 Task: Search one way flight ticket for 2 adults, 4 children and 1 infant on lap in business from New Orleans: Louis Armstrong New Orleans International Airport to New Bern: Coastal Carolina Regional Airport (was Craven County Regional) on 5-4-2023. Choice of flights is United. Number of bags: 1 carry on bag. Price is upto 83000. Outbound departure time preference is 13:45.
Action: Mouse moved to (398, 153)
Screenshot: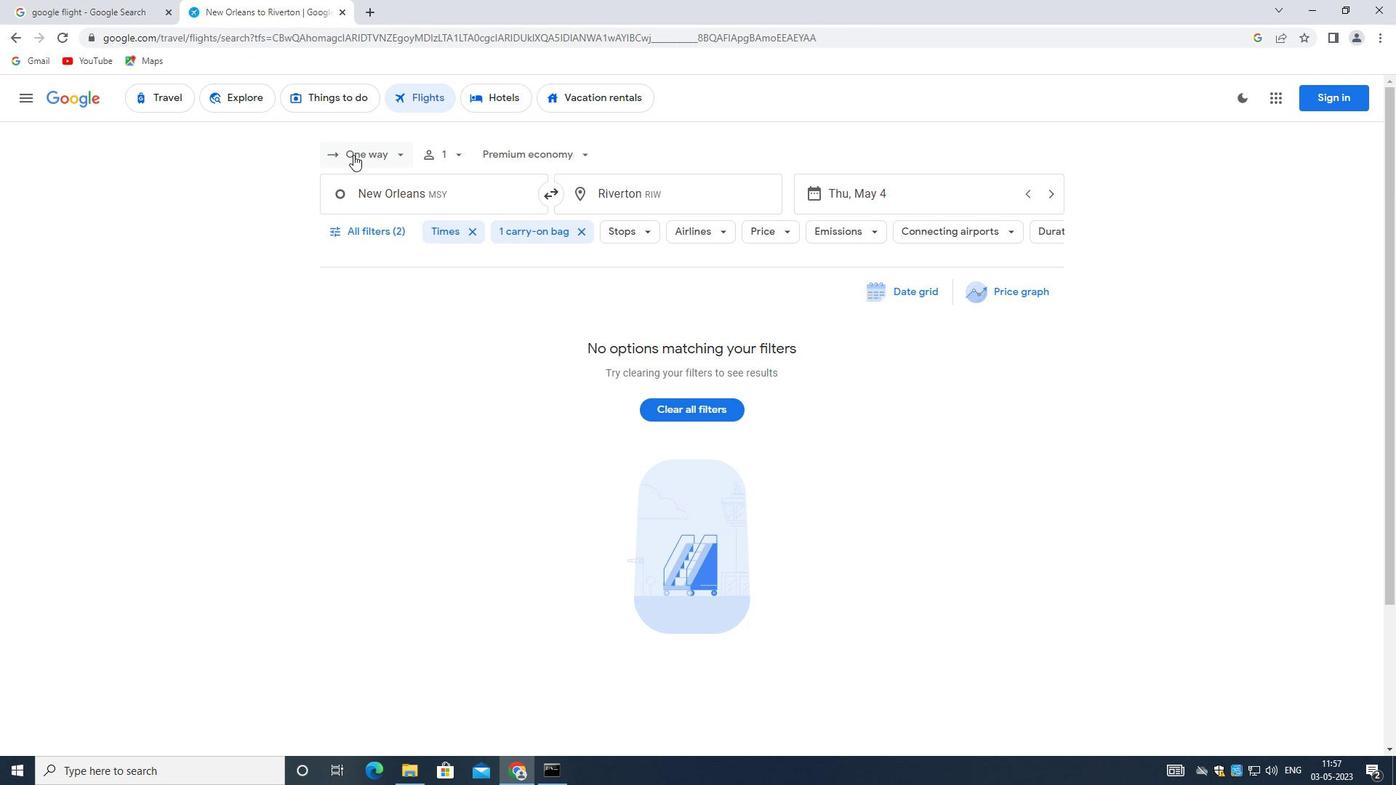 
Action: Mouse pressed left at (398, 153)
Screenshot: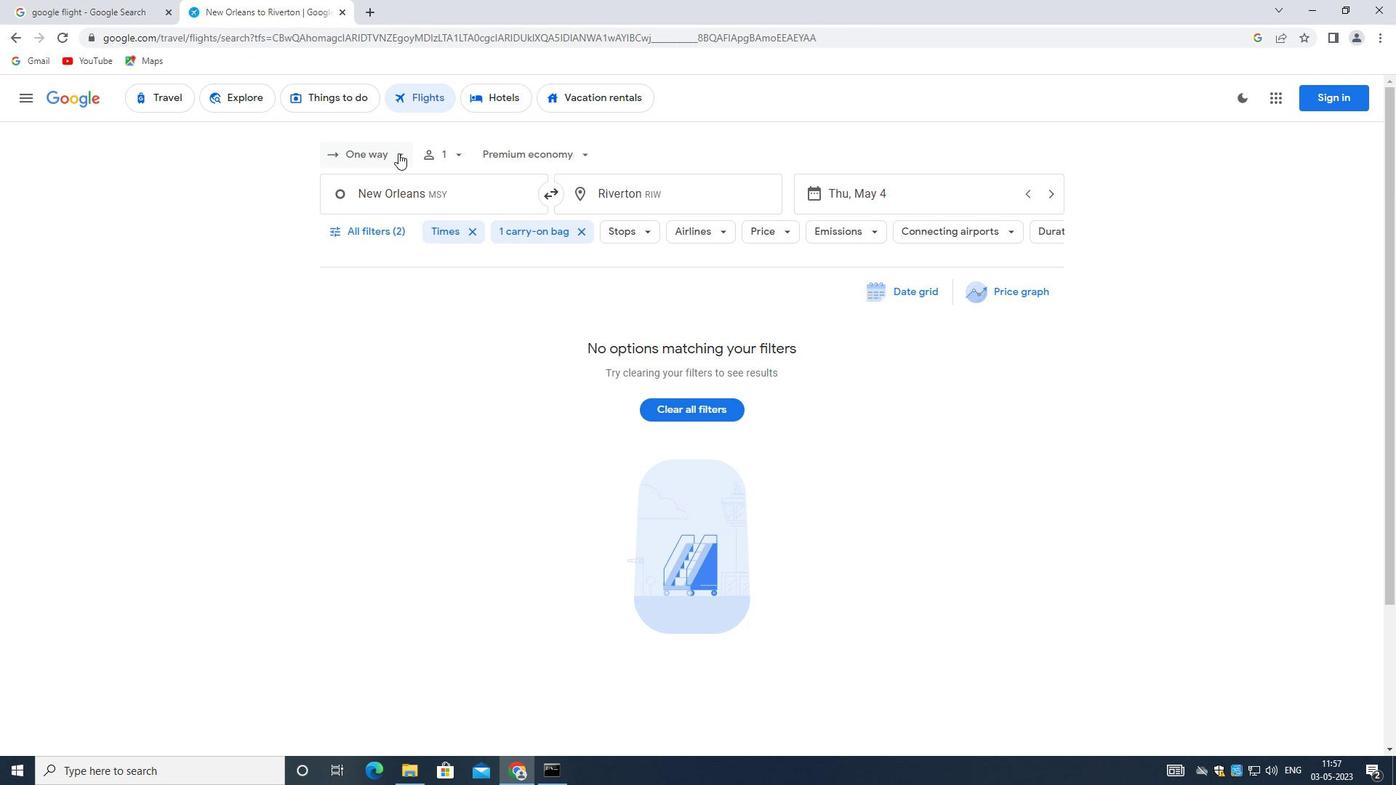 
Action: Mouse moved to (386, 217)
Screenshot: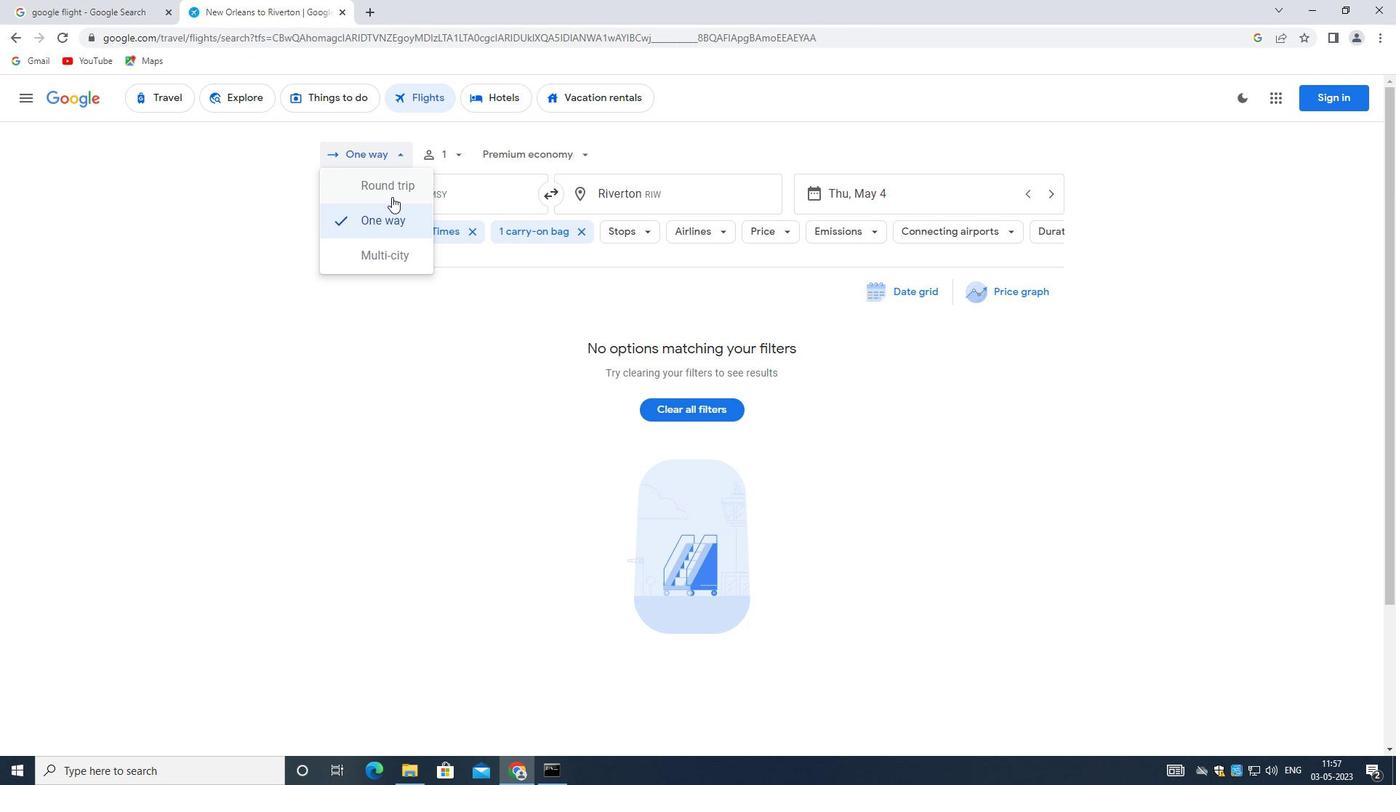 
Action: Mouse pressed left at (386, 217)
Screenshot: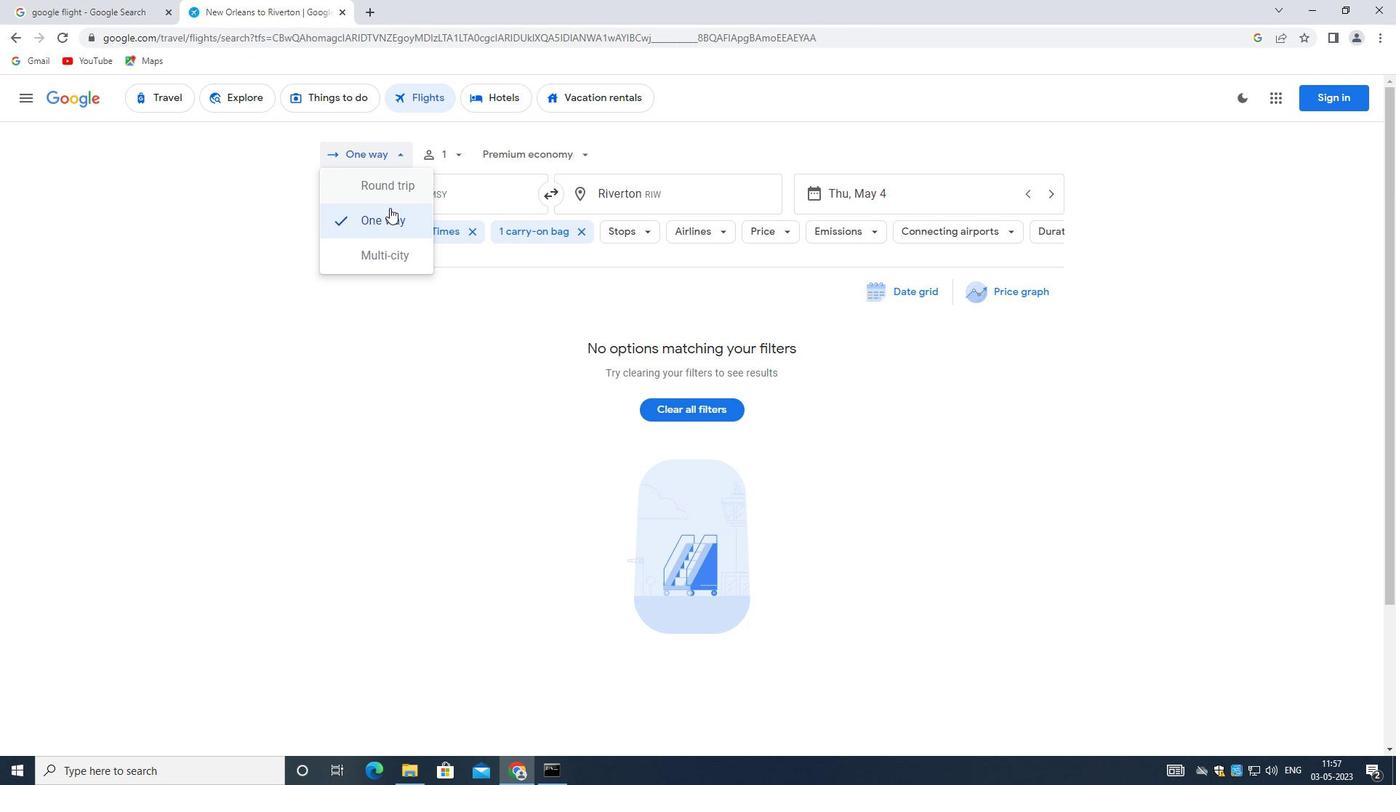 
Action: Mouse moved to (453, 157)
Screenshot: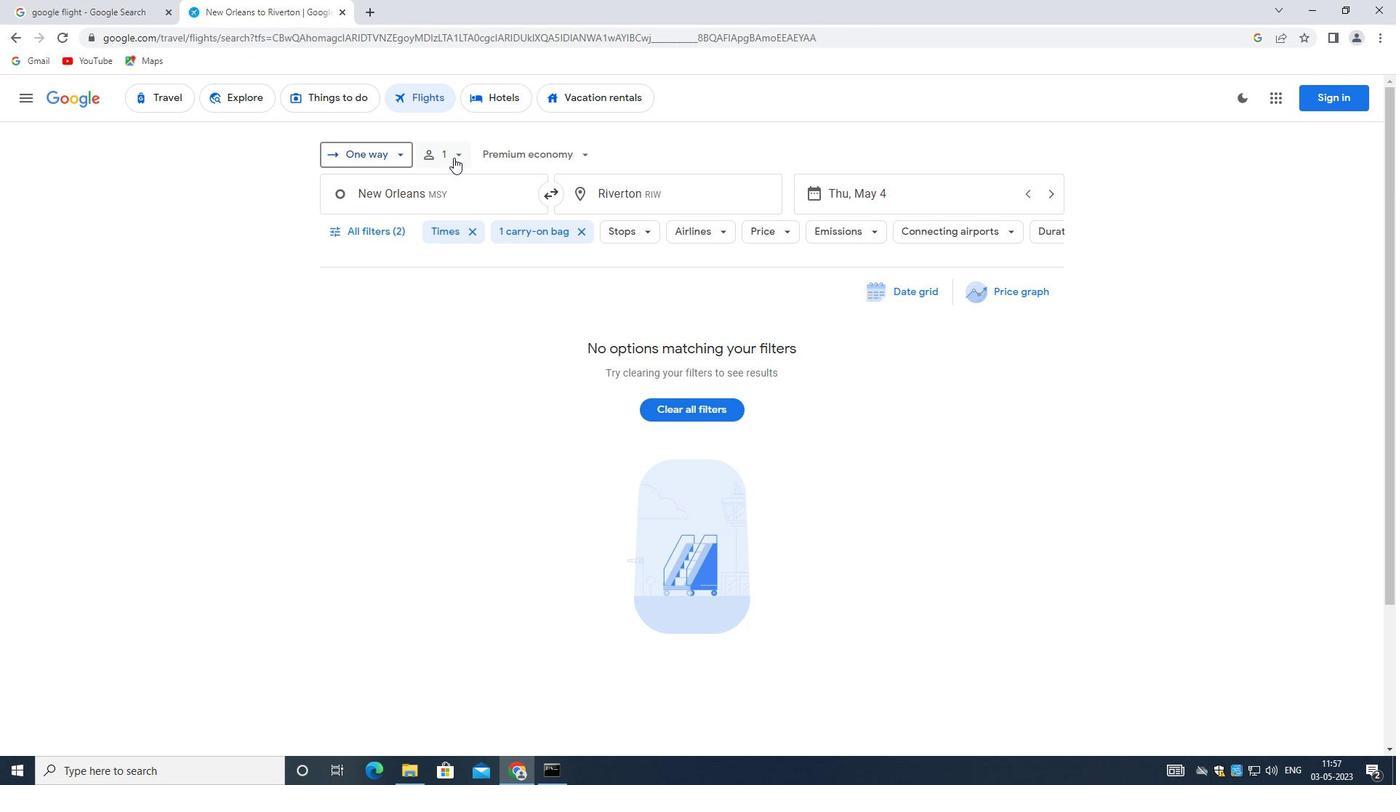 
Action: Mouse pressed left at (453, 157)
Screenshot: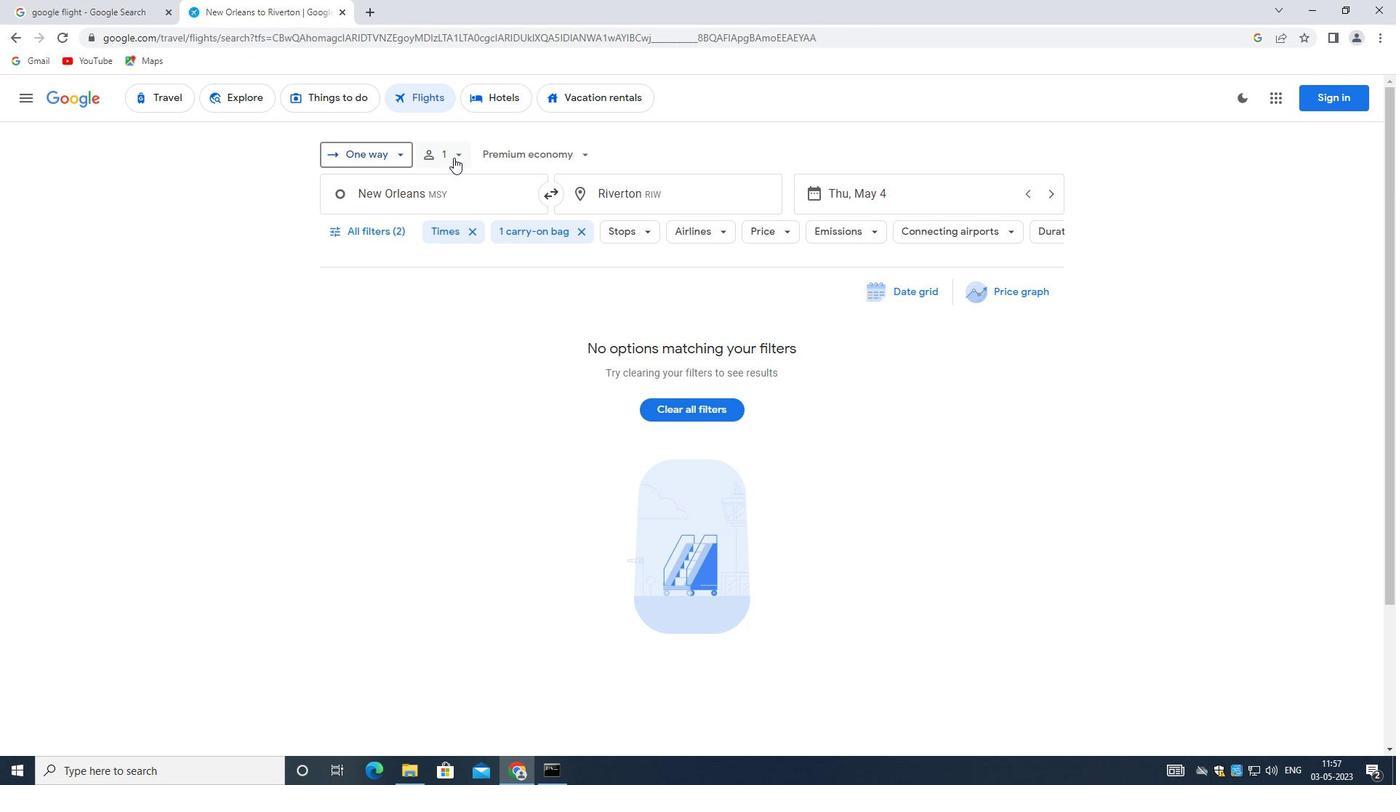 
Action: Mouse moved to (567, 189)
Screenshot: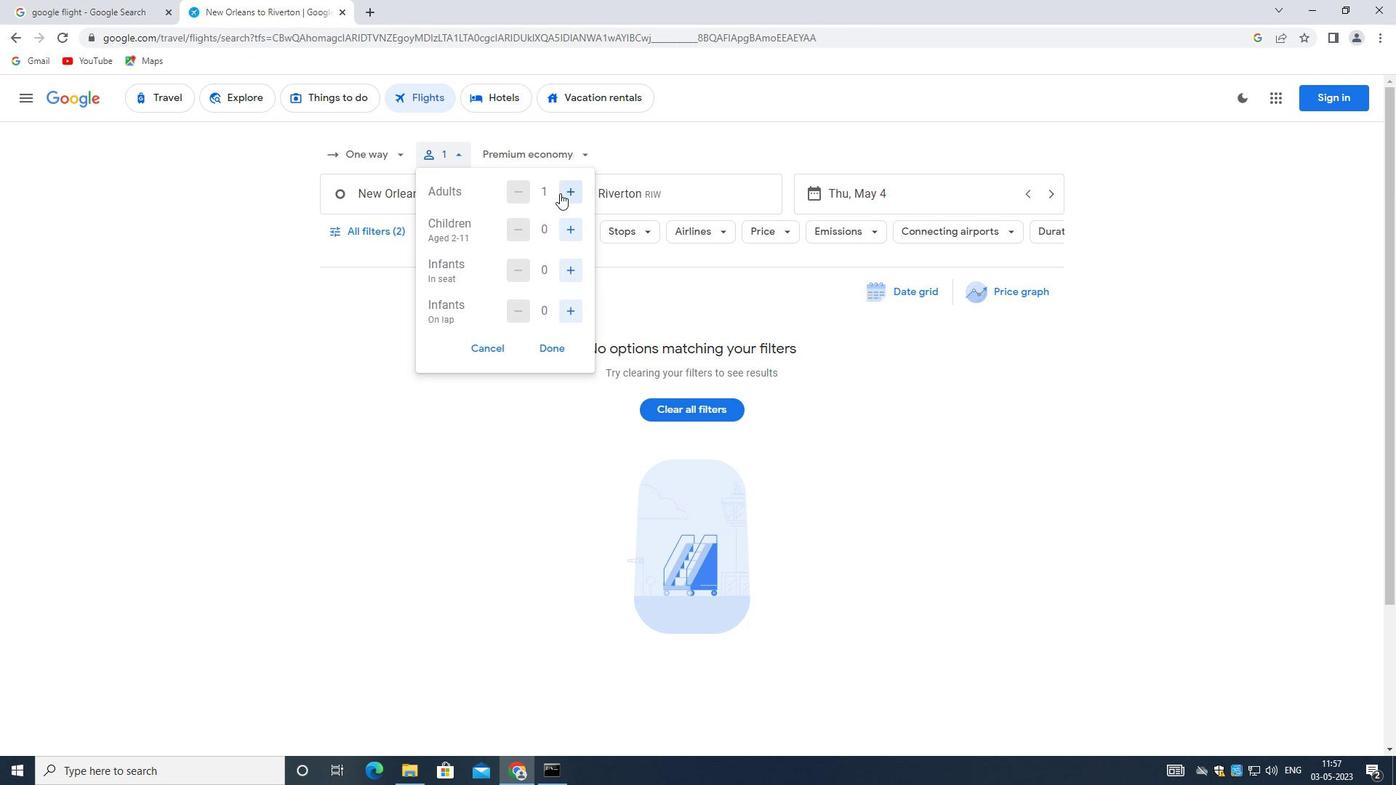 
Action: Mouse pressed left at (567, 189)
Screenshot: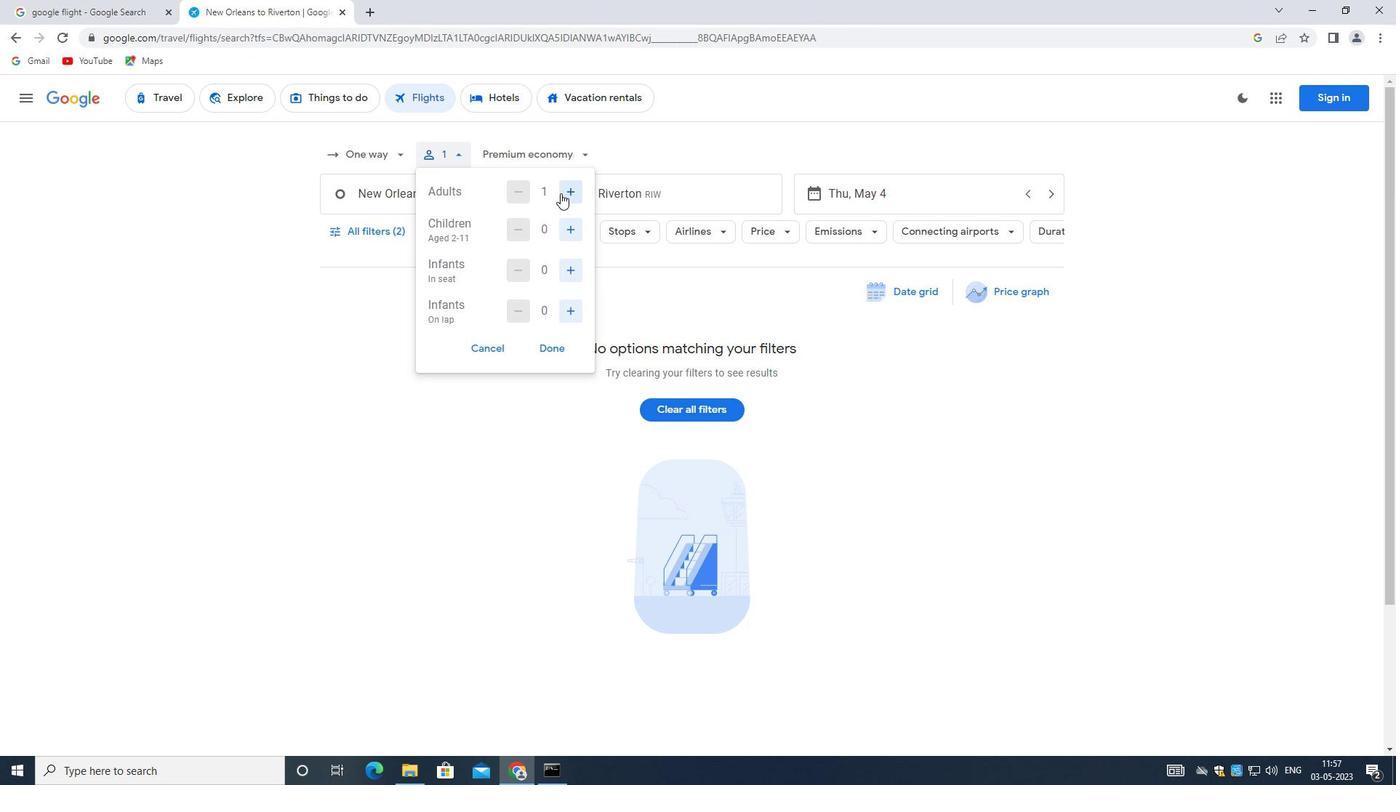 
Action: Mouse moved to (572, 221)
Screenshot: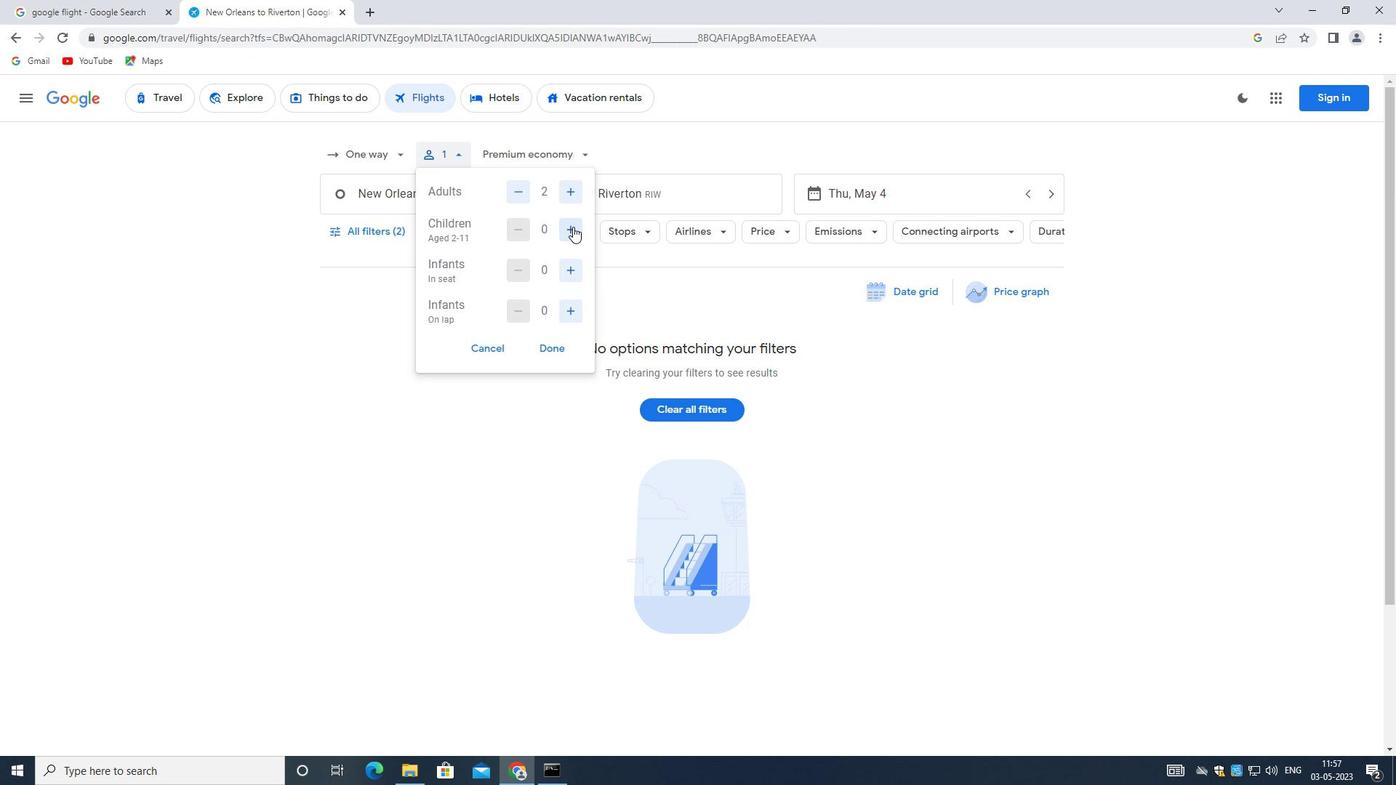 
Action: Mouse pressed left at (572, 221)
Screenshot: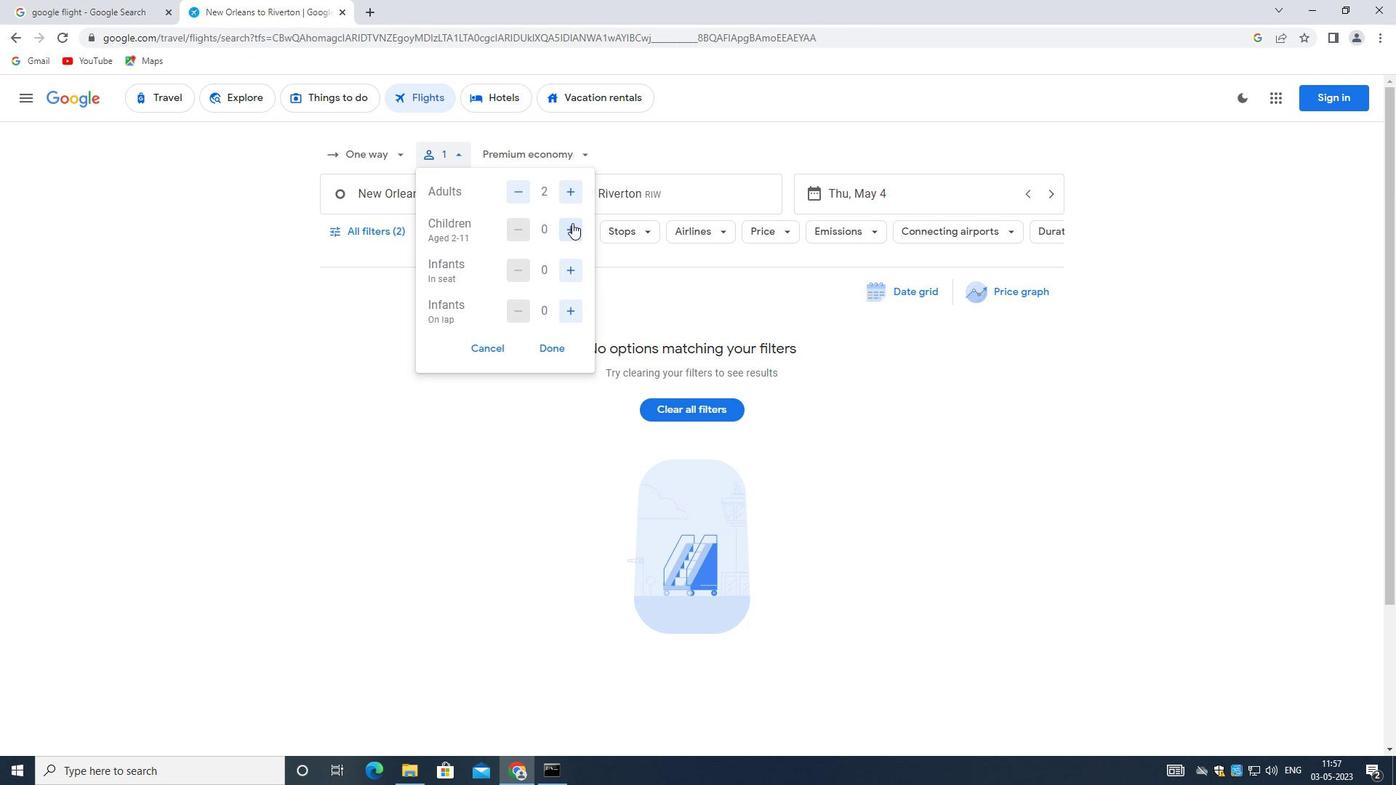 
Action: Mouse moved to (572, 220)
Screenshot: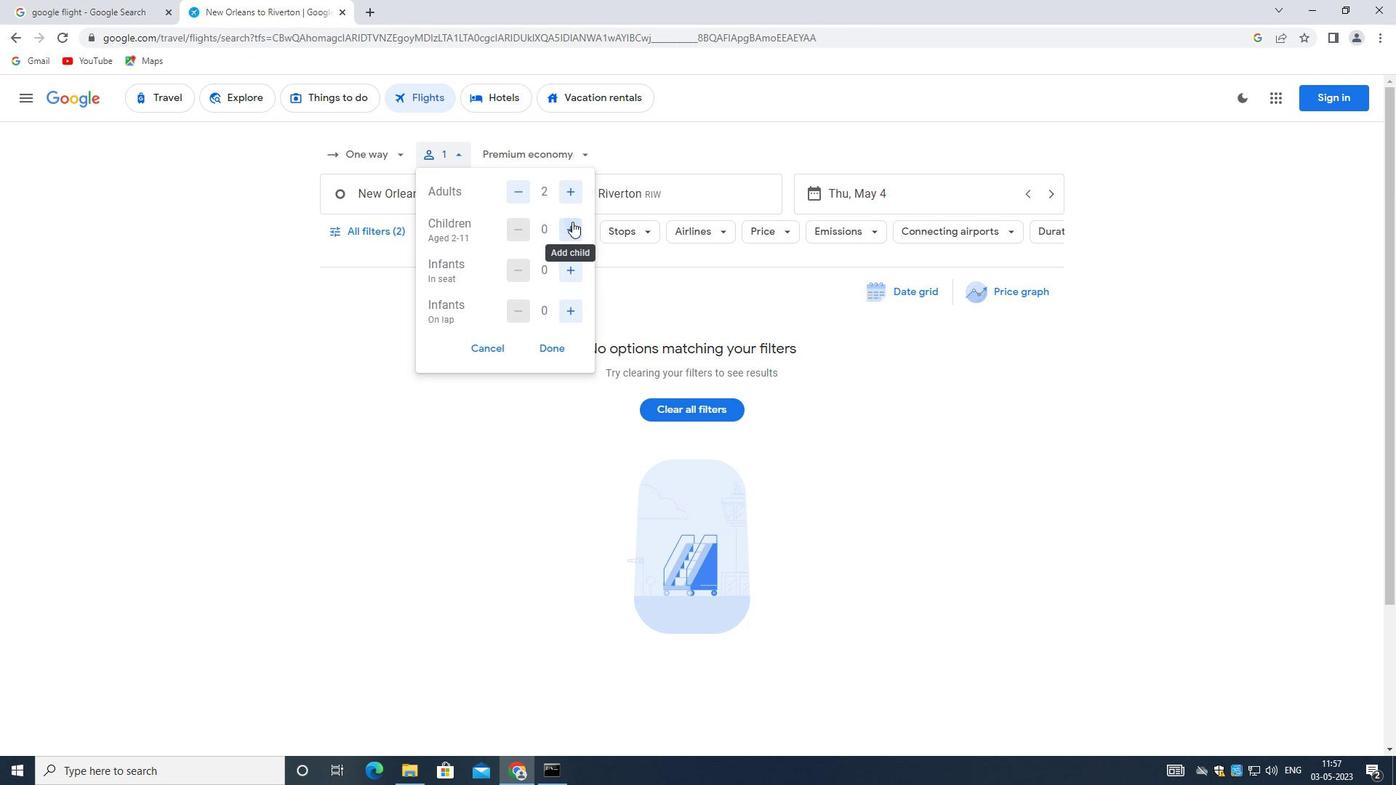 
Action: Mouse pressed left at (572, 220)
Screenshot: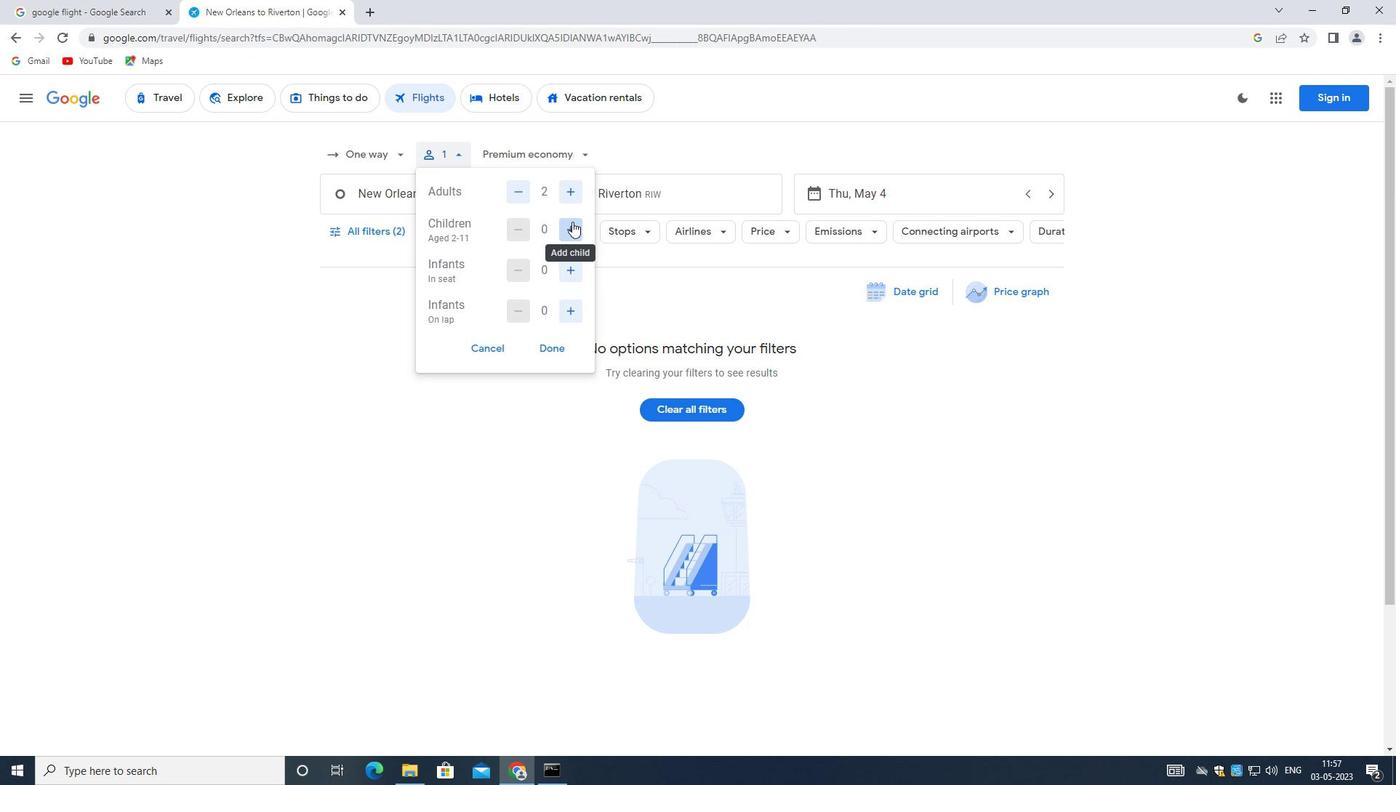 
Action: Mouse pressed left at (572, 220)
Screenshot: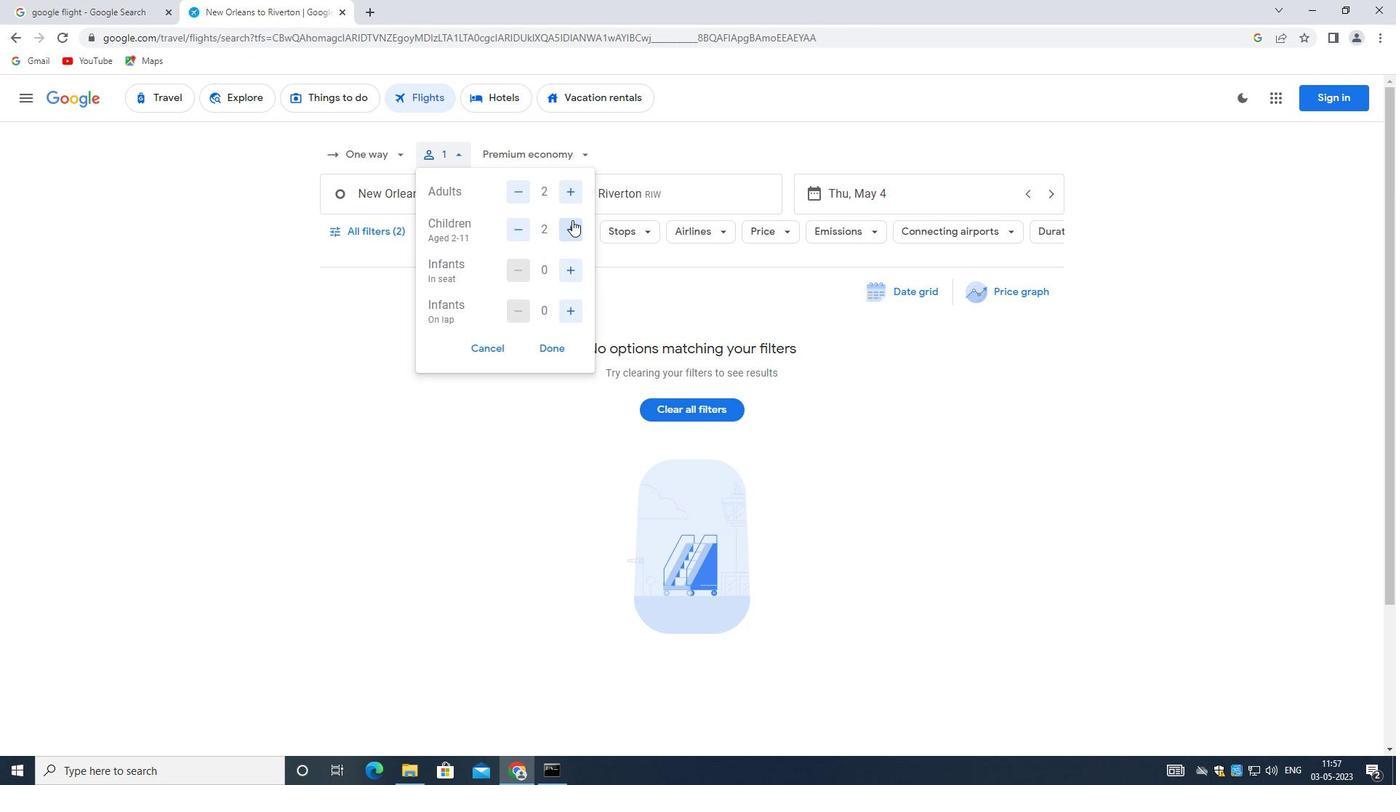 
Action: Mouse pressed left at (572, 220)
Screenshot: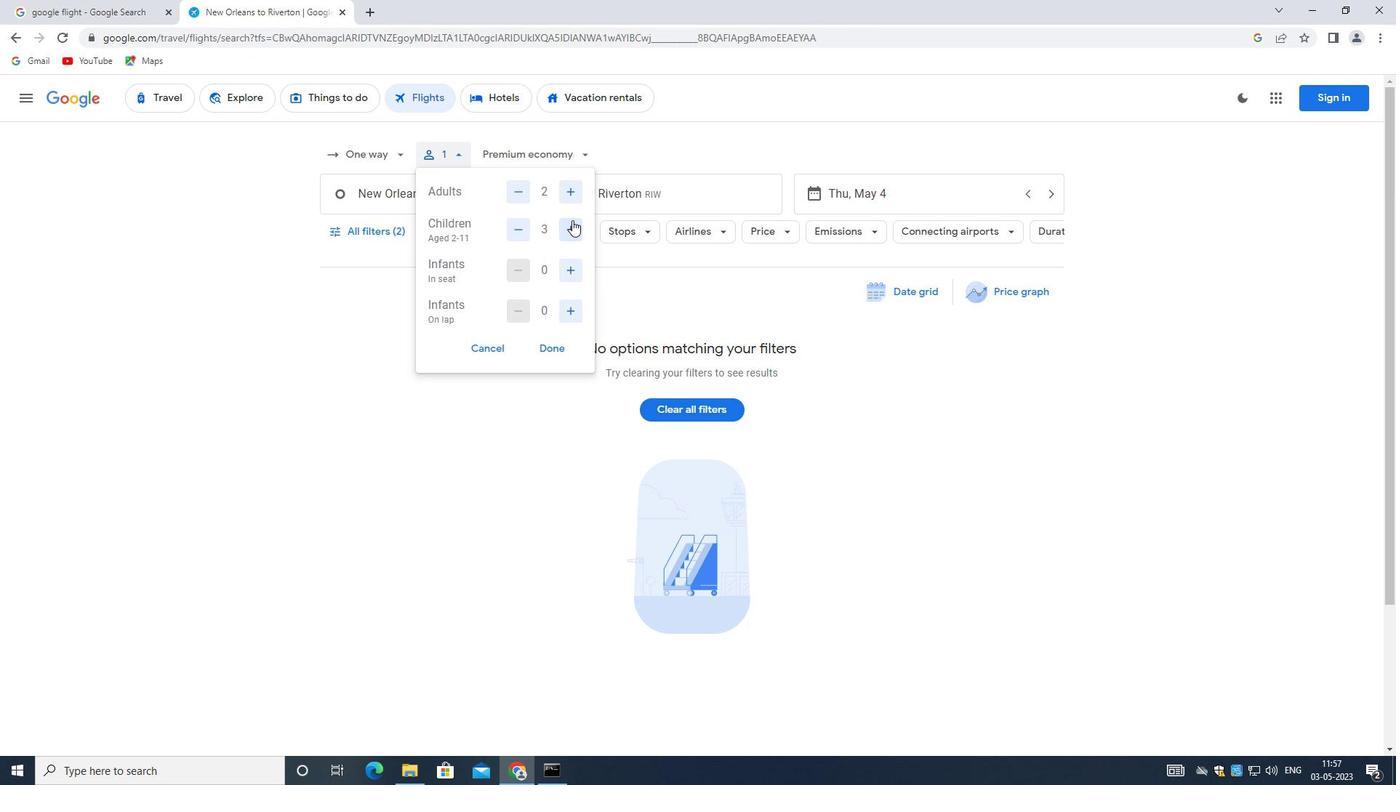 
Action: Mouse moved to (574, 269)
Screenshot: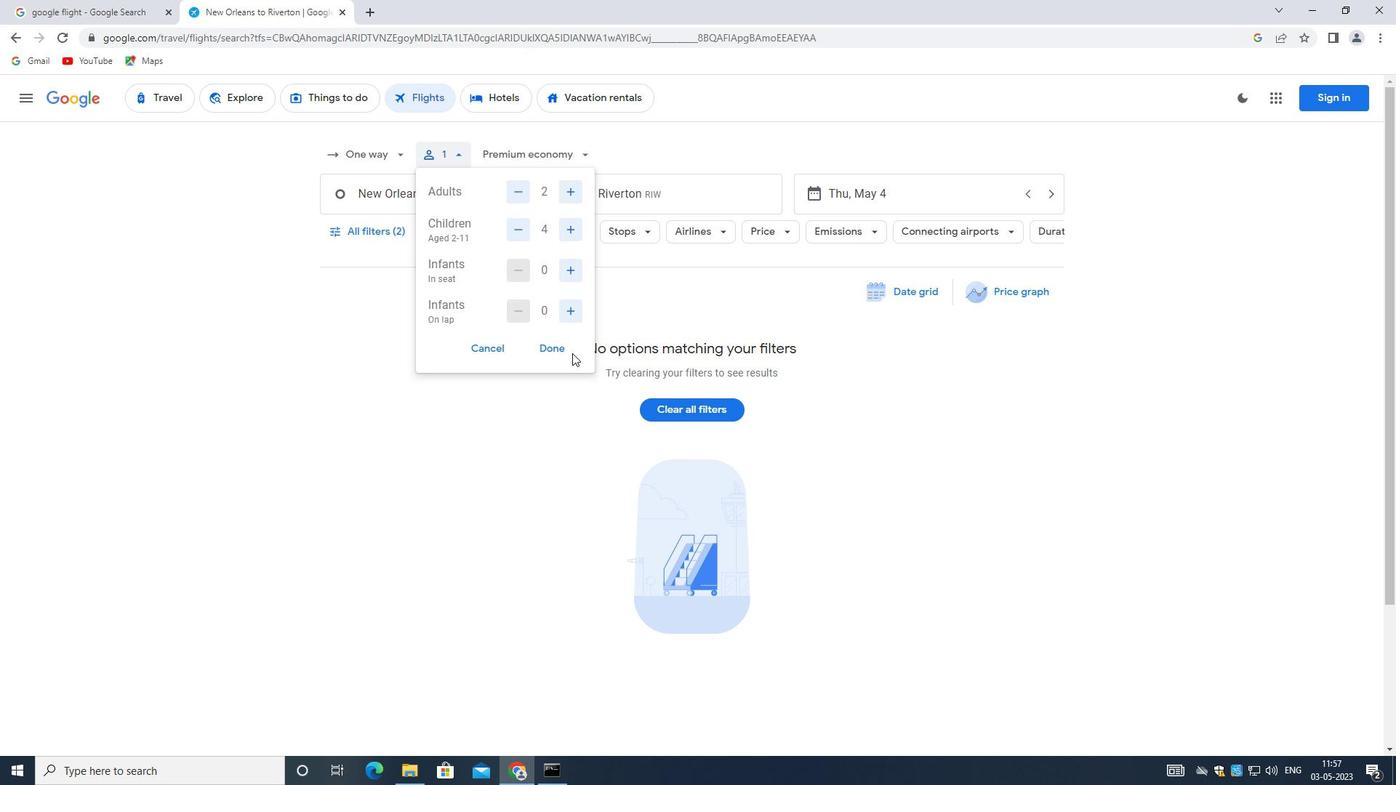 
Action: Mouse pressed left at (574, 269)
Screenshot: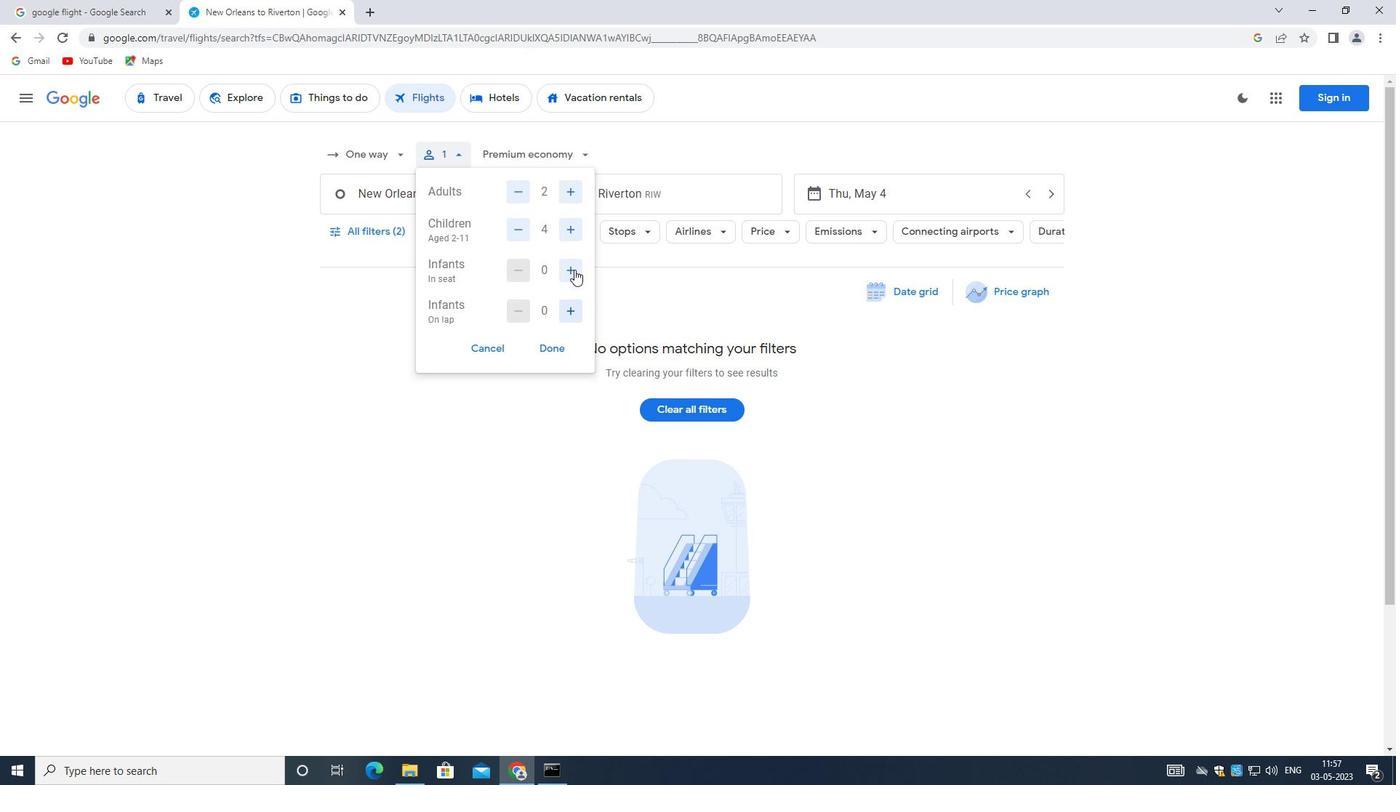 
Action: Mouse moved to (517, 266)
Screenshot: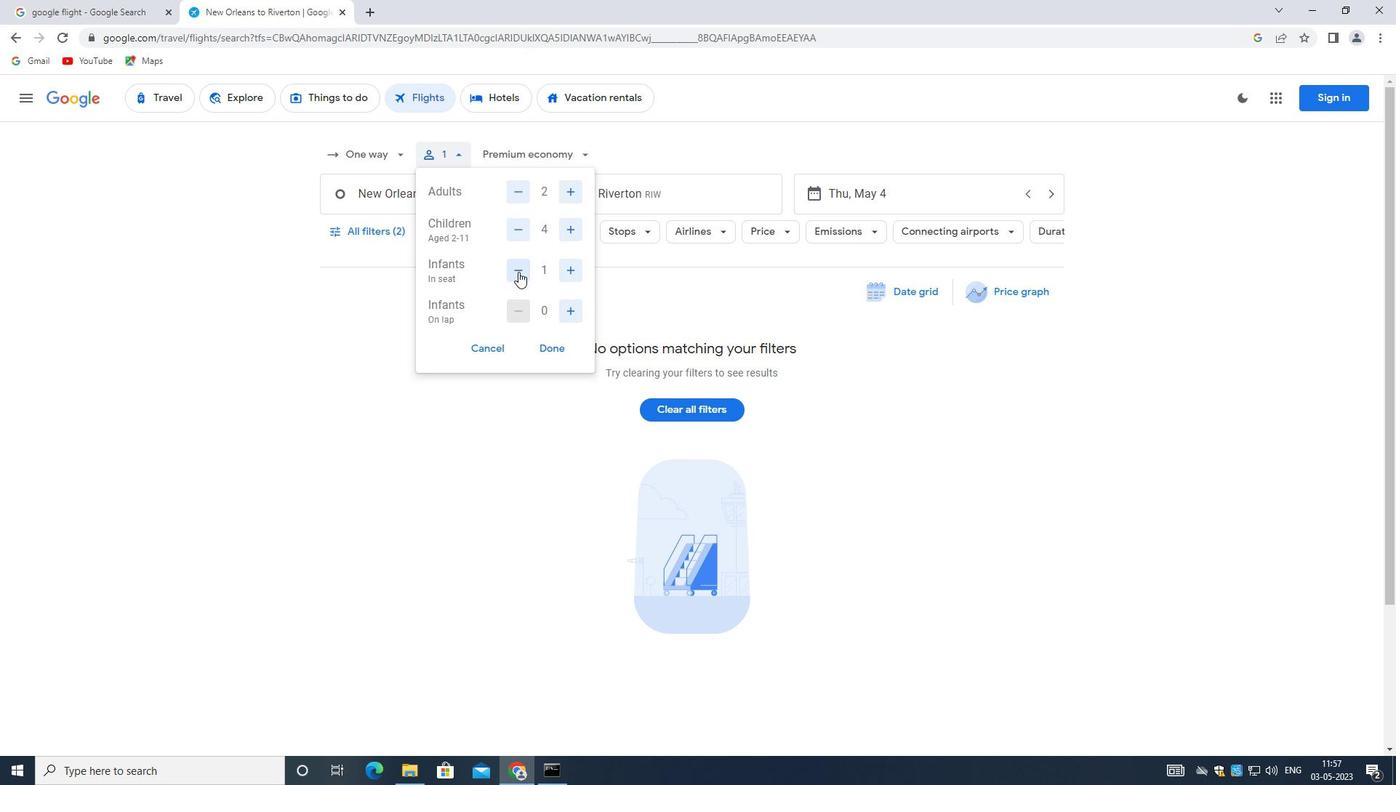
Action: Mouse pressed left at (517, 266)
Screenshot: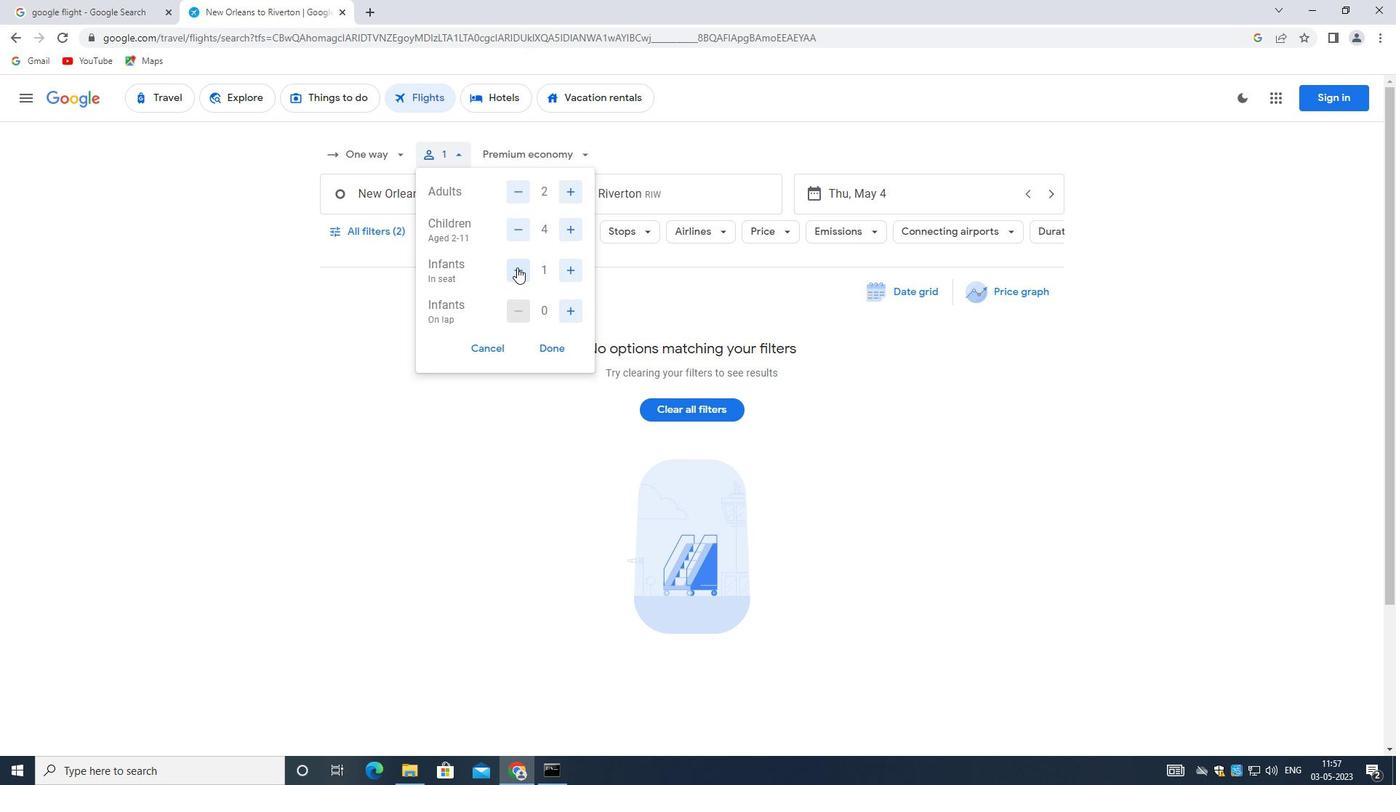 
Action: Mouse moved to (569, 310)
Screenshot: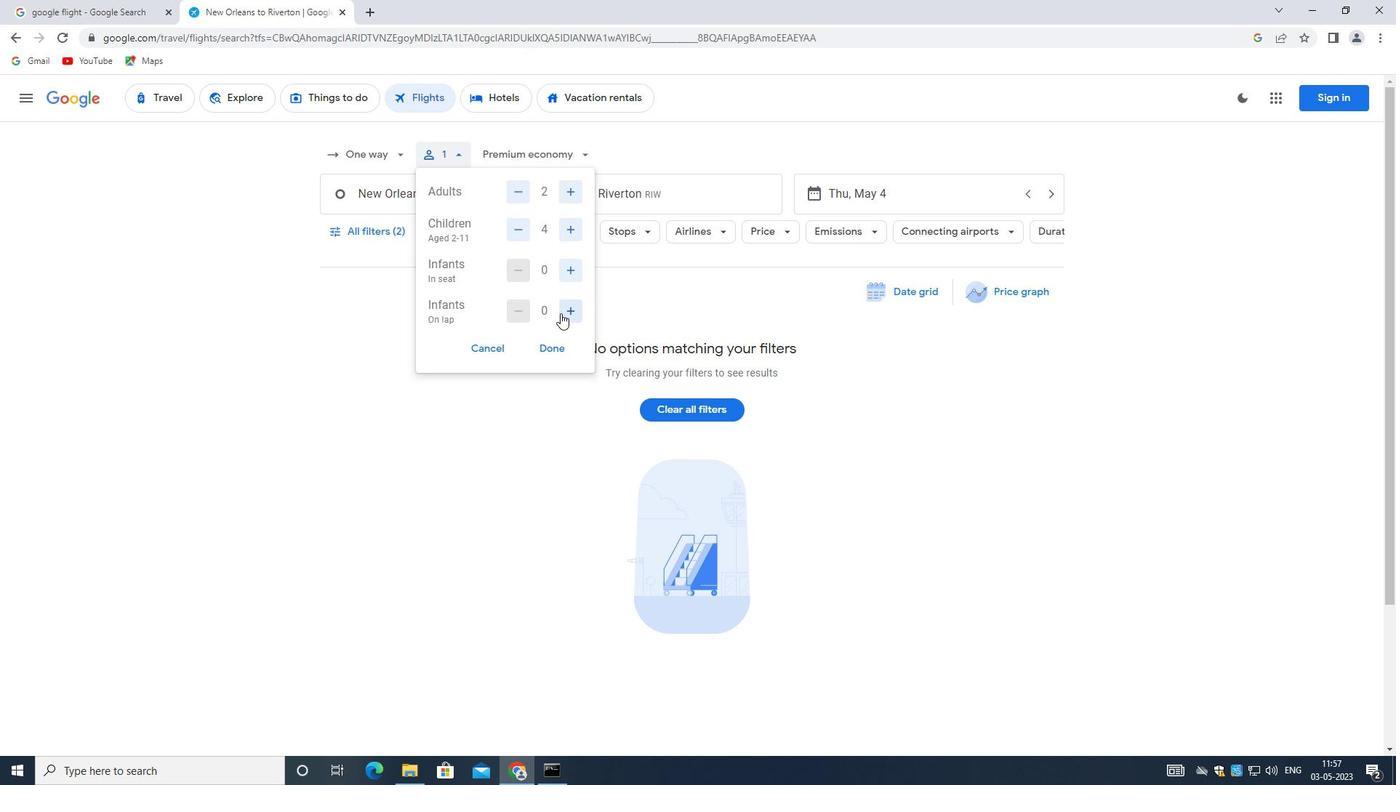 
Action: Mouse pressed left at (569, 310)
Screenshot: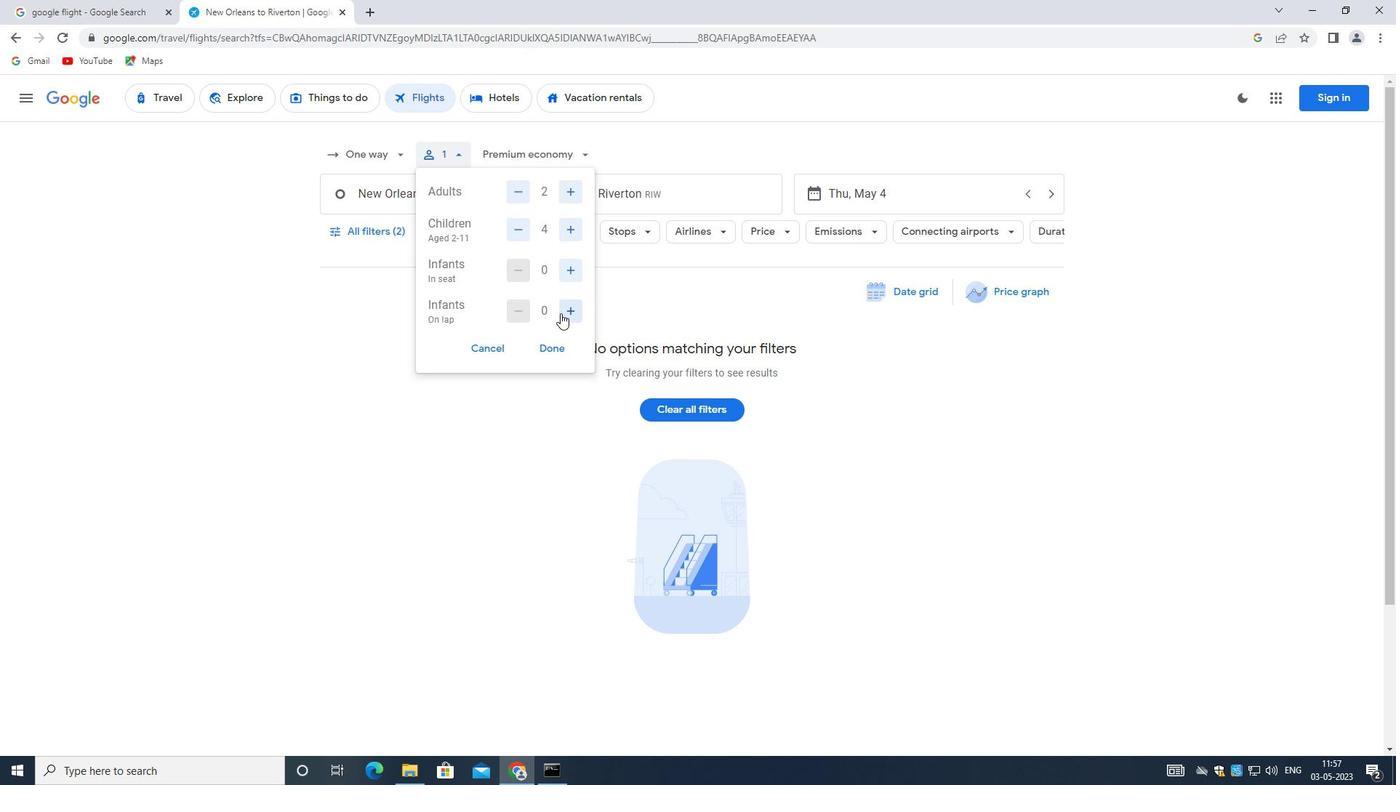 
Action: Mouse moved to (615, 413)
Screenshot: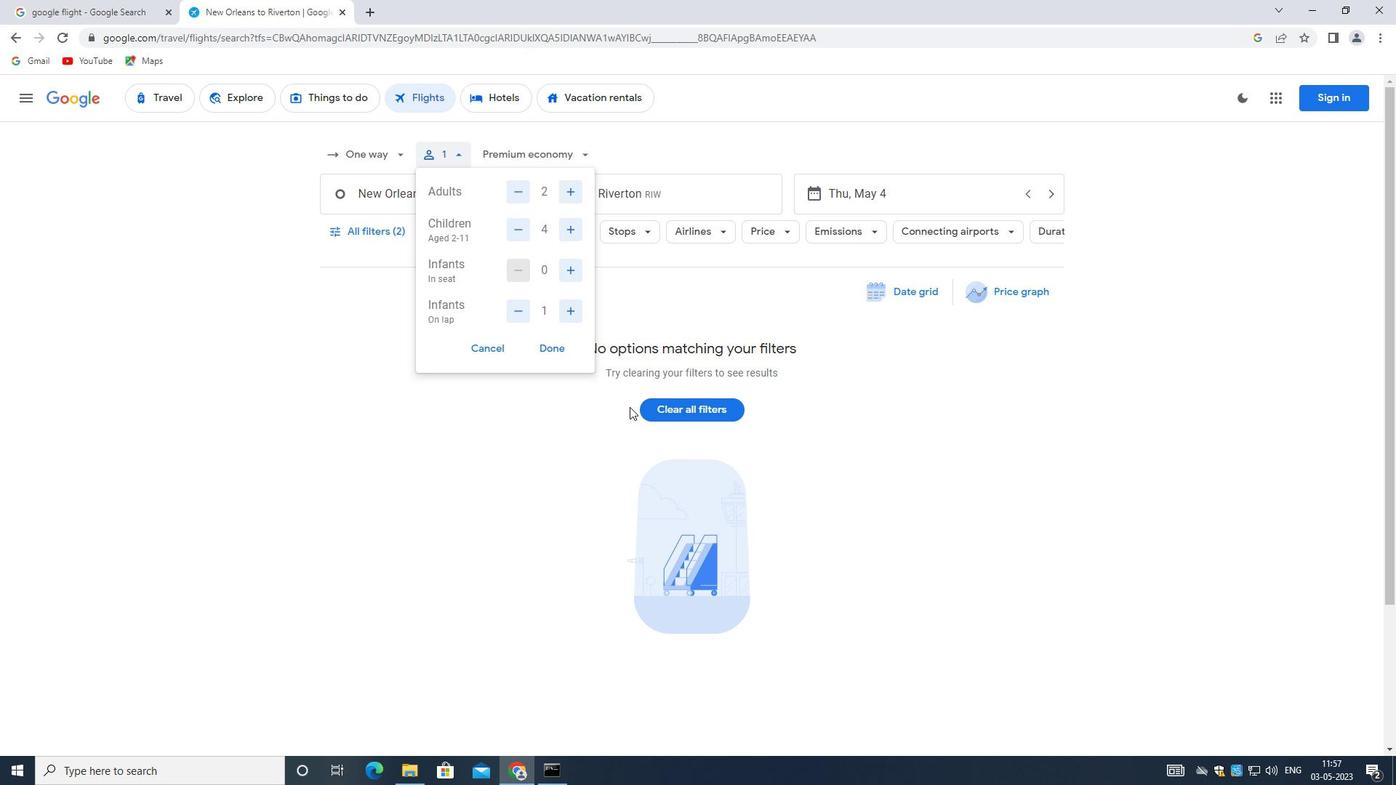 
Action: Mouse scrolled (615, 412) with delta (0, 0)
Screenshot: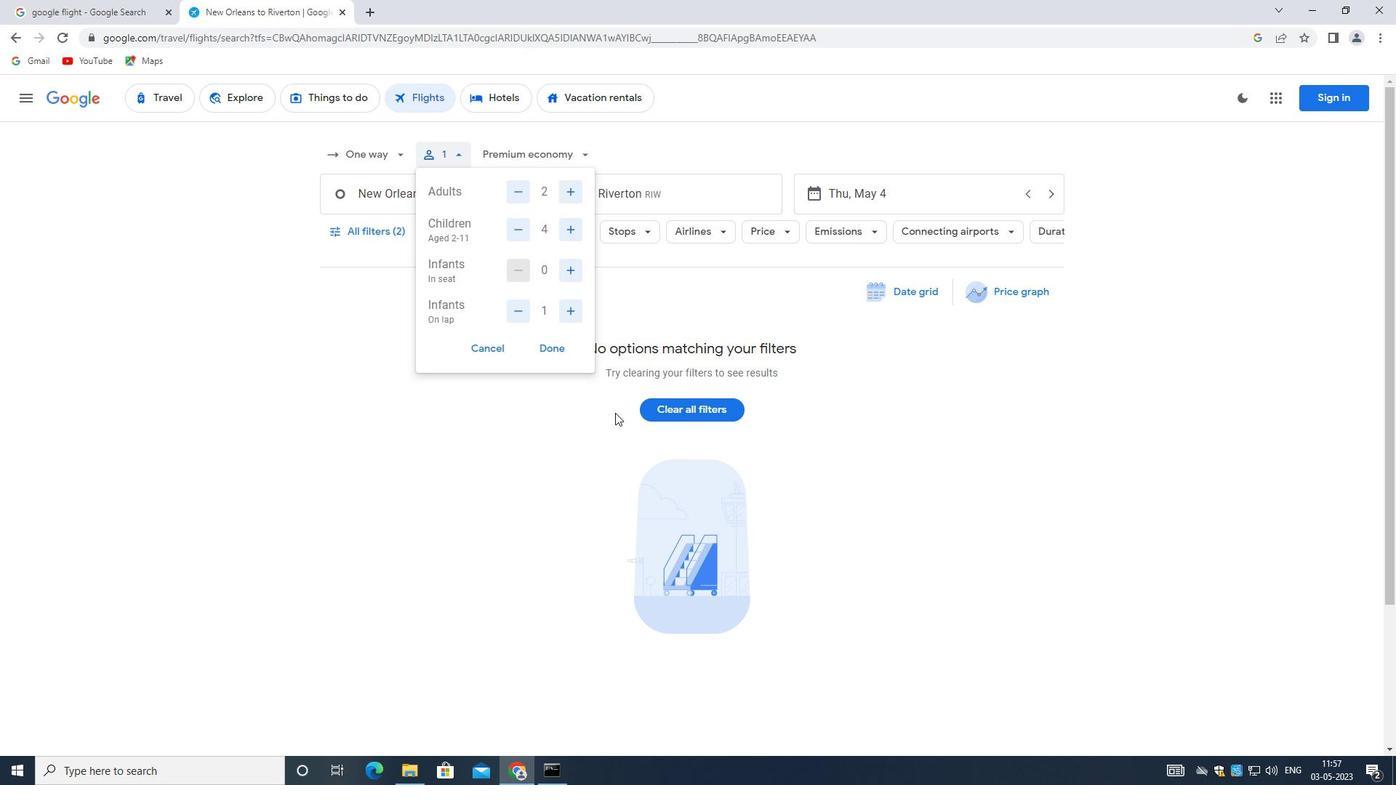 
Action: Mouse moved to (615, 413)
Screenshot: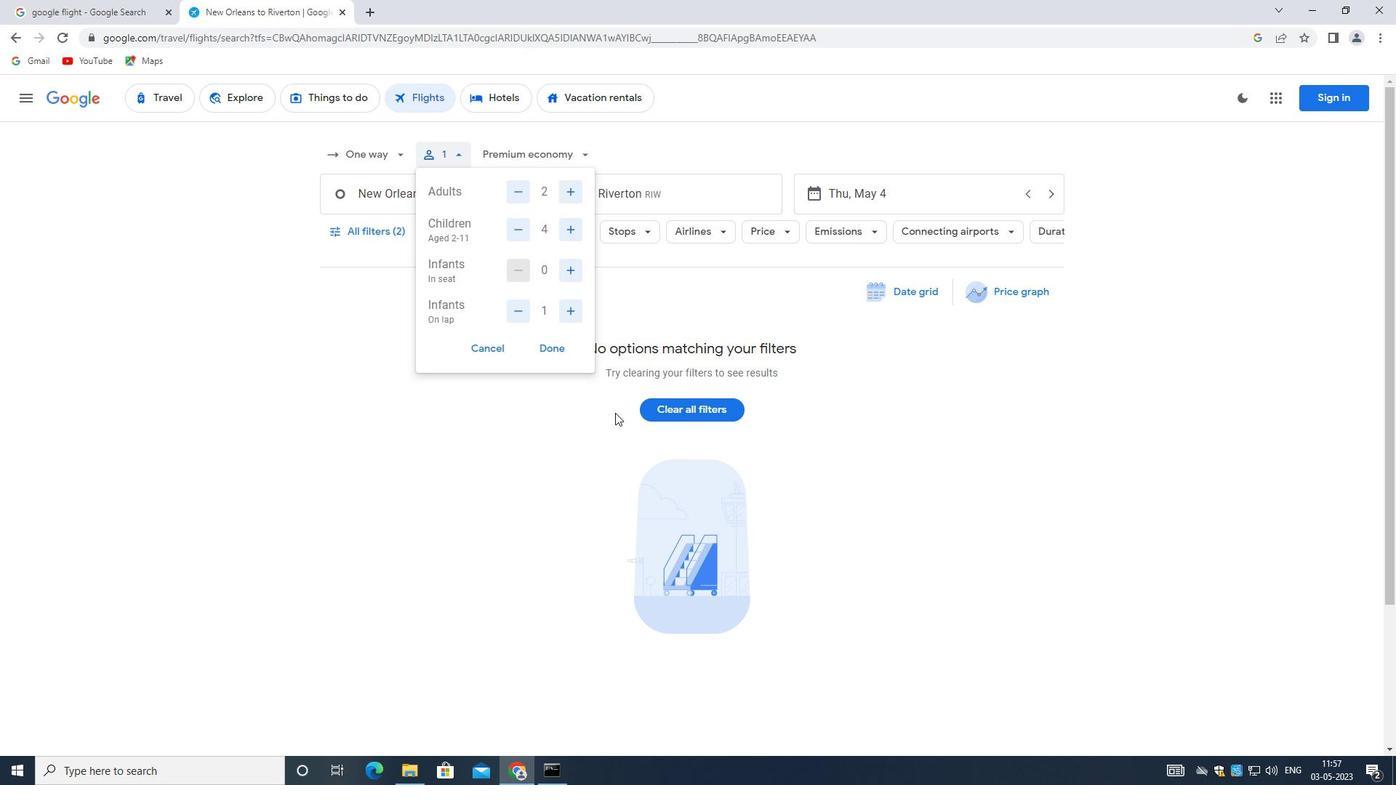 
Action: Mouse scrolled (615, 412) with delta (0, 0)
Screenshot: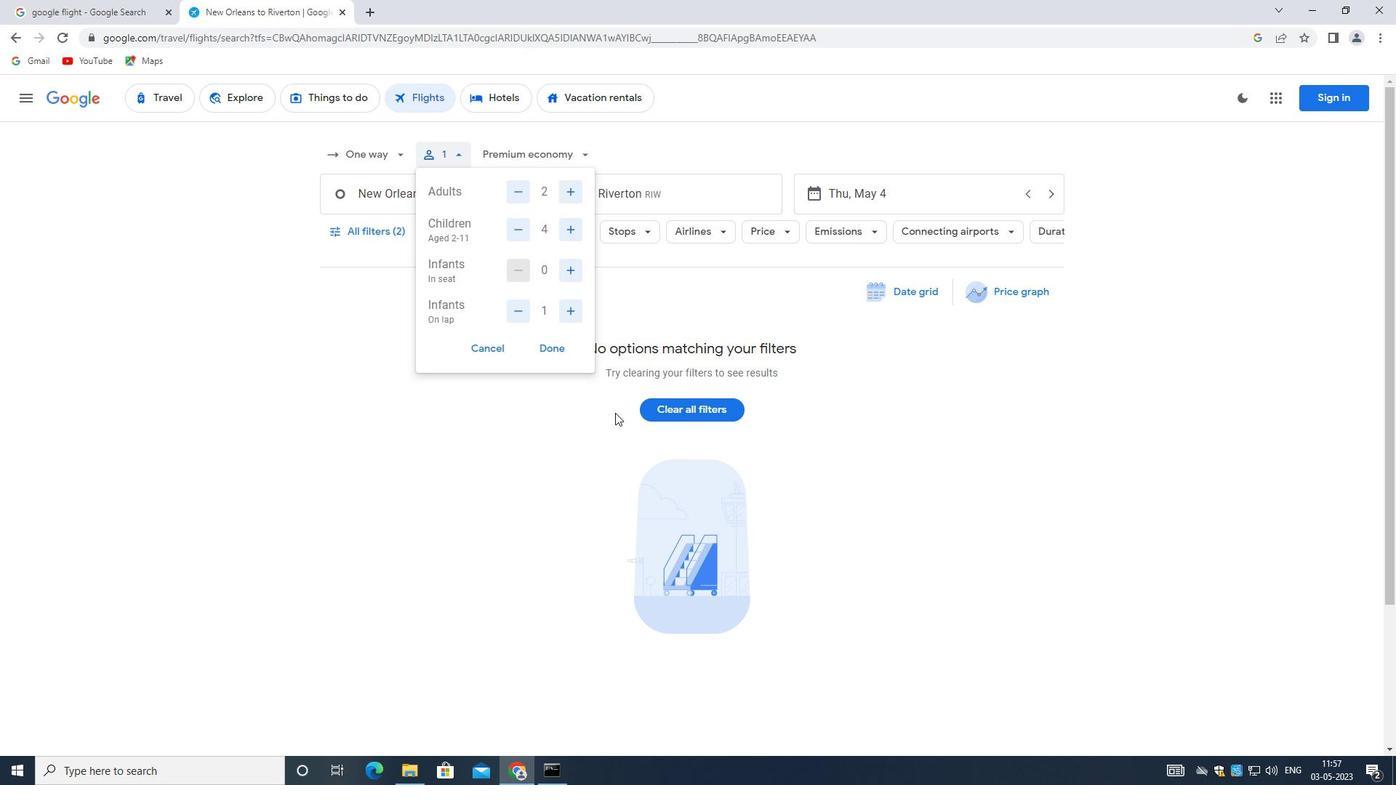 
Action: Mouse moved to (539, 343)
Screenshot: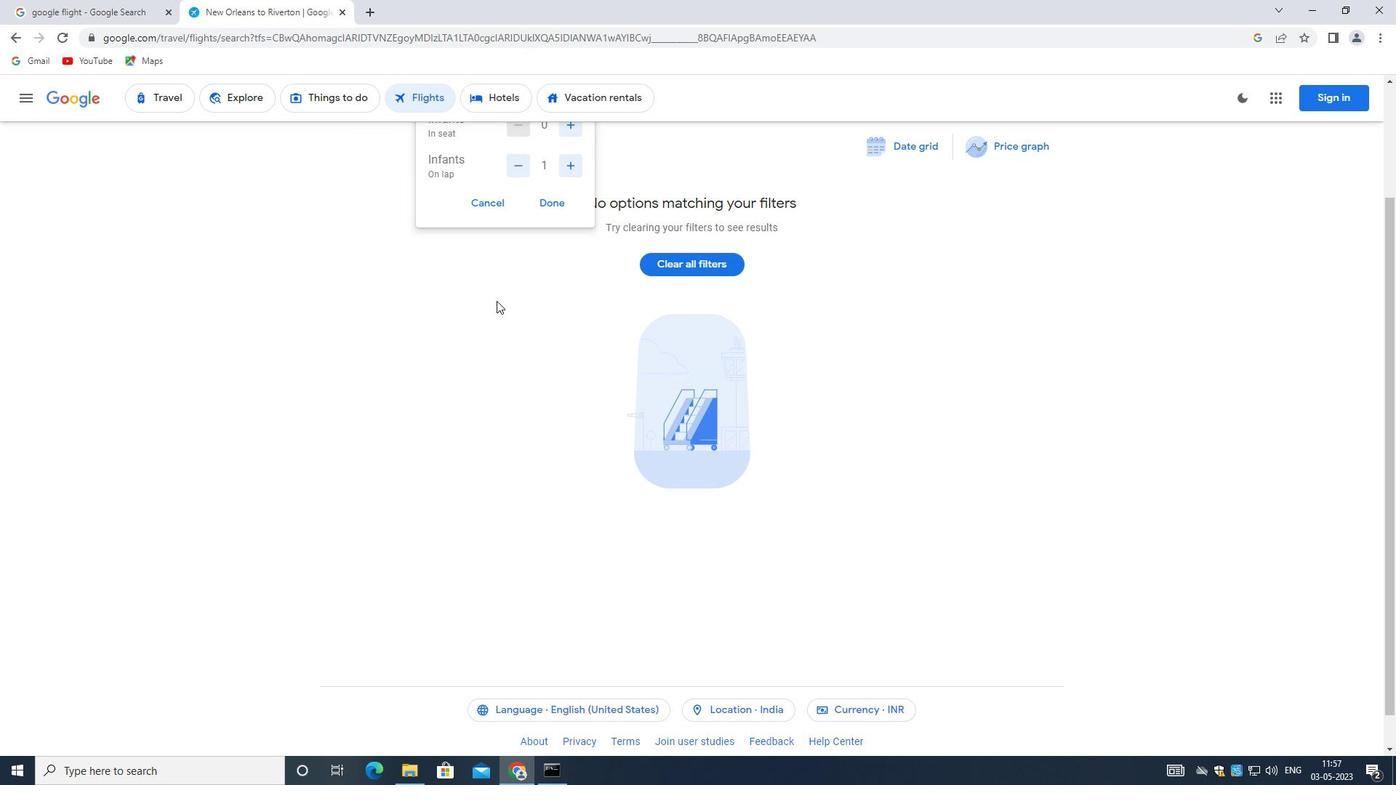 
Action: Mouse scrolled (539, 344) with delta (0, 0)
Screenshot: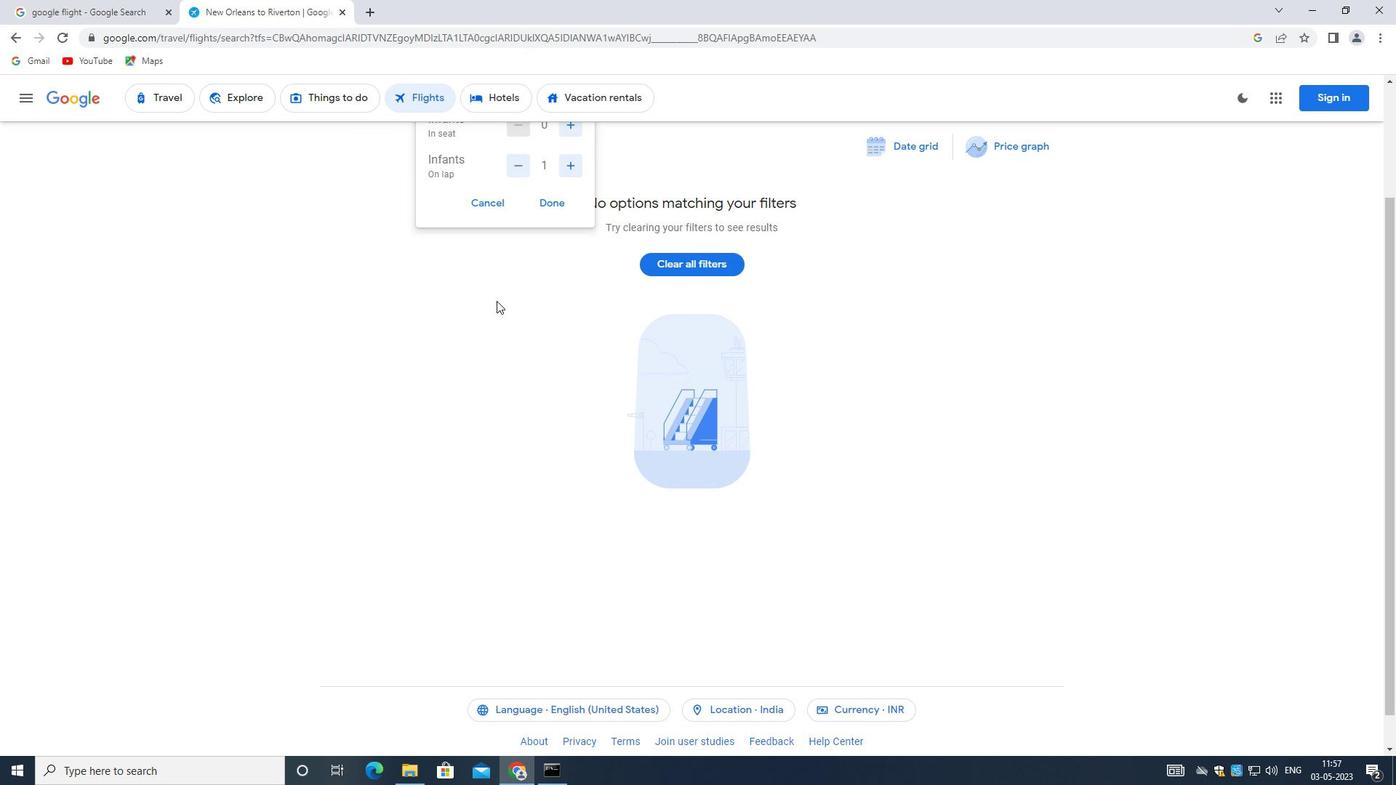 
Action: Mouse moved to (539, 344)
Screenshot: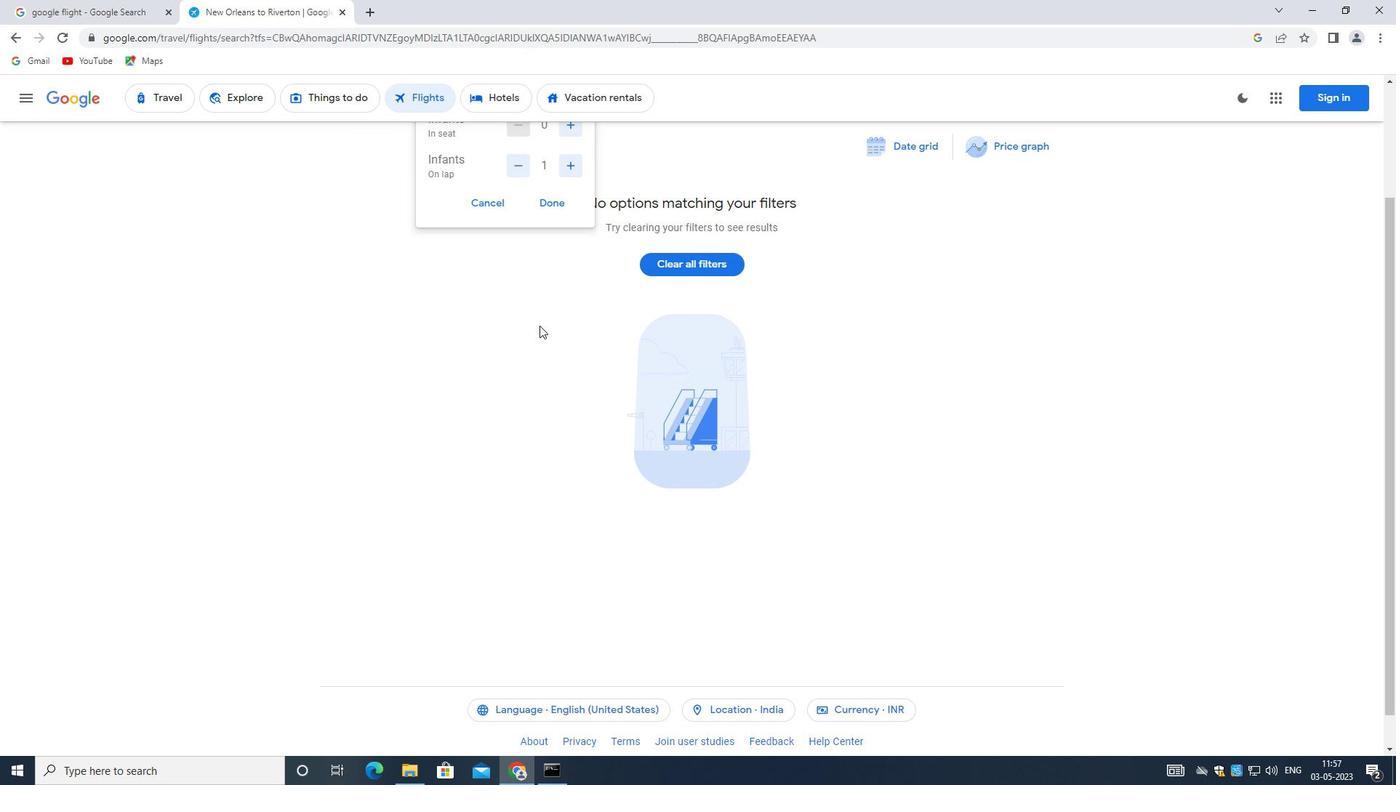 
Action: Mouse scrolled (539, 345) with delta (0, 0)
Screenshot: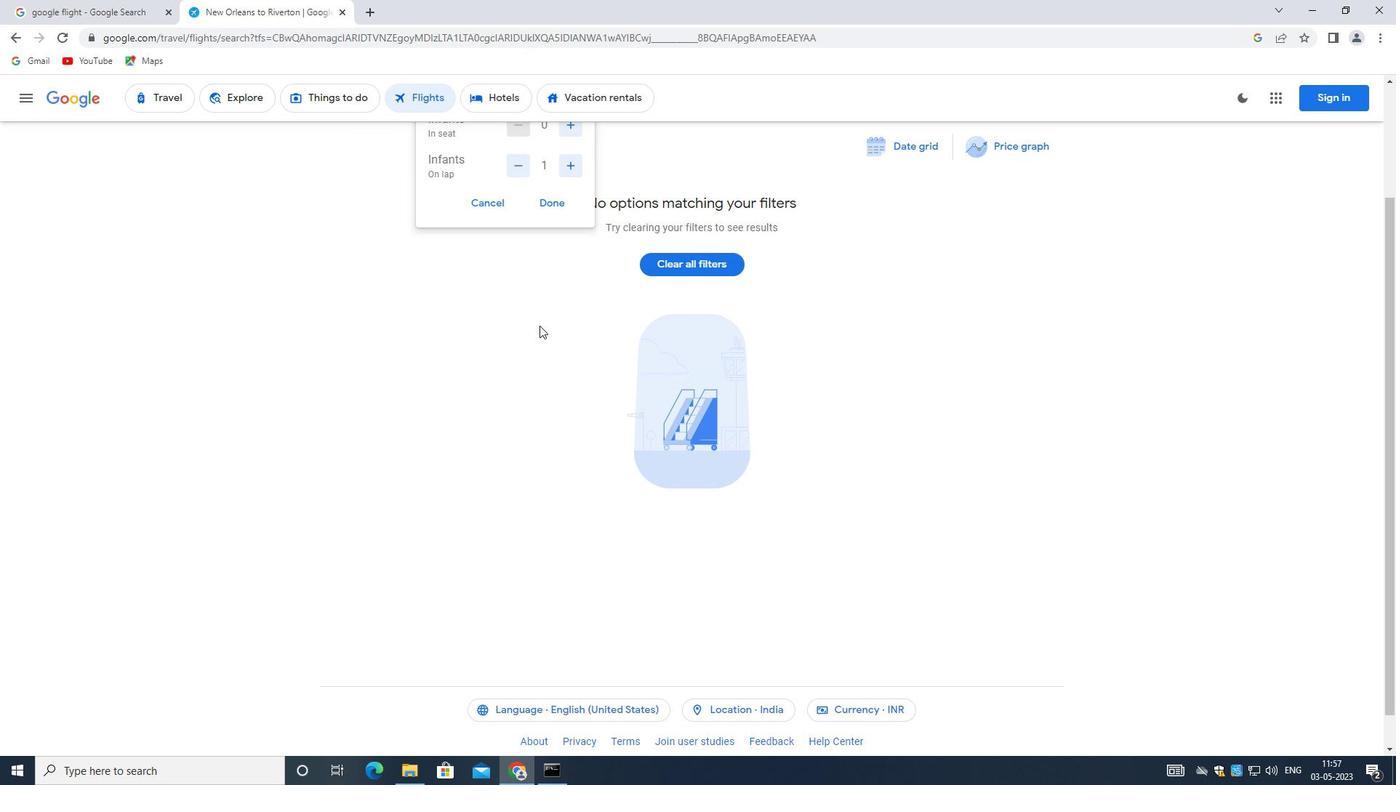 
Action: Mouse moved to (539, 344)
Screenshot: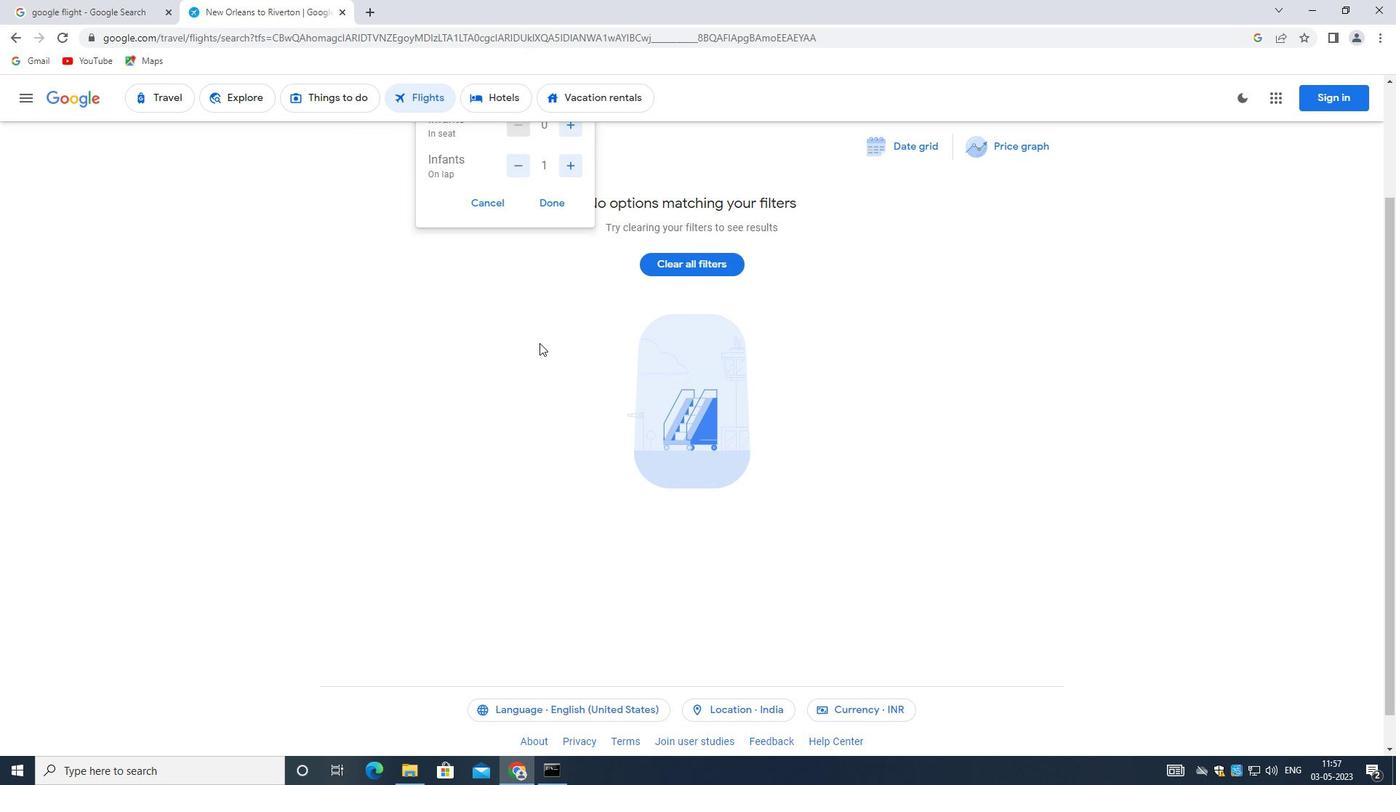 
Action: Mouse scrolled (539, 345) with delta (0, 0)
Screenshot: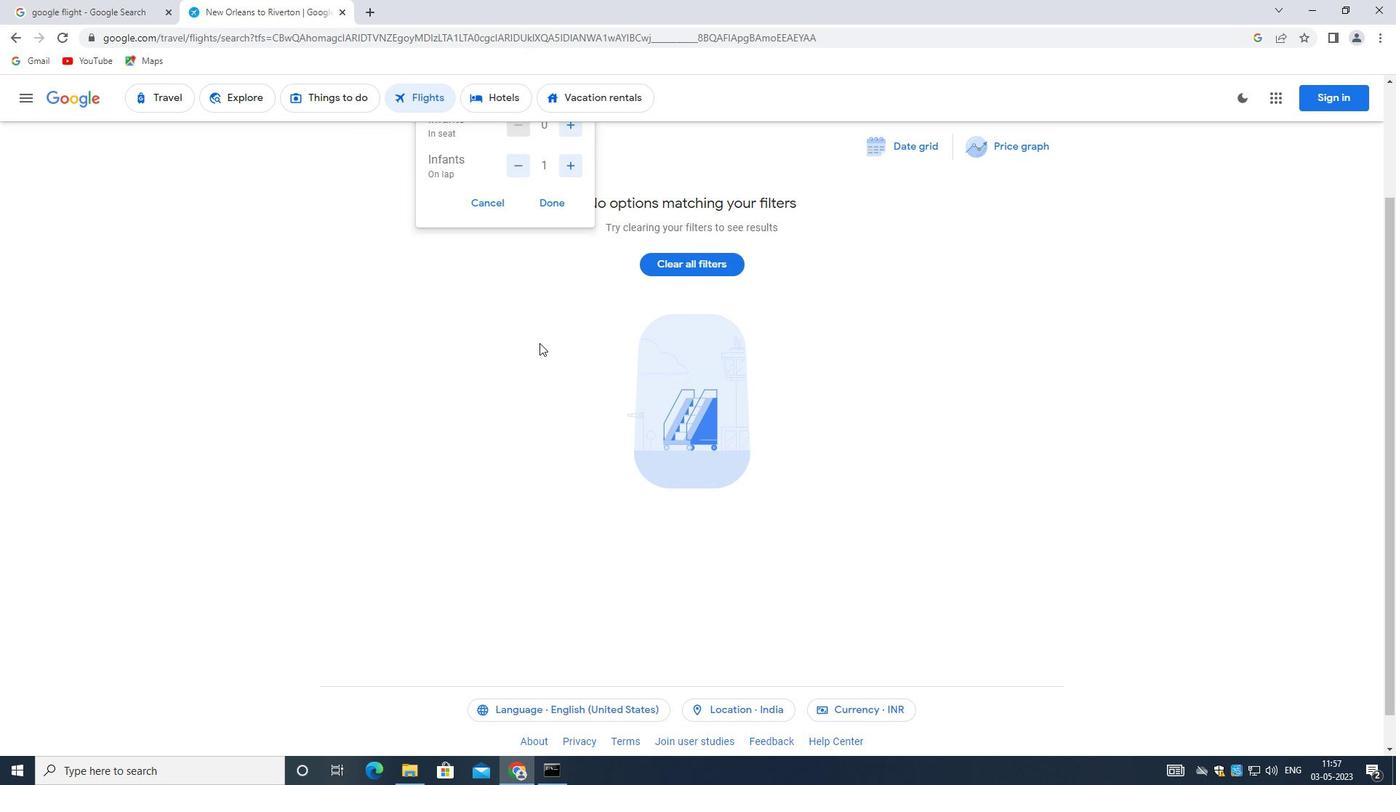
Action: Mouse moved to (565, 156)
Screenshot: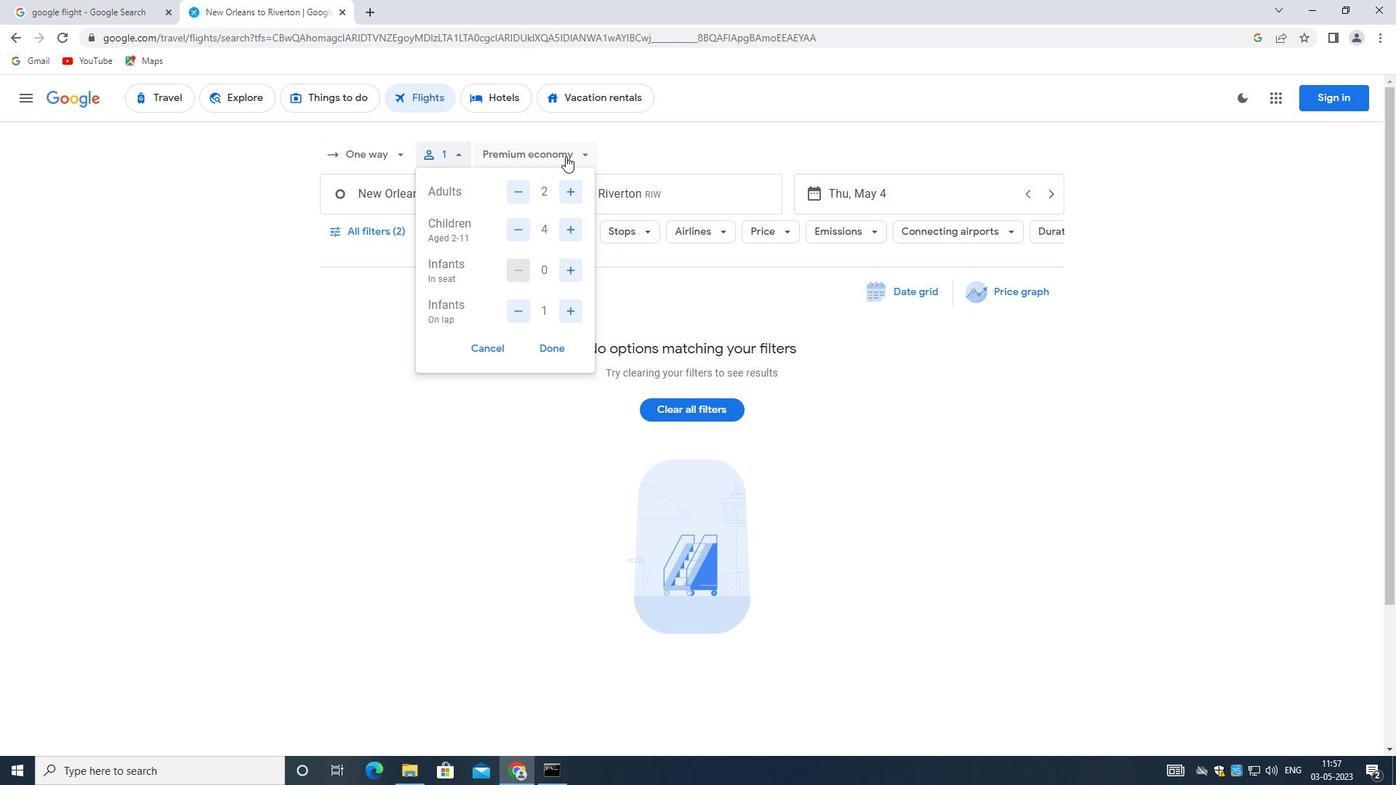 
Action: Mouse pressed left at (565, 156)
Screenshot: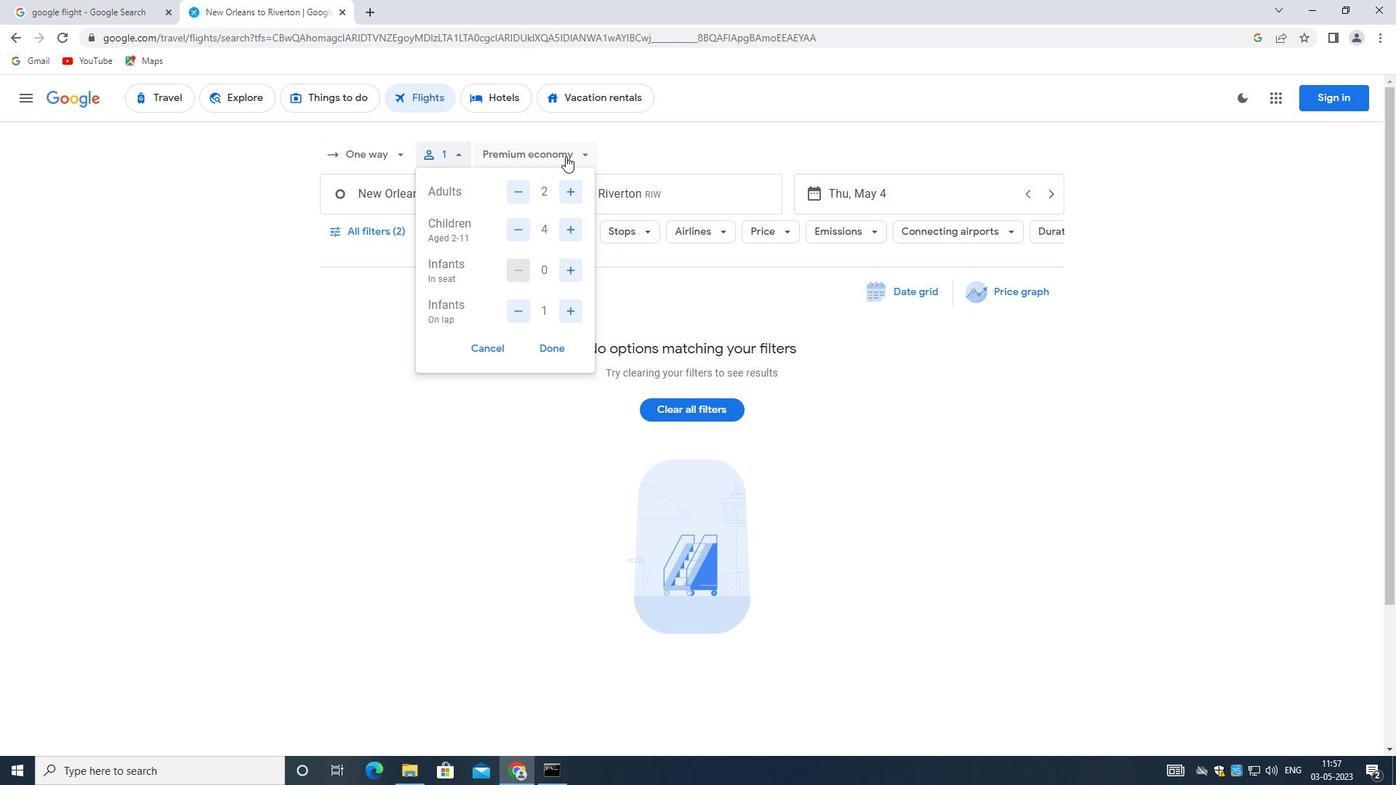 
Action: Mouse moved to (552, 255)
Screenshot: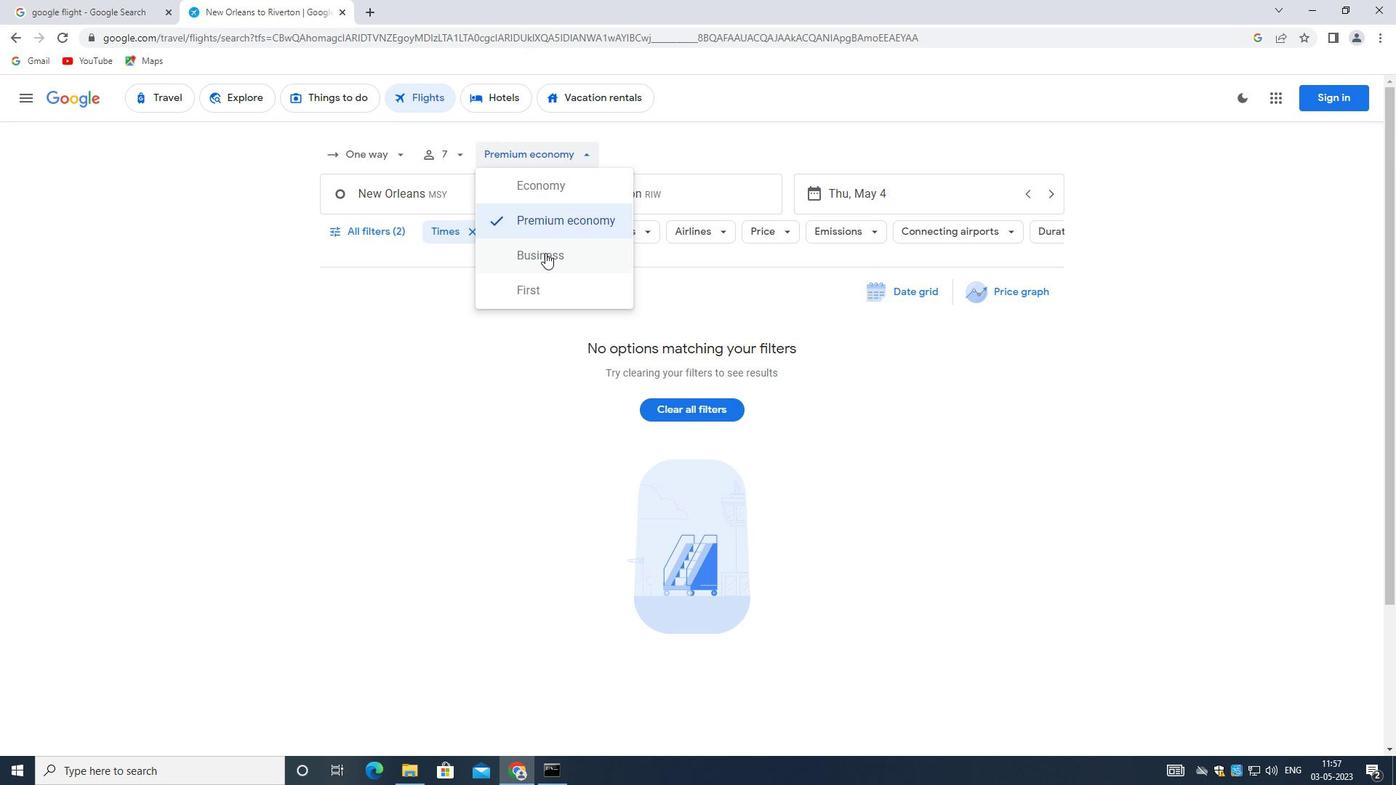 
Action: Mouse pressed left at (552, 255)
Screenshot: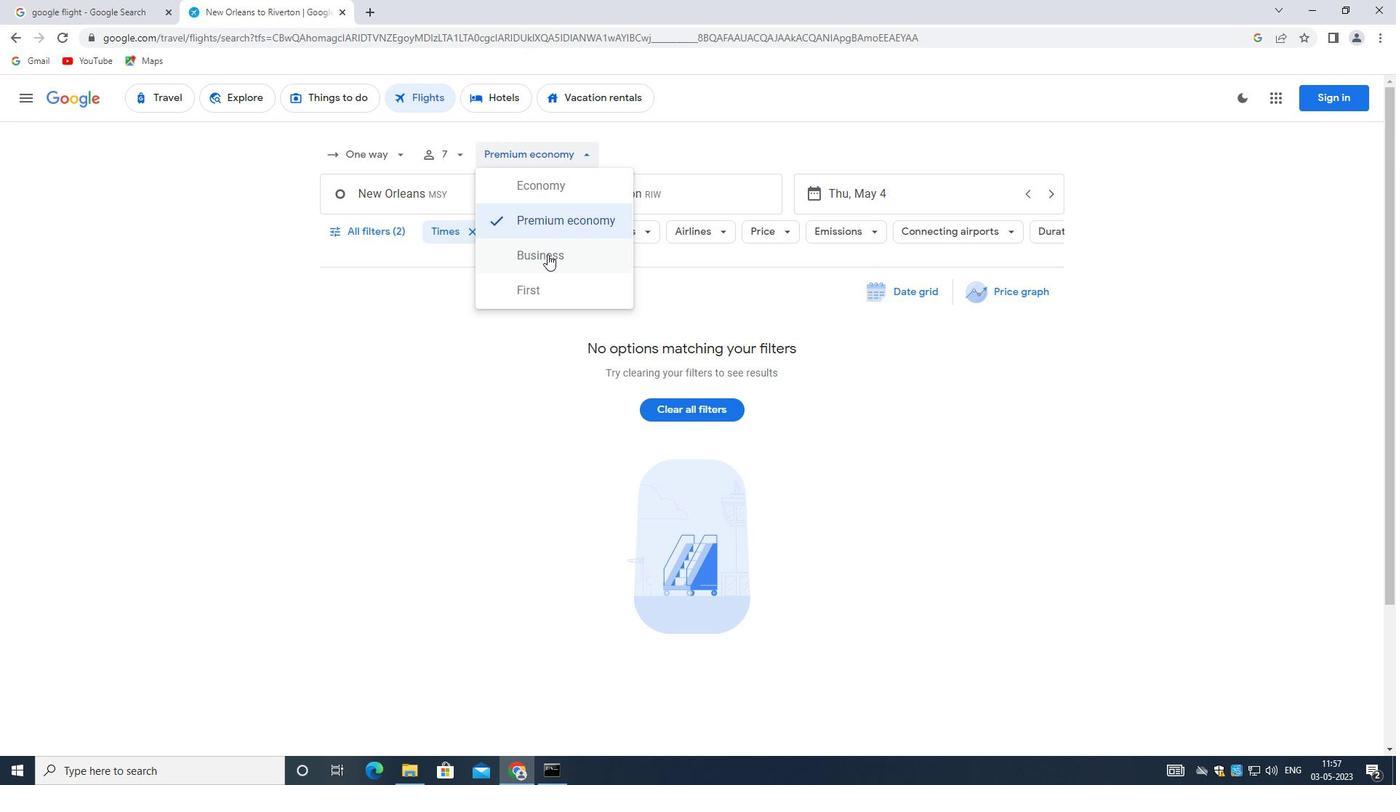 
Action: Mouse moved to (432, 189)
Screenshot: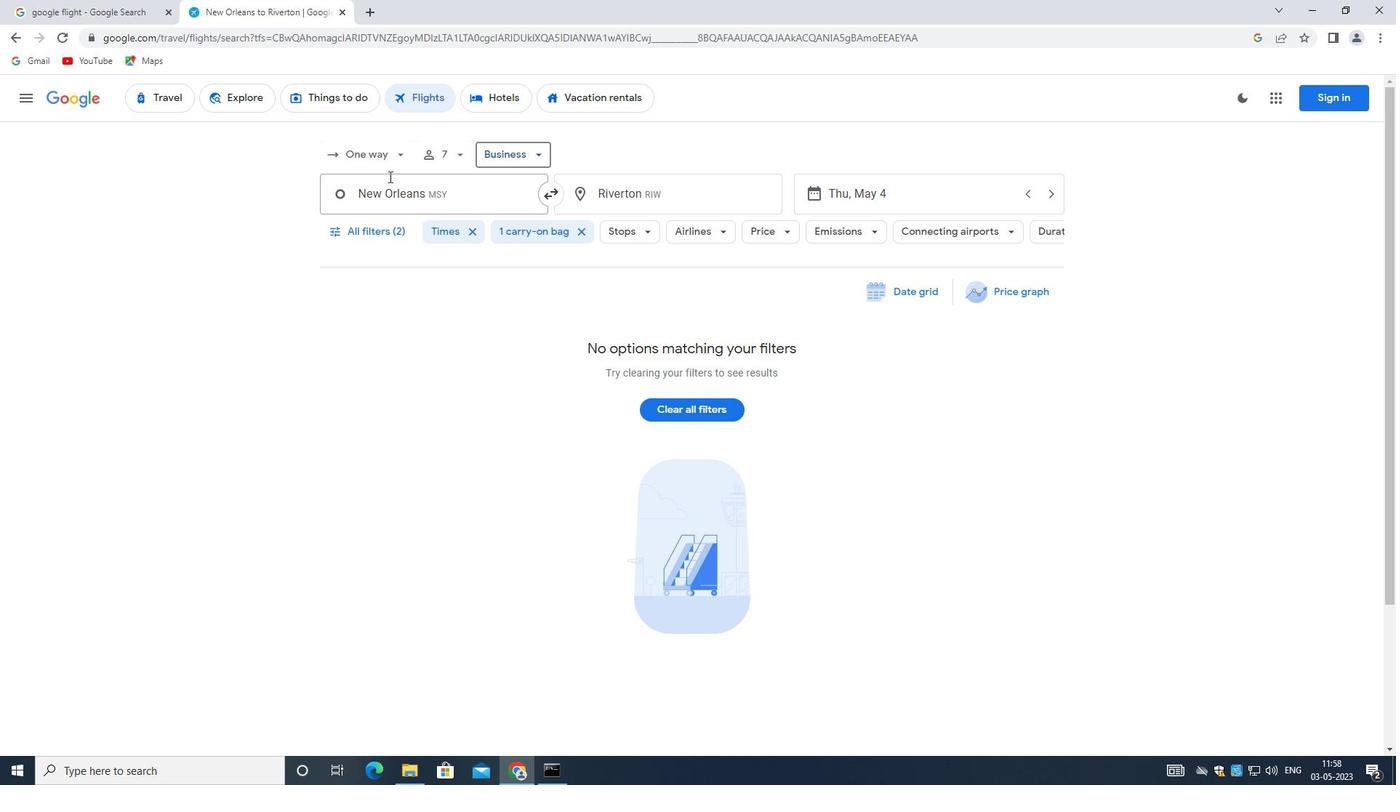 
Action: Mouse pressed left at (432, 189)
Screenshot: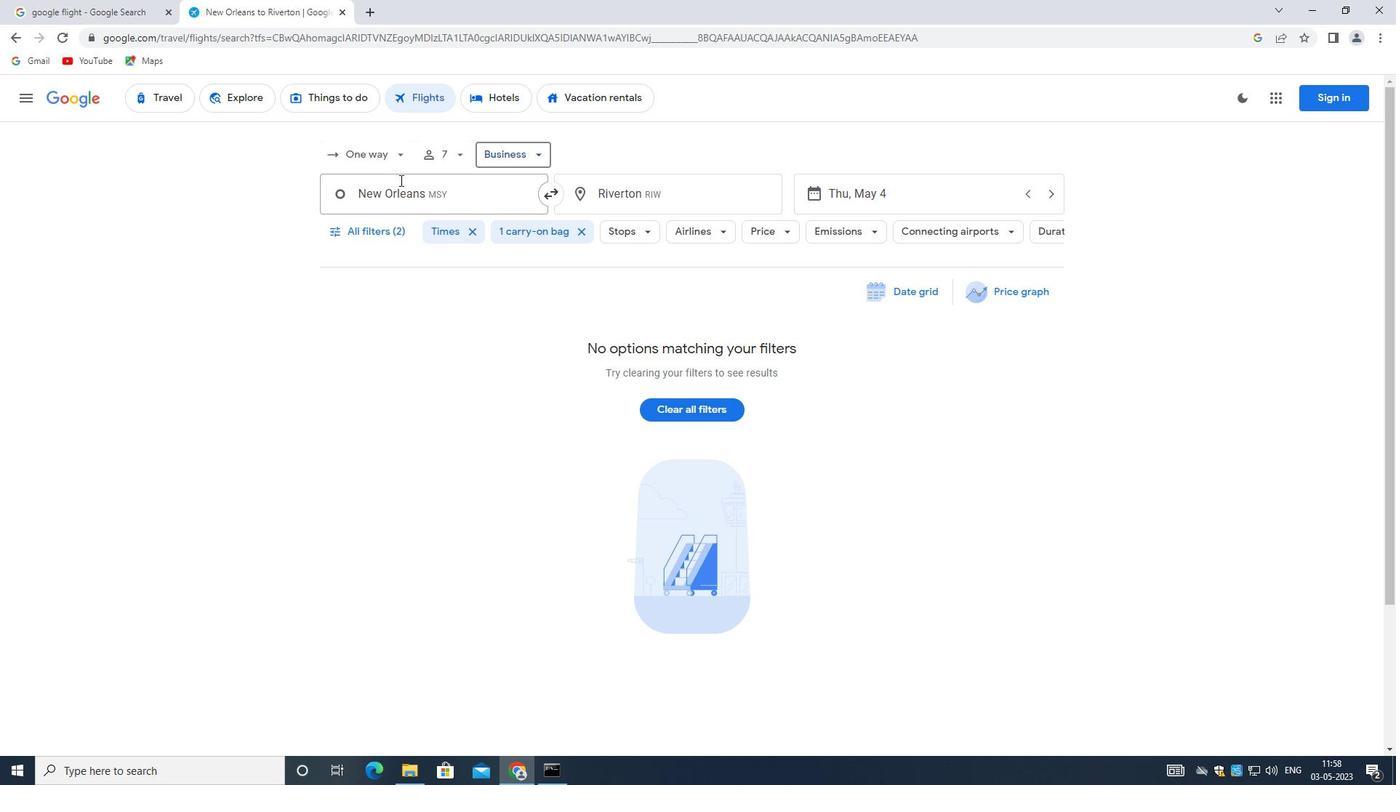 
Action: Mouse moved to (421, 268)
Screenshot: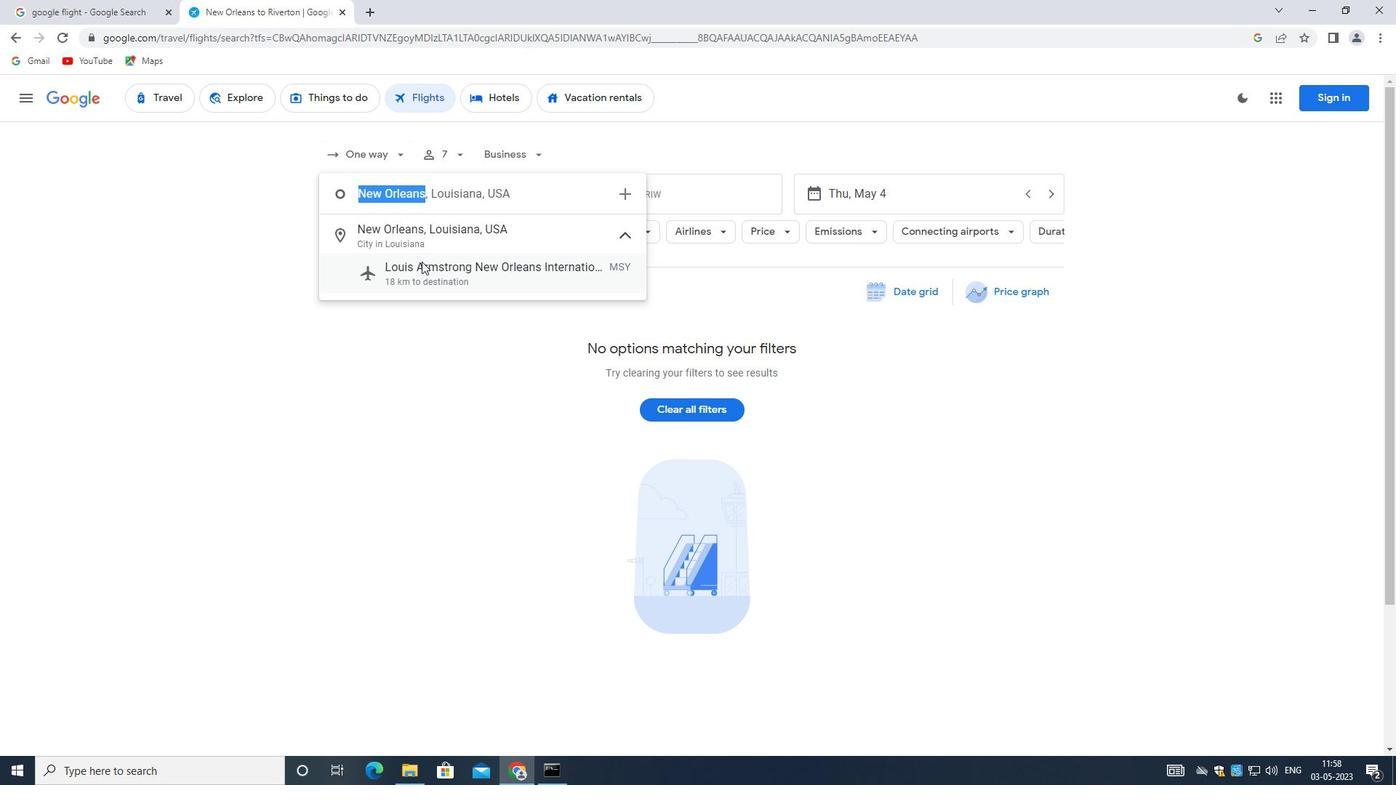 
Action: Mouse pressed left at (421, 268)
Screenshot: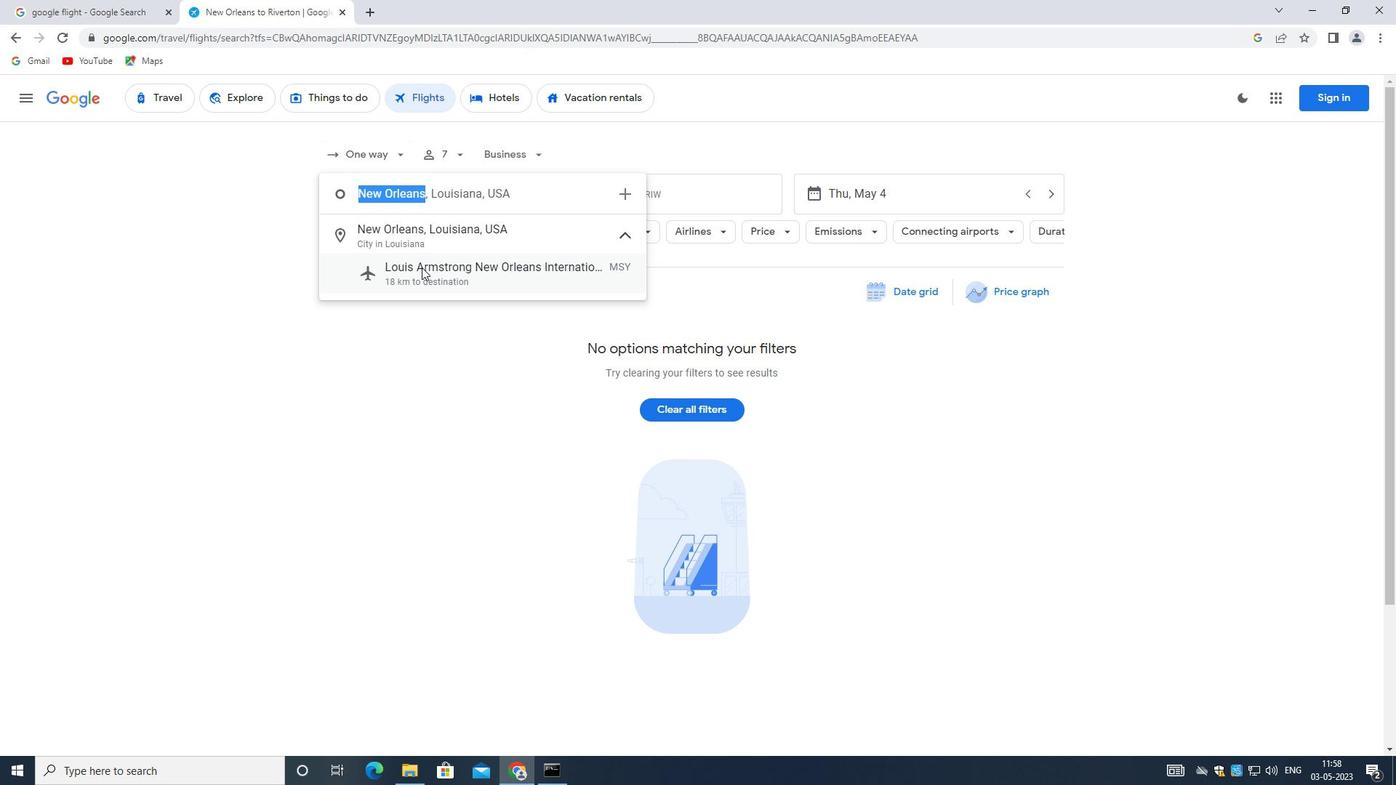 
Action: Mouse moved to (691, 181)
Screenshot: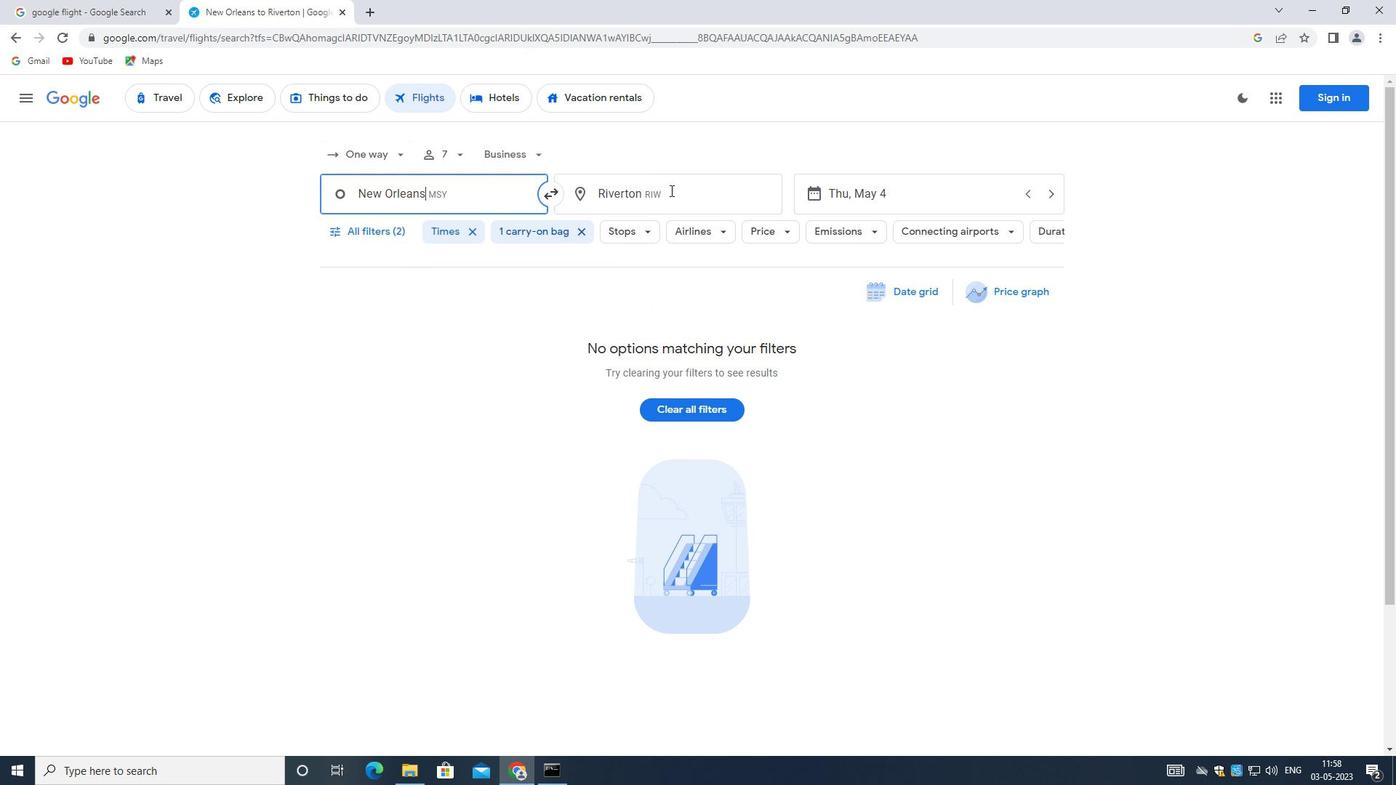 
Action: Mouse pressed left at (691, 181)
Screenshot: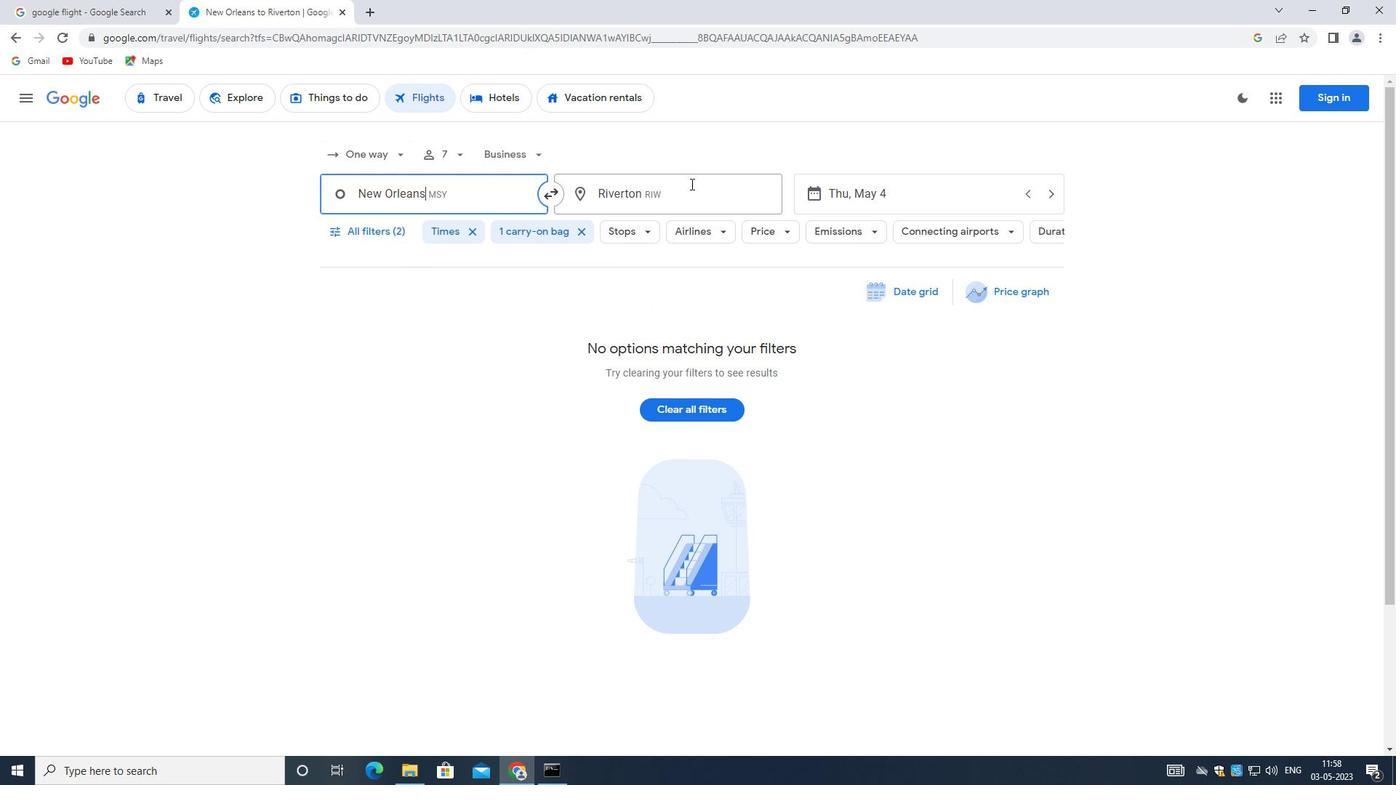 
Action: Mouse moved to (683, 184)
Screenshot: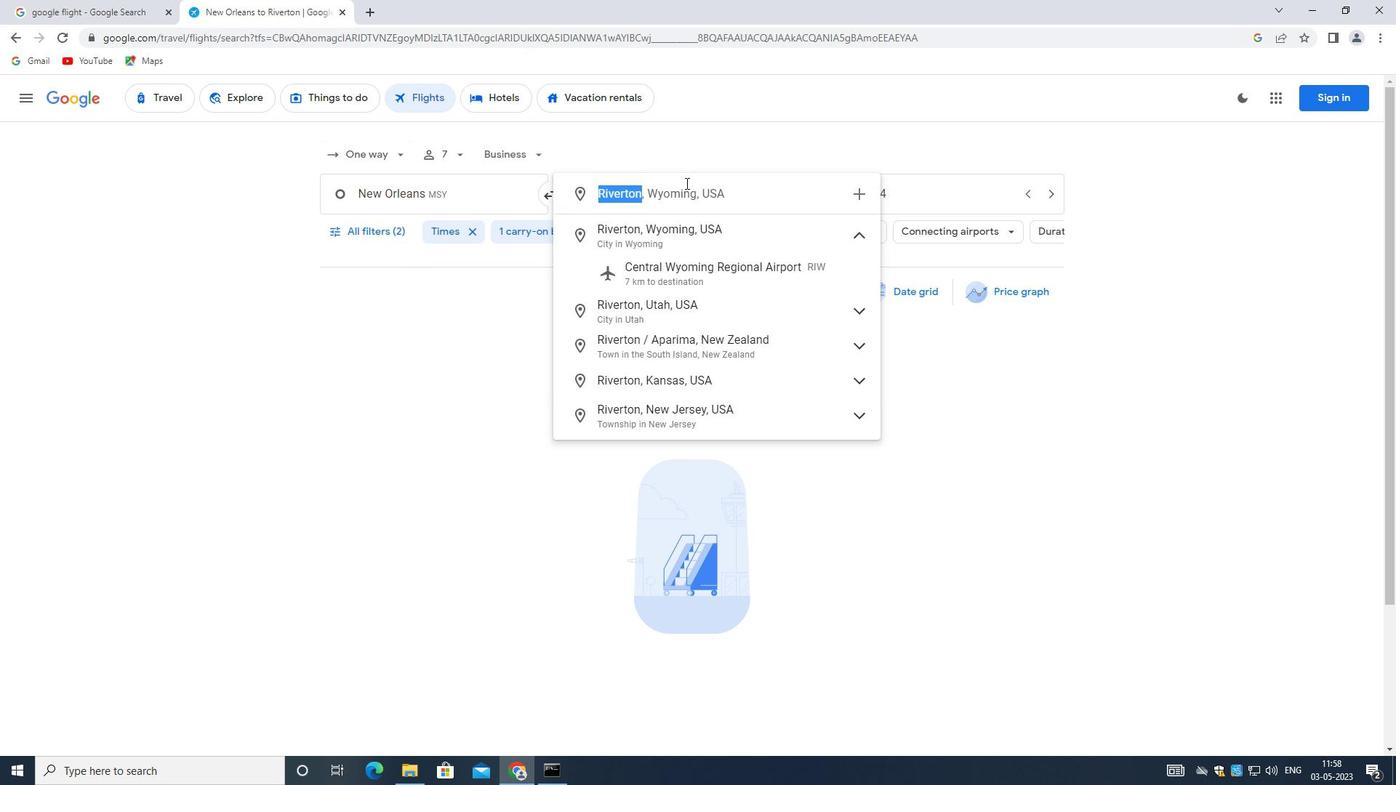 
Action: Key pressed <Key.shift>COASTAL
Screenshot: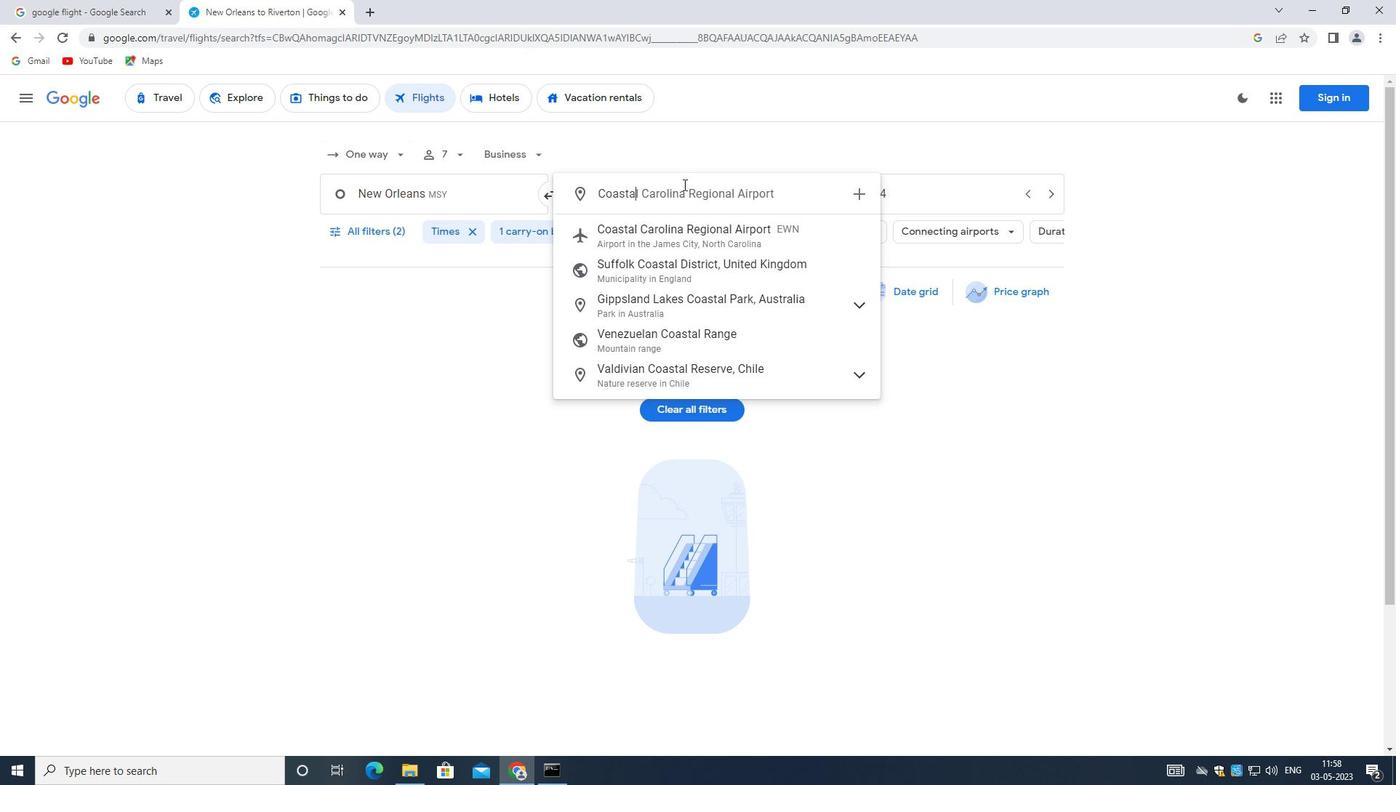 
Action: Mouse moved to (692, 235)
Screenshot: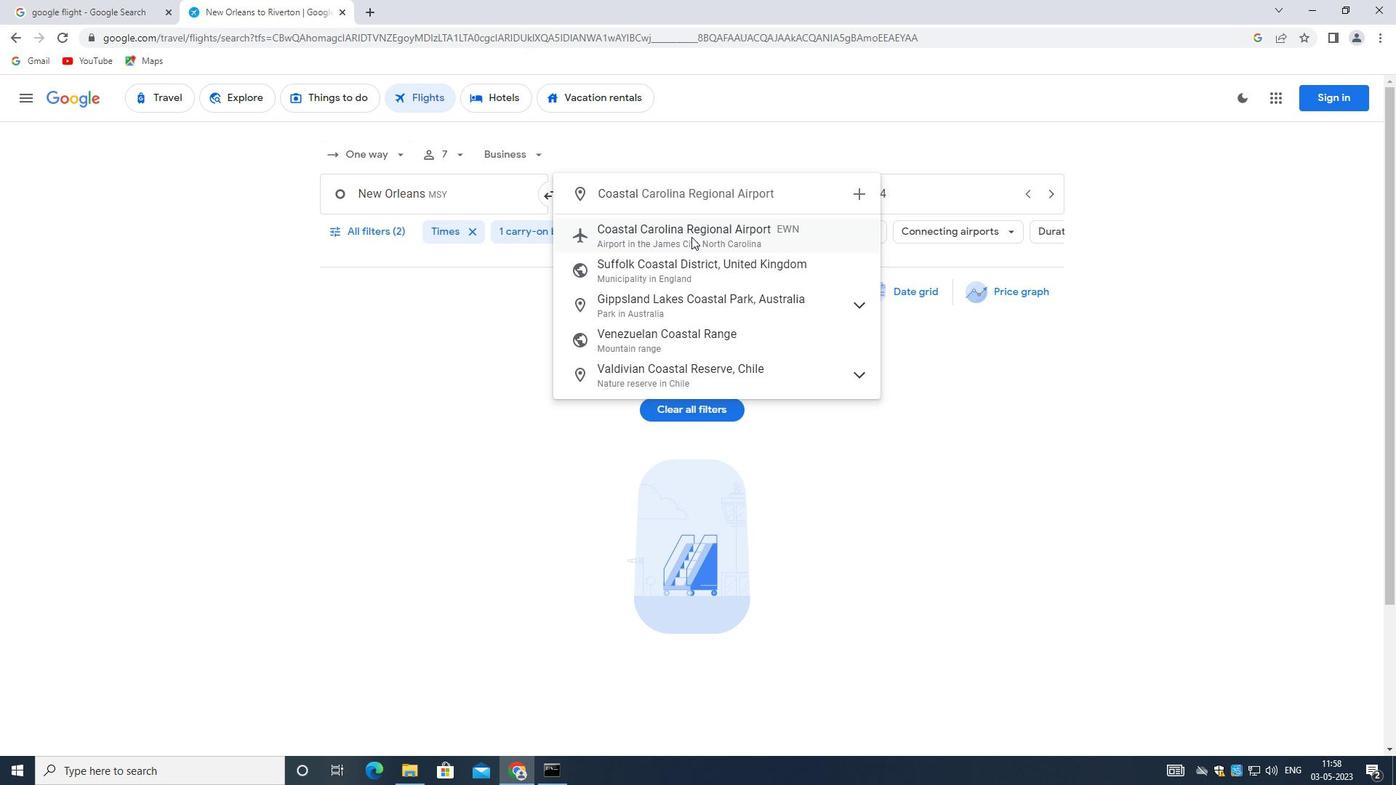 
Action: Mouse pressed left at (692, 235)
Screenshot: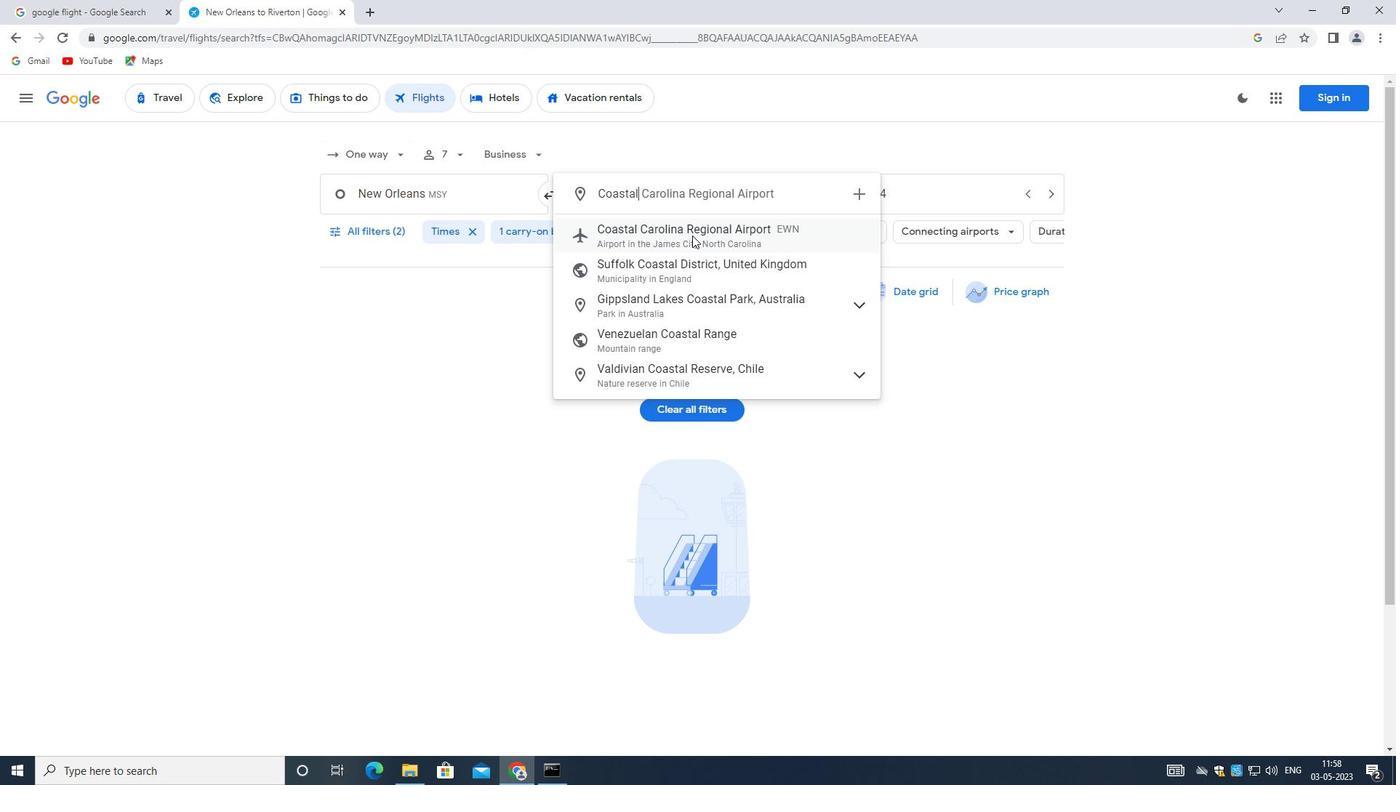
Action: Mouse moved to (968, 192)
Screenshot: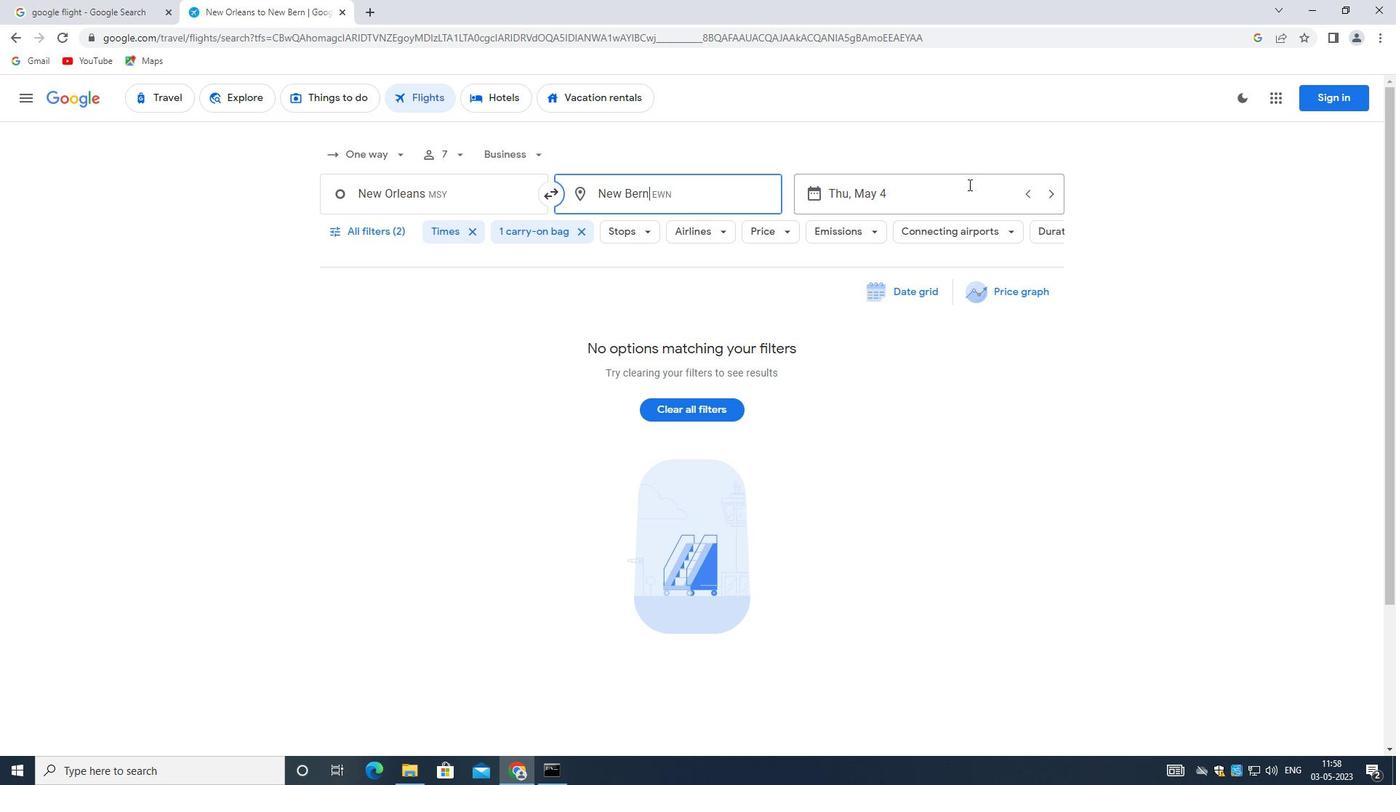 
Action: Mouse pressed left at (968, 192)
Screenshot: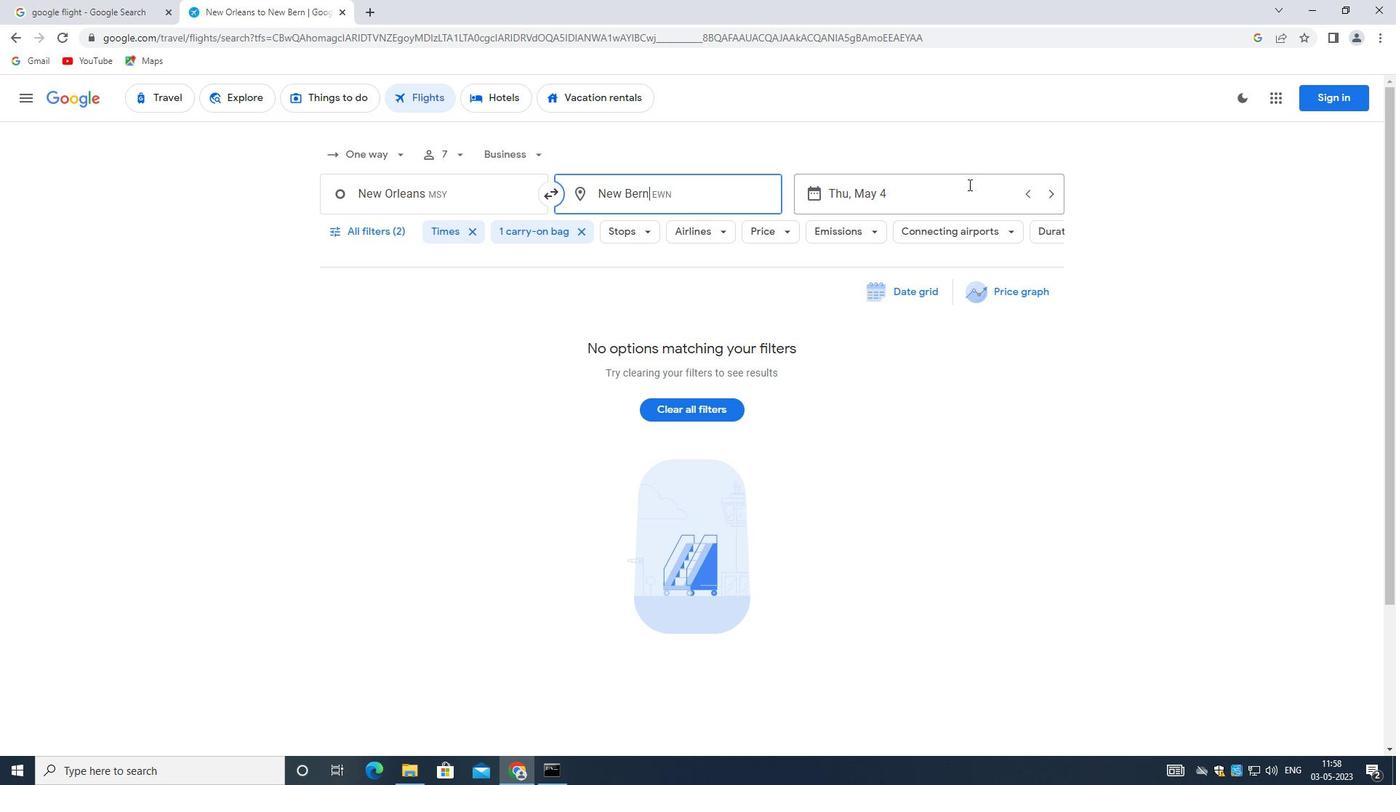 
Action: Mouse moved to (1022, 549)
Screenshot: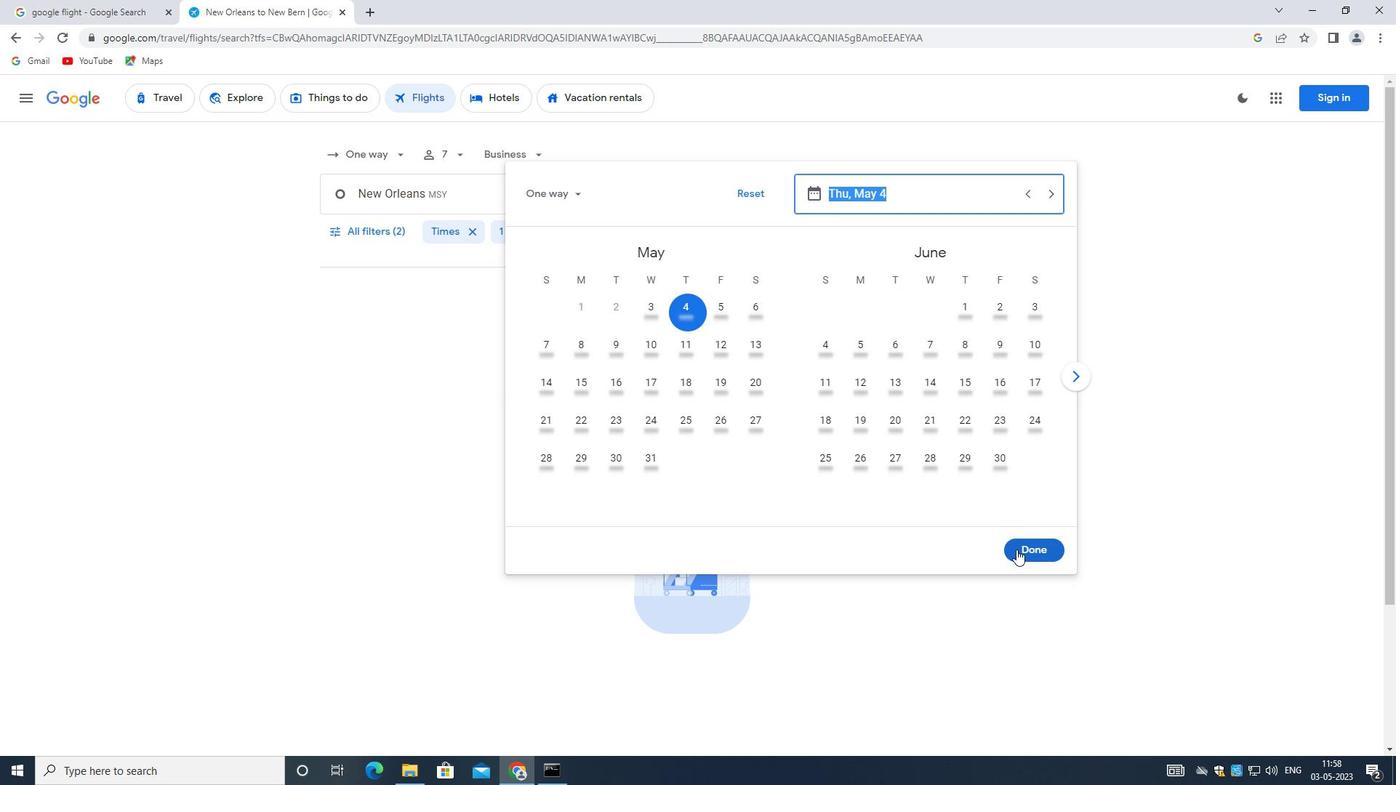 
Action: Mouse pressed left at (1022, 549)
Screenshot: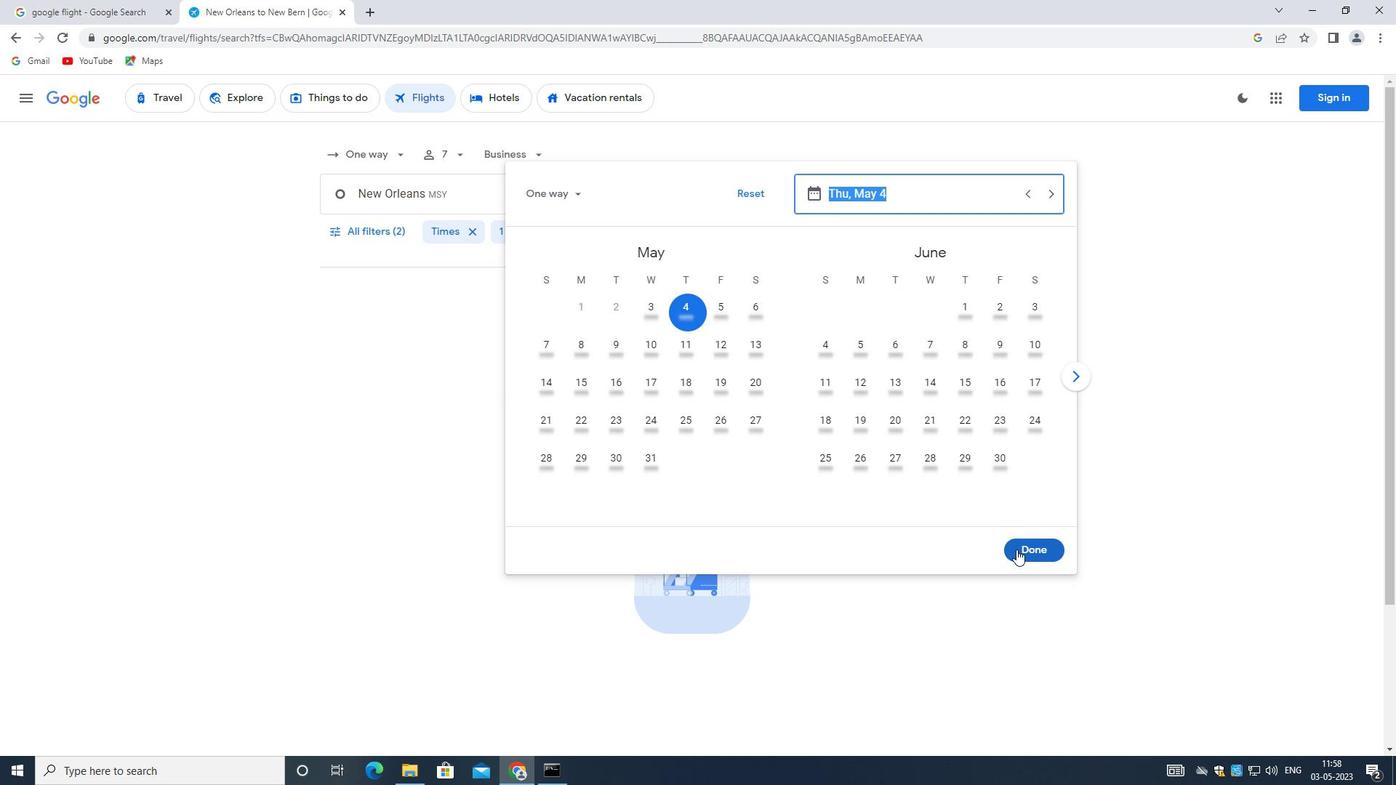 
Action: Mouse moved to (377, 224)
Screenshot: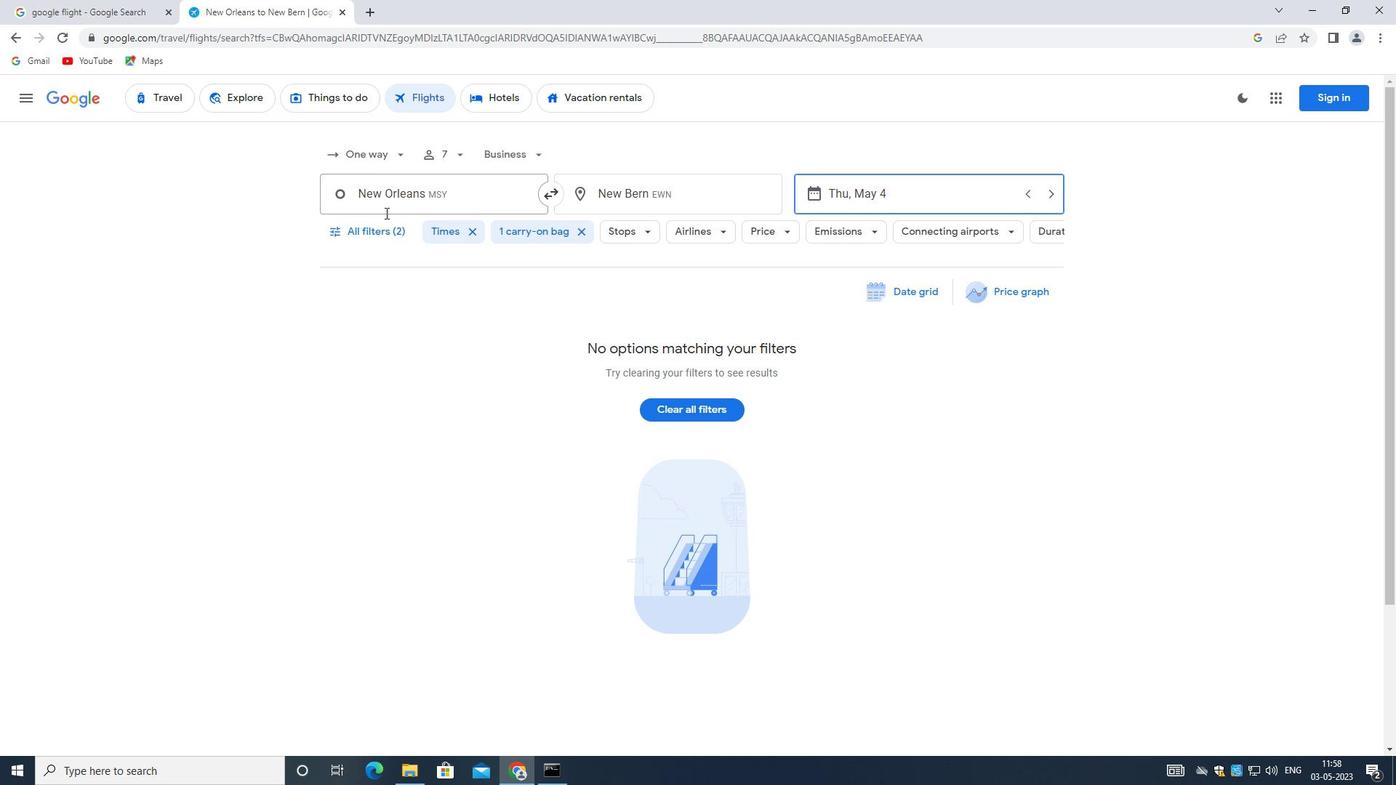 
Action: Mouse pressed left at (377, 224)
Screenshot: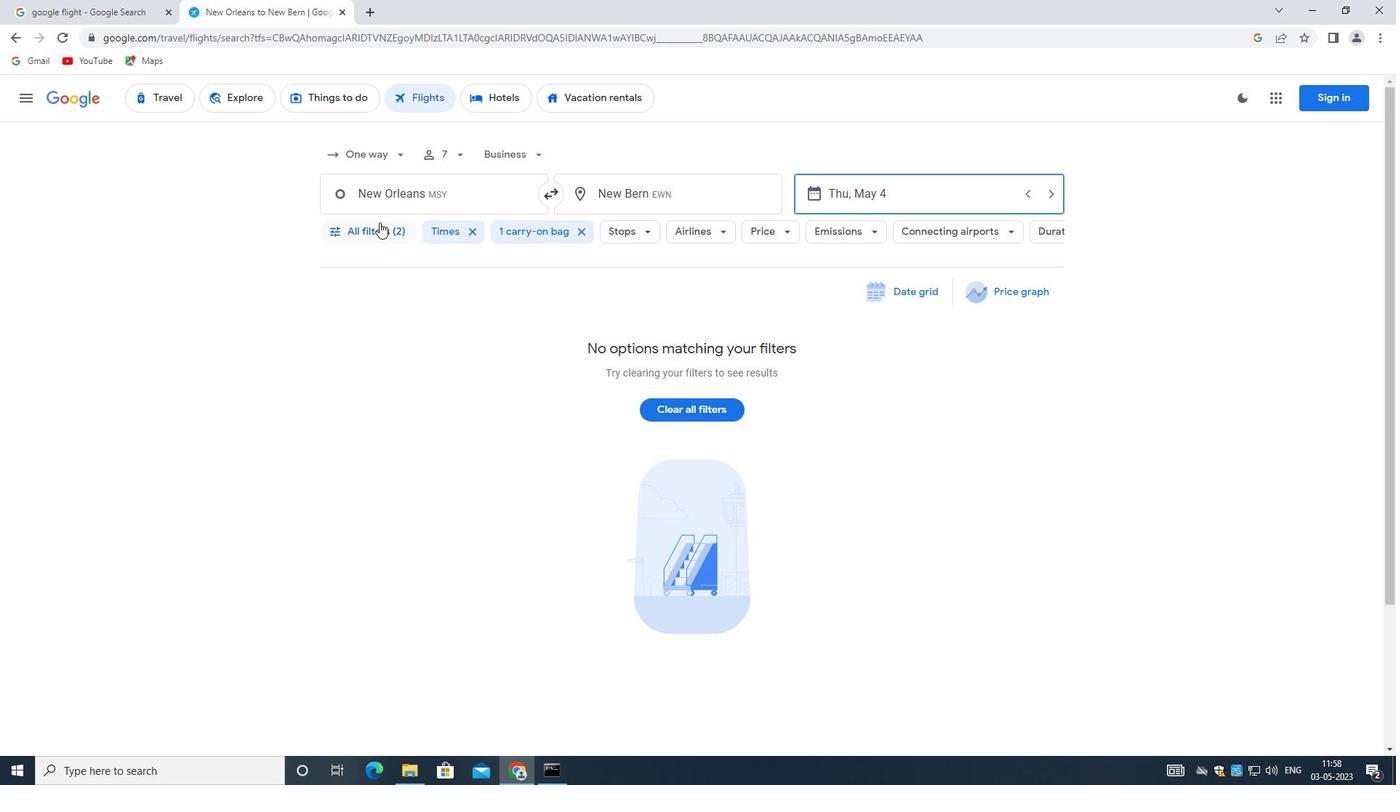 
Action: Mouse moved to (466, 446)
Screenshot: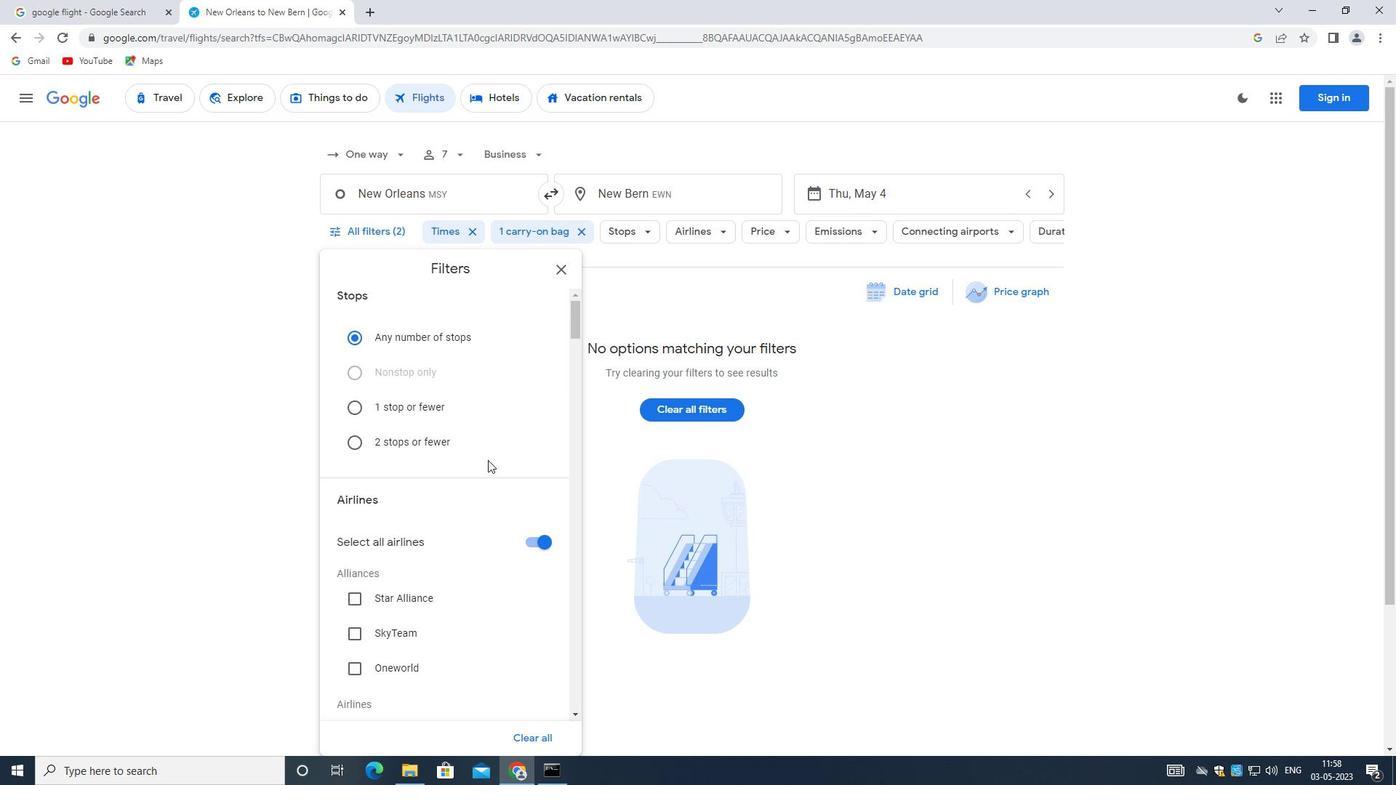 
Action: Mouse scrolled (466, 445) with delta (0, 0)
Screenshot: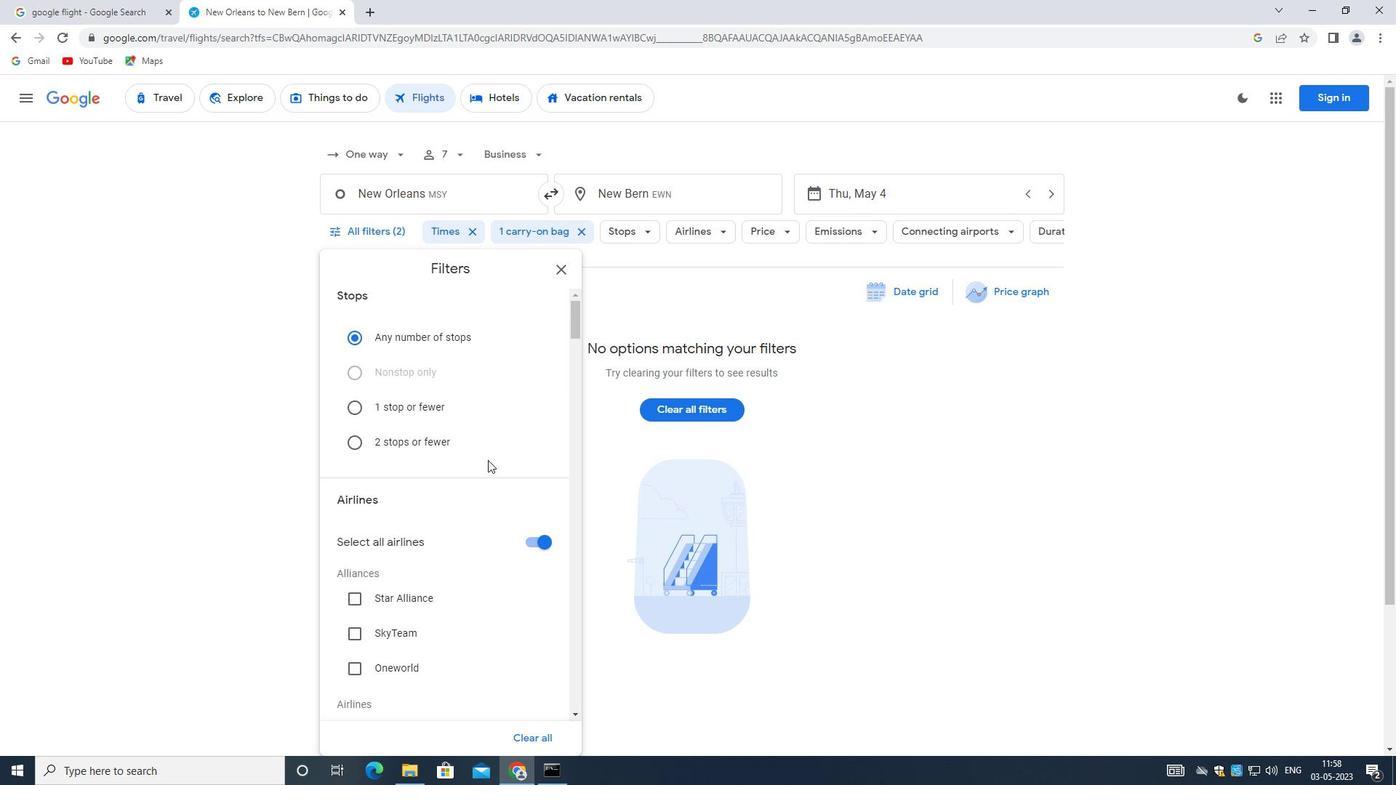 
Action: Mouse moved to (465, 451)
Screenshot: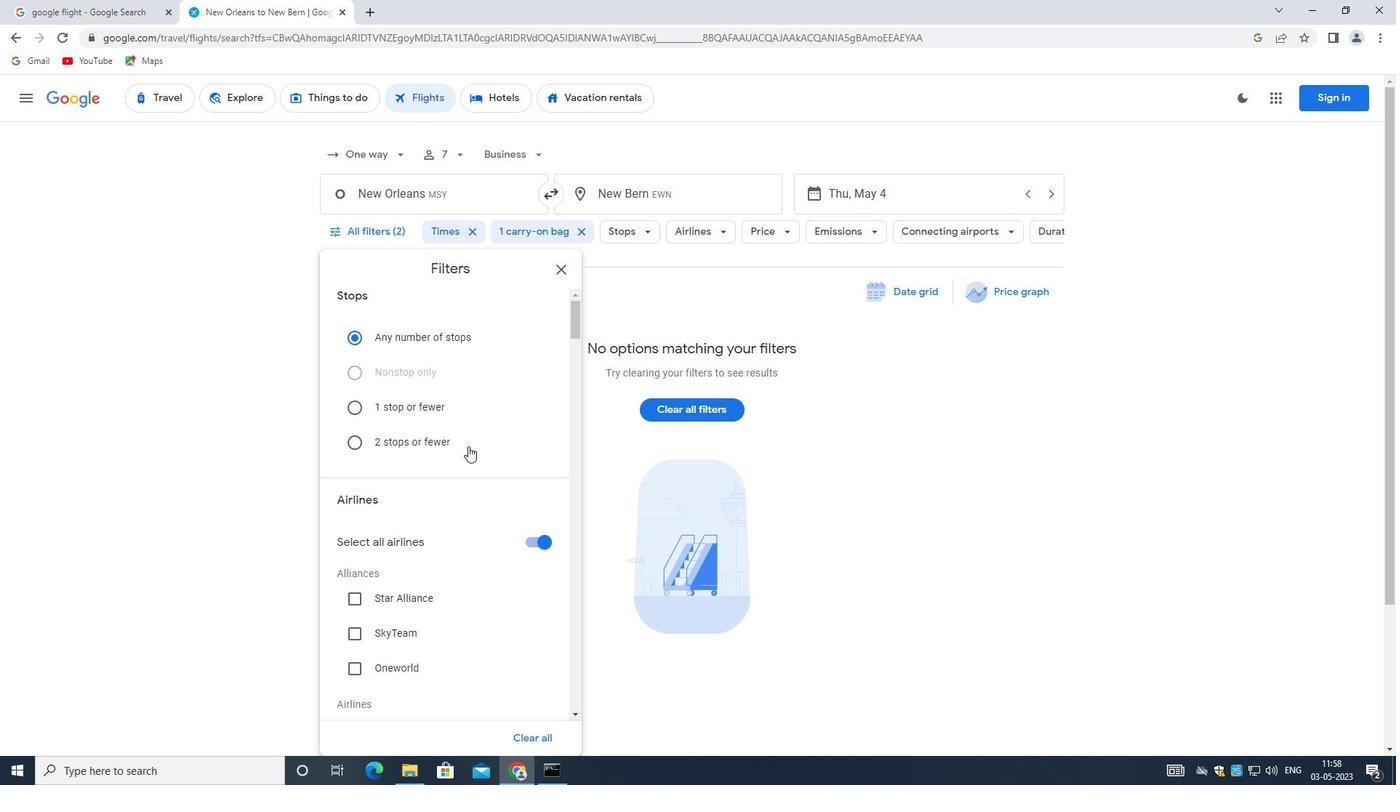 
Action: Mouse scrolled (465, 450) with delta (0, 0)
Screenshot: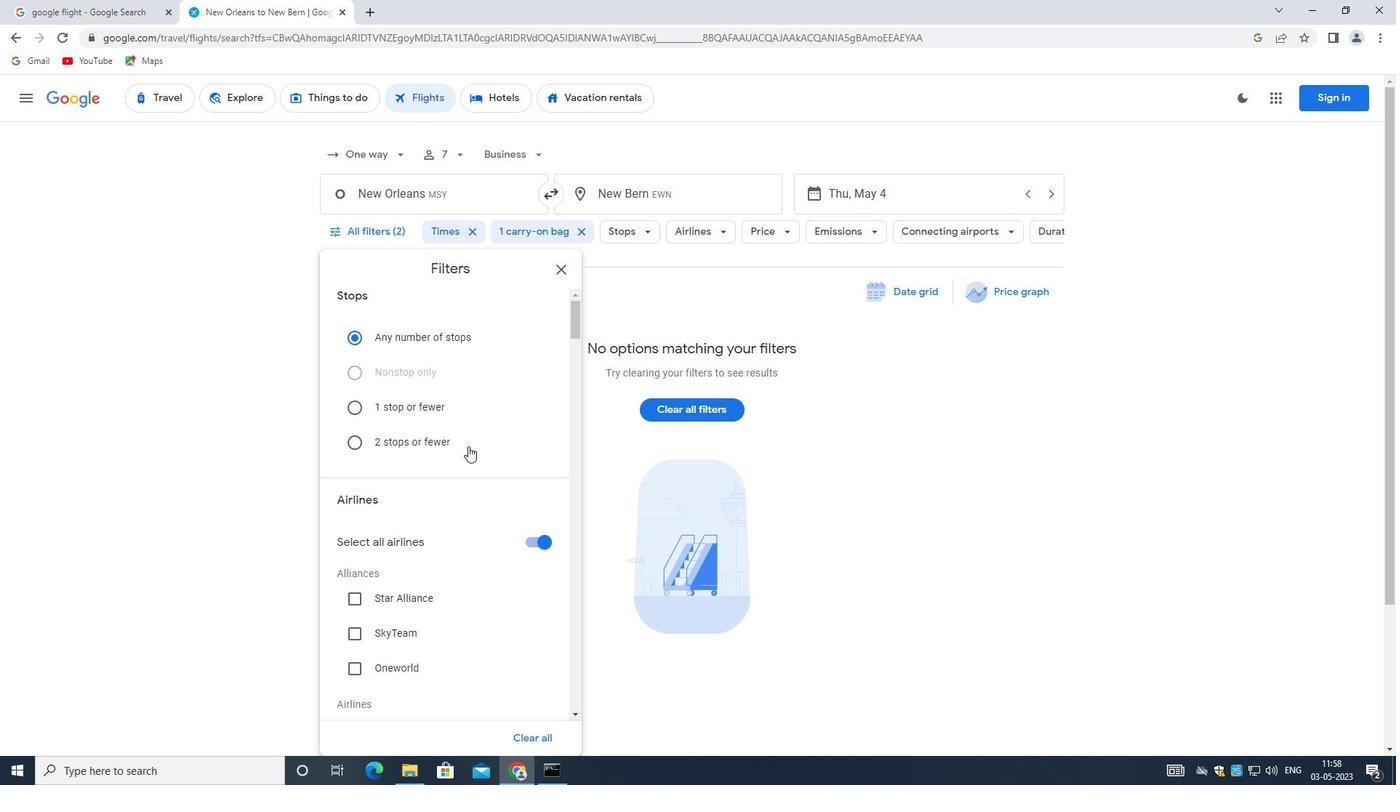 
Action: Mouse moved to (464, 453)
Screenshot: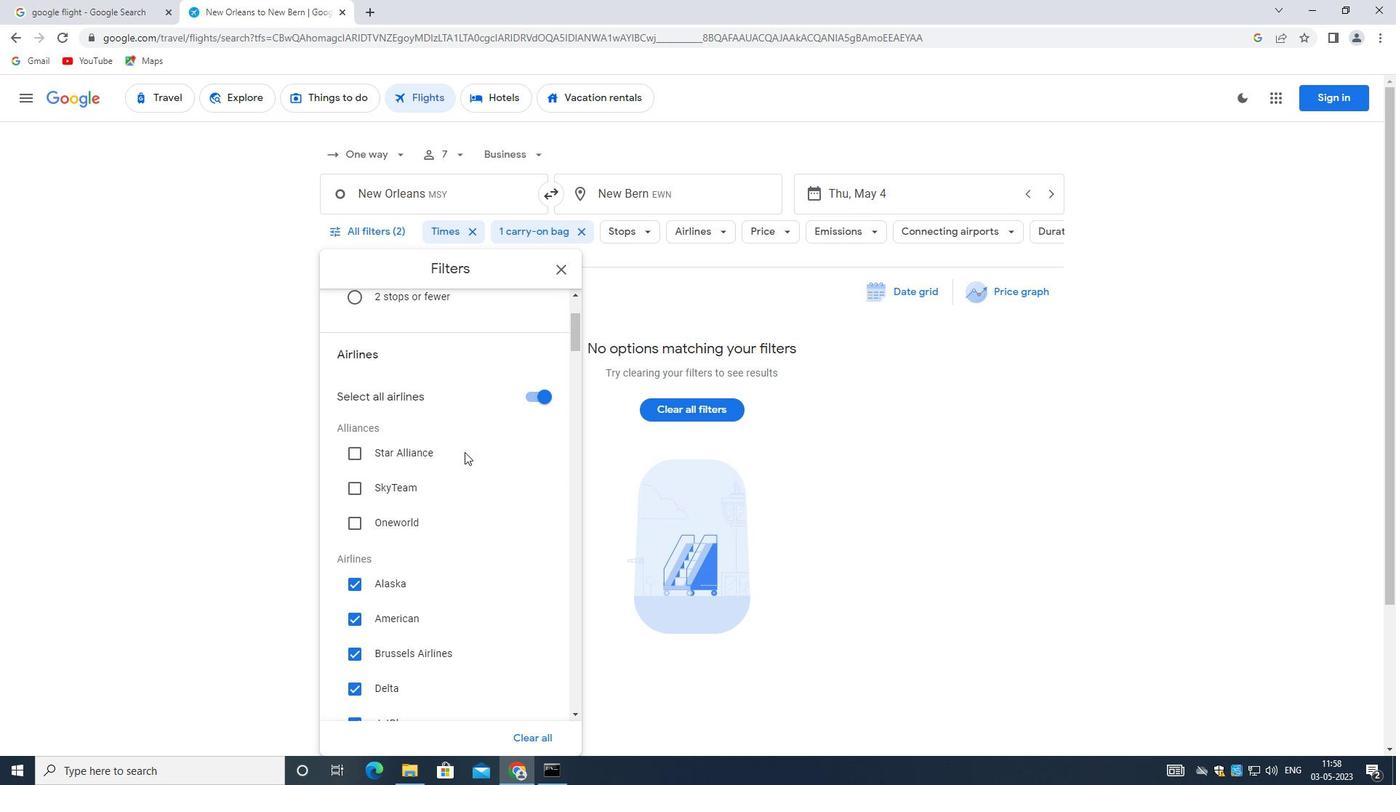 
Action: Mouse scrolled (464, 452) with delta (0, 0)
Screenshot: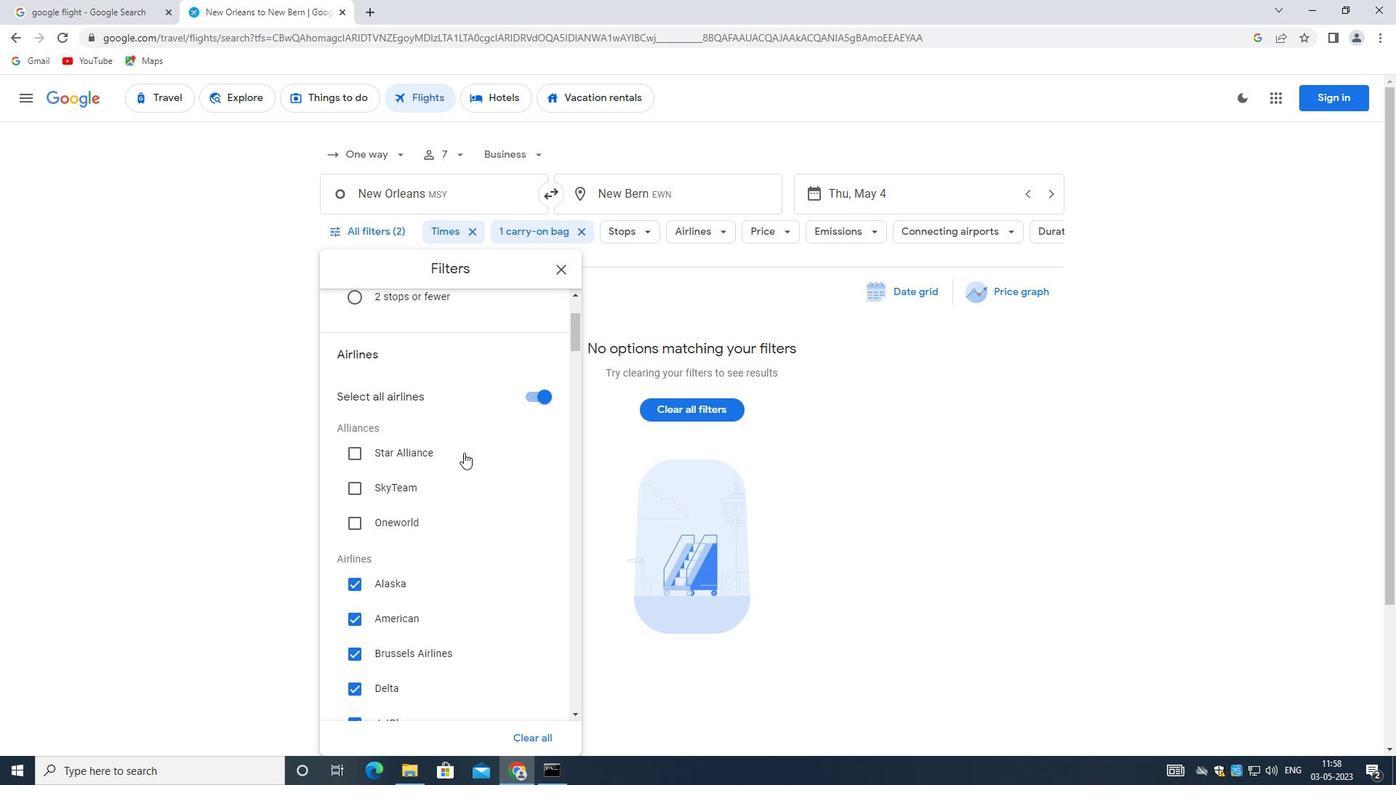 
Action: Mouse scrolled (464, 452) with delta (0, 0)
Screenshot: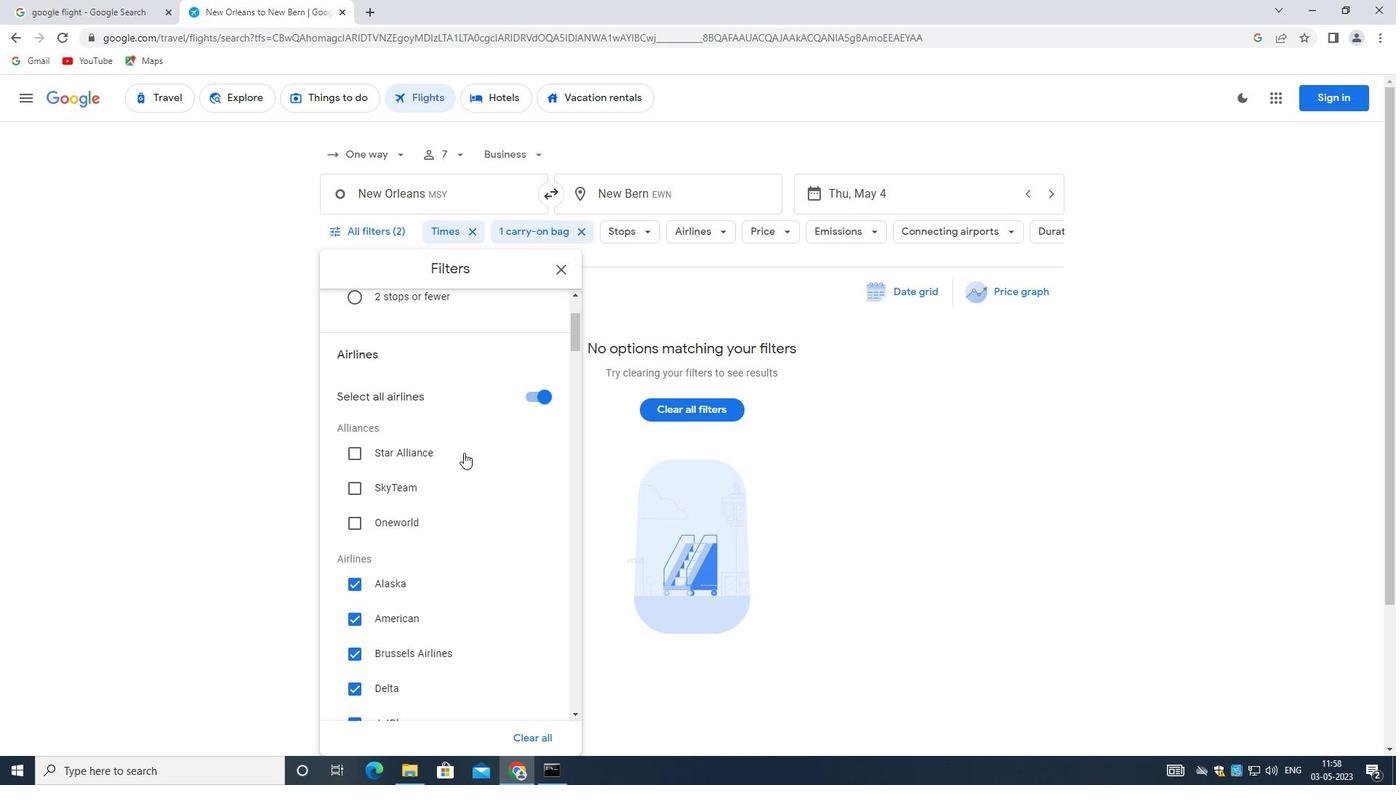 
Action: Mouse moved to (462, 454)
Screenshot: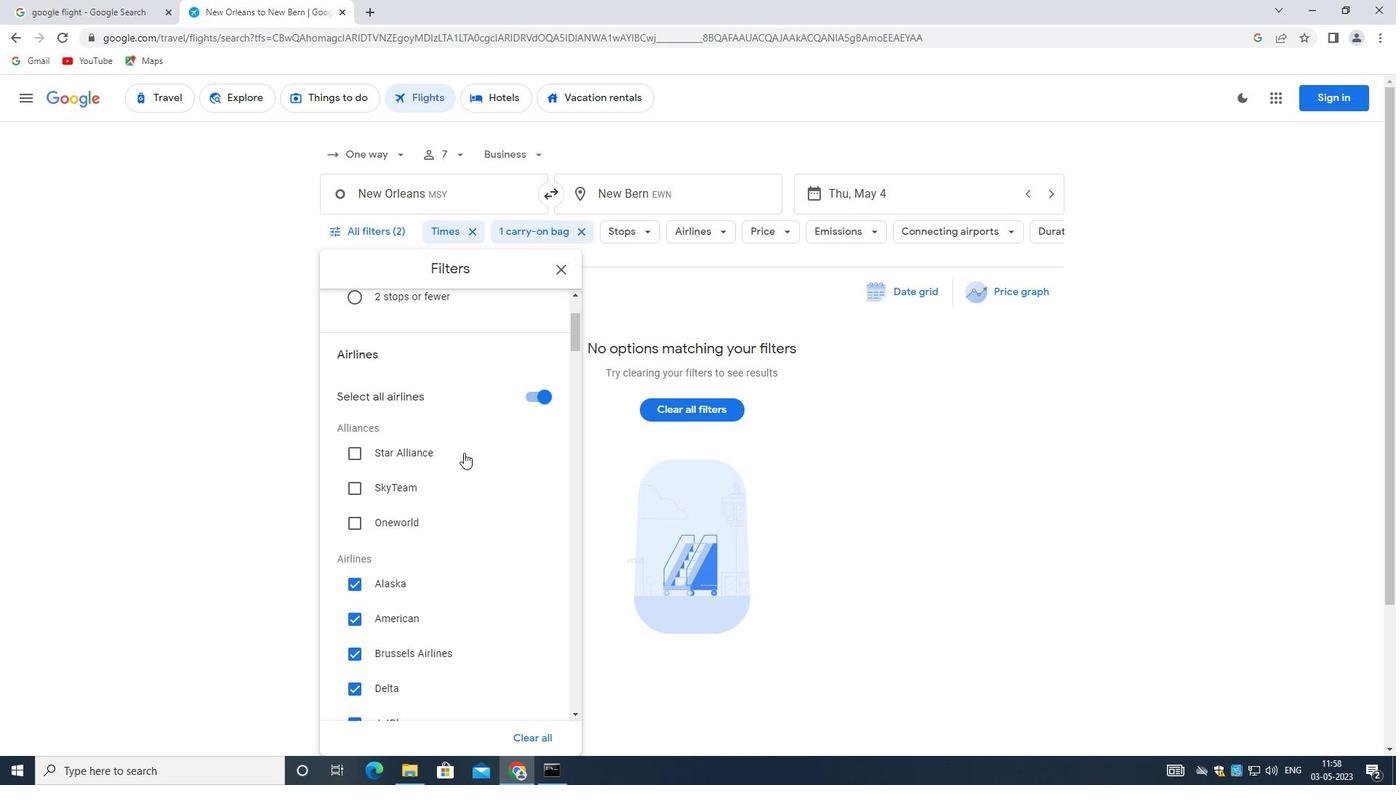 
Action: Mouse scrolled (462, 453) with delta (0, 0)
Screenshot: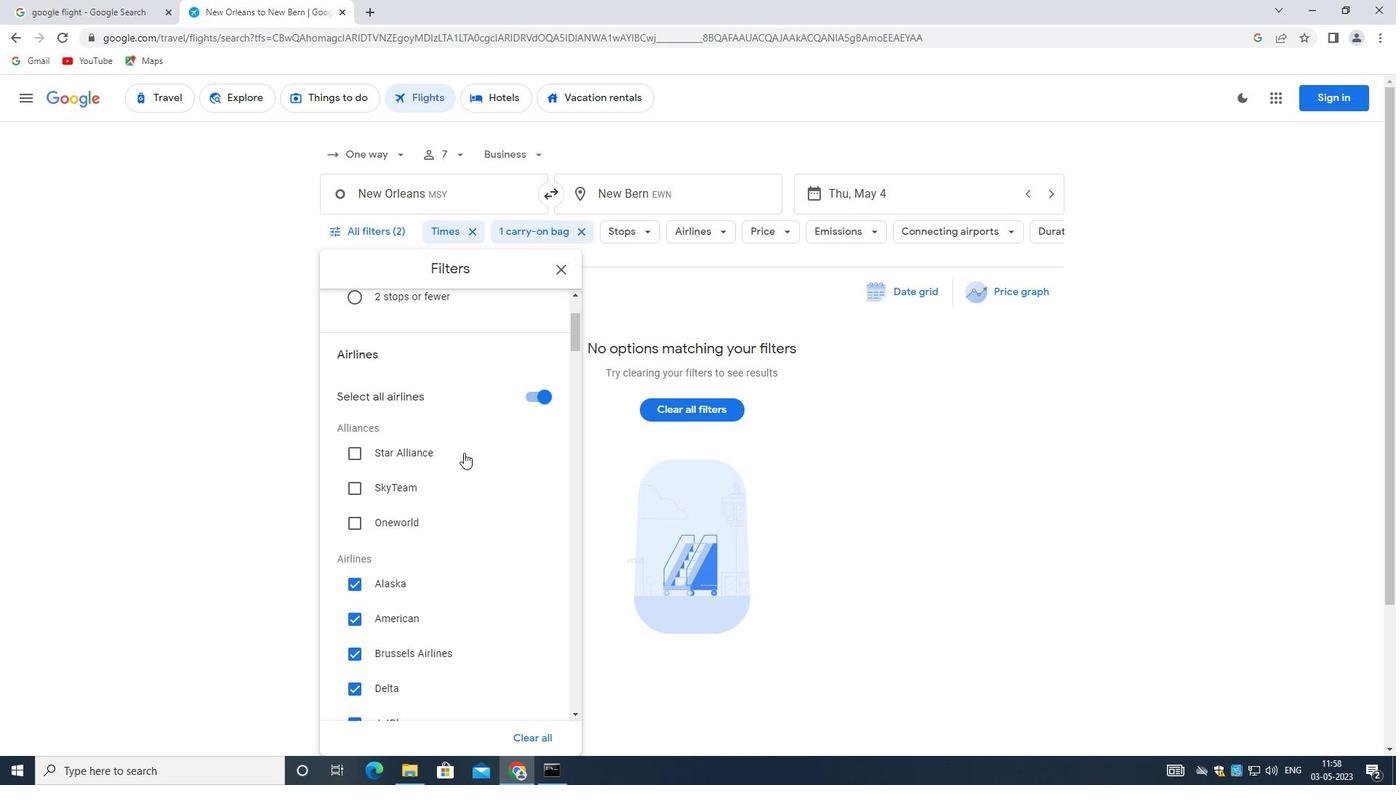 
Action: Mouse moved to (446, 608)
Screenshot: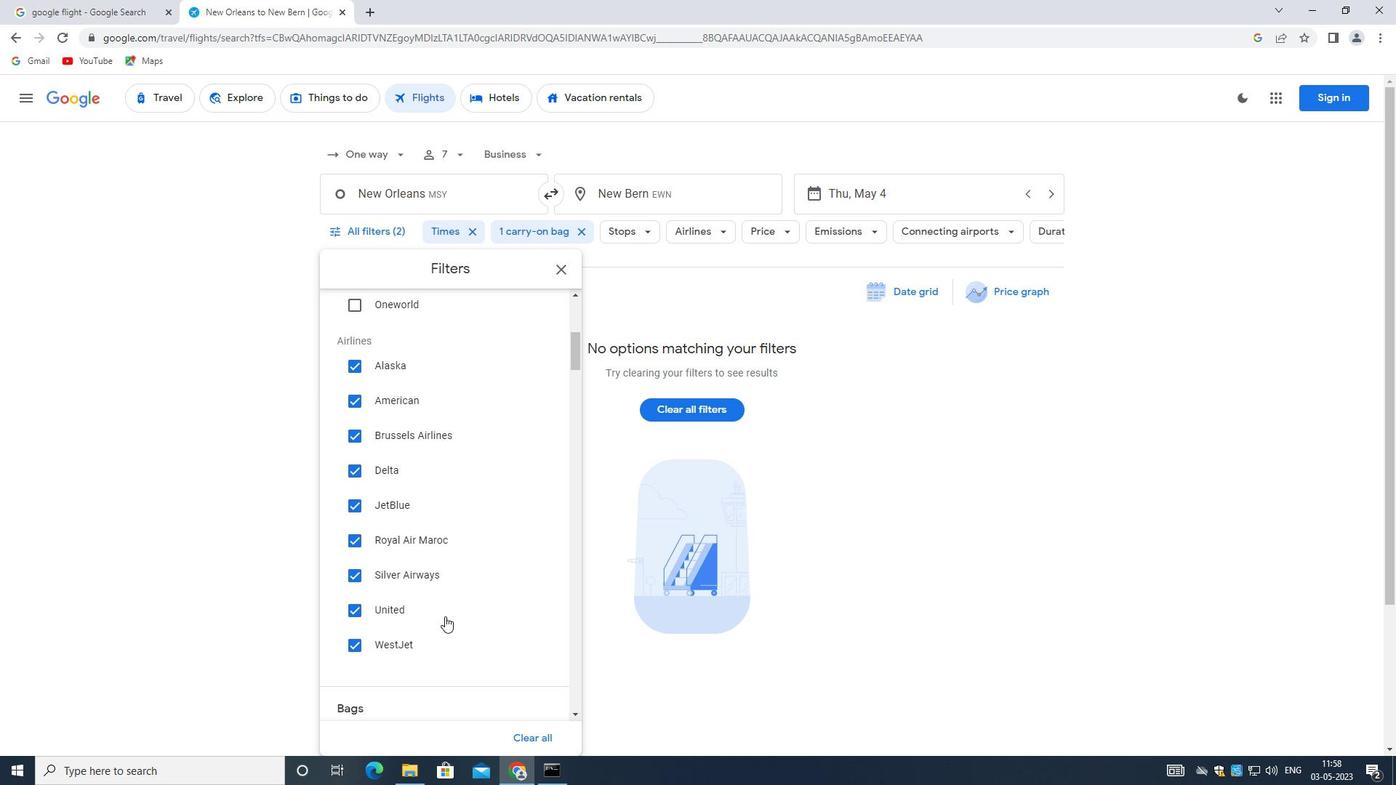 
Action: Mouse pressed left at (446, 608)
Screenshot: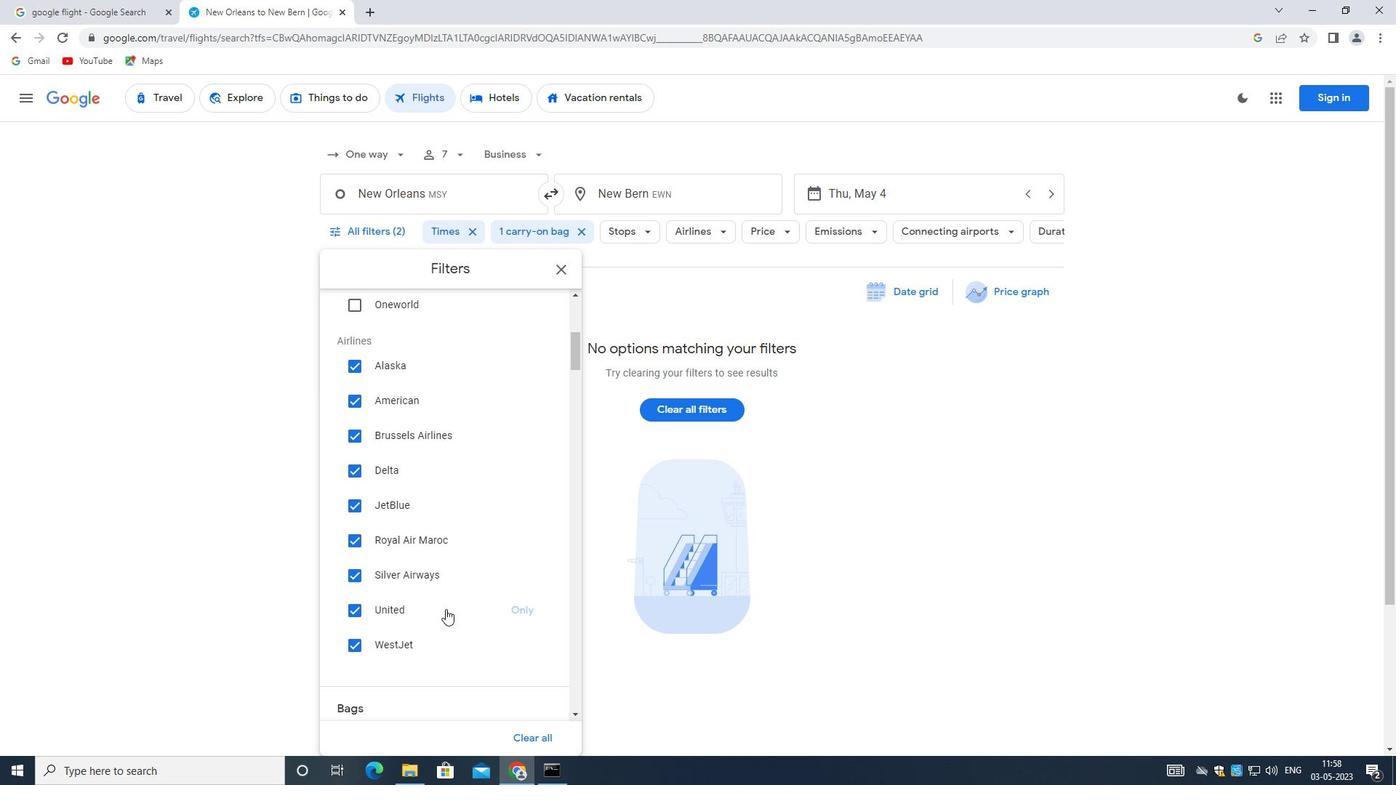 
Action: Mouse moved to (530, 609)
Screenshot: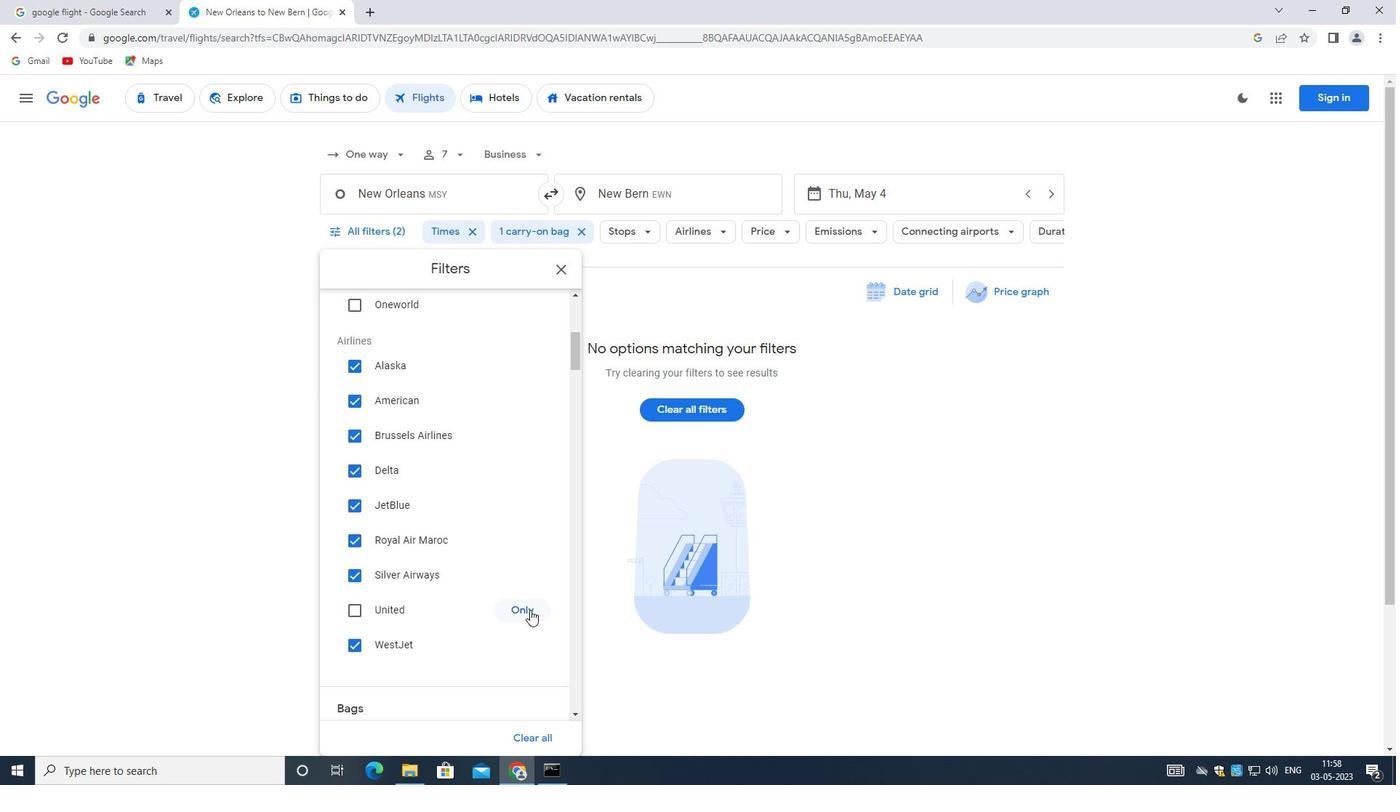 
Action: Mouse pressed left at (530, 609)
Screenshot: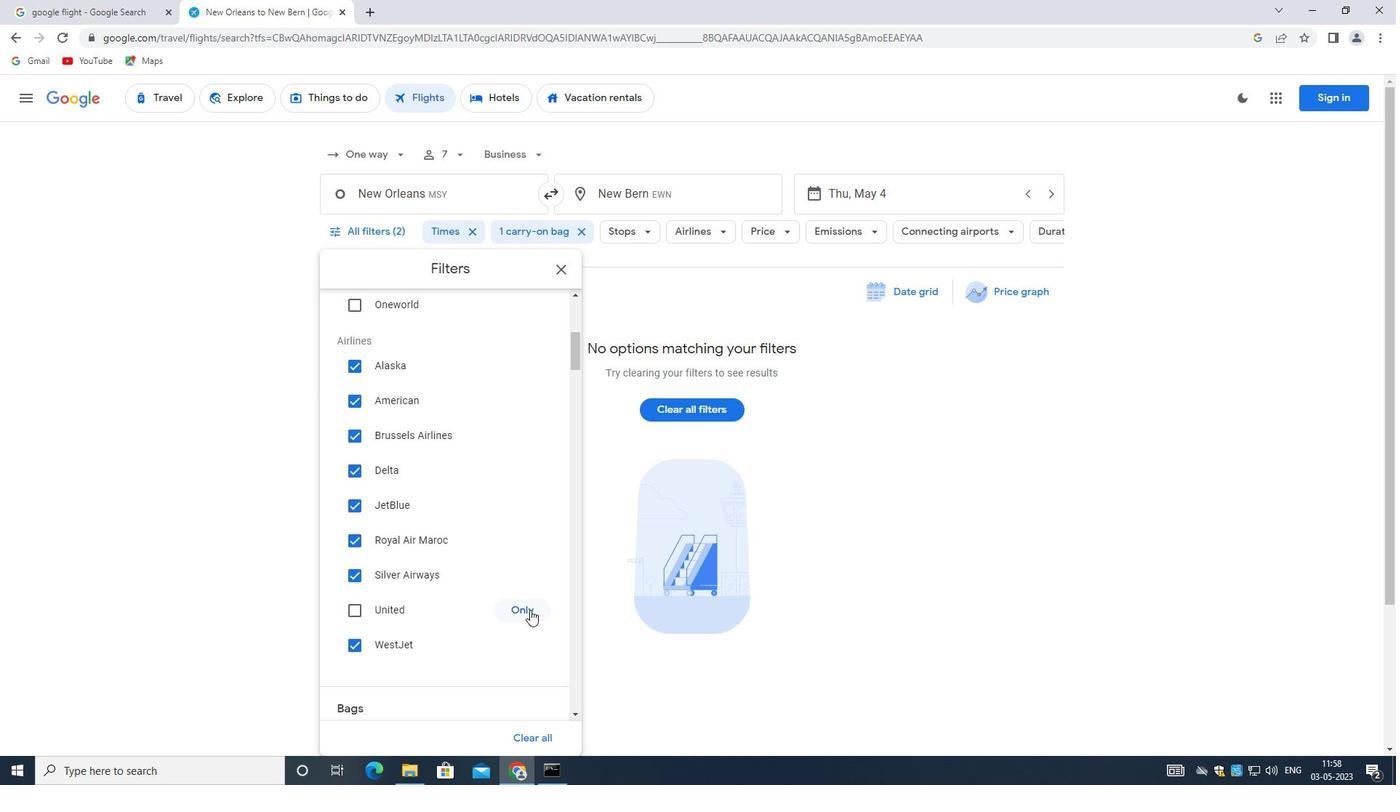 
Action: Mouse moved to (513, 613)
Screenshot: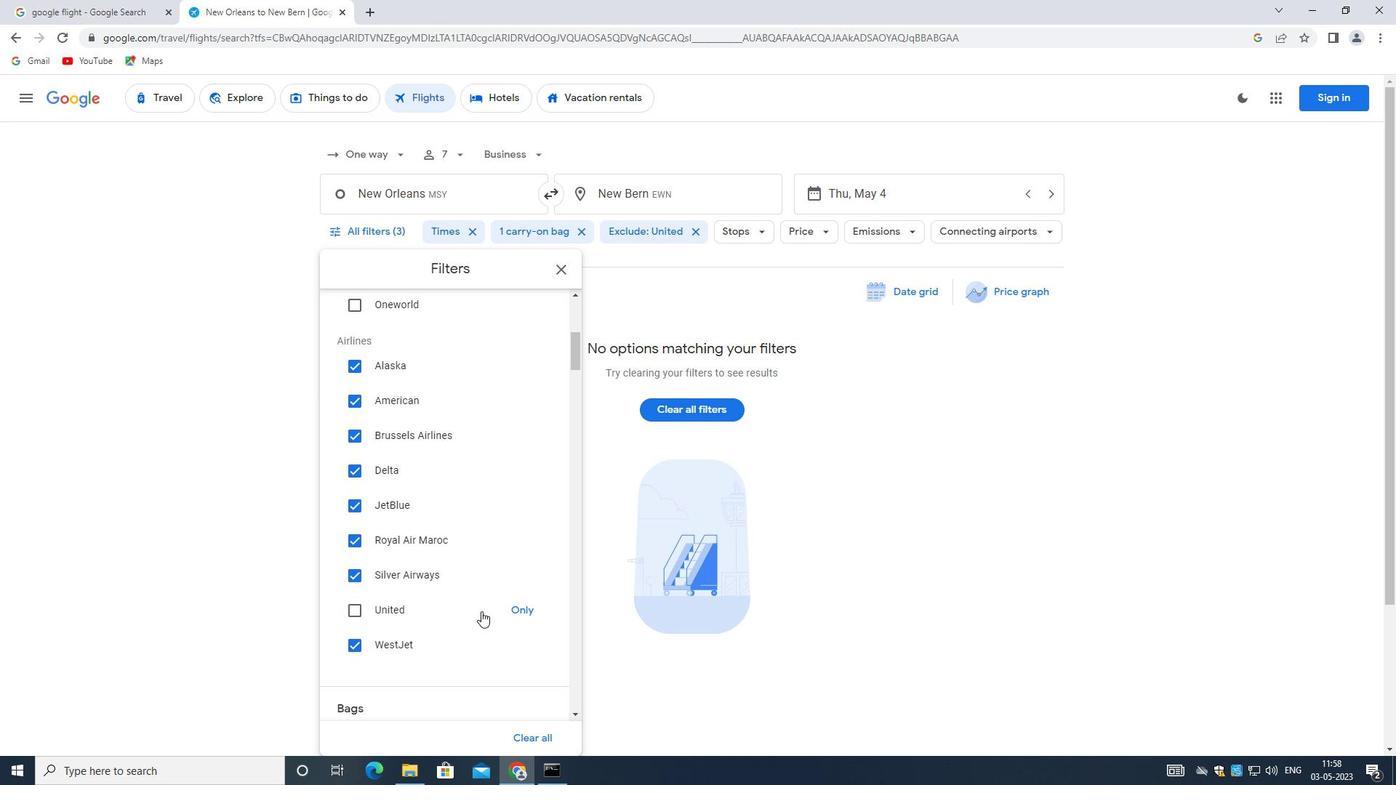 
Action: Mouse pressed left at (513, 613)
Screenshot: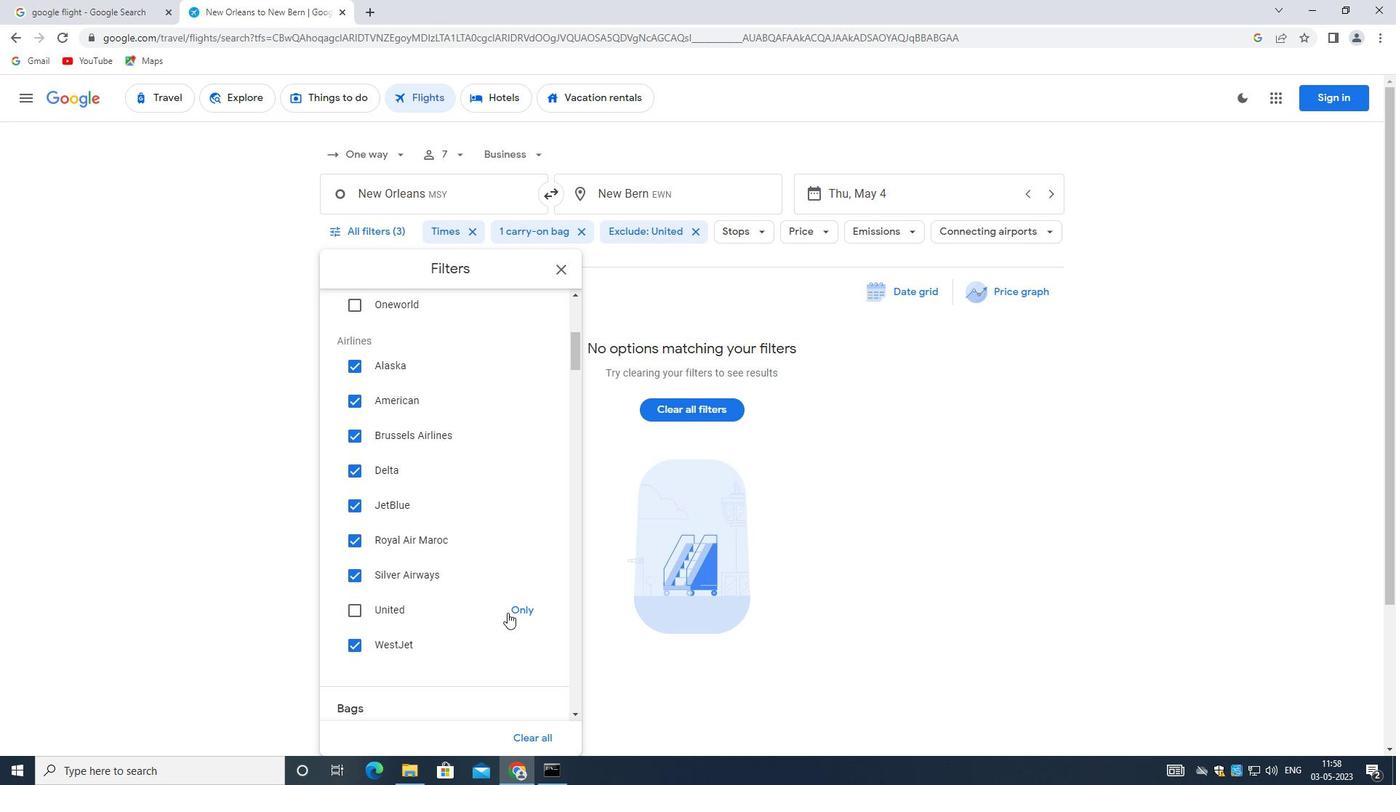
Action: Mouse moved to (465, 424)
Screenshot: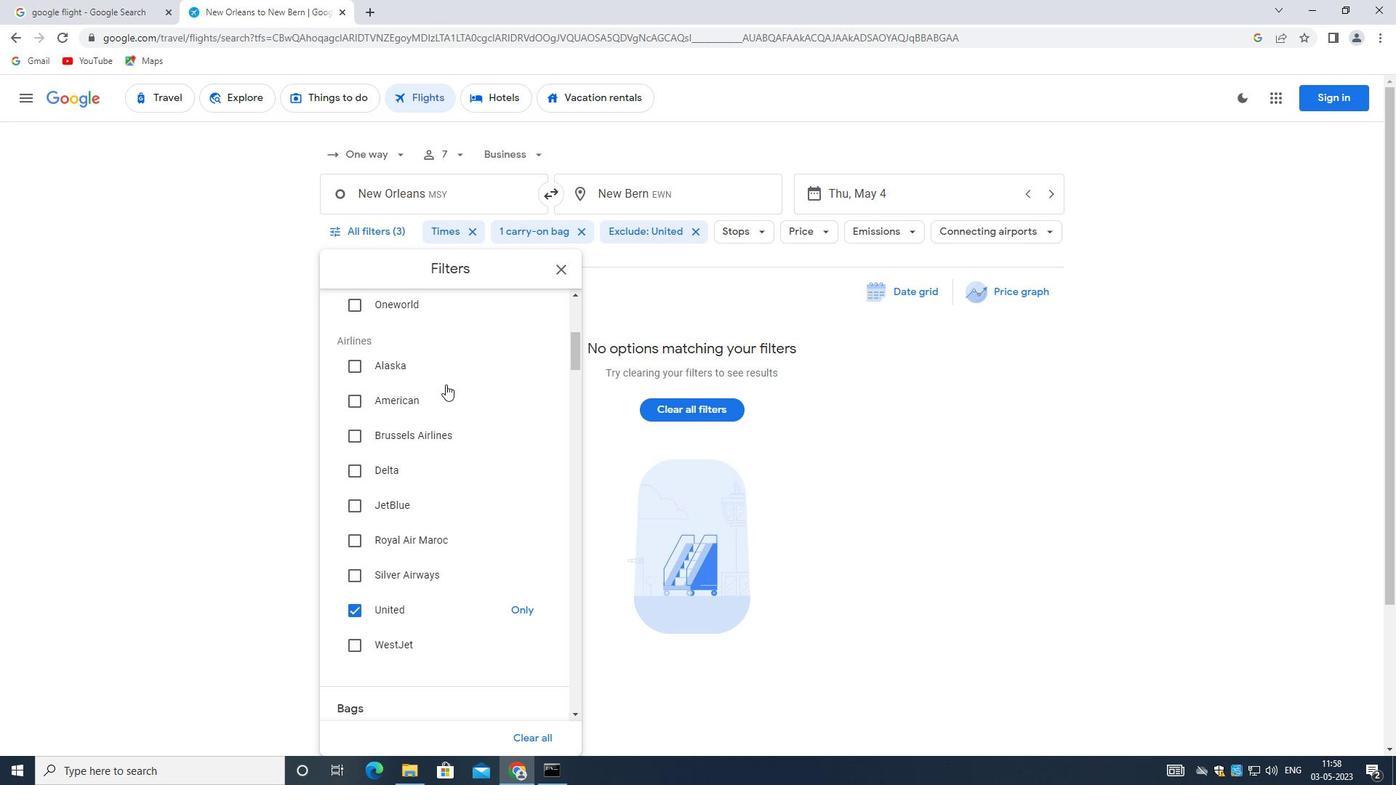 
Action: Mouse scrolled (465, 423) with delta (0, 0)
Screenshot: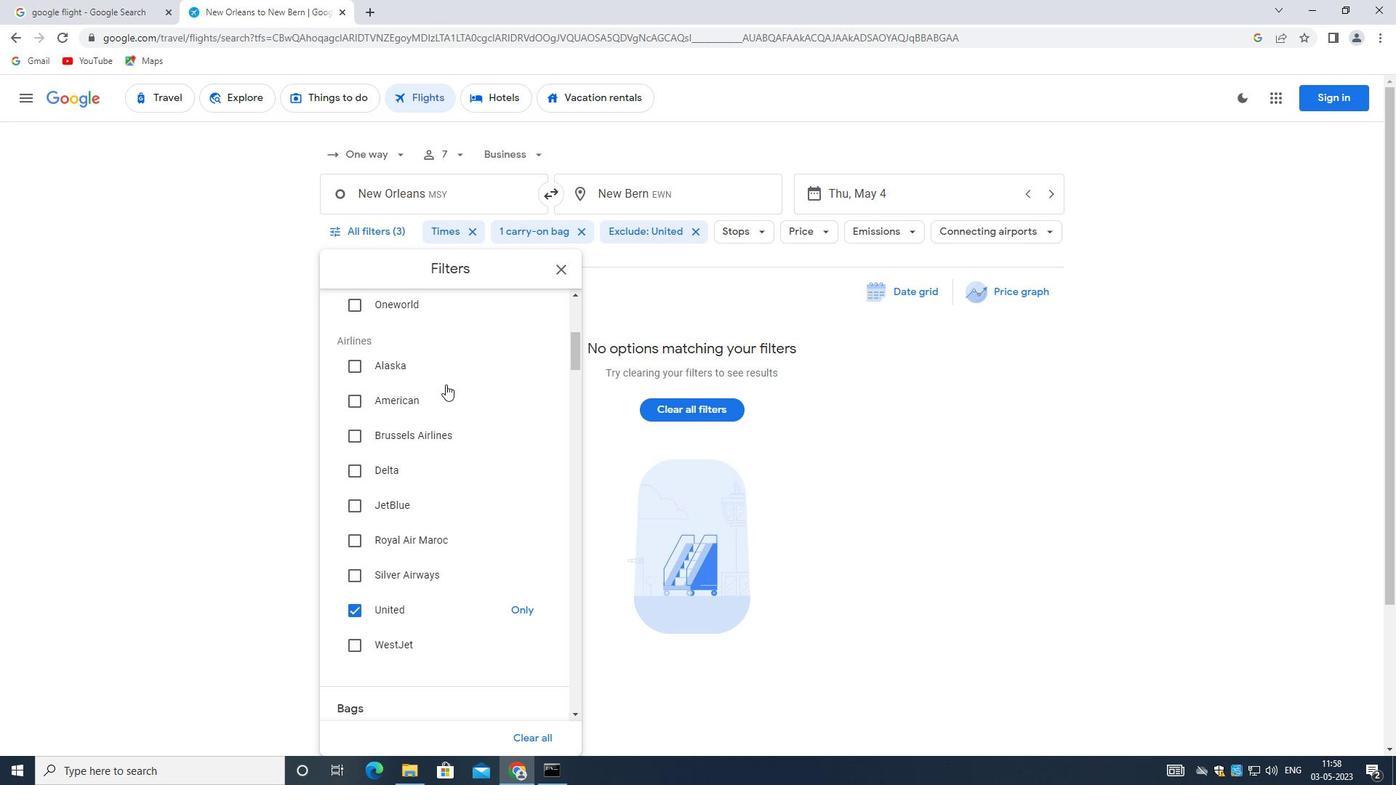 
Action: Mouse moved to (466, 428)
Screenshot: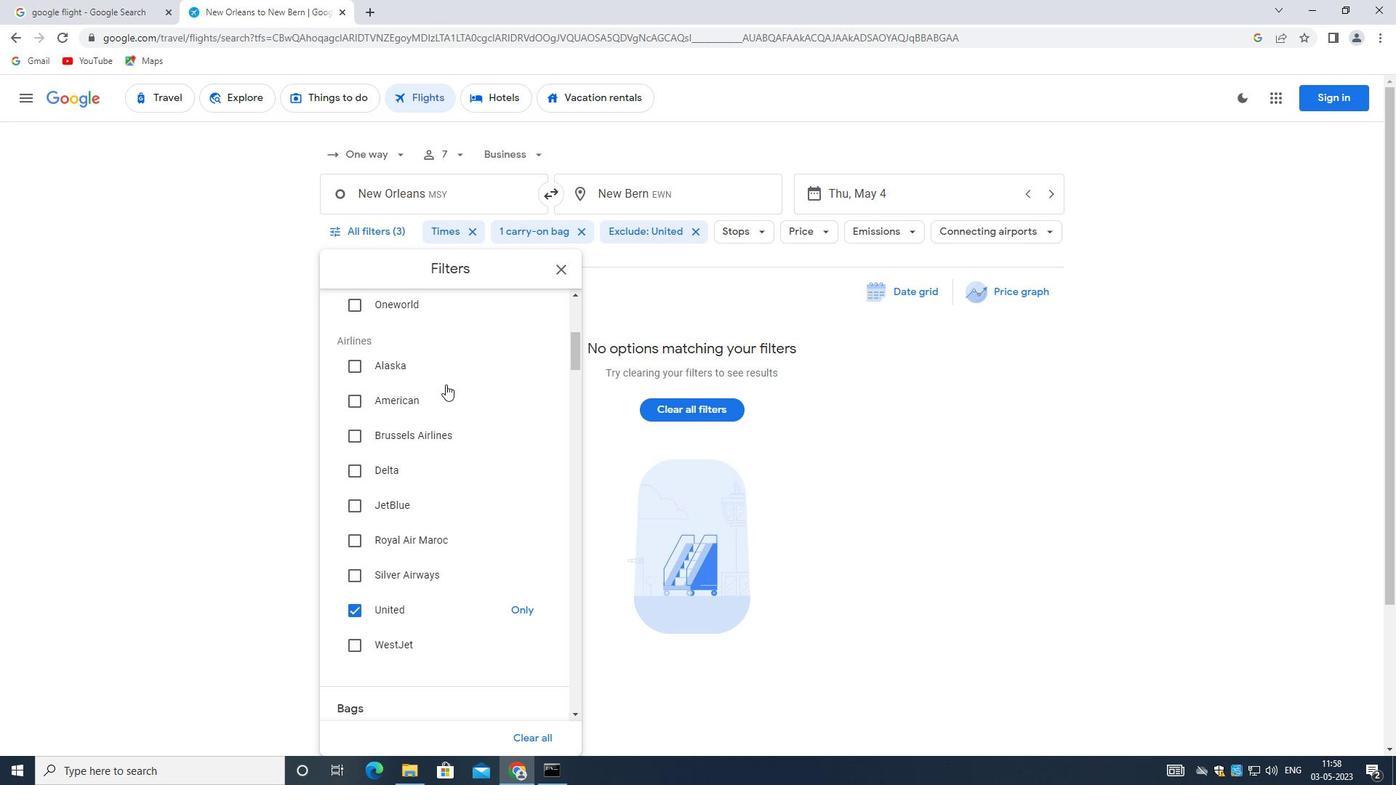 
Action: Mouse scrolled (466, 427) with delta (0, 0)
Screenshot: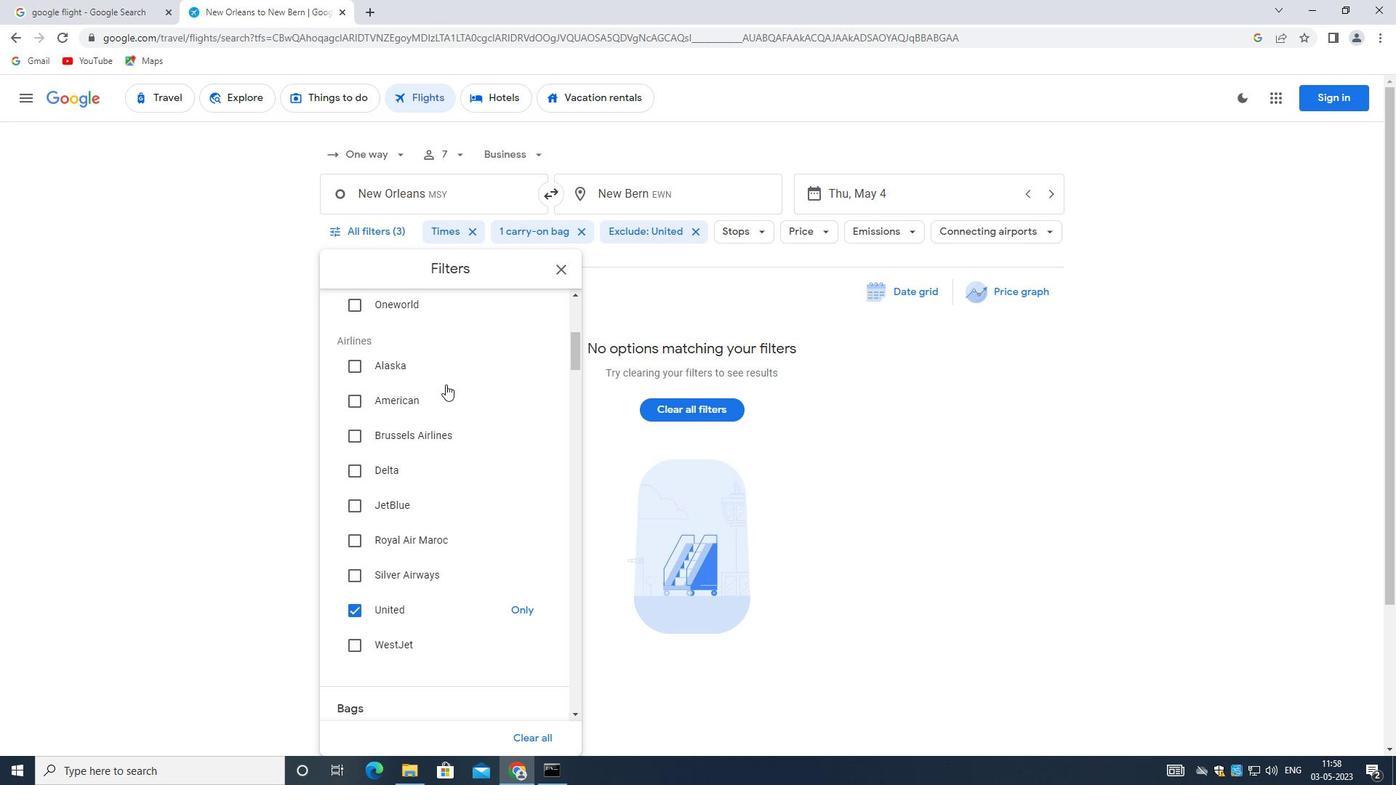
Action: Mouse moved to (466, 428)
Screenshot: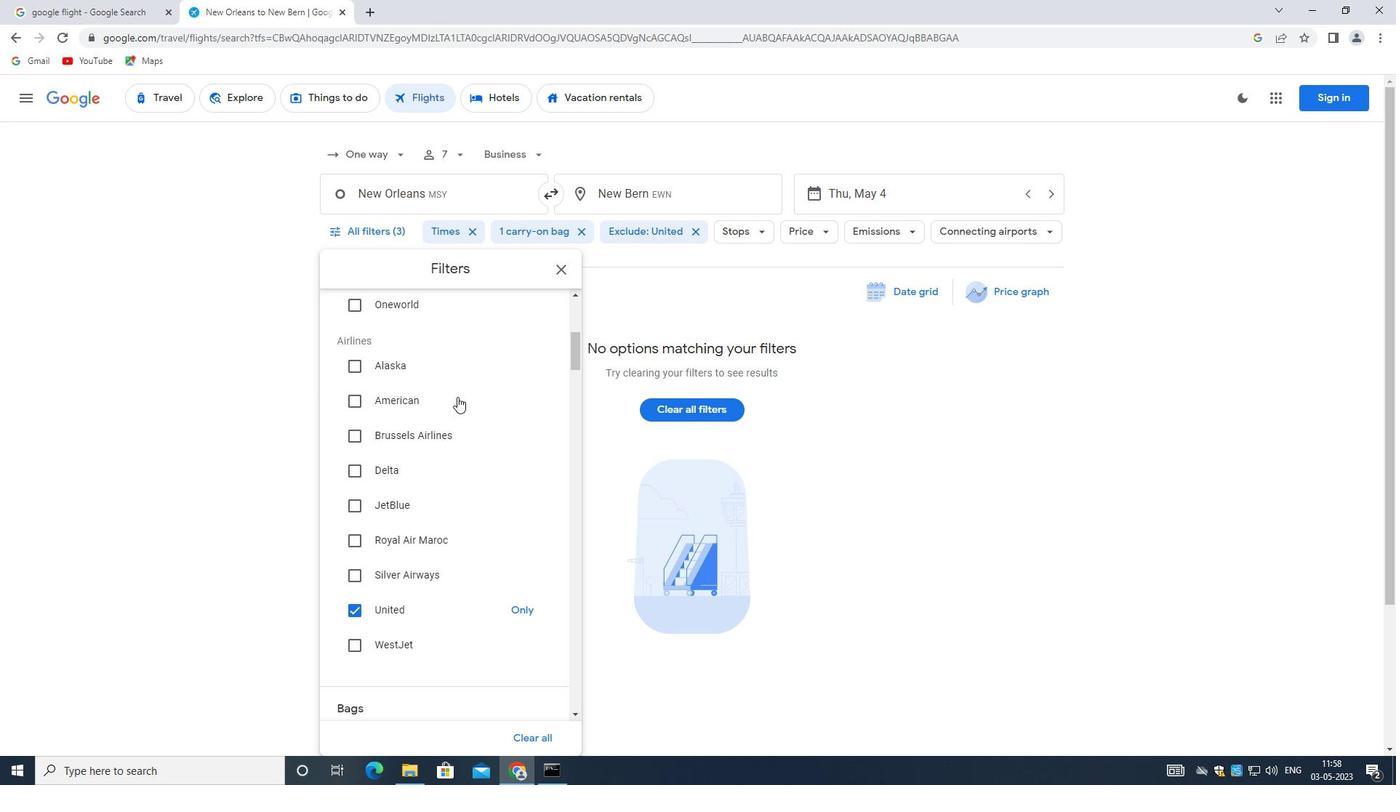
Action: Mouse scrolled (466, 427) with delta (0, 0)
Screenshot: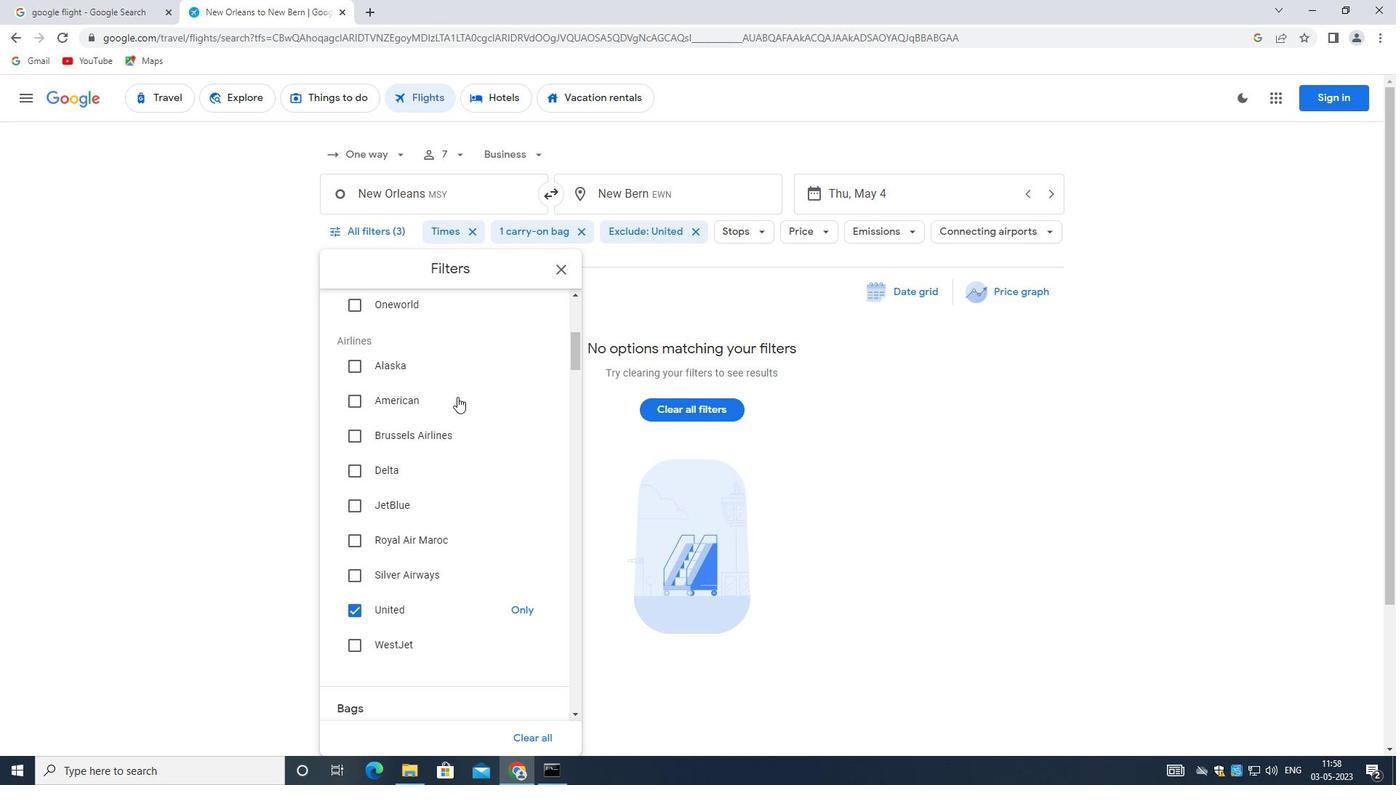 
Action: Mouse moved to (467, 429)
Screenshot: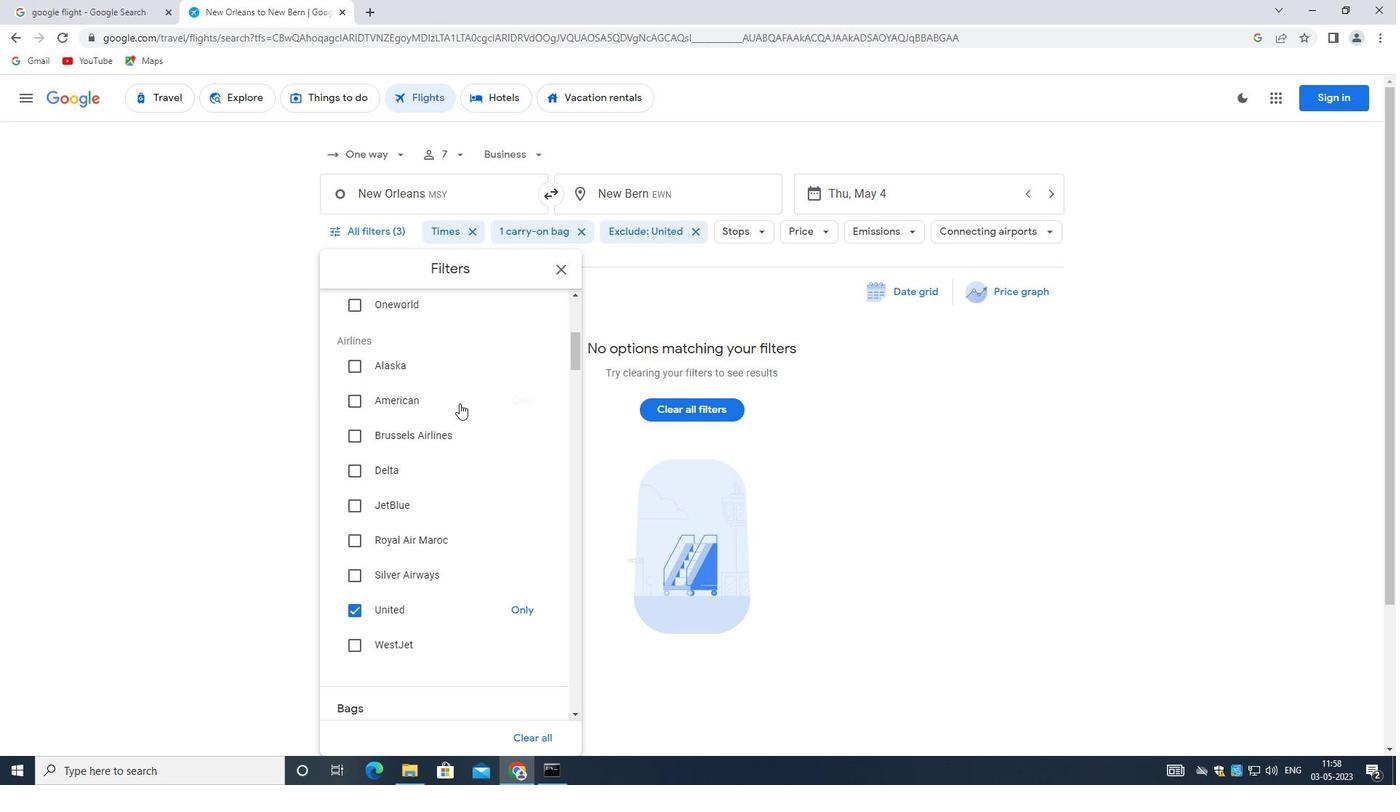 
Action: Mouse scrolled (467, 428) with delta (0, 0)
Screenshot: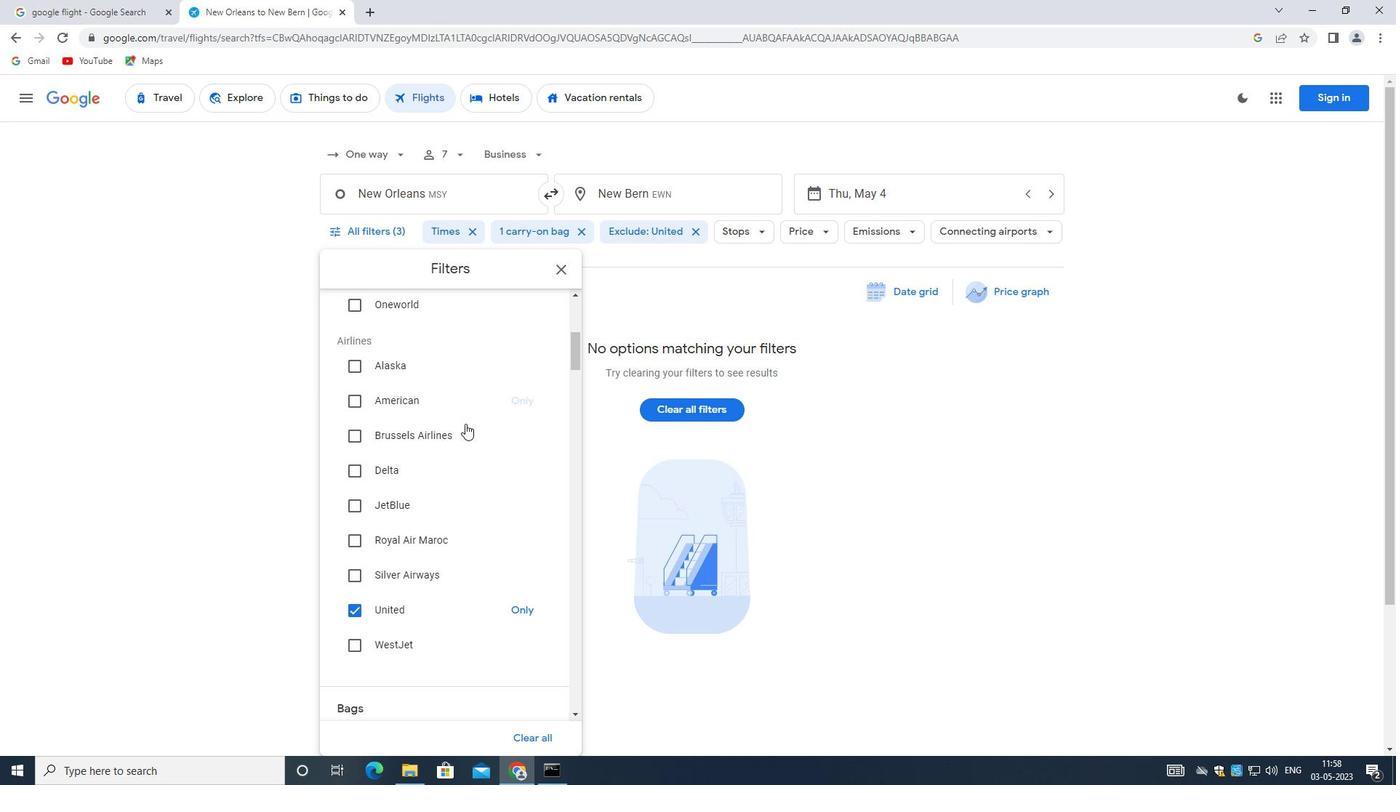 
Action: Mouse moved to (549, 626)
Screenshot: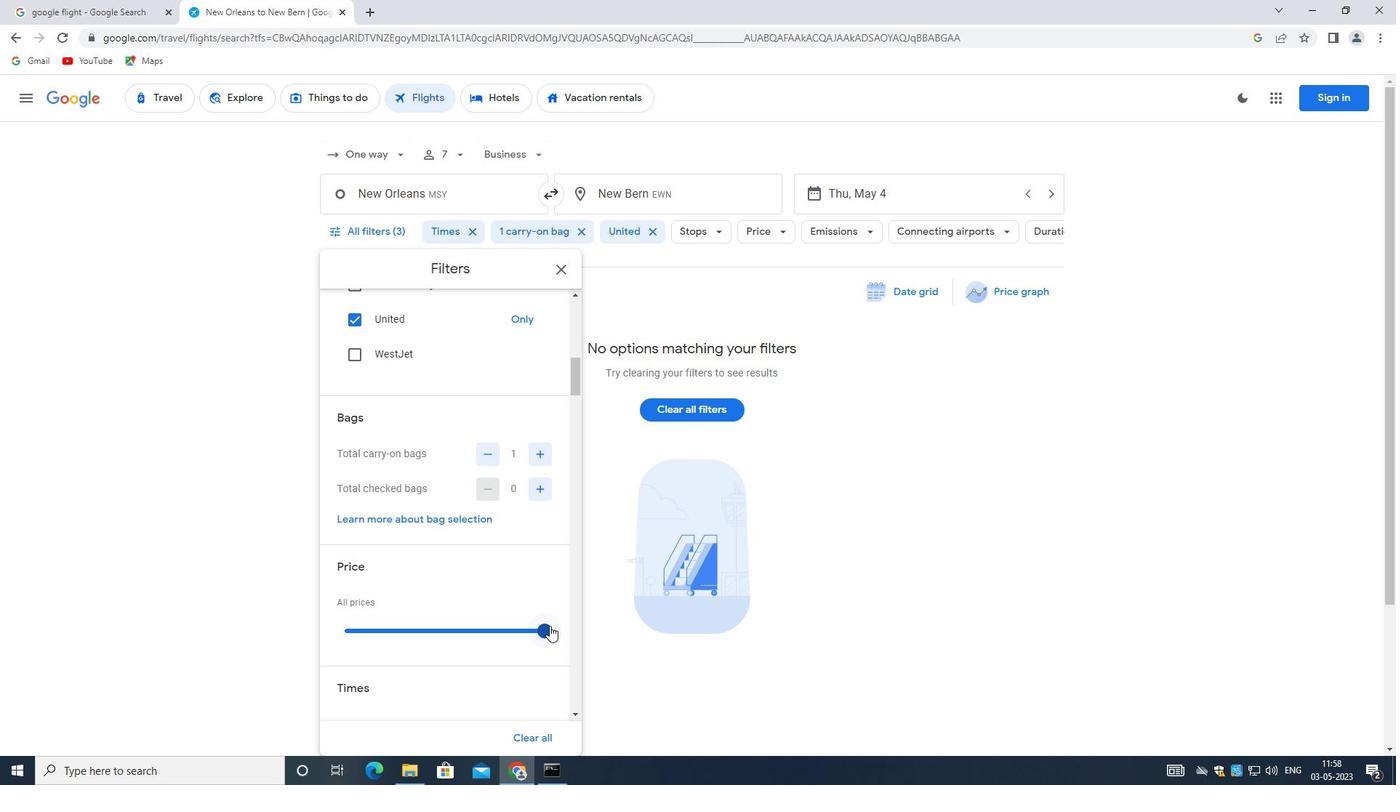
Action: Mouse pressed left at (549, 626)
Screenshot: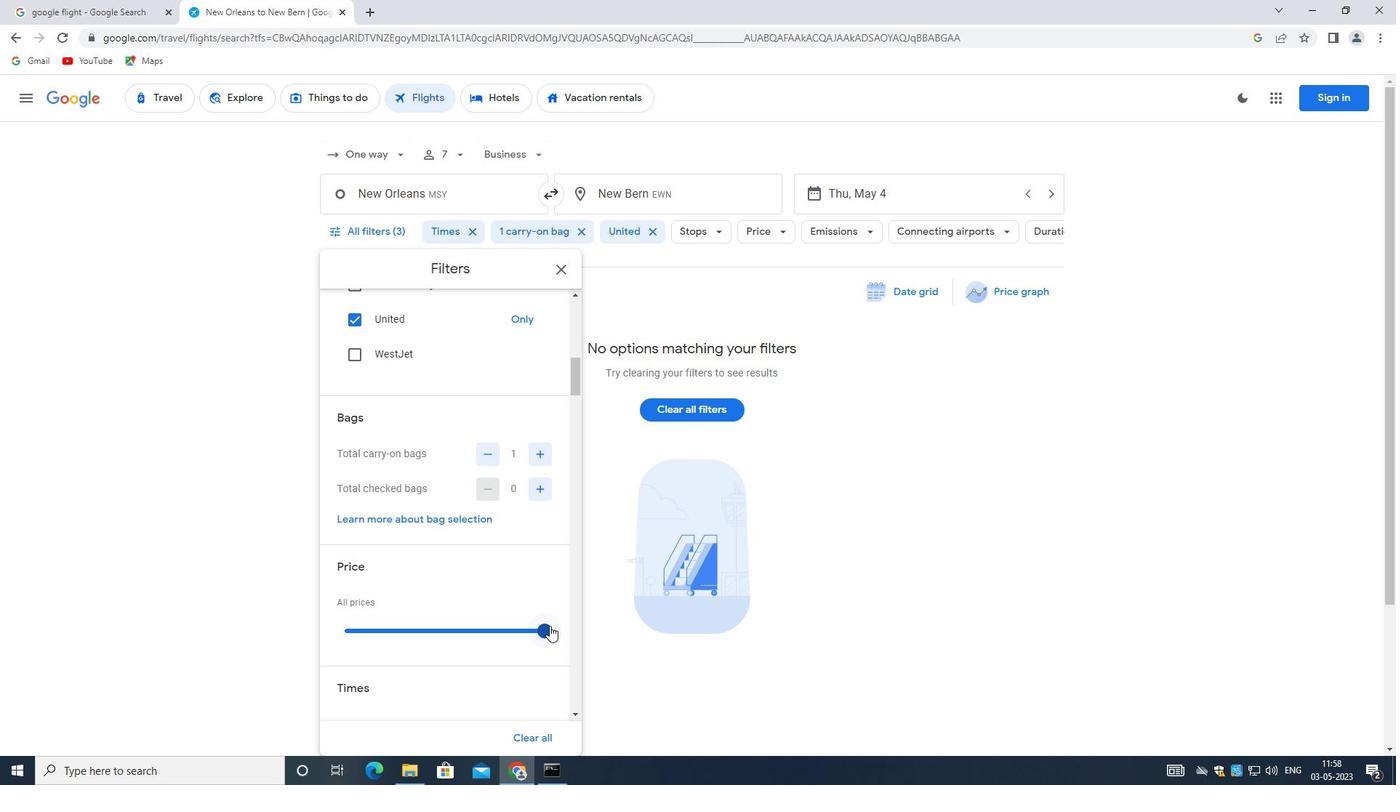 
Action: Mouse moved to (549, 624)
Screenshot: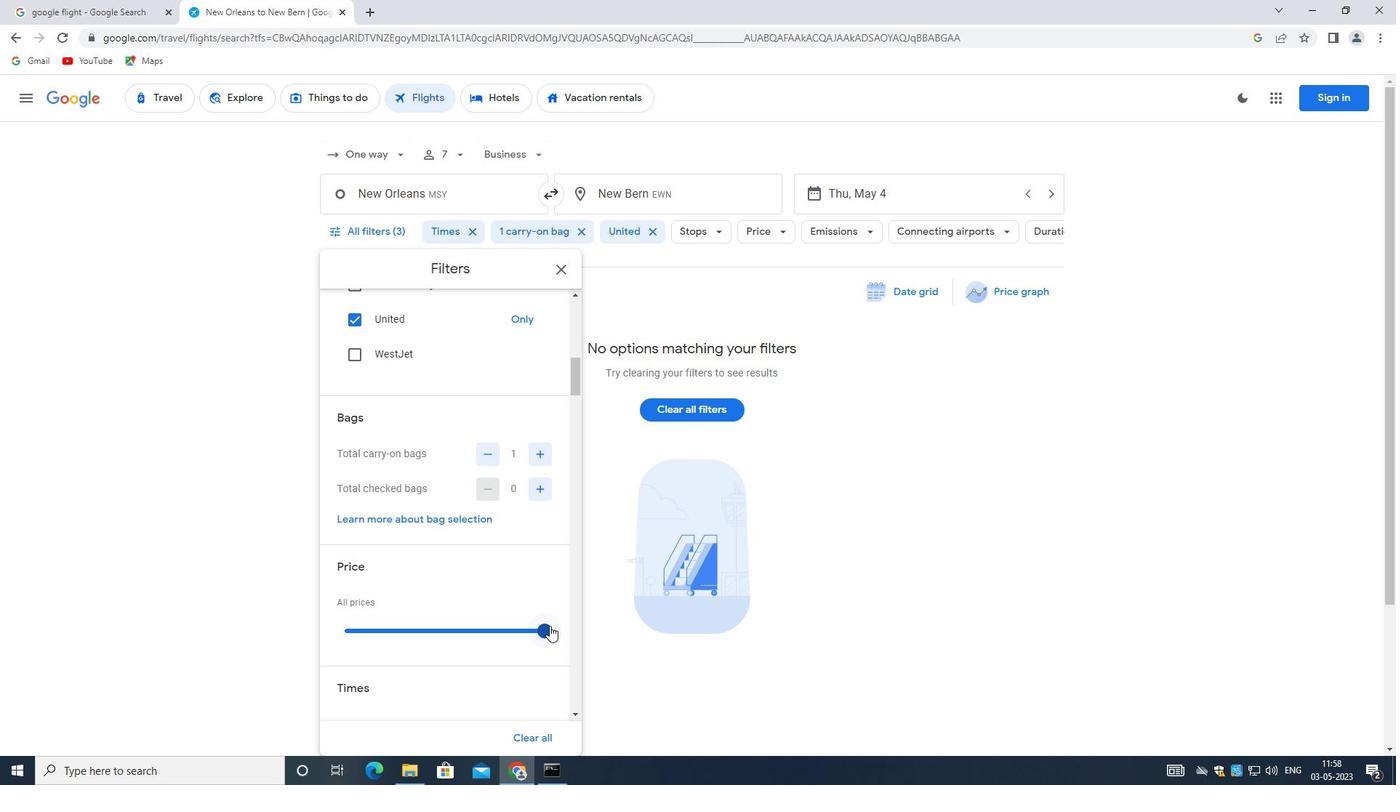 
Action: Mouse pressed left at (549, 624)
Screenshot: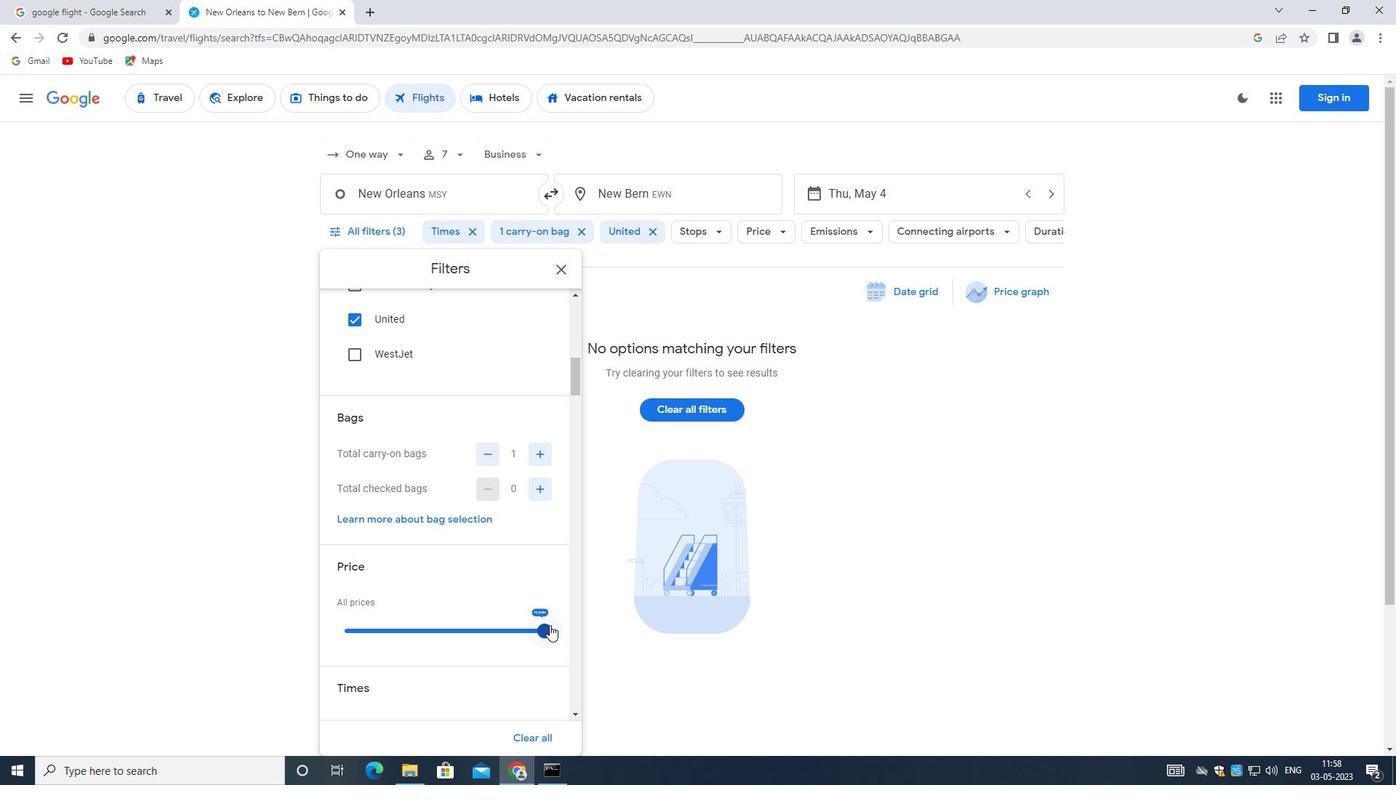 
Action: Mouse moved to (528, 563)
Screenshot: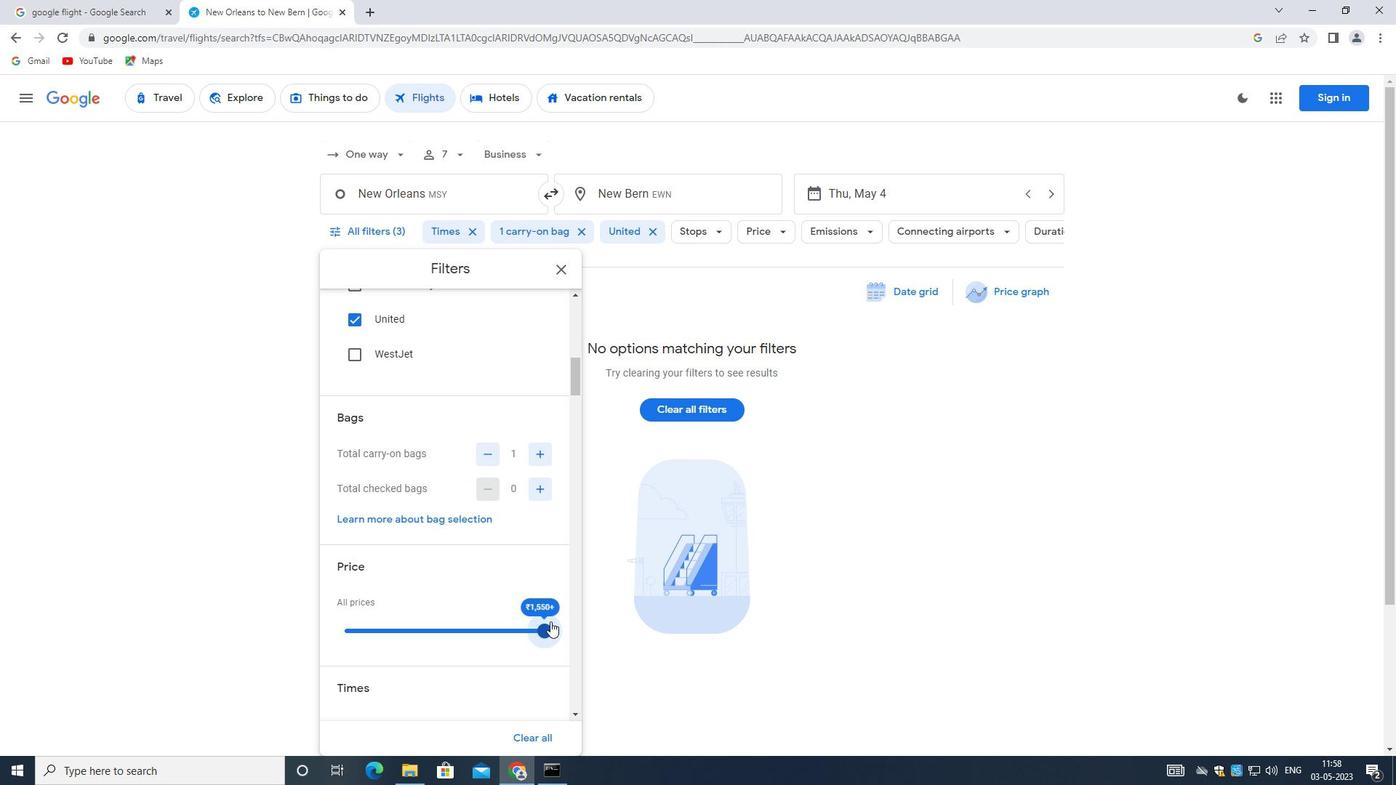 
Action: Mouse scrolled (528, 563) with delta (0, 0)
Screenshot: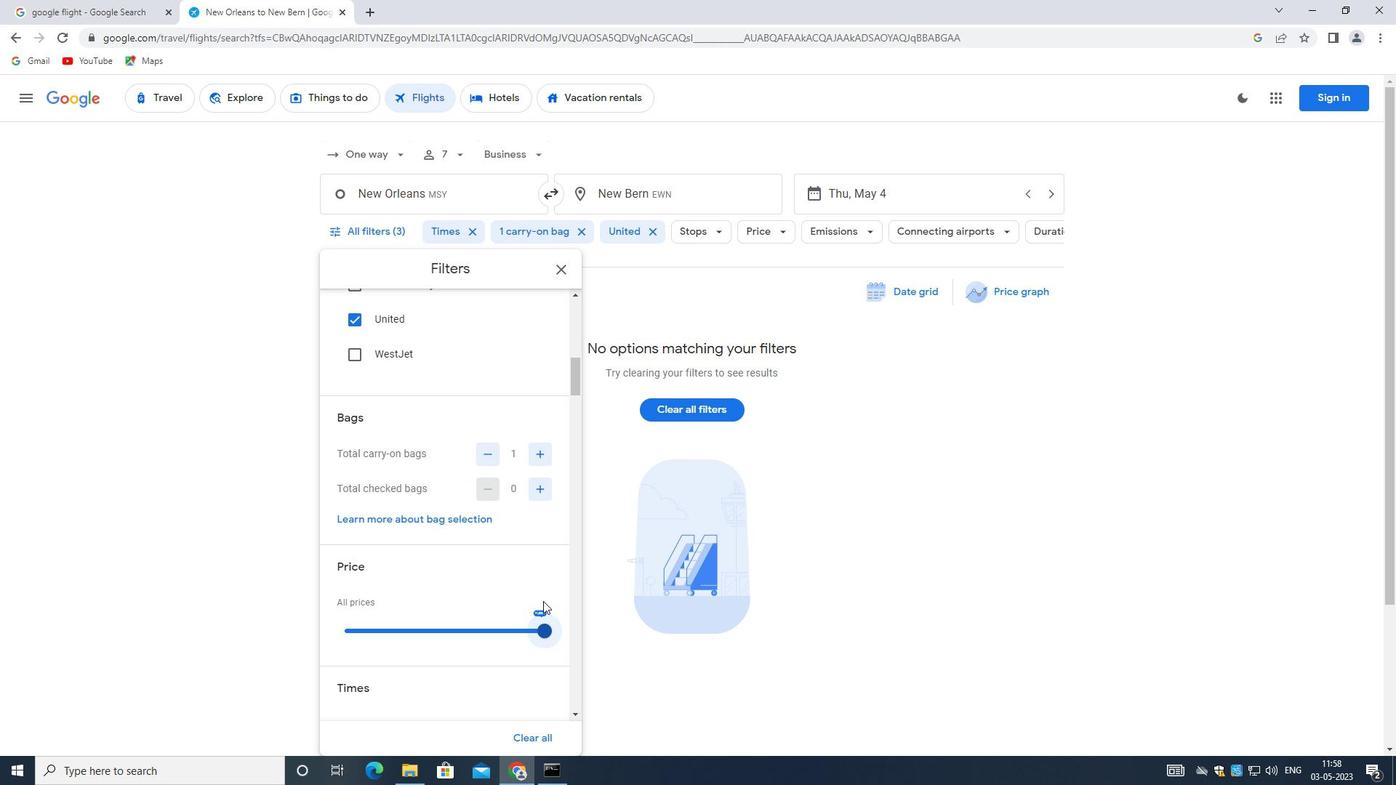 
Action: Mouse scrolled (528, 563) with delta (0, 0)
Screenshot: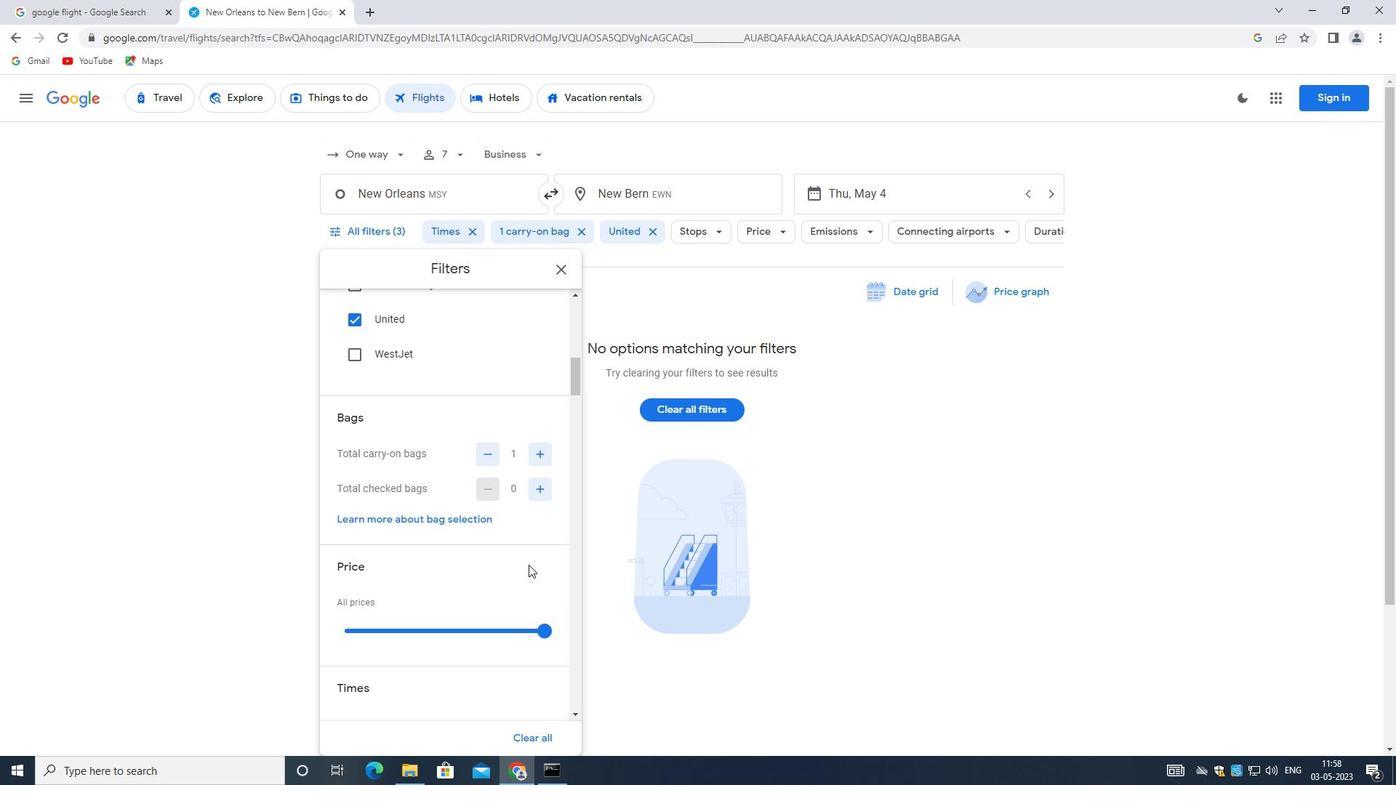
Action: Mouse scrolled (528, 563) with delta (0, 0)
Screenshot: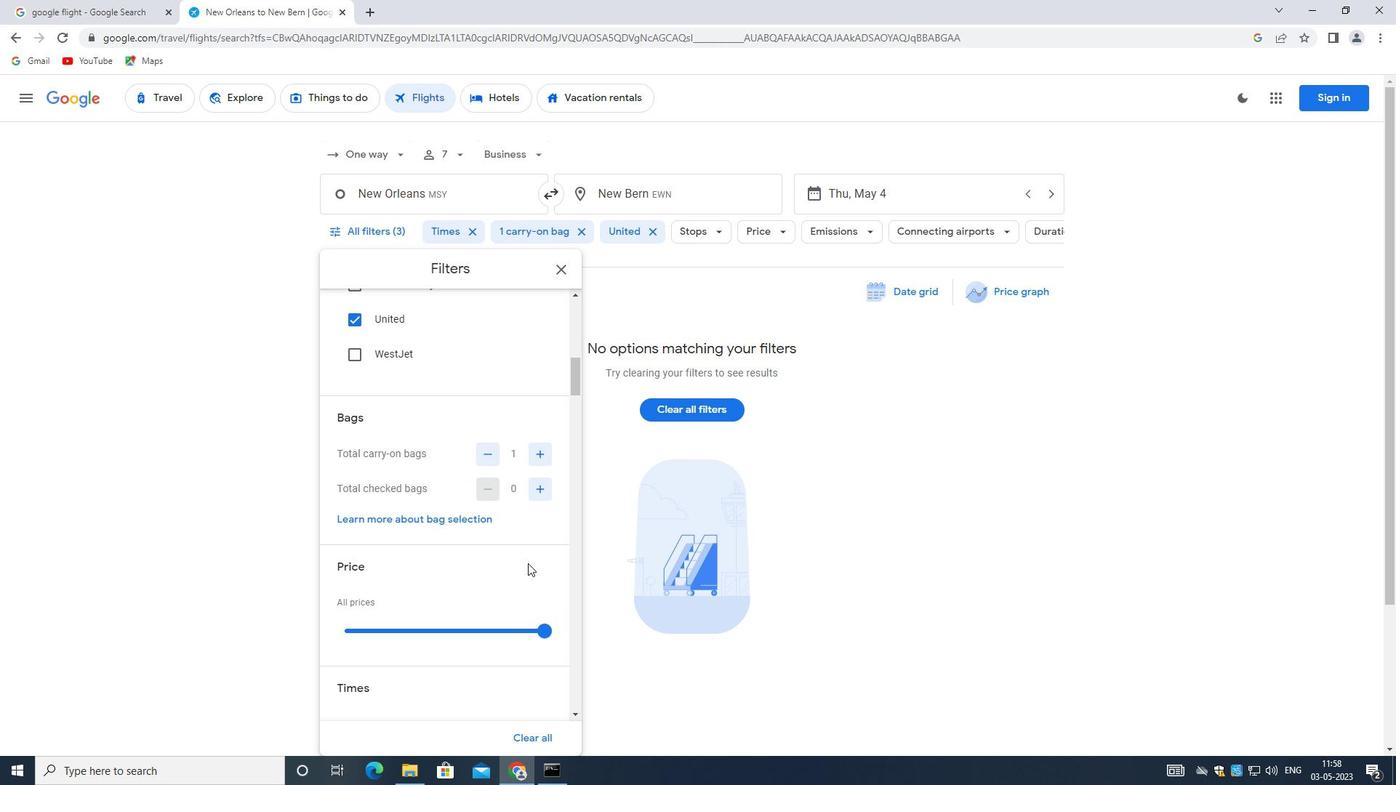 
Action: Mouse moved to (527, 563)
Screenshot: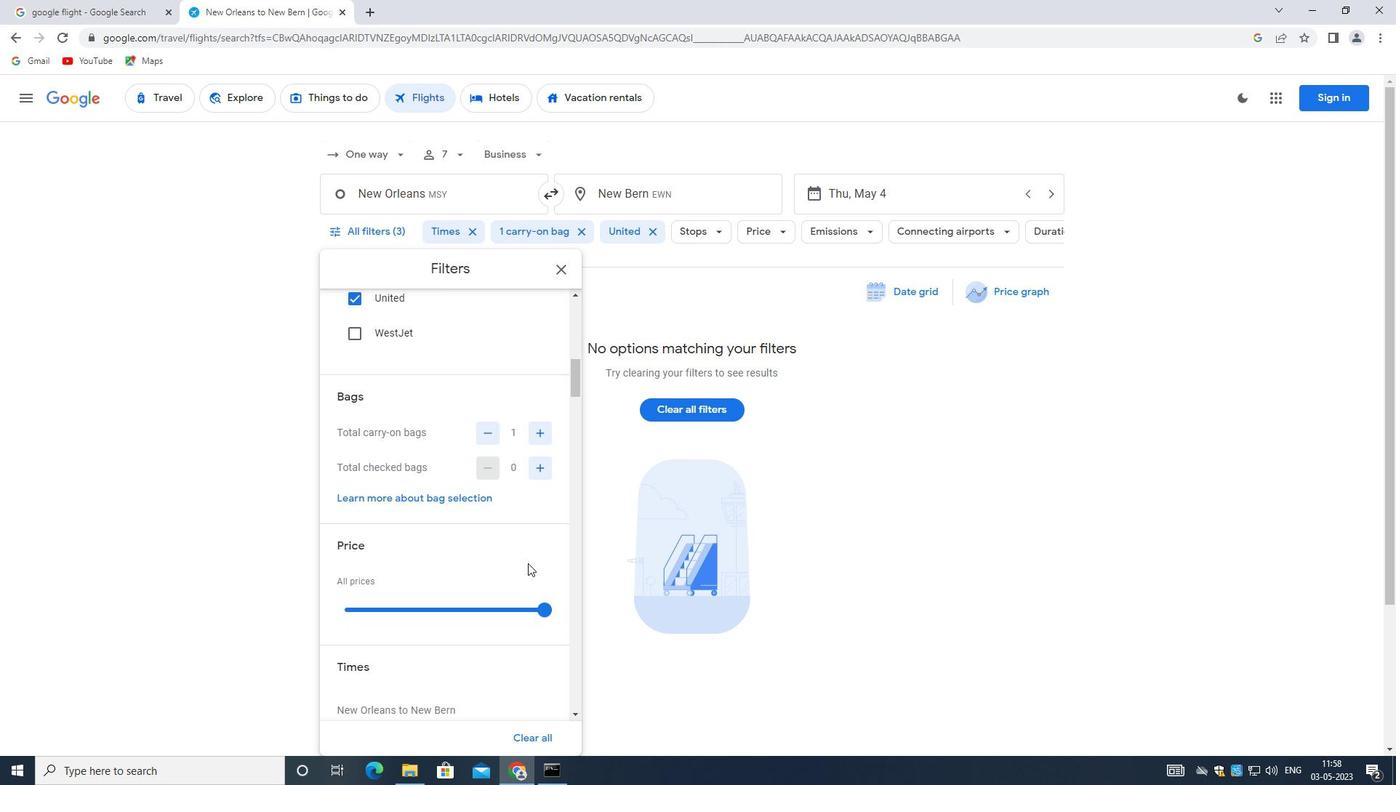 
Action: Mouse scrolled (527, 564) with delta (0, 0)
Screenshot: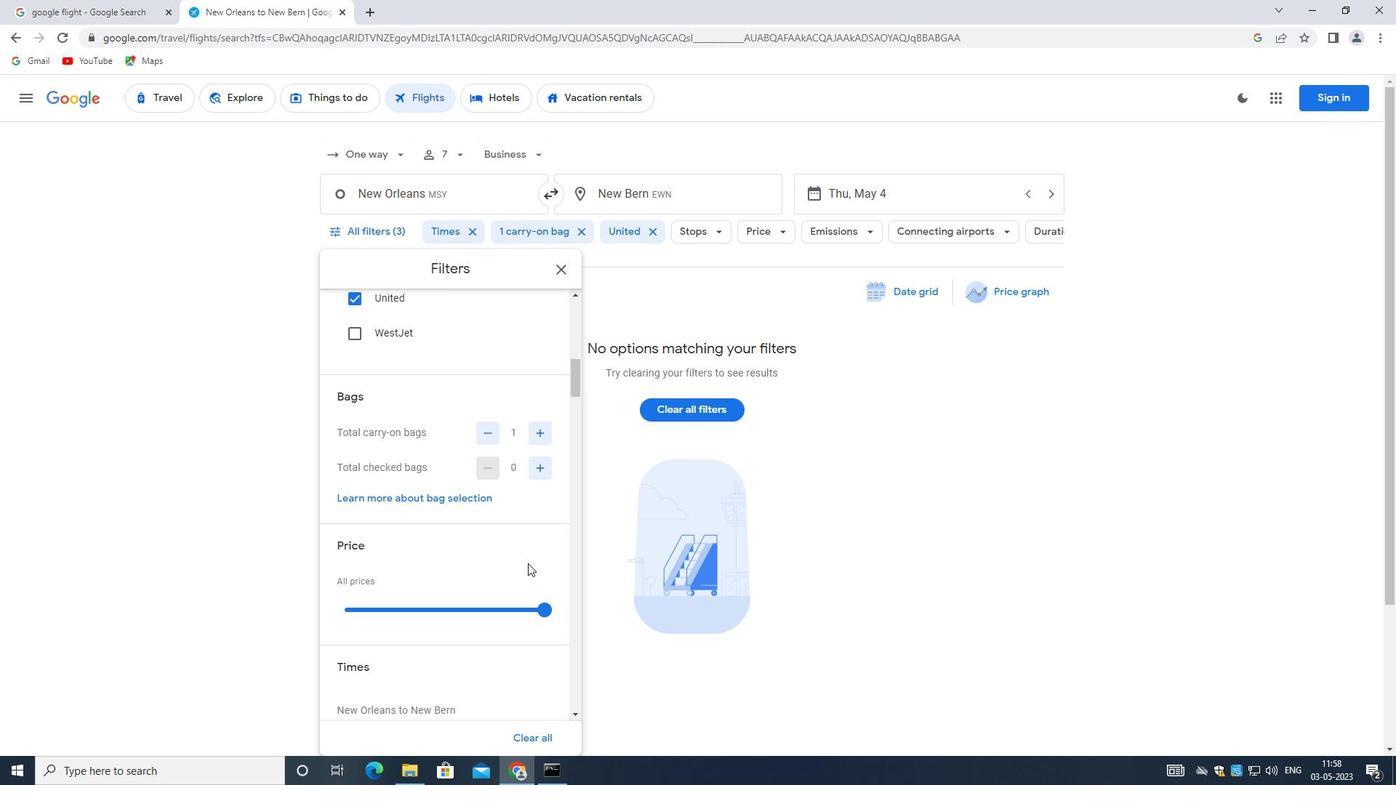 
Action: Mouse scrolled (527, 563) with delta (0, 0)
Screenshot: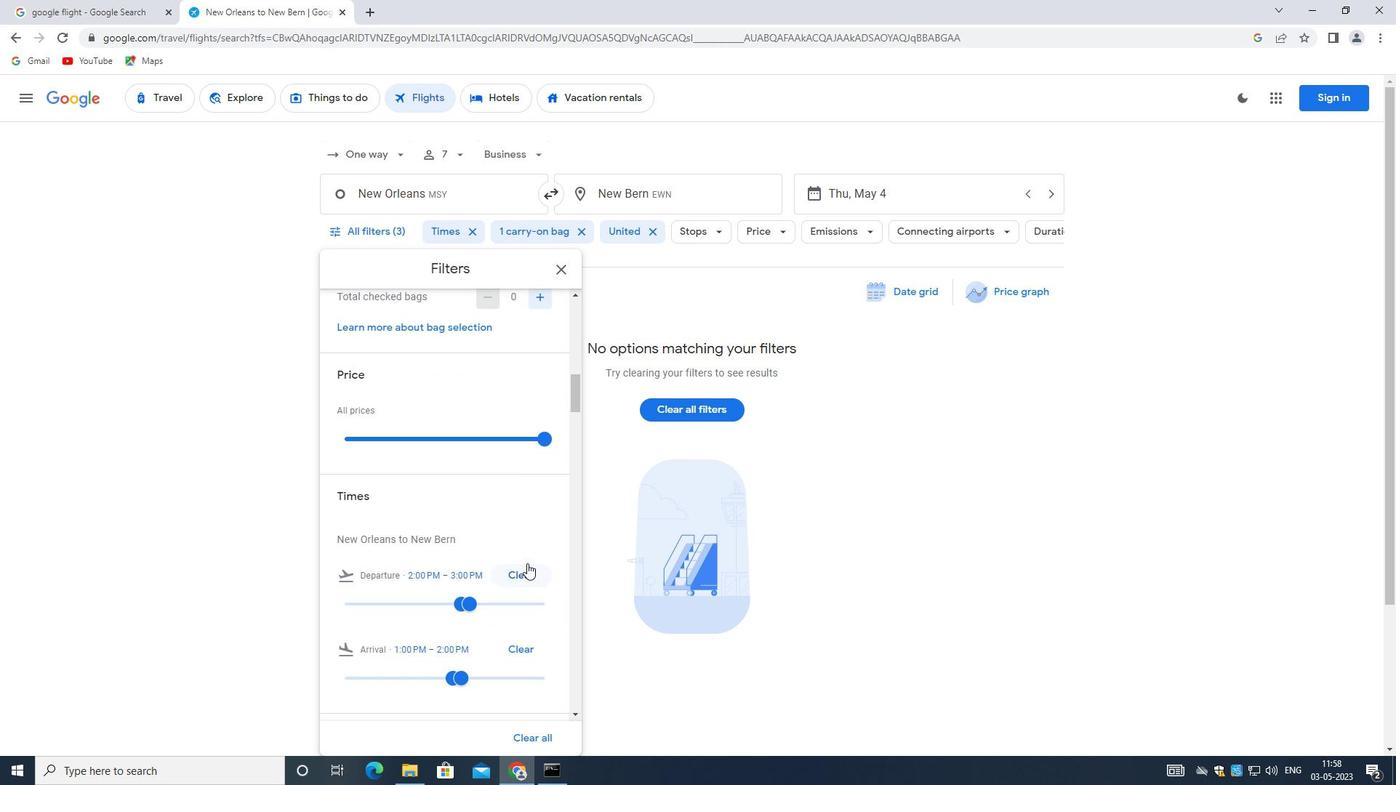 
Action: Mouse moved to (526, 563)
Screenshot: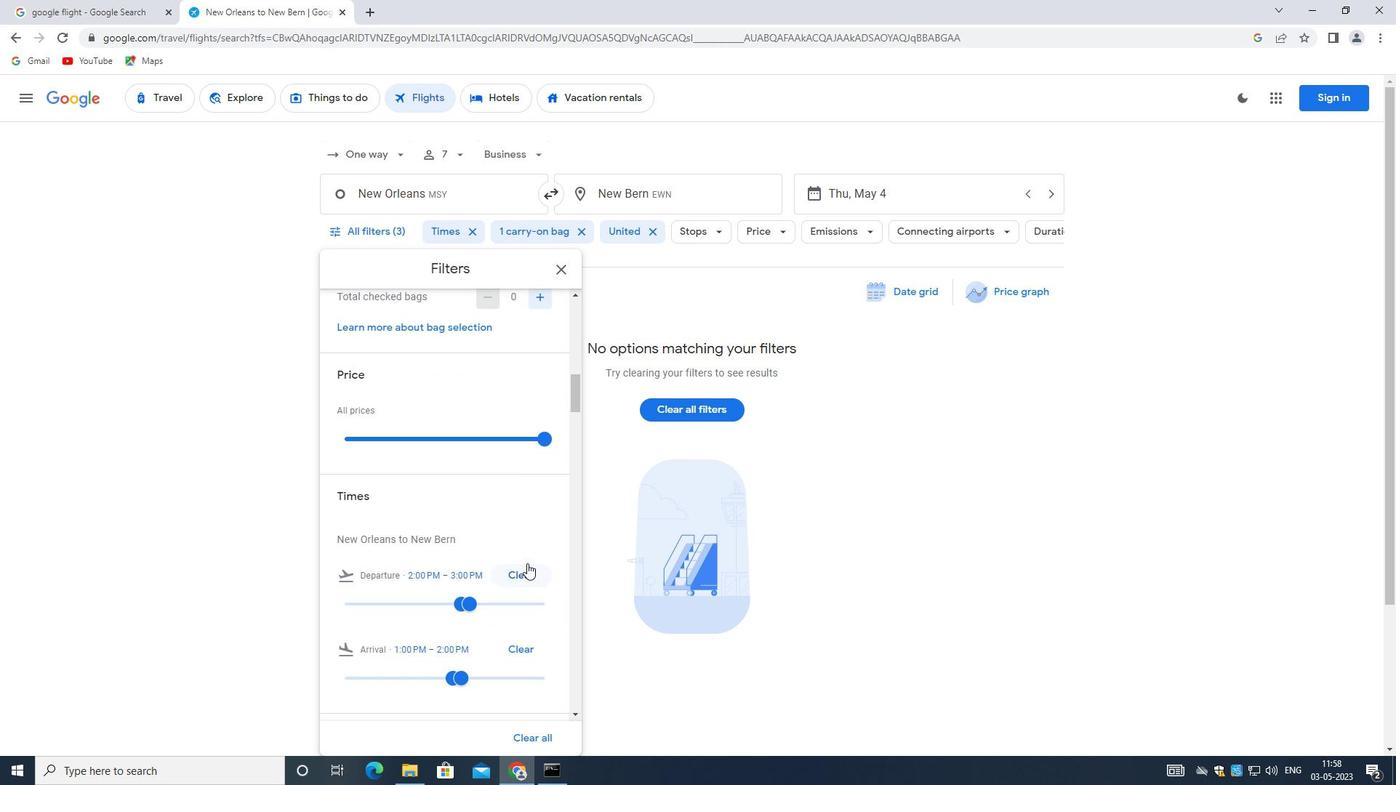 
Action: Mouse scrolled (526, 563) with delta (0, 0)
Screenshot: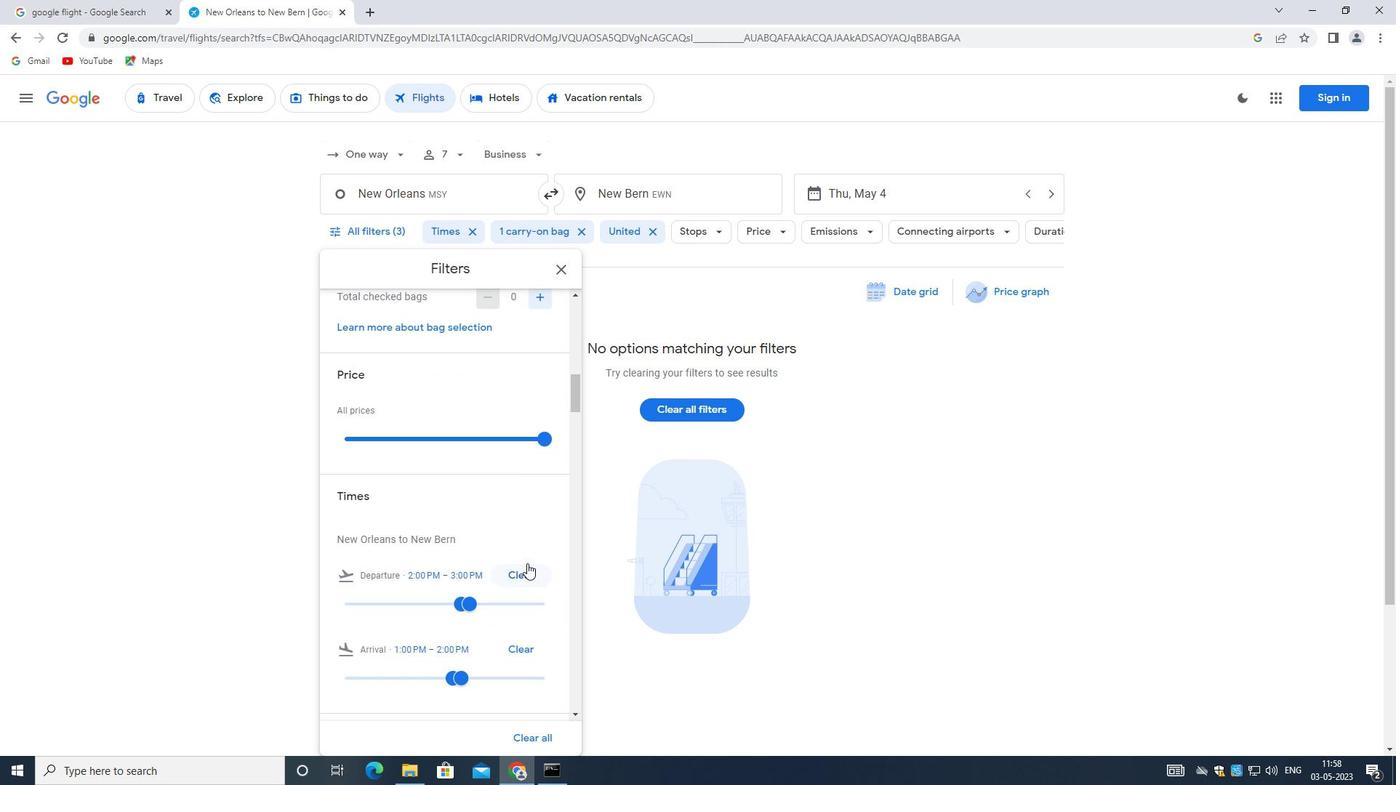 
Action: Mouse moved to (485, 501)
Screenshot: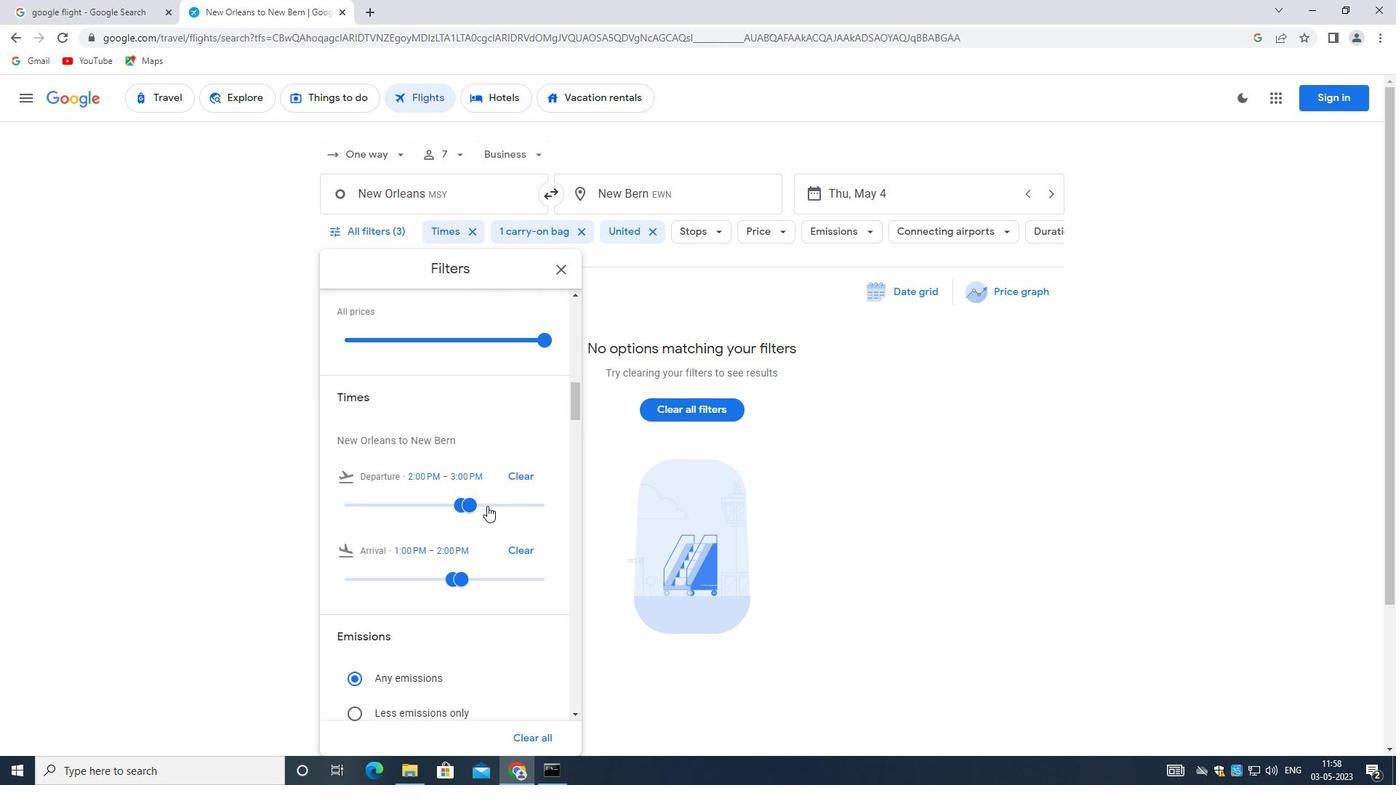 
Action: Mouse pressed left at (485, 501)
Screenshot: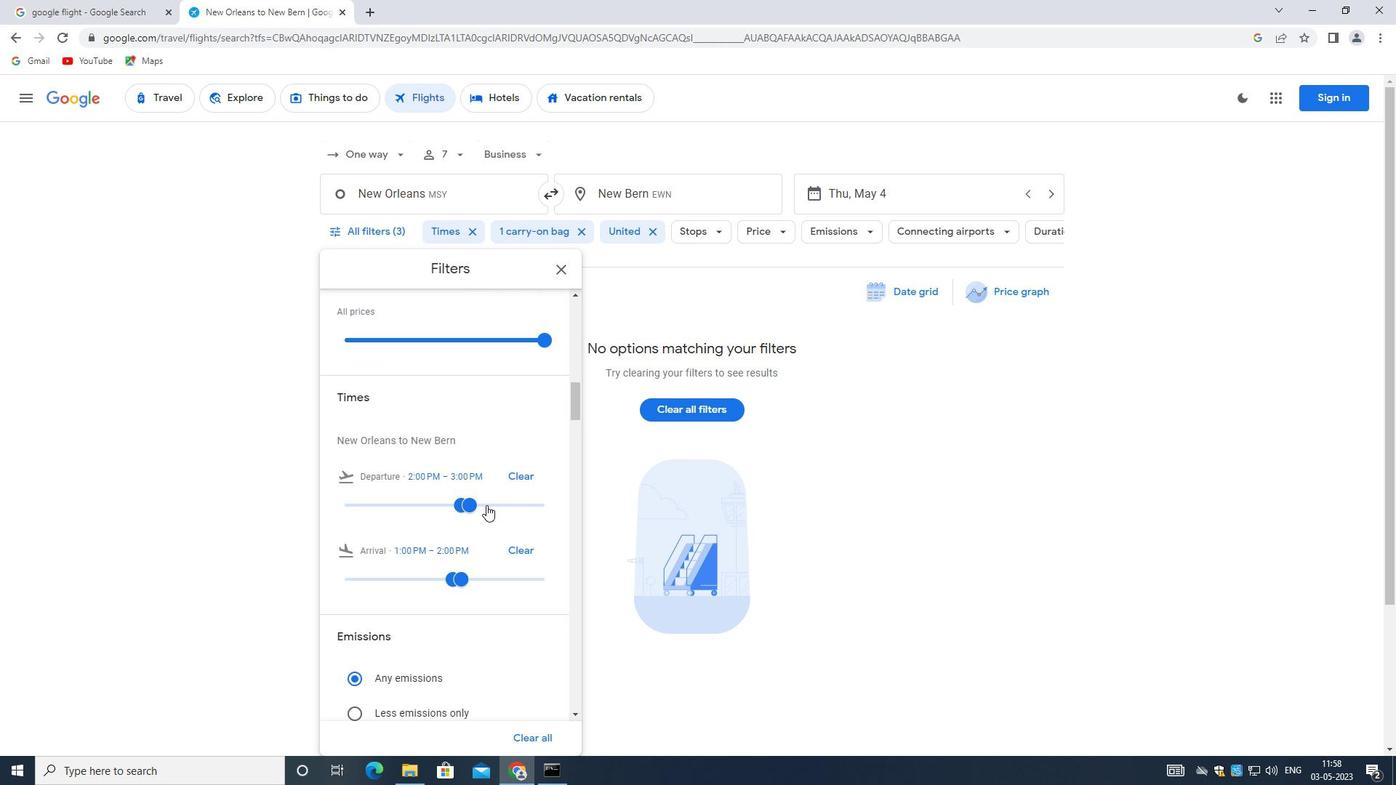 
Action: Mouse moved to (450, 504)
Screenshot: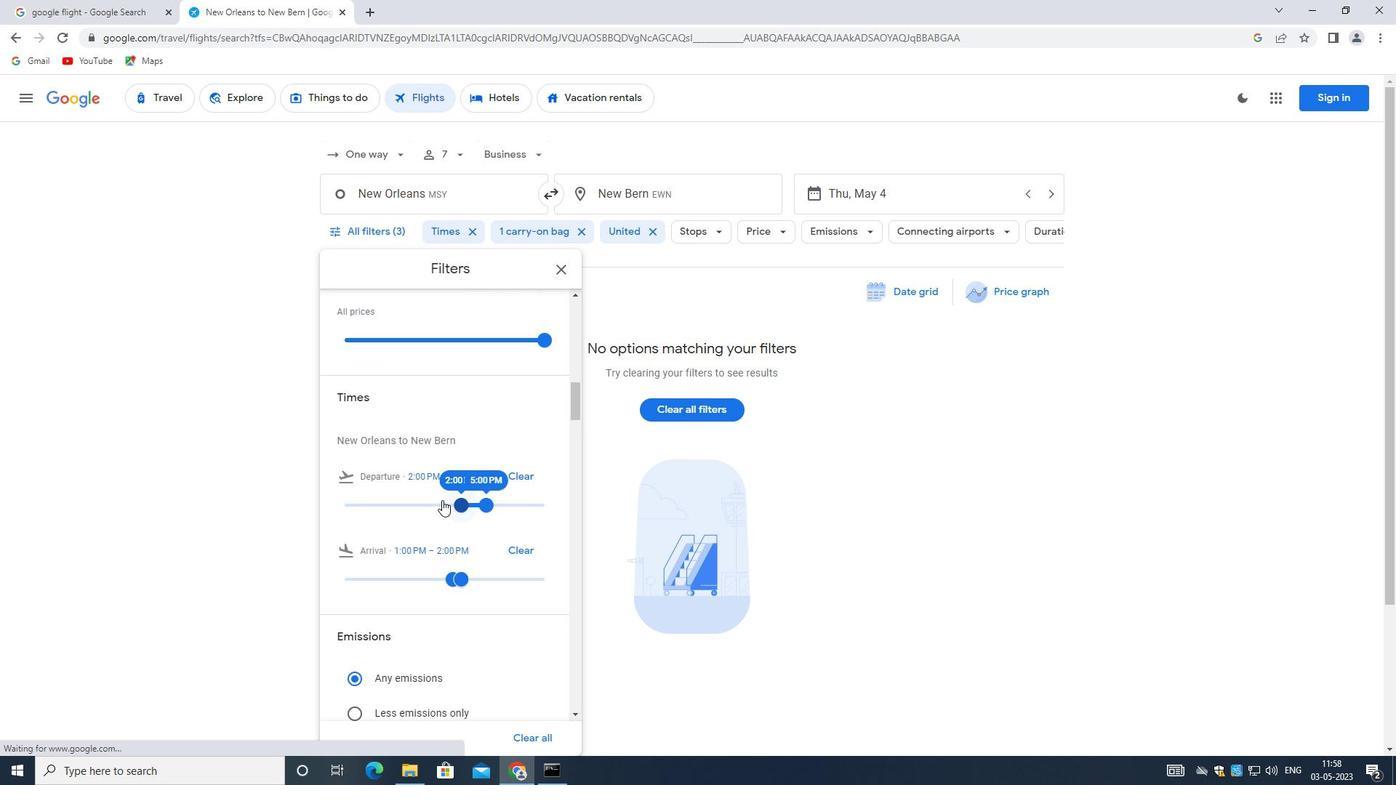 
Action: Mouse pressed left at (450, 504)
Screenshot: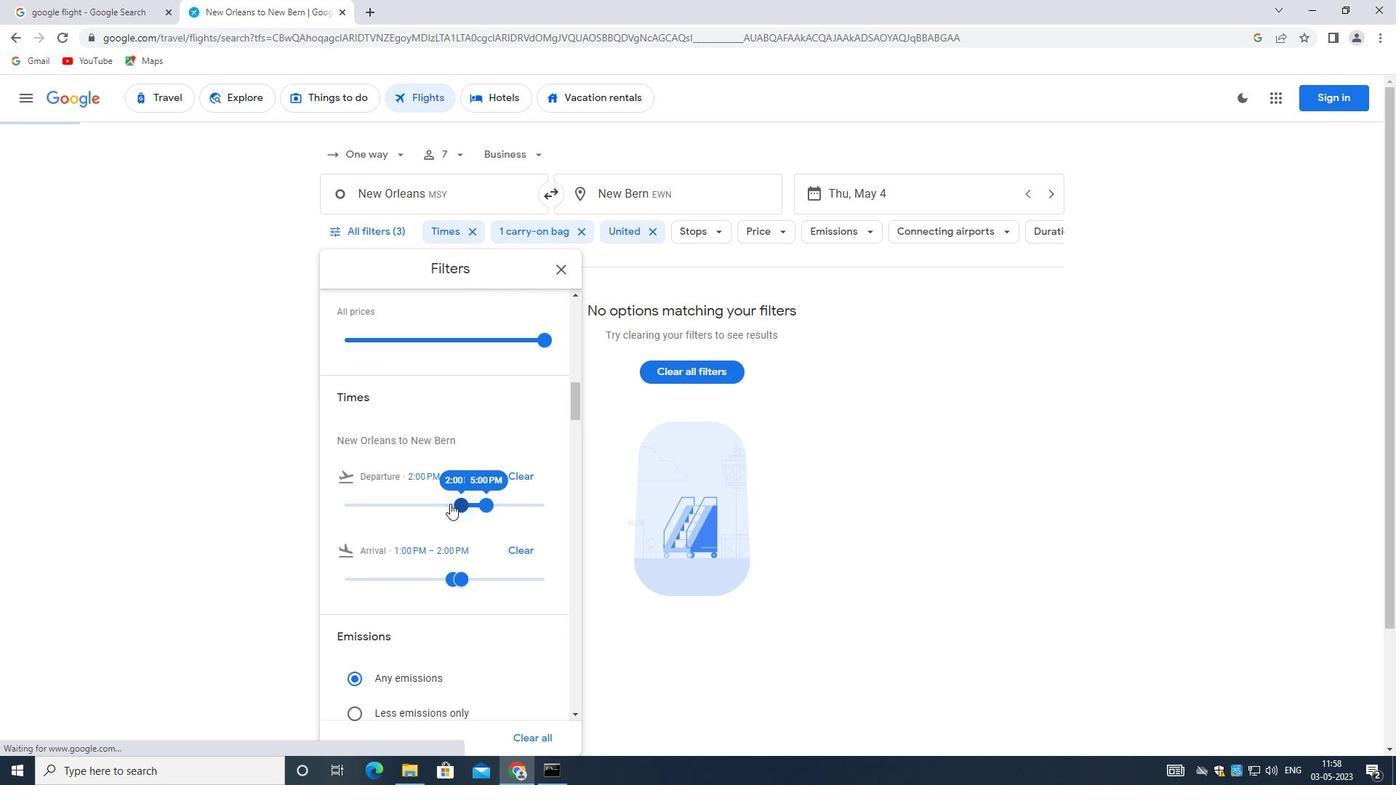 
Action: Mouse moved to (487, 502)
Screenshot: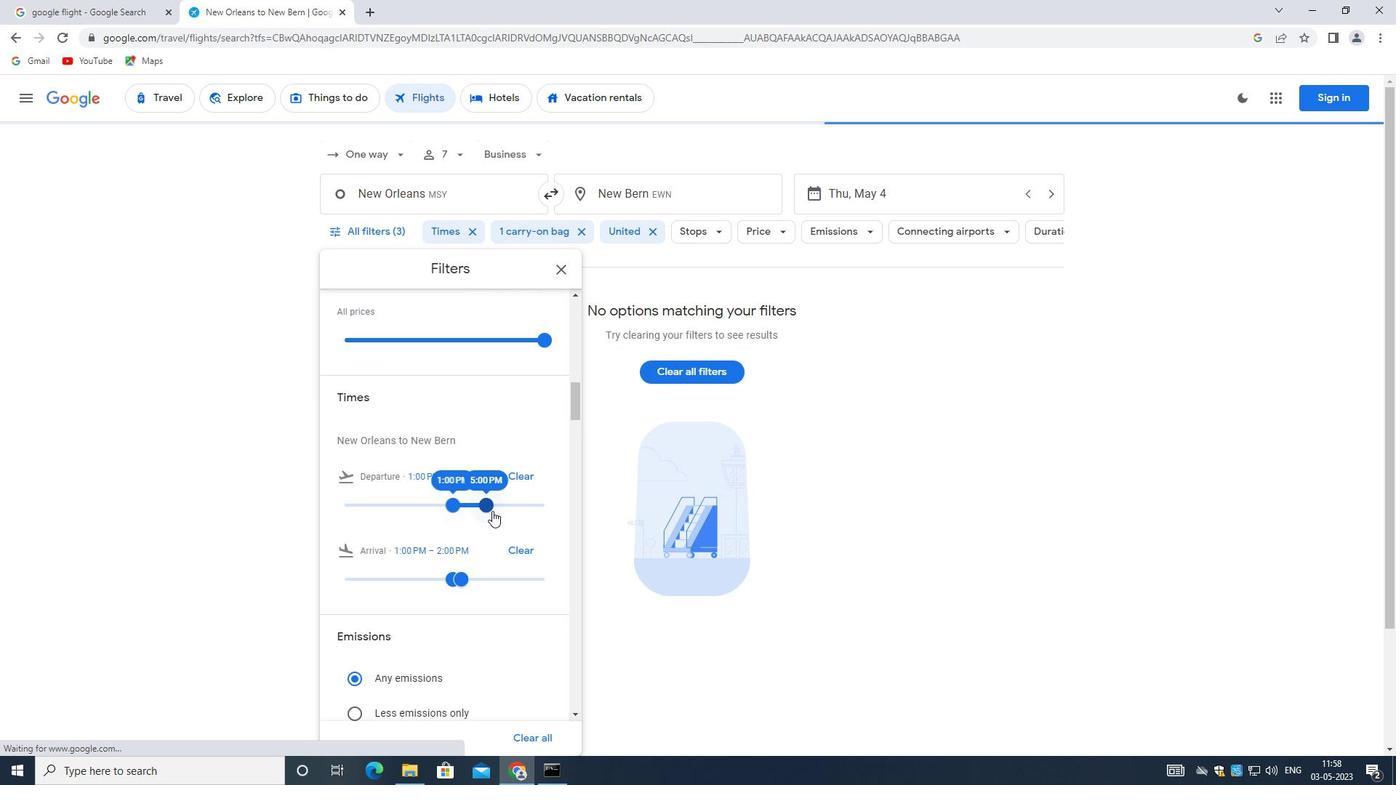 
Action: Mouse pressed left at (487, 502)
Screenshot: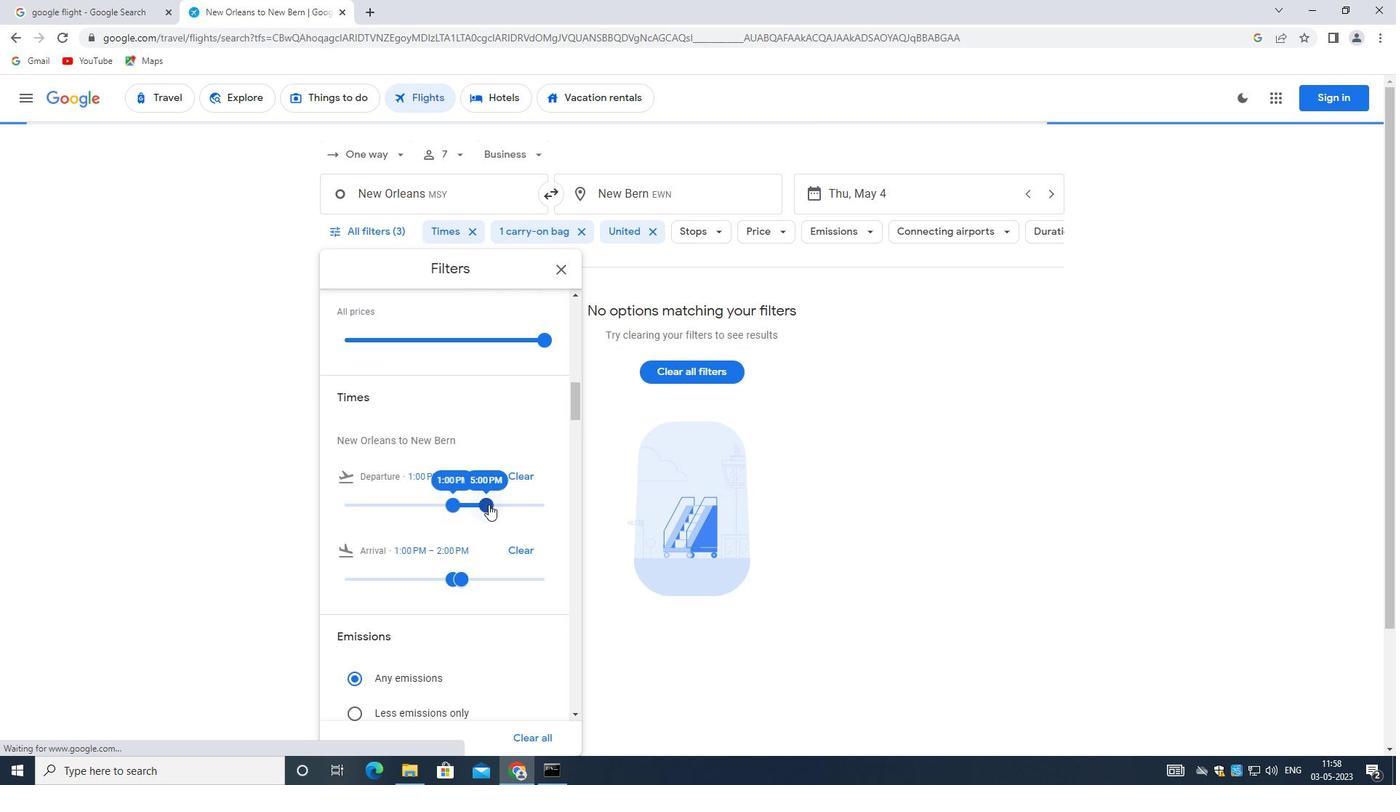 
Action: Mouse moved to (435, 510)
Screenshot: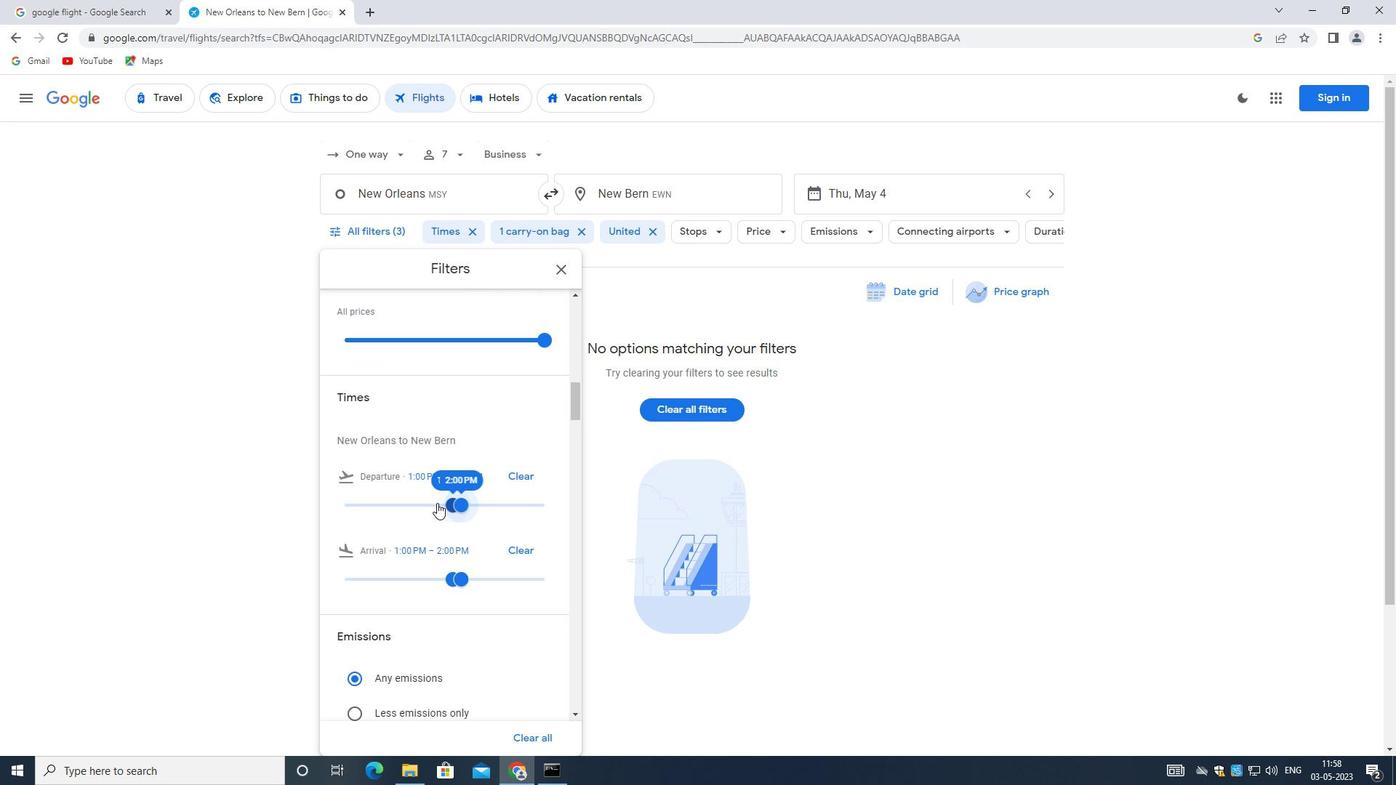 
Action: Mouse scrolled (435, 509) with delta (0, 0)
Screenshot: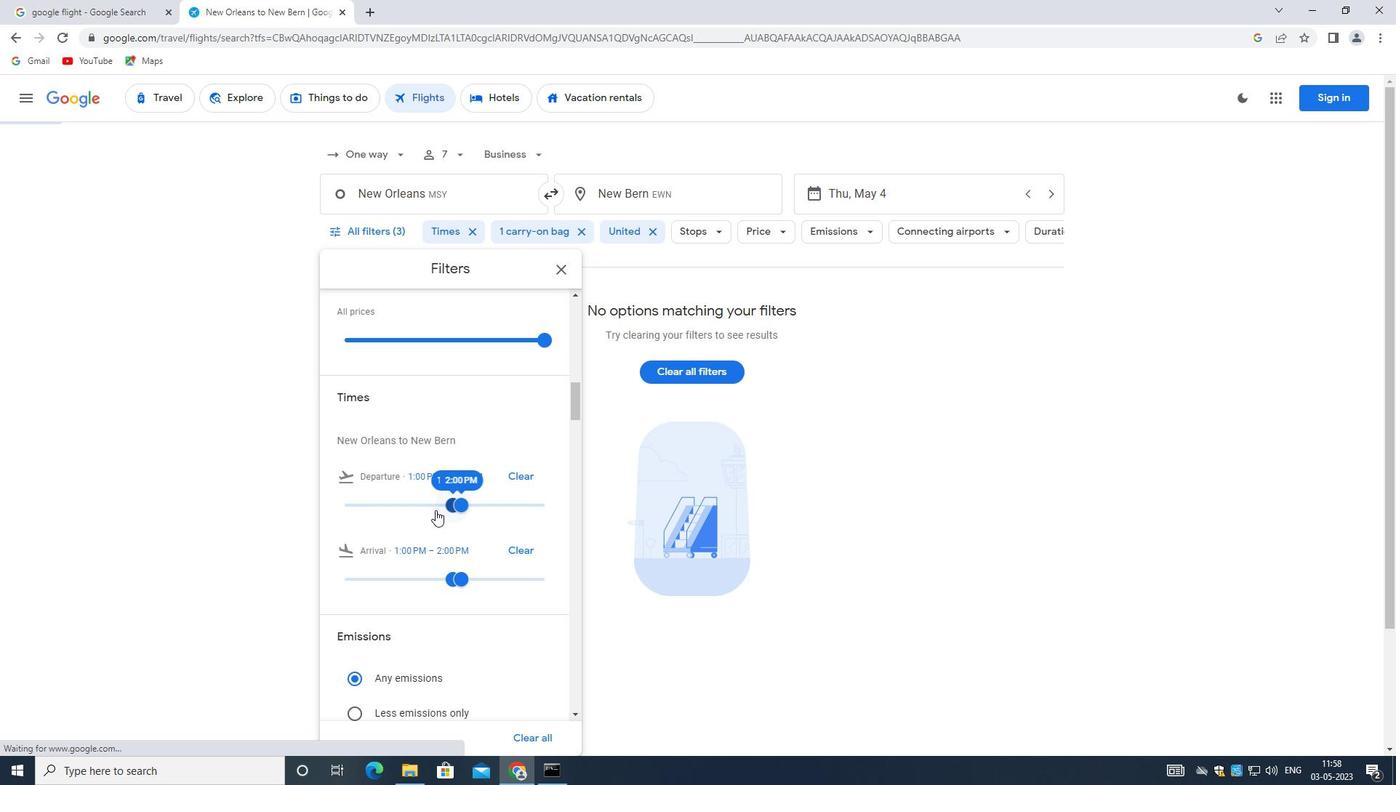 
Action: Mouse moved to (468, 632)
Screenshot: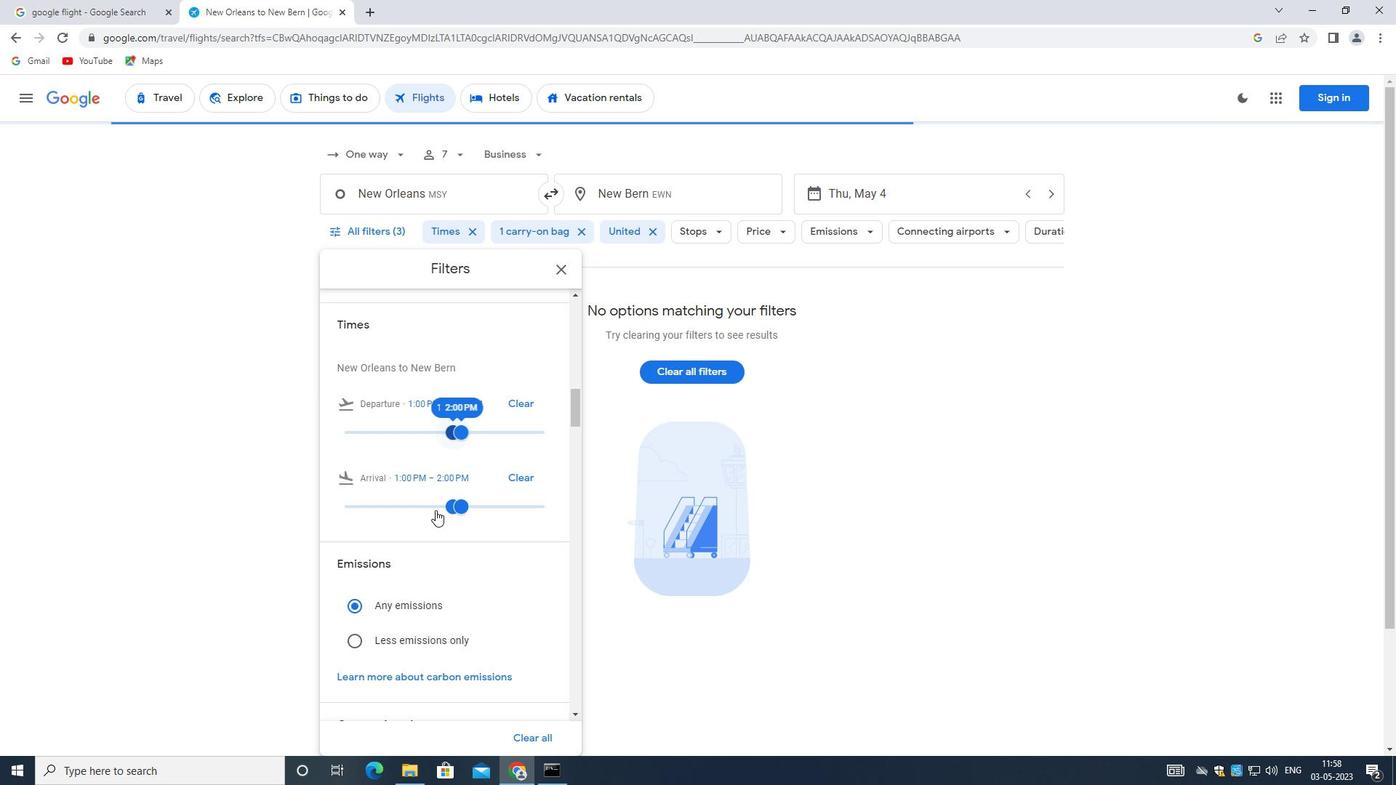 
Action: Mouse scrolled (468, 632) with delta (0, 0)
Screenshot: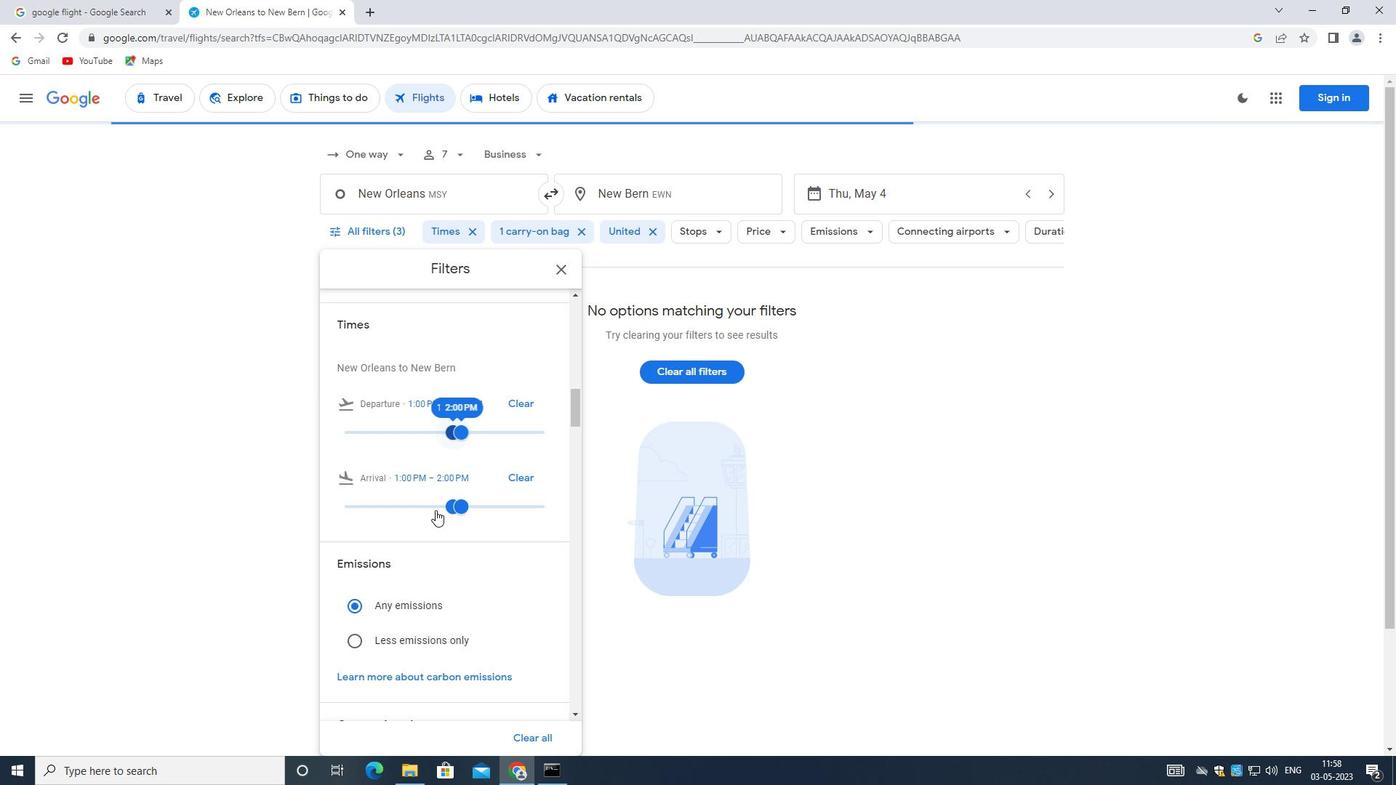 
Action: Mouse moved to (468, 634)
Screenshot: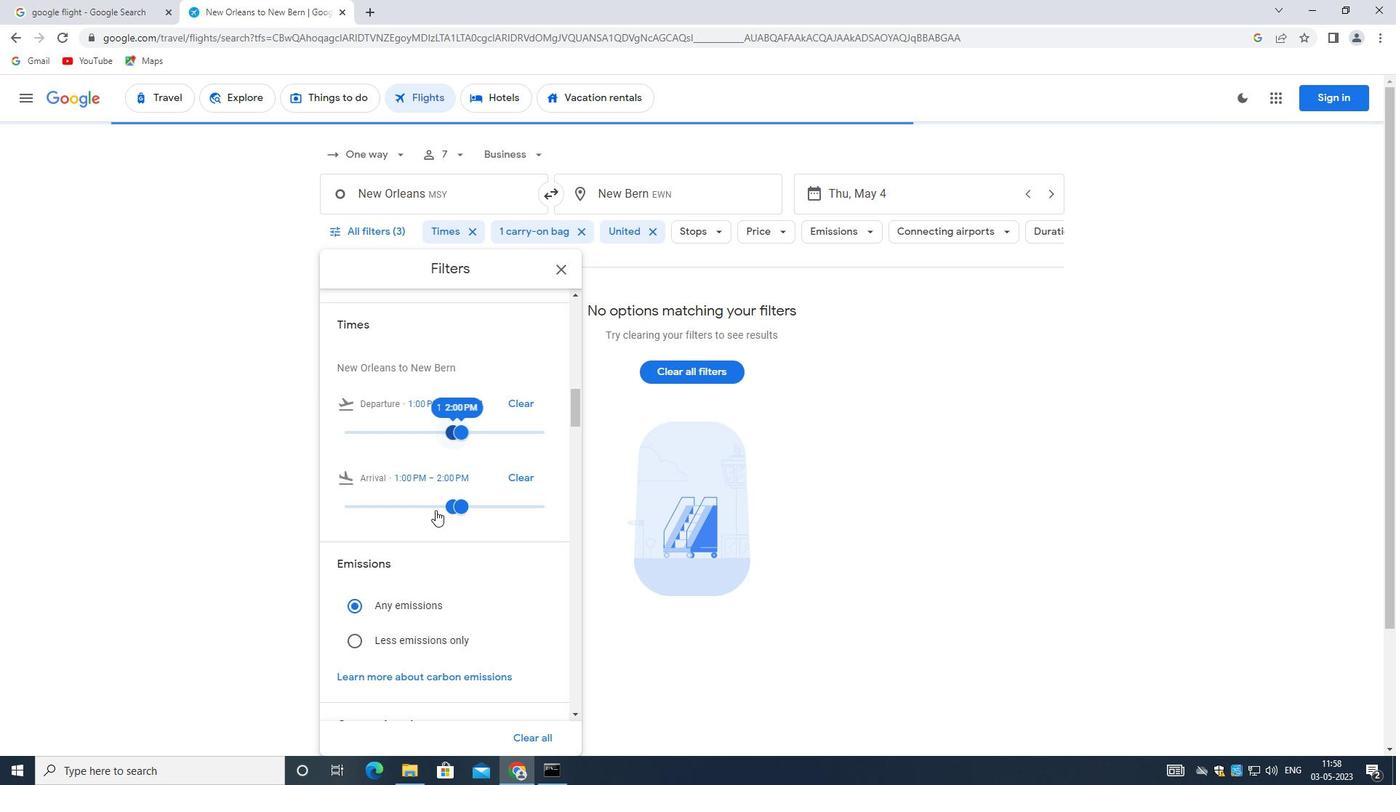 
Action: Mouse scrolled (468, 633) with delta (0, 0)
Screenshot: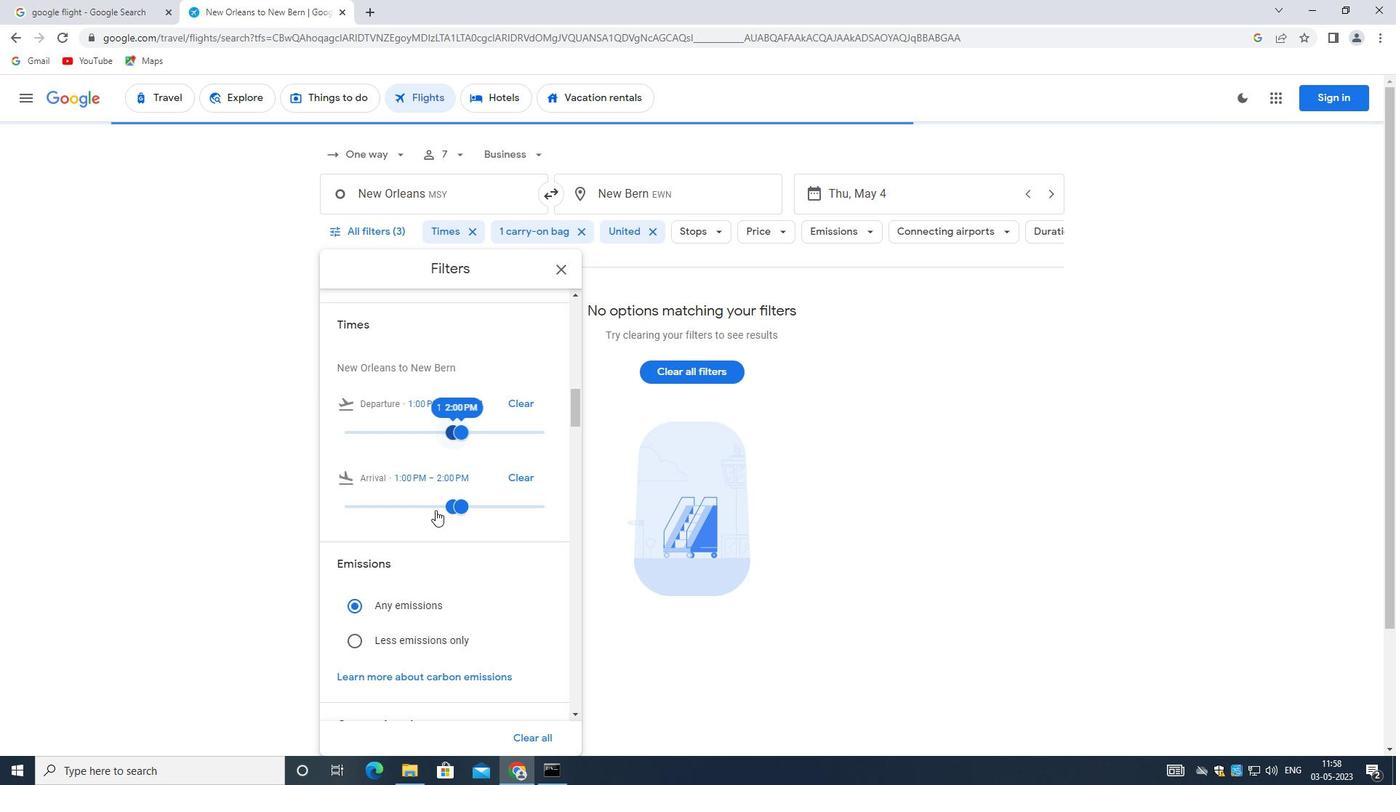 
Action: Mouse scrolled (468, 633) with delta (0, 0)
Screenshot: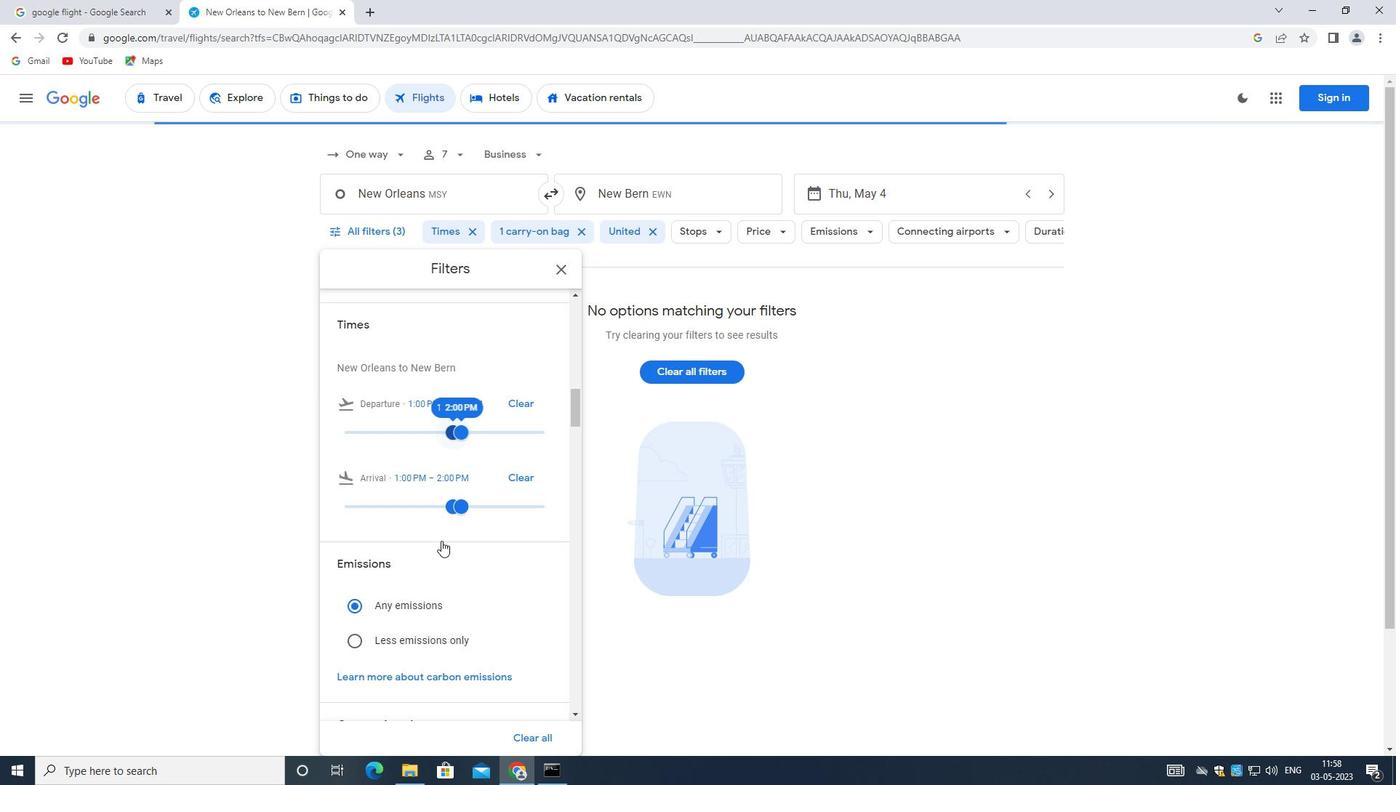 
Action: Mouse moved to (528, 635)
Screenshot: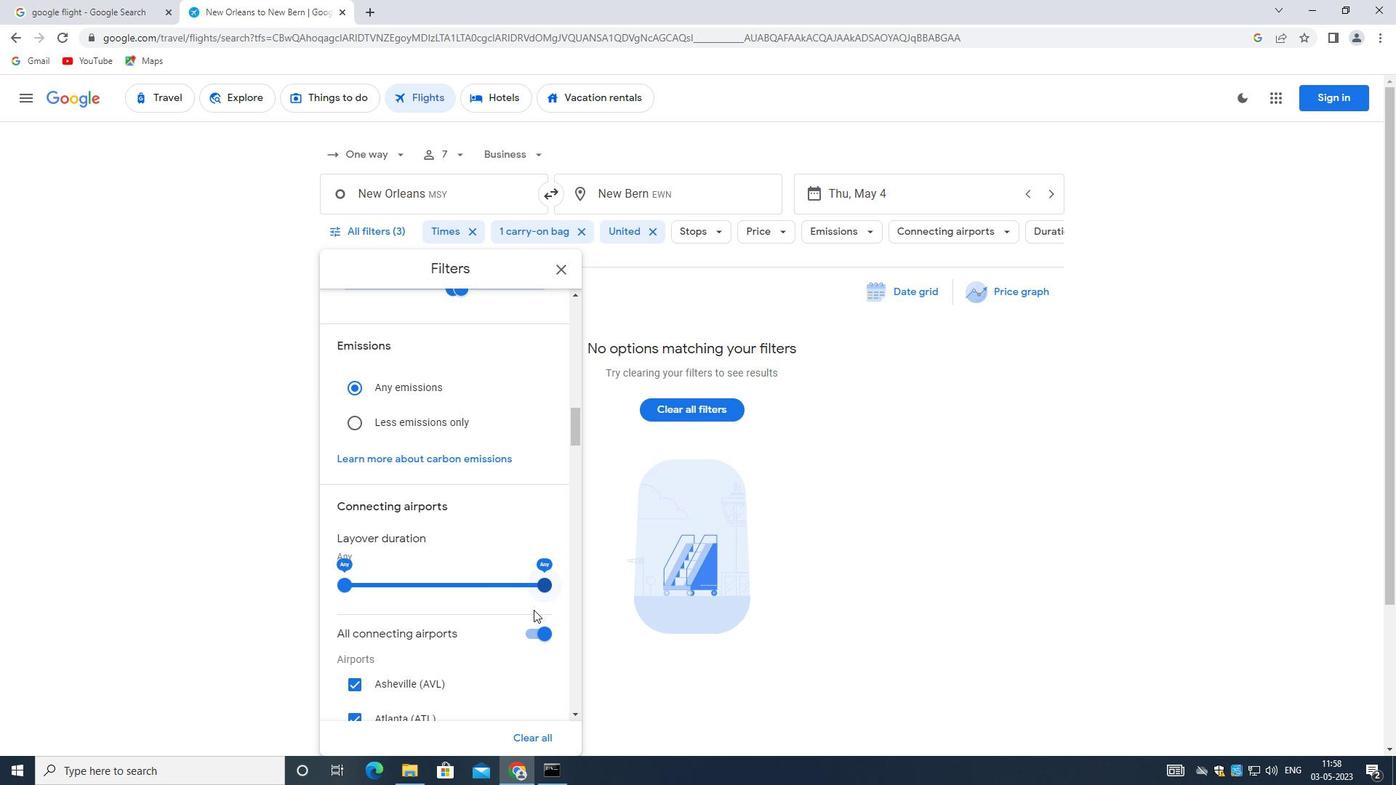 
Action: Mouse pressed left at (528, 635)
Screenshot: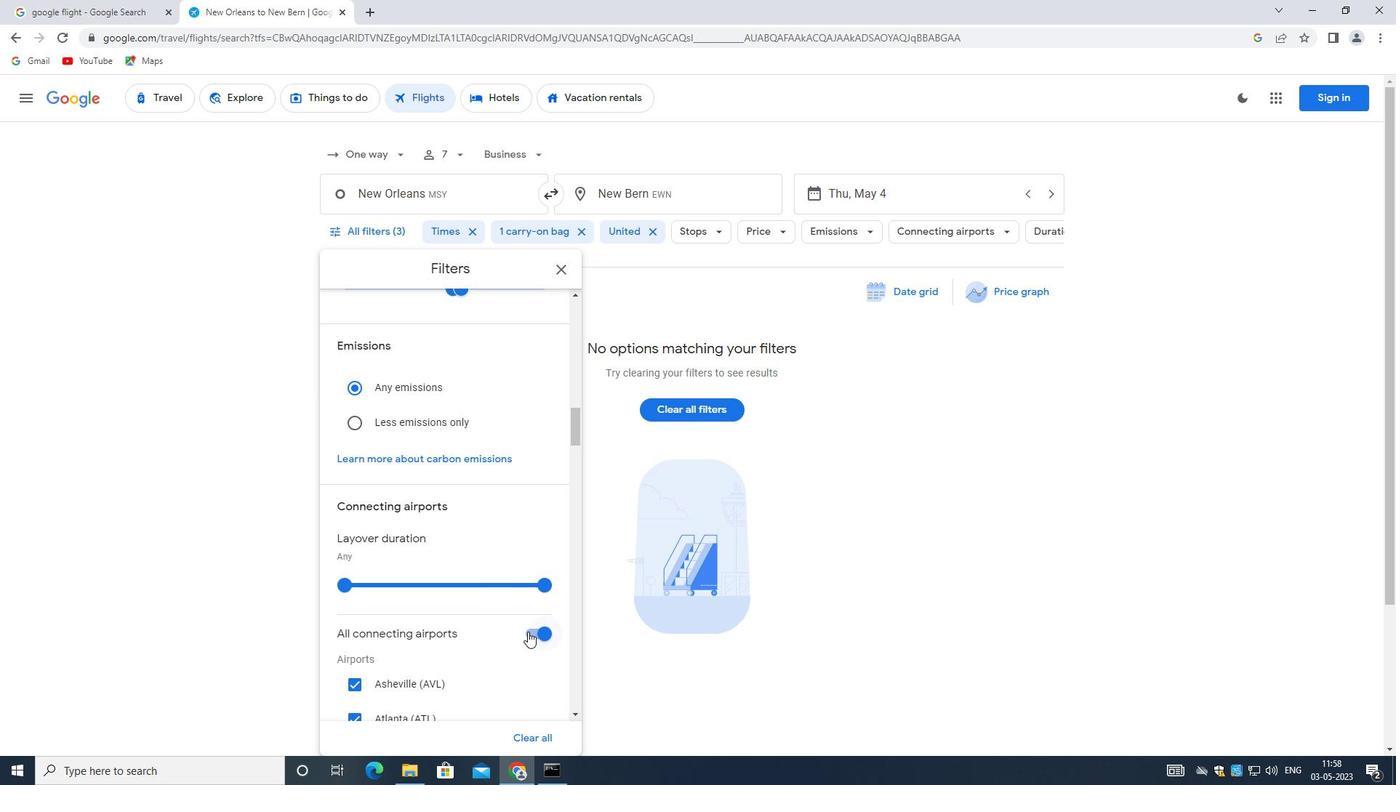 
Action: Mouse moved to (467, 571)
Screenshot: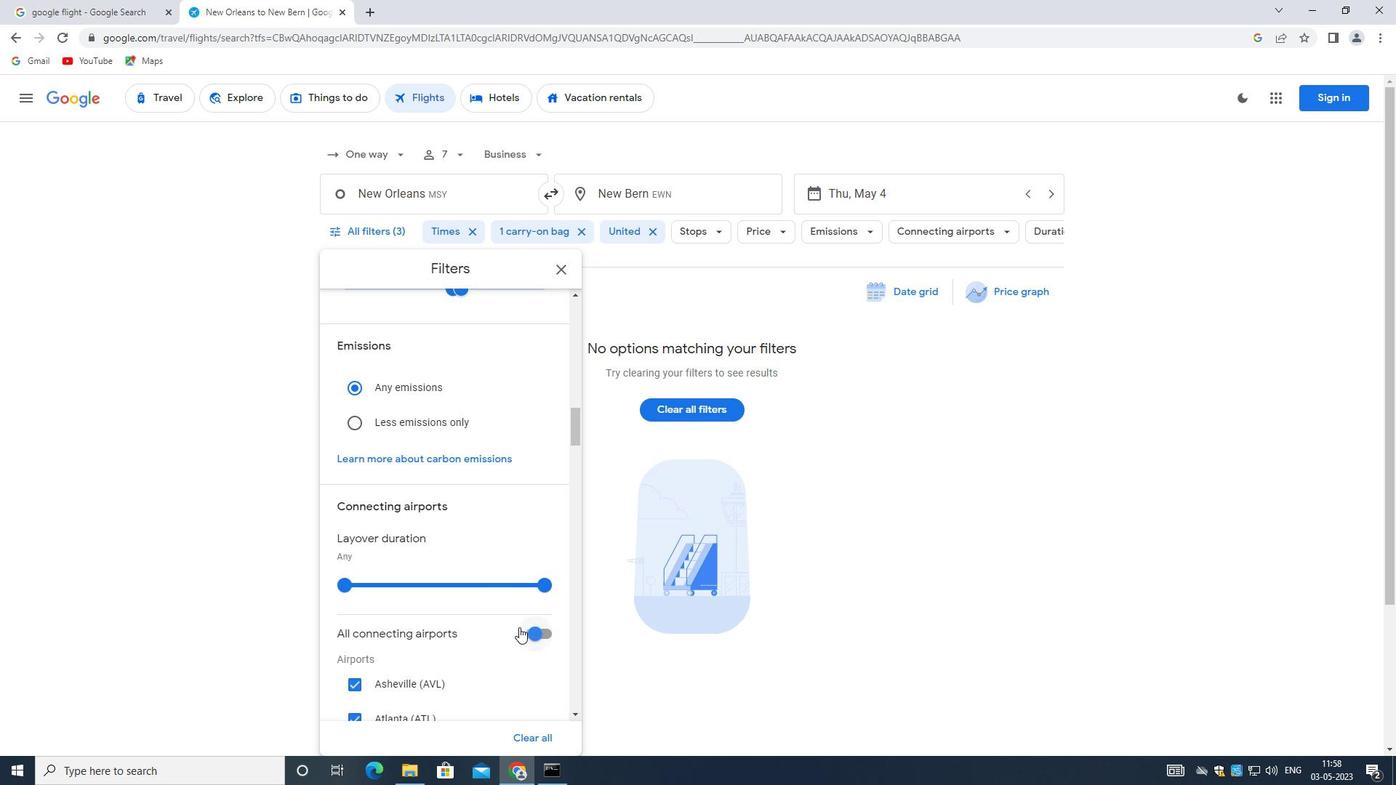 
Action: Mouse scrolled (467, 570) with delta (0, 0)
Screenshot: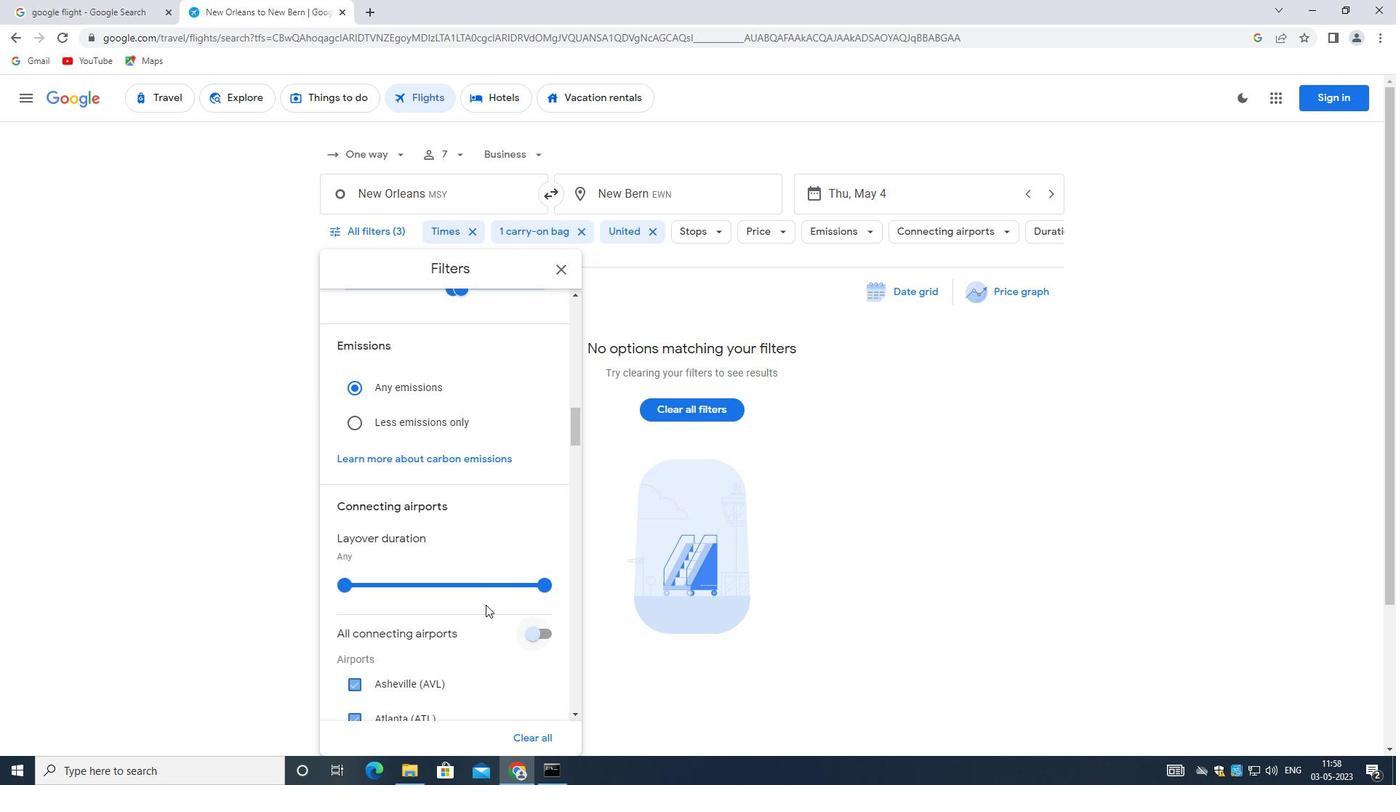 
Action: Mouse moved to (467, 571)
Screenshot: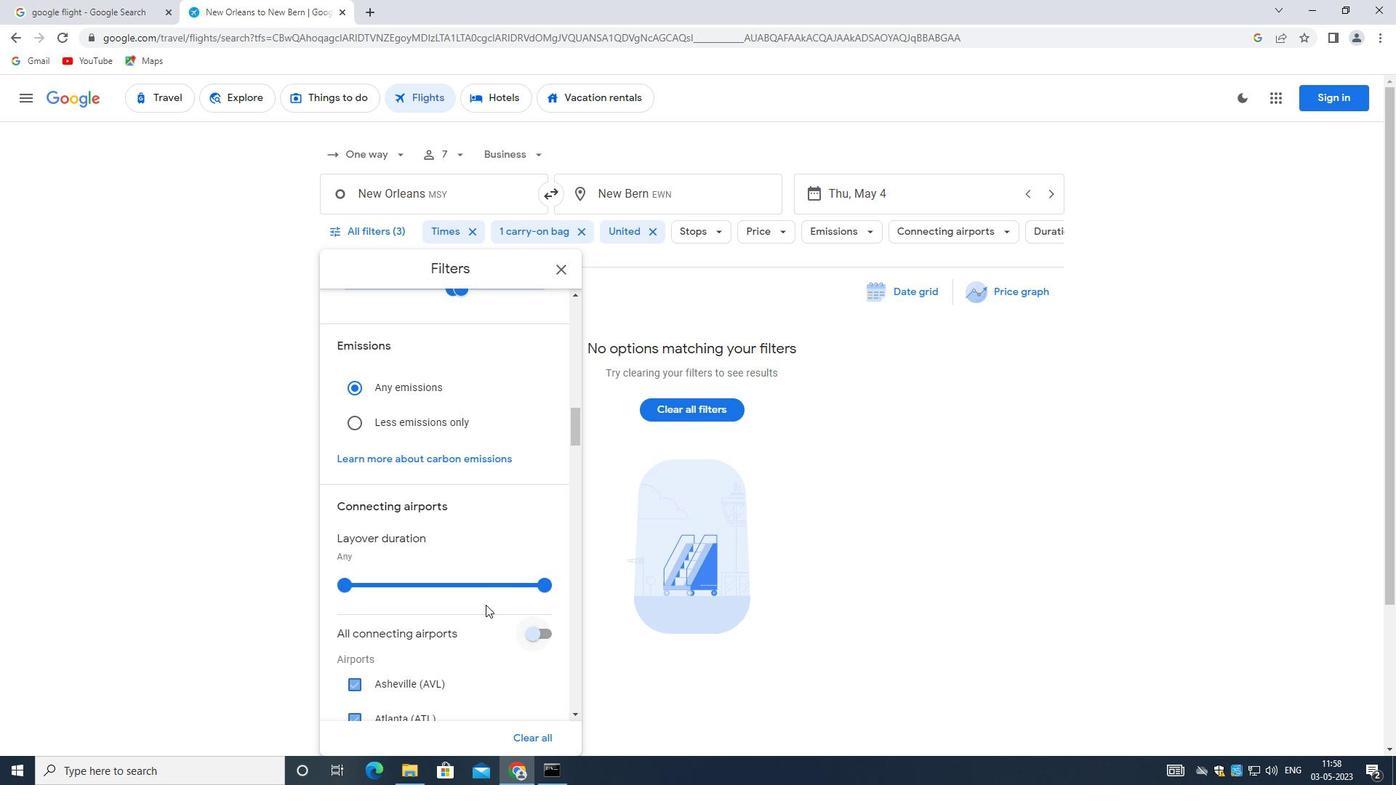 
Action: Mouse scrolled (467, 570) with delta (0, 0)
Screenshot: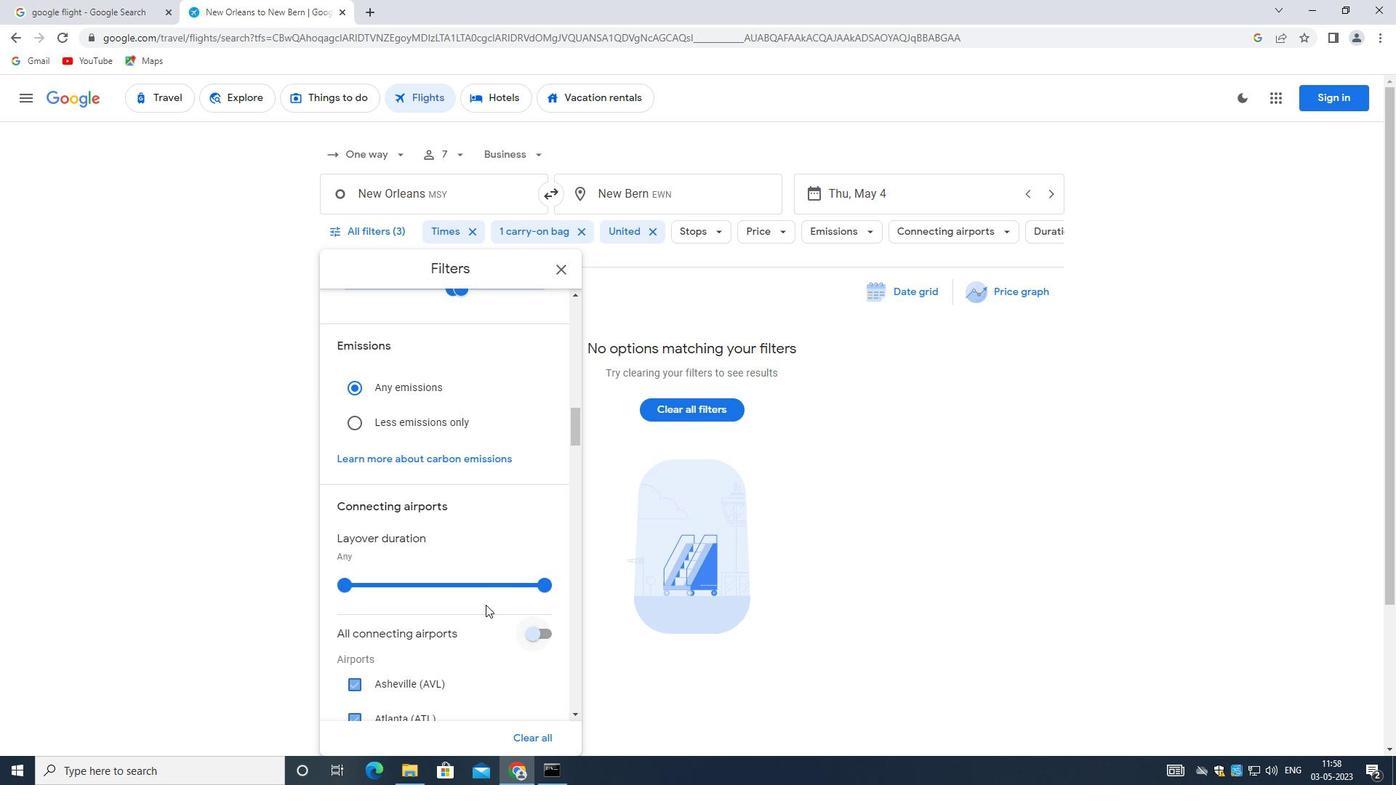 
Action: Mouse scrolled (467, 570) with delta (0, 0)
Screenshot: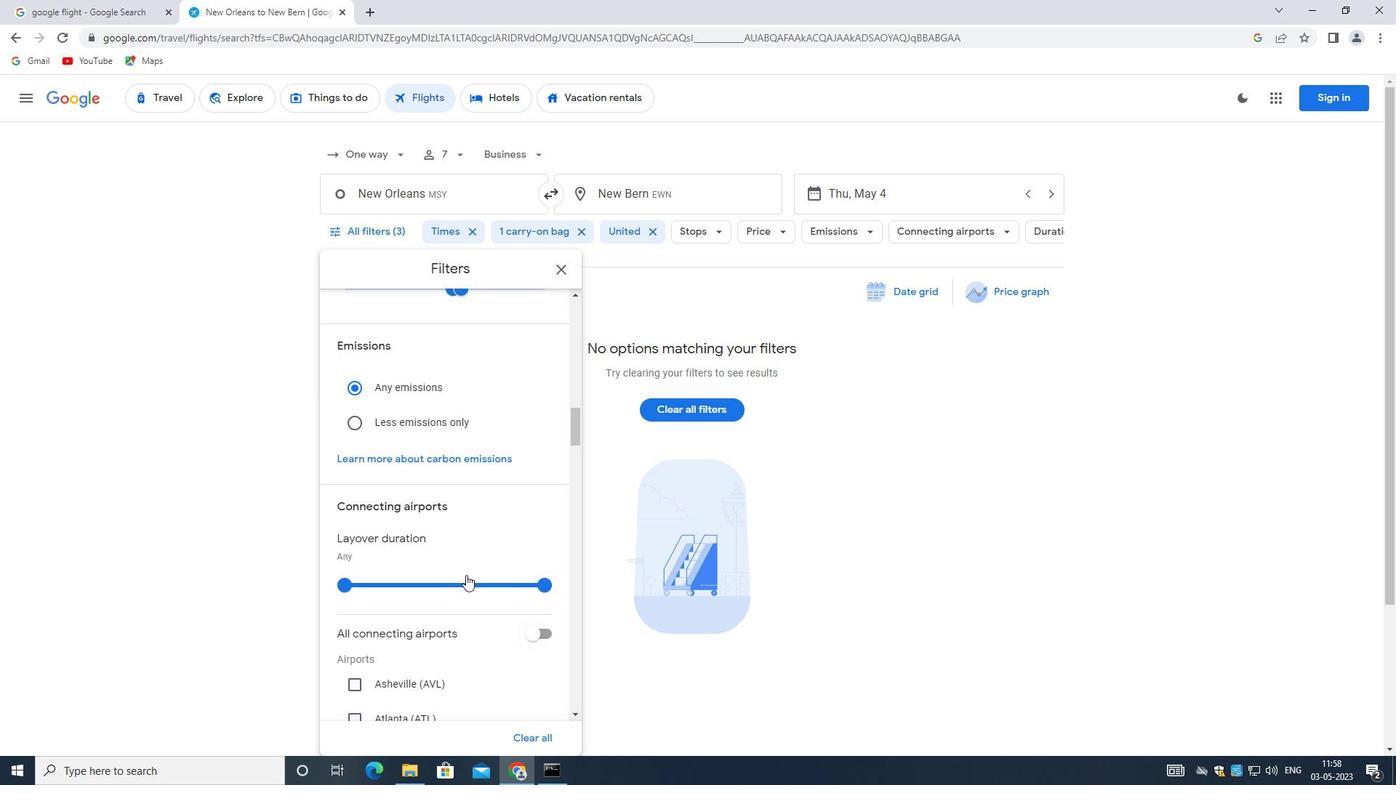 
Action: Mouse scrolled (467, 570) with delta (0, 0)
Screenshot: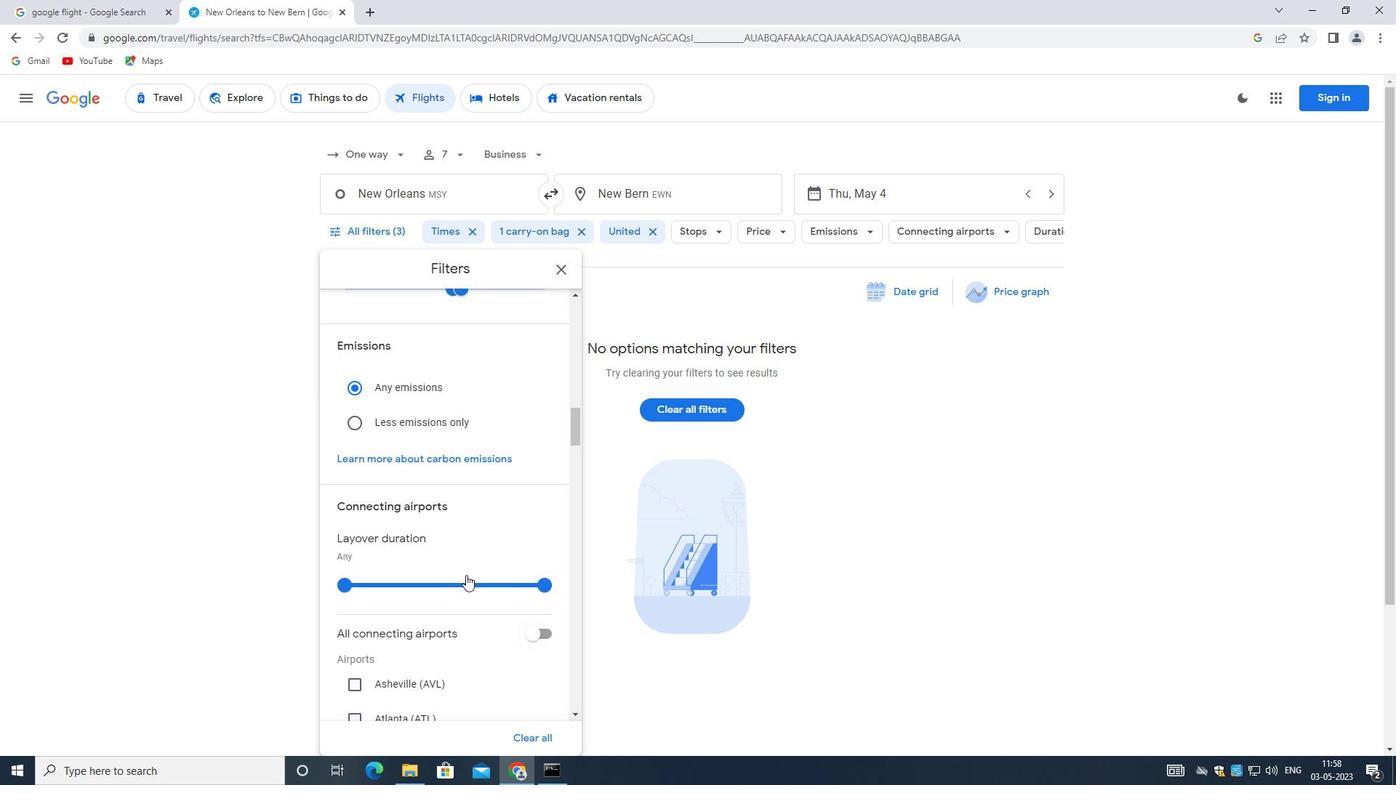 
Action: Mouse scrolled (467, 570) with delta (0, 0)
Screenshot: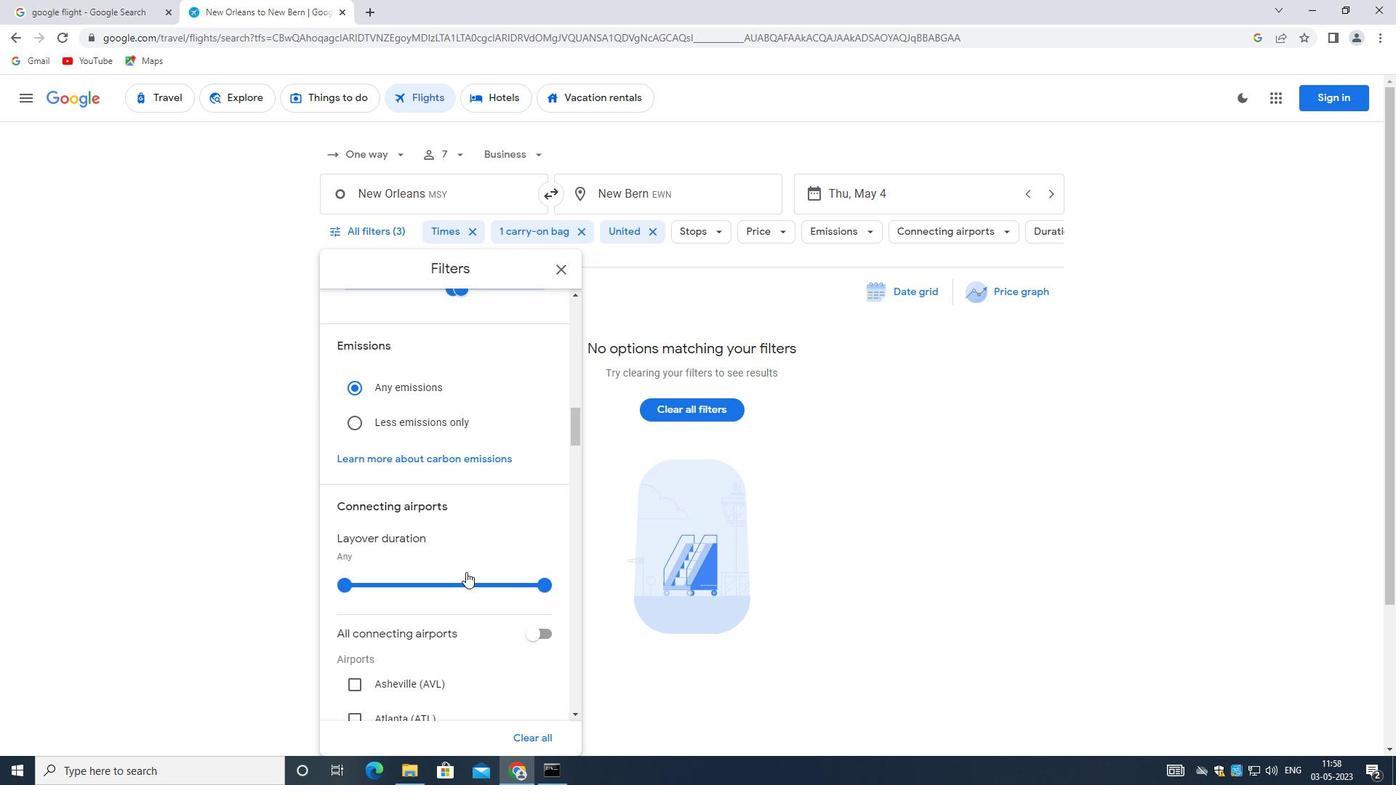 
Action: Mouse moved to (466, 570)
Screenshot: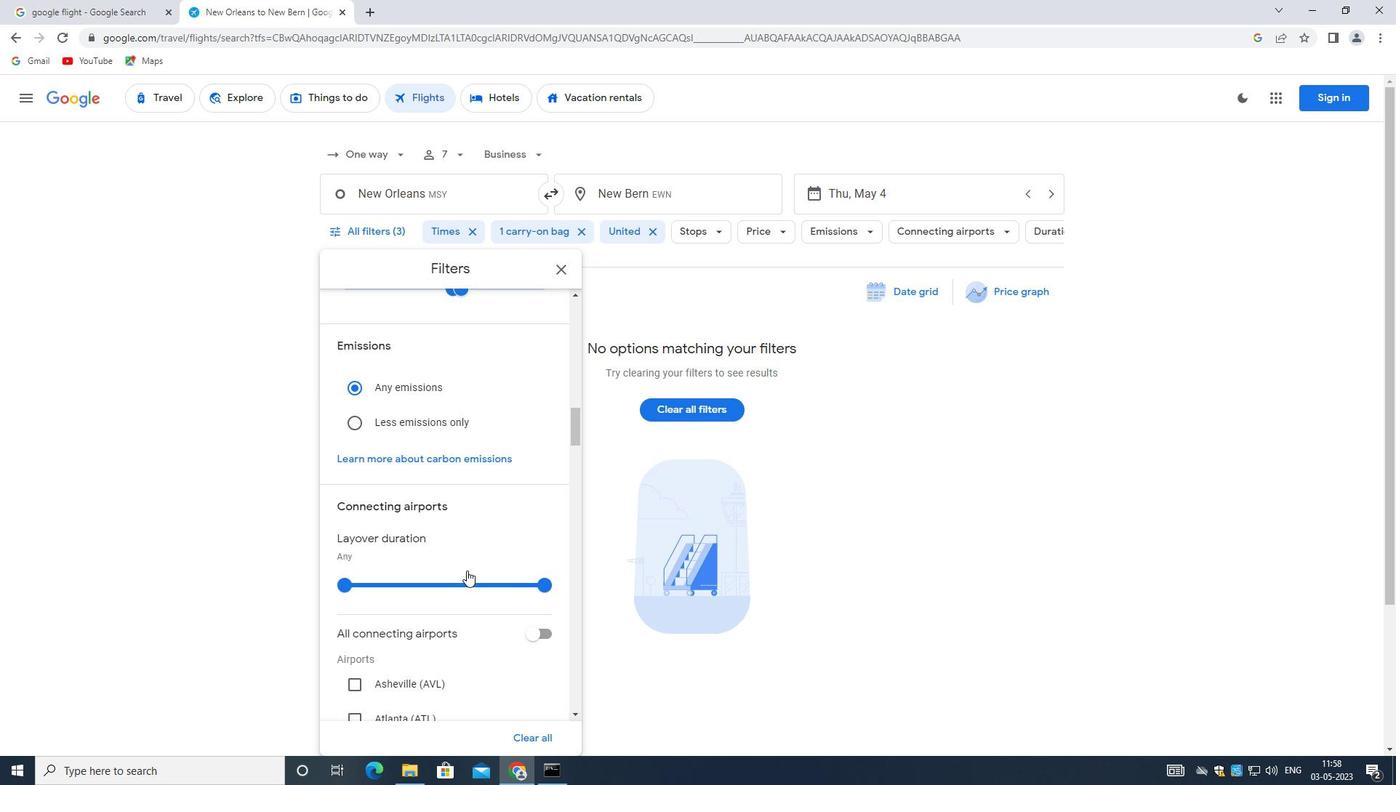 
Action: Mouse scrolled (466, 569) with delta (0, 0)
Screenshot: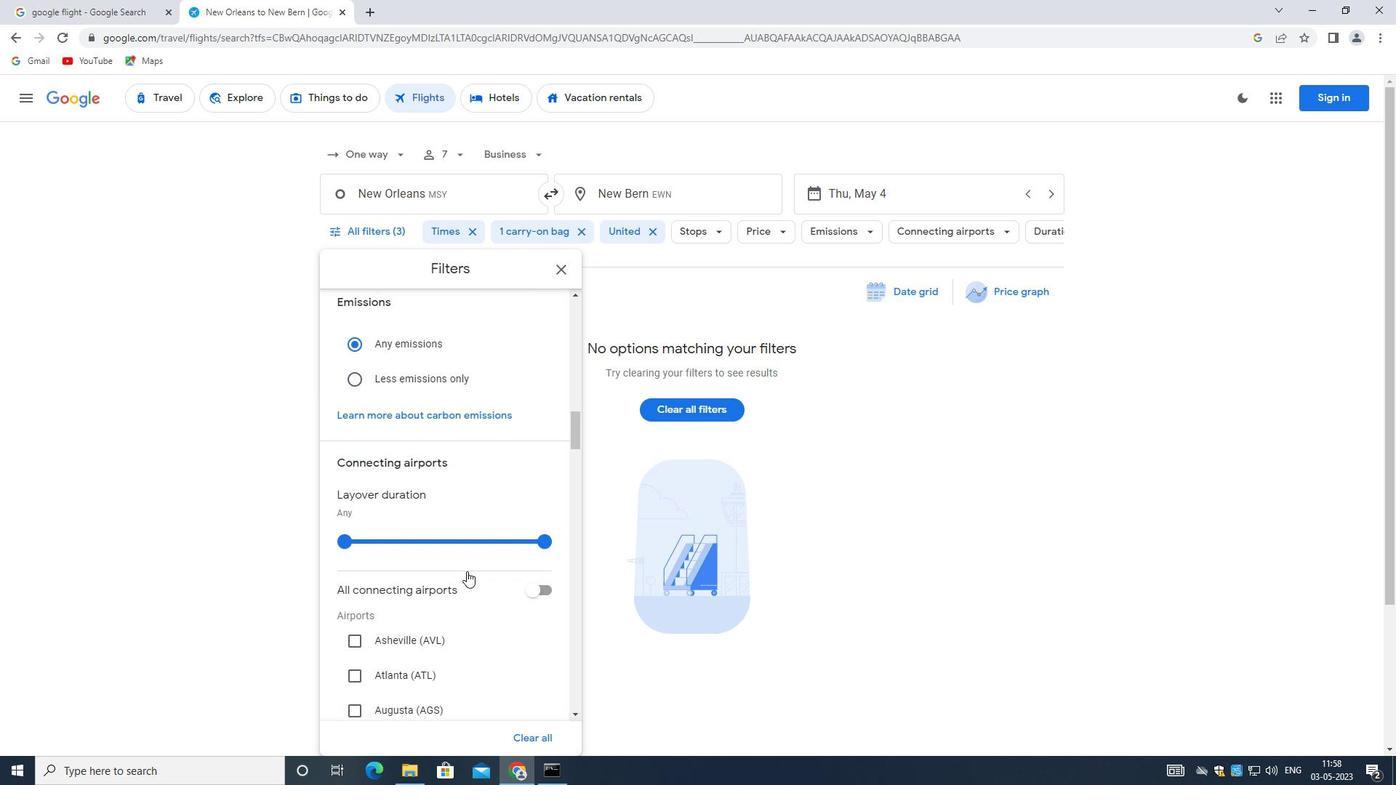 
Action: Mouse scrolled (466, 569) with delta (0, 0)
Screenshot: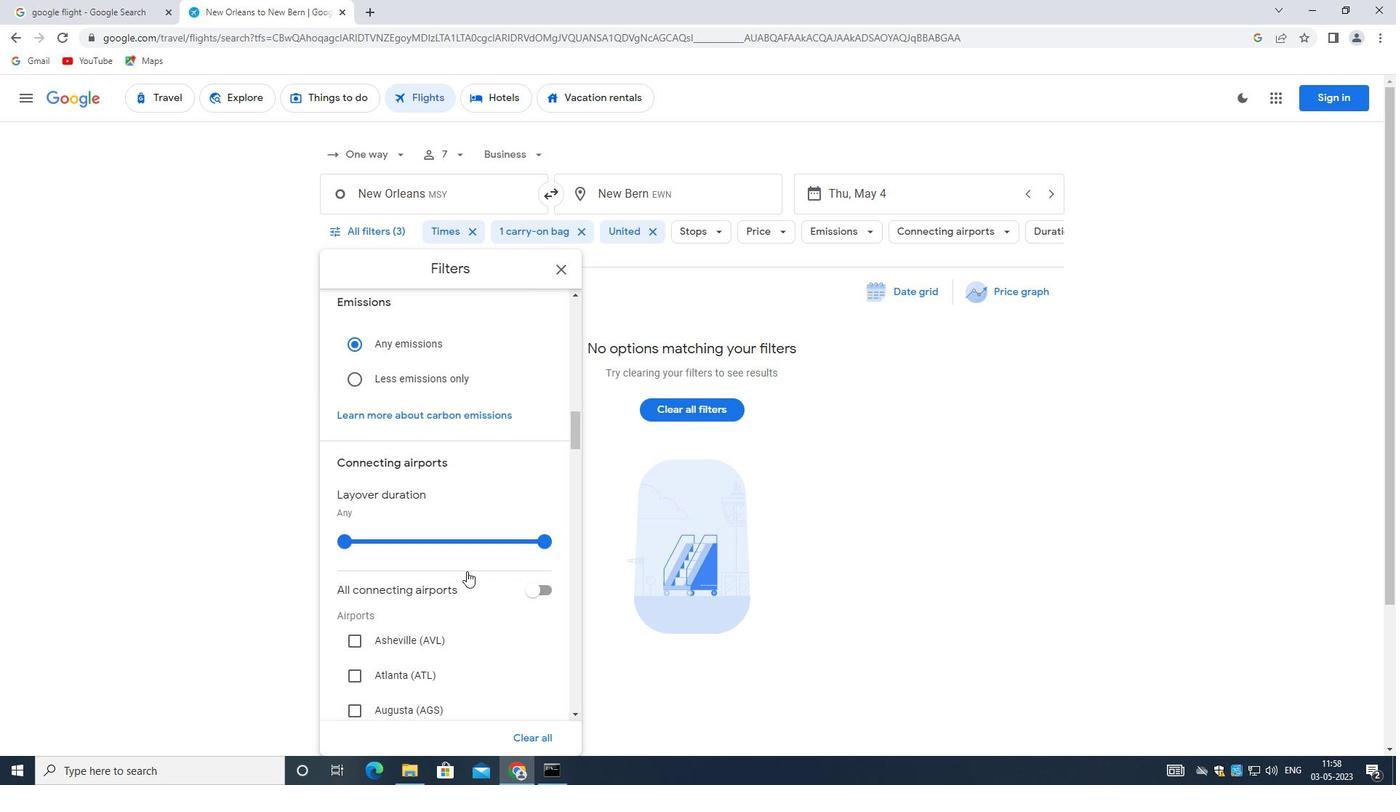 
Action: Mouse scrolled (466, 569) with delta (0, 0)
Screenshot: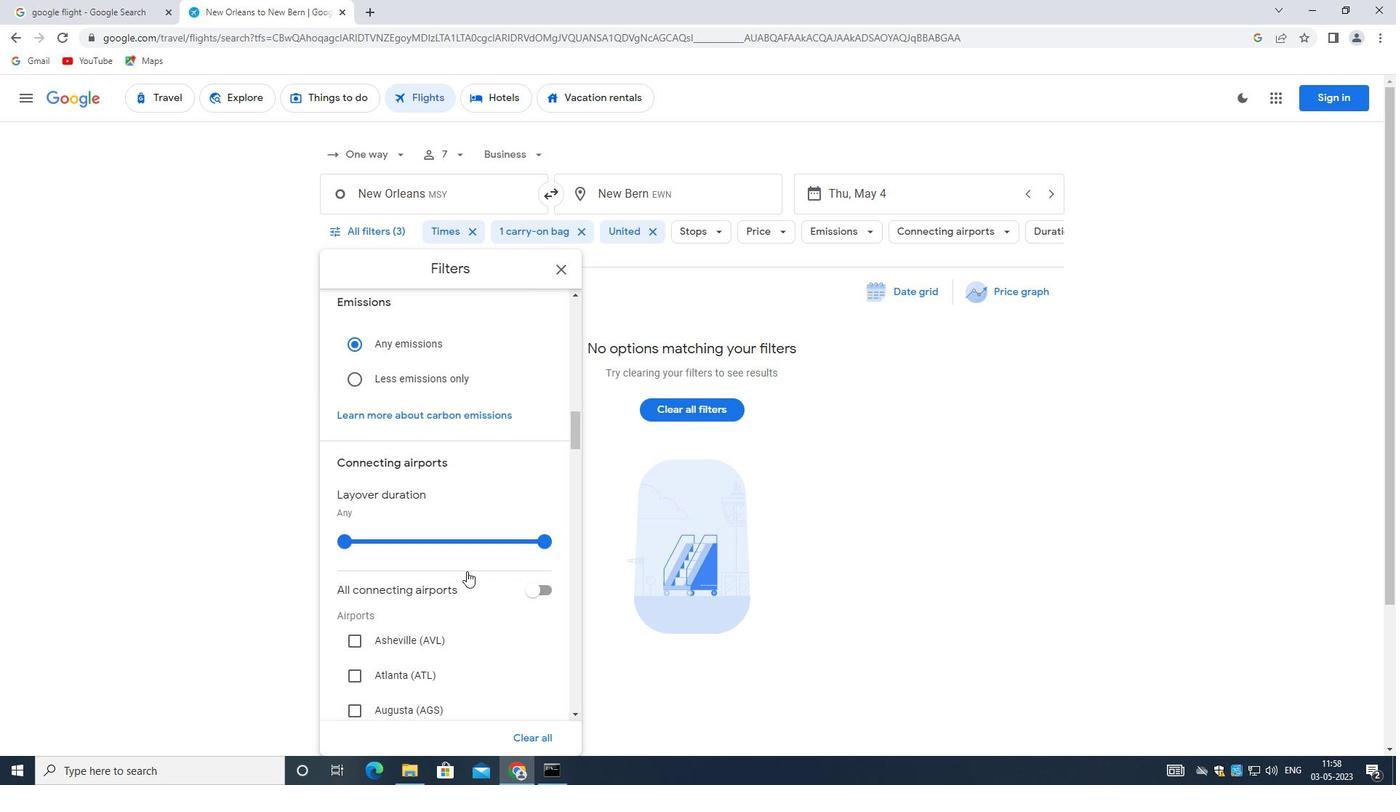 
Action: Mouse scrolled (466, 569) with delta (0, 0)
Screenshot: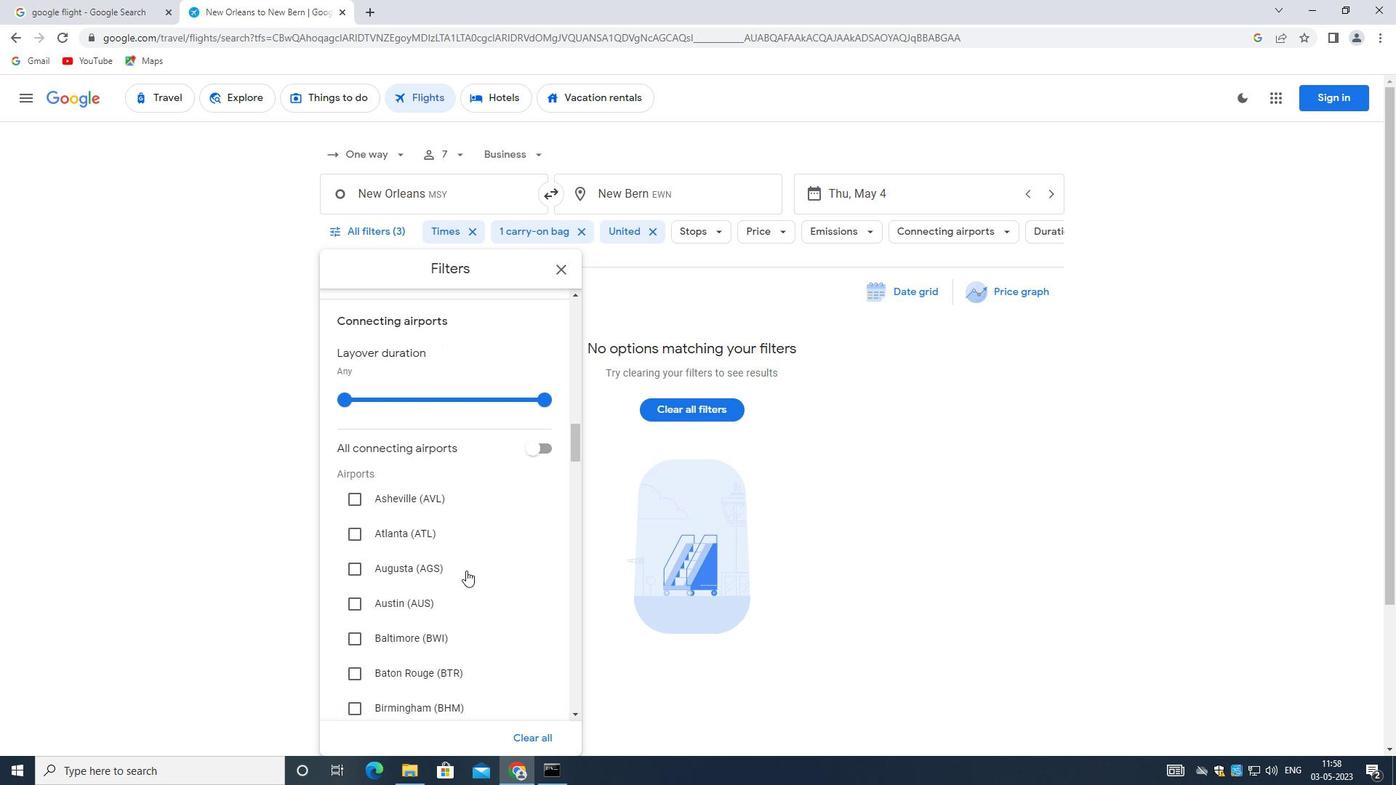 
Action: Mouse moved to (465, 566)
Screenshot: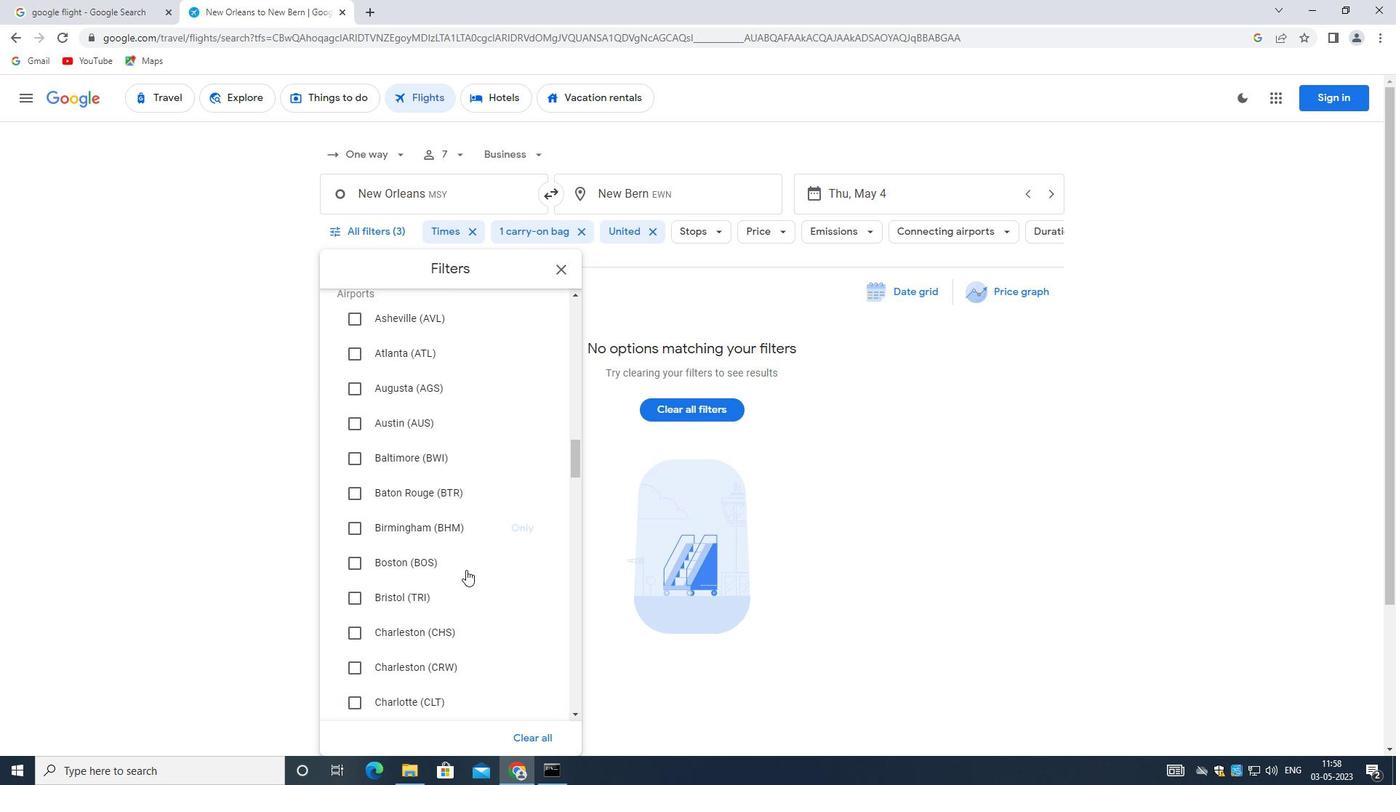 
Action: Mouse scrolled (465, 565) with delta (0, 0)
Screenshot: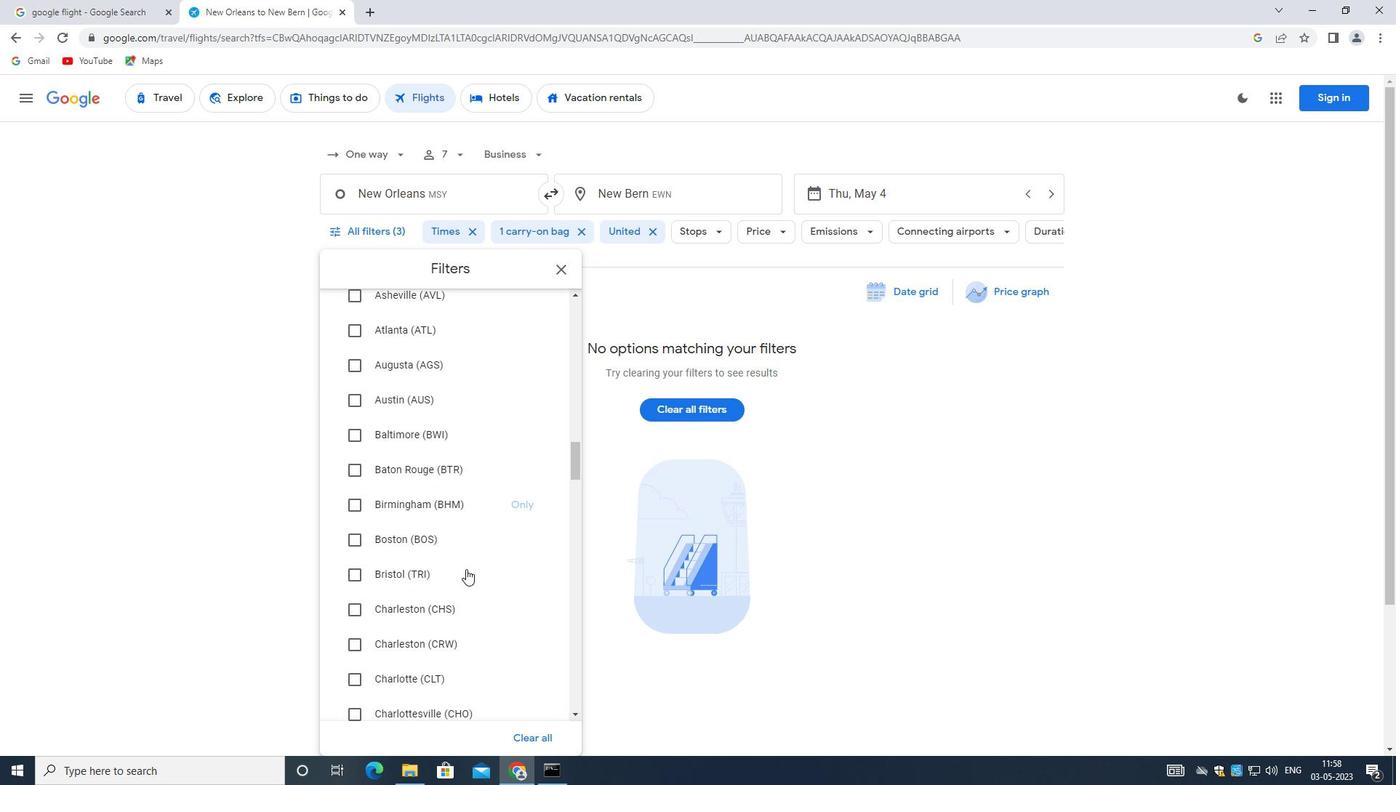 
Action: Mouse scrolled (465, 565) with delta (0, 0)
Screenshot: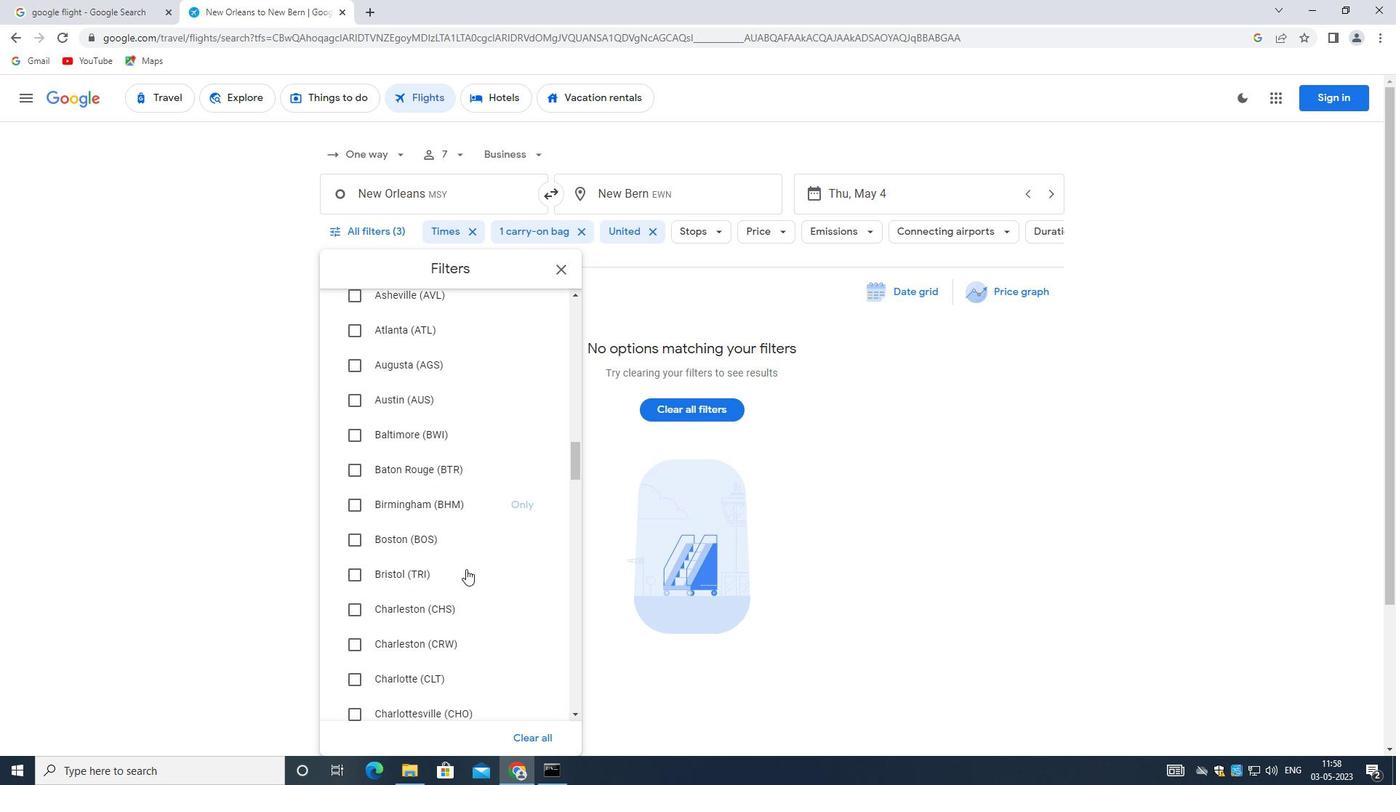 
Action: Mouse scrolled (465, 565) with delta (0, 0)
Screenshot: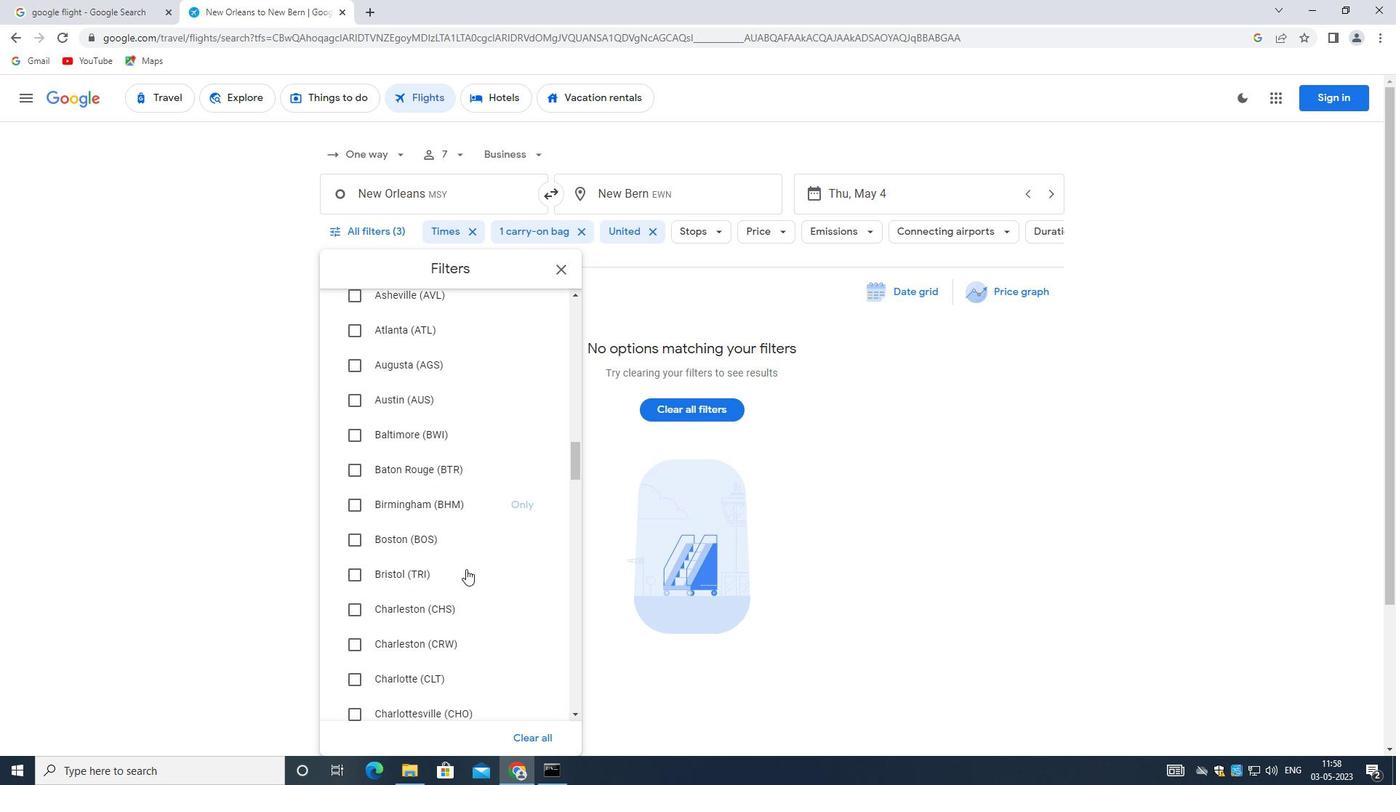 
Action: Mouse scrolled (465, 565) with delta (0, 0)
Screenshot: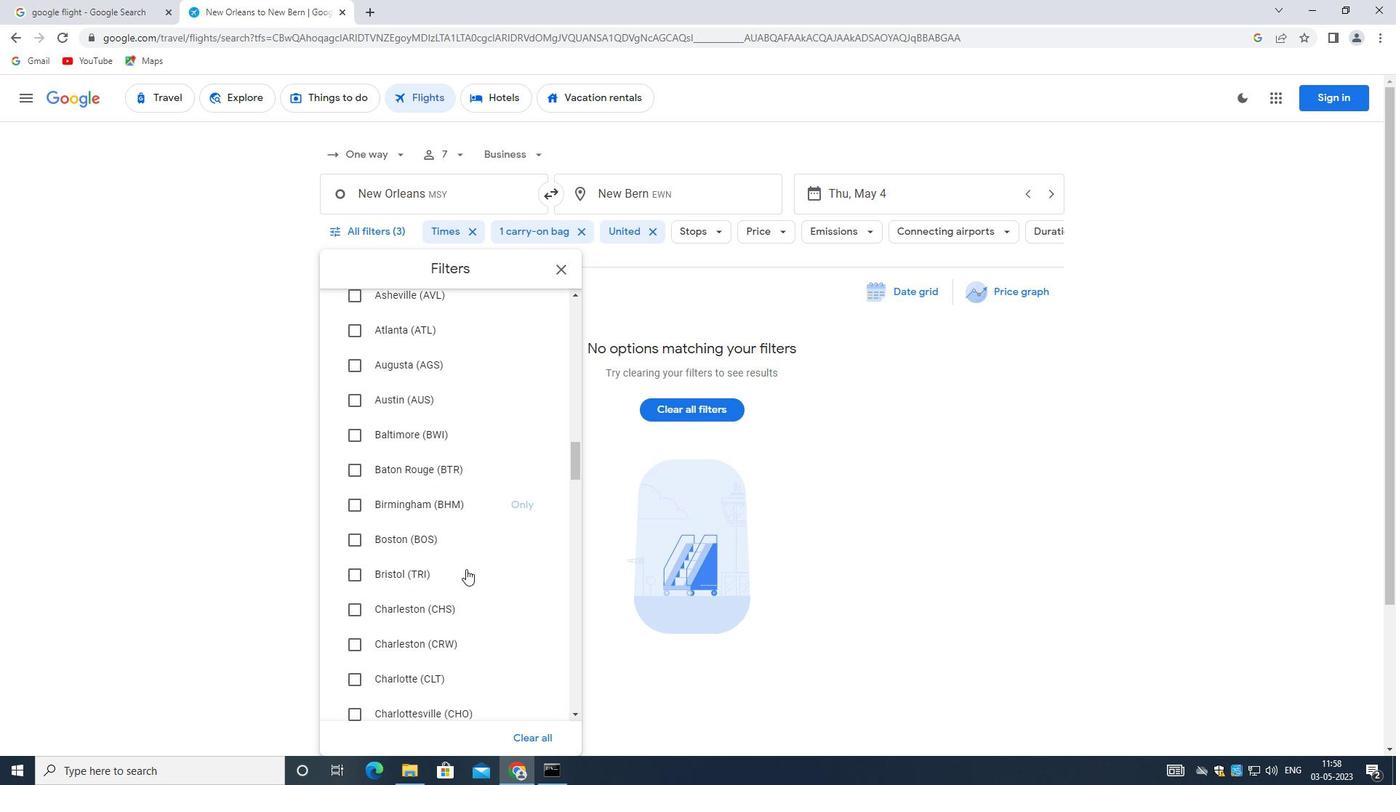 
Action: Mouse moved to (465, 566)
Screenshot: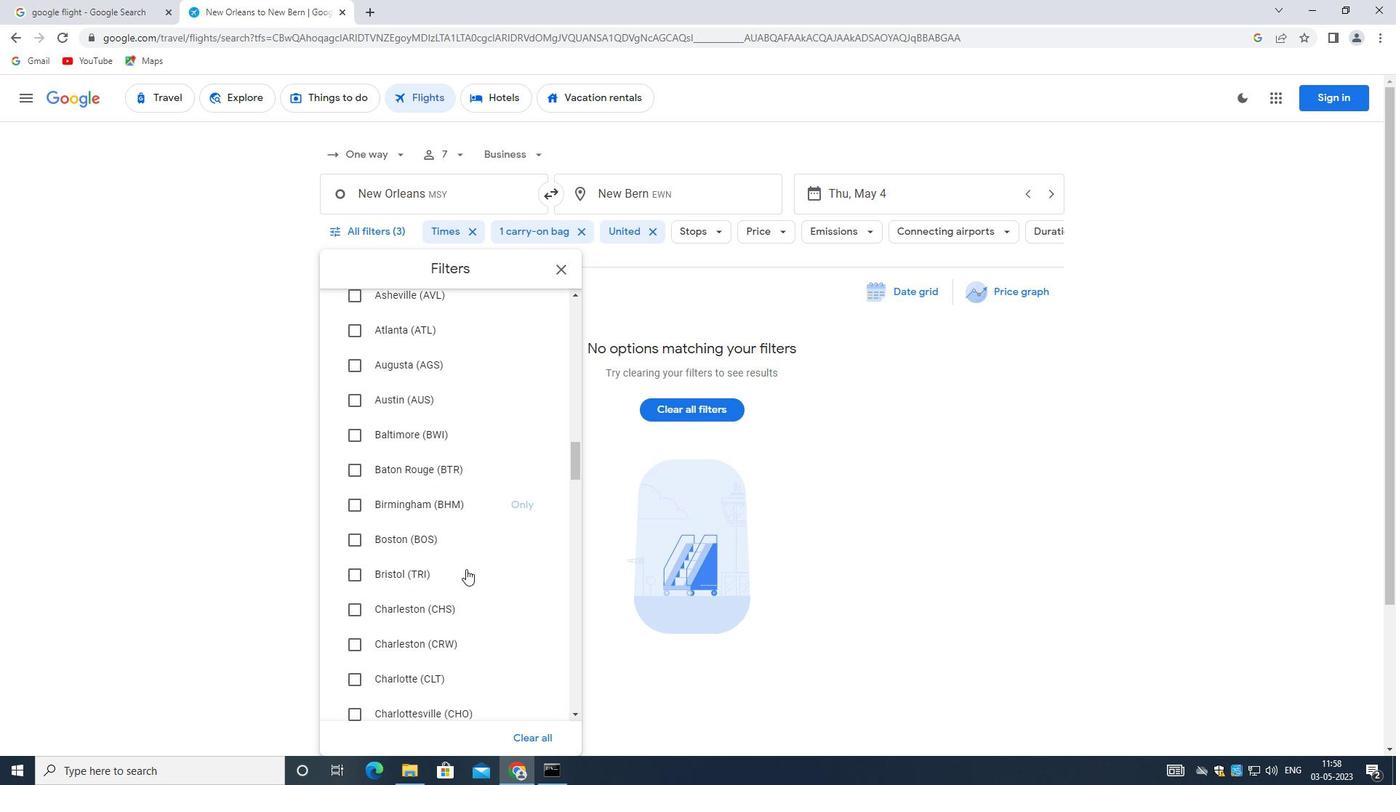 
Action: Mouse scrolled (465, 565) with delta (0, 0)
Screenshot: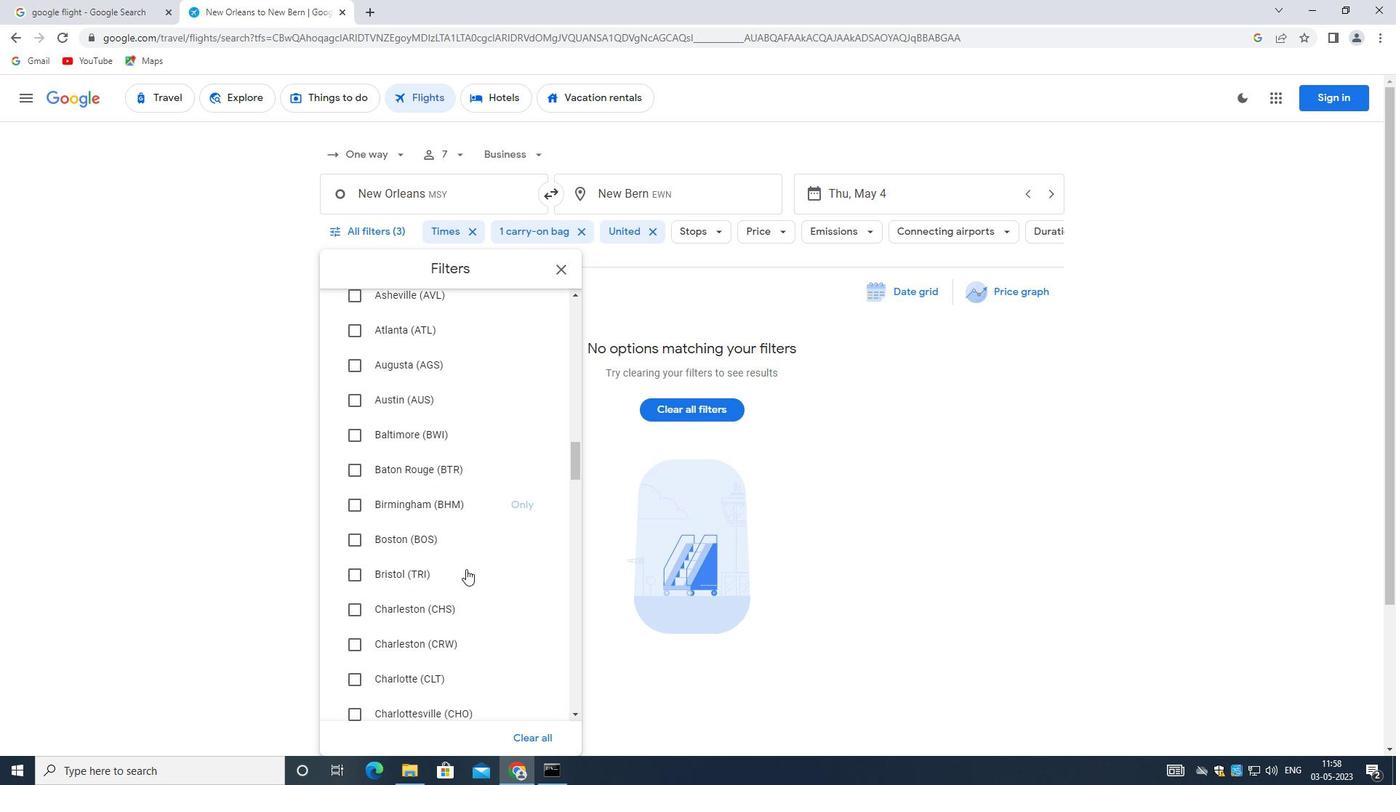 
Action: Mouse moved to (465, 565)
Screenshot: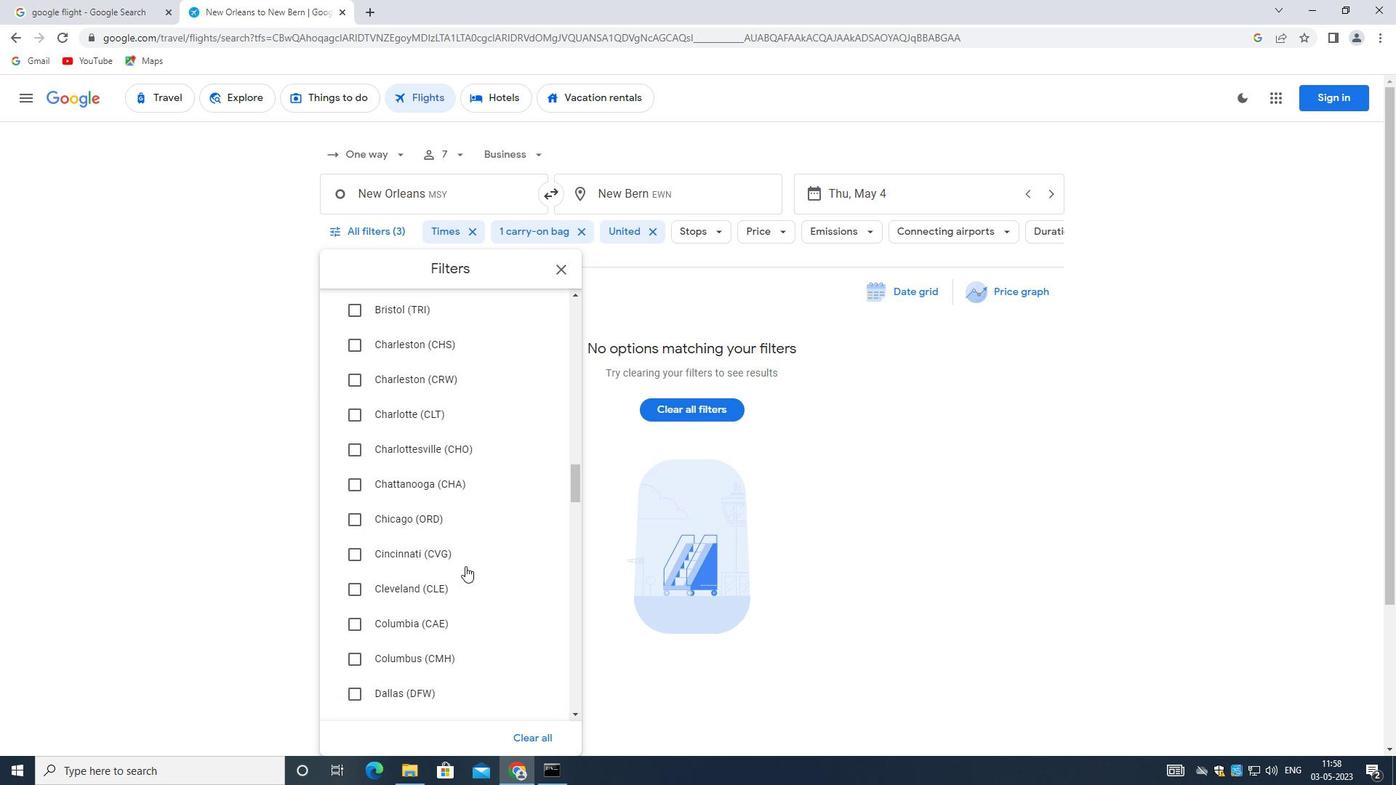 
Action: Mouse scrolled (465, 564) with delta (0, 0)
Screenshot: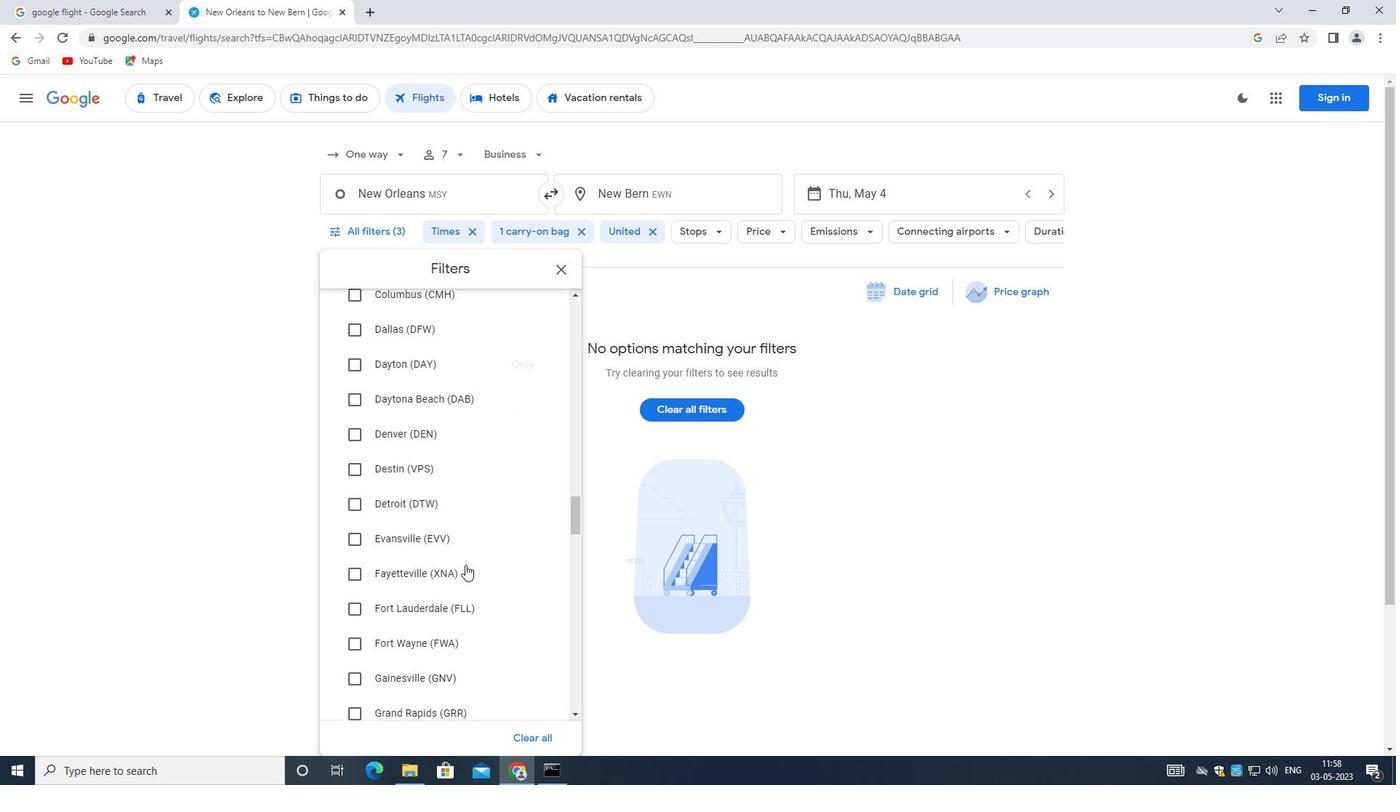 
Action: Mouse scrolled (465, 564) with delta (0, 0)
Screenshot: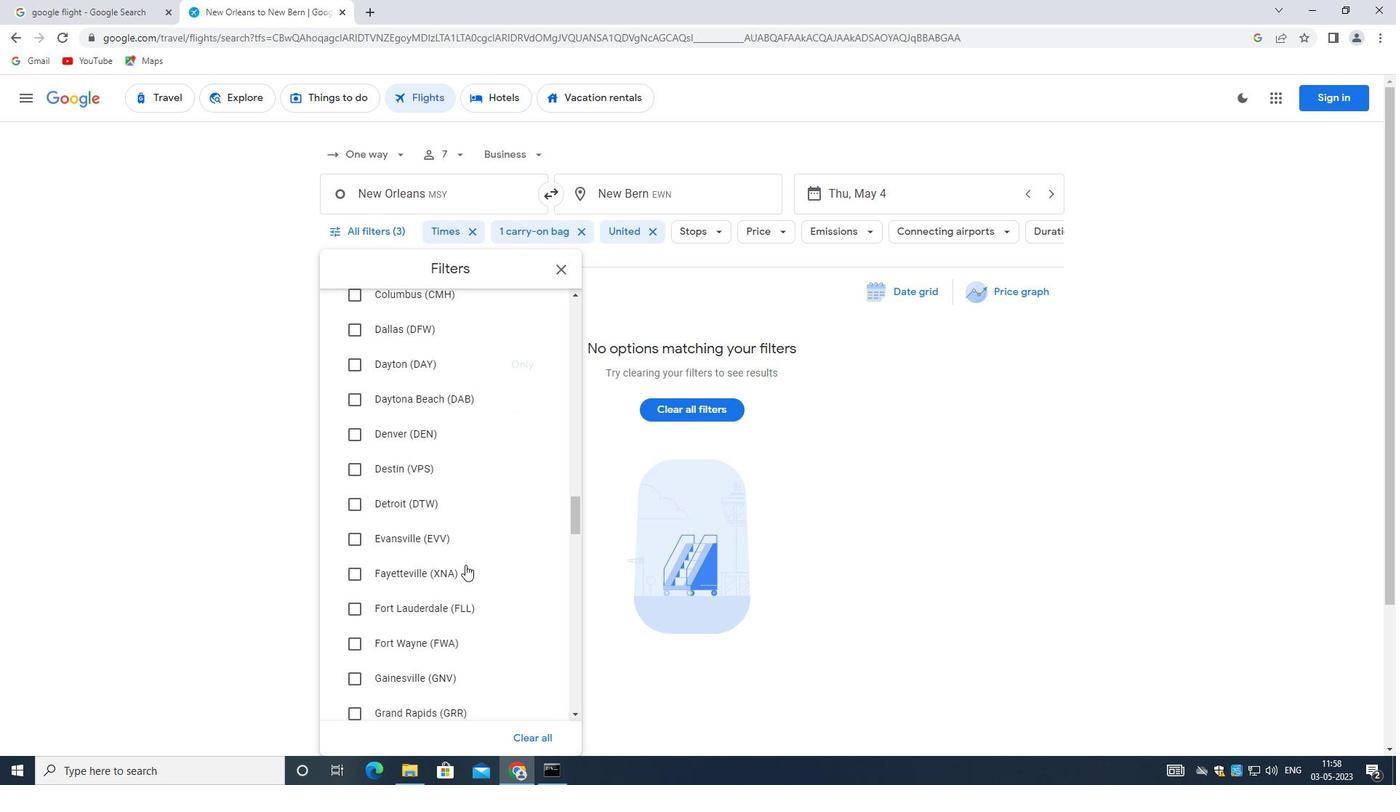 
Action: Mouse scrolled (465, 564) with delta (0, 0)
Screenshot: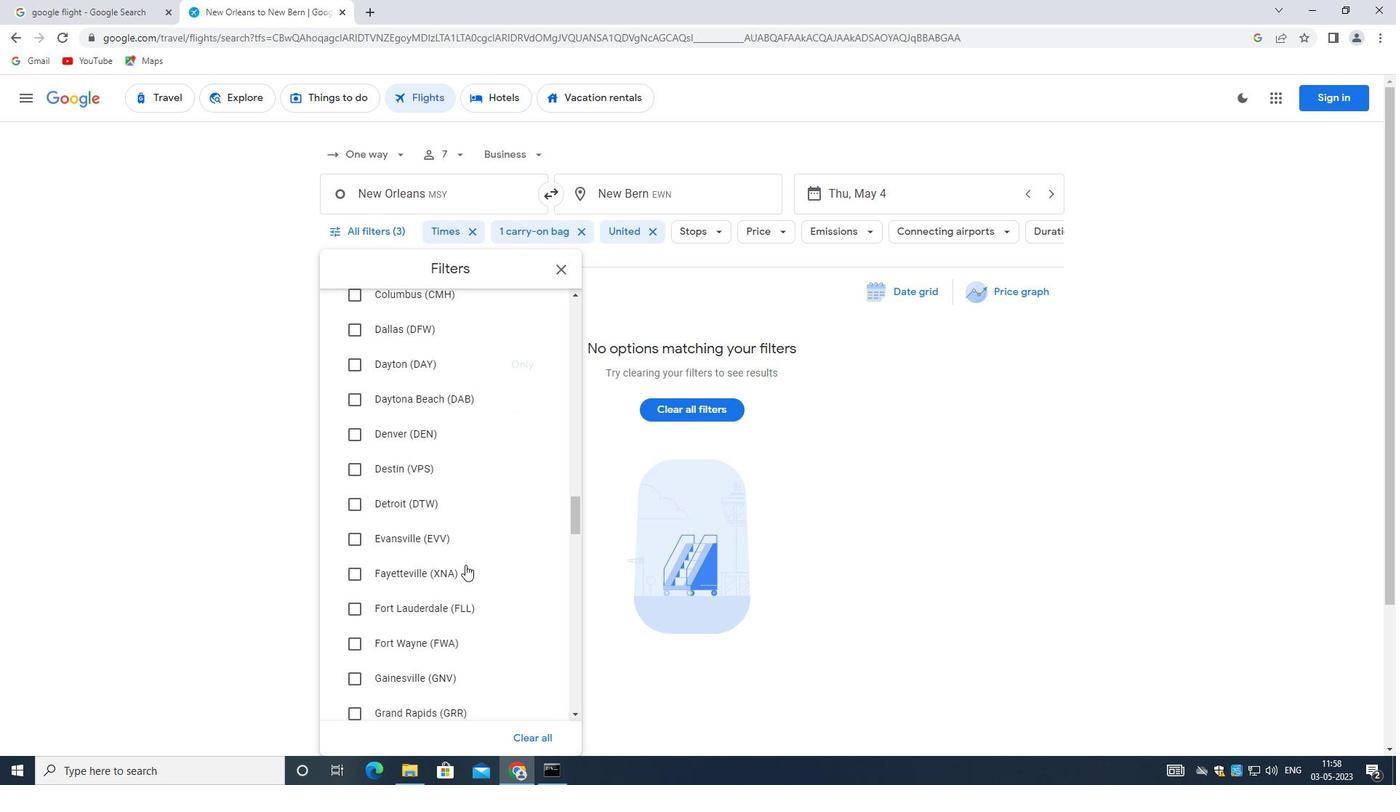 
Action: Mouse scrolled (465, 564) with delta (0, 0)
Screenshot: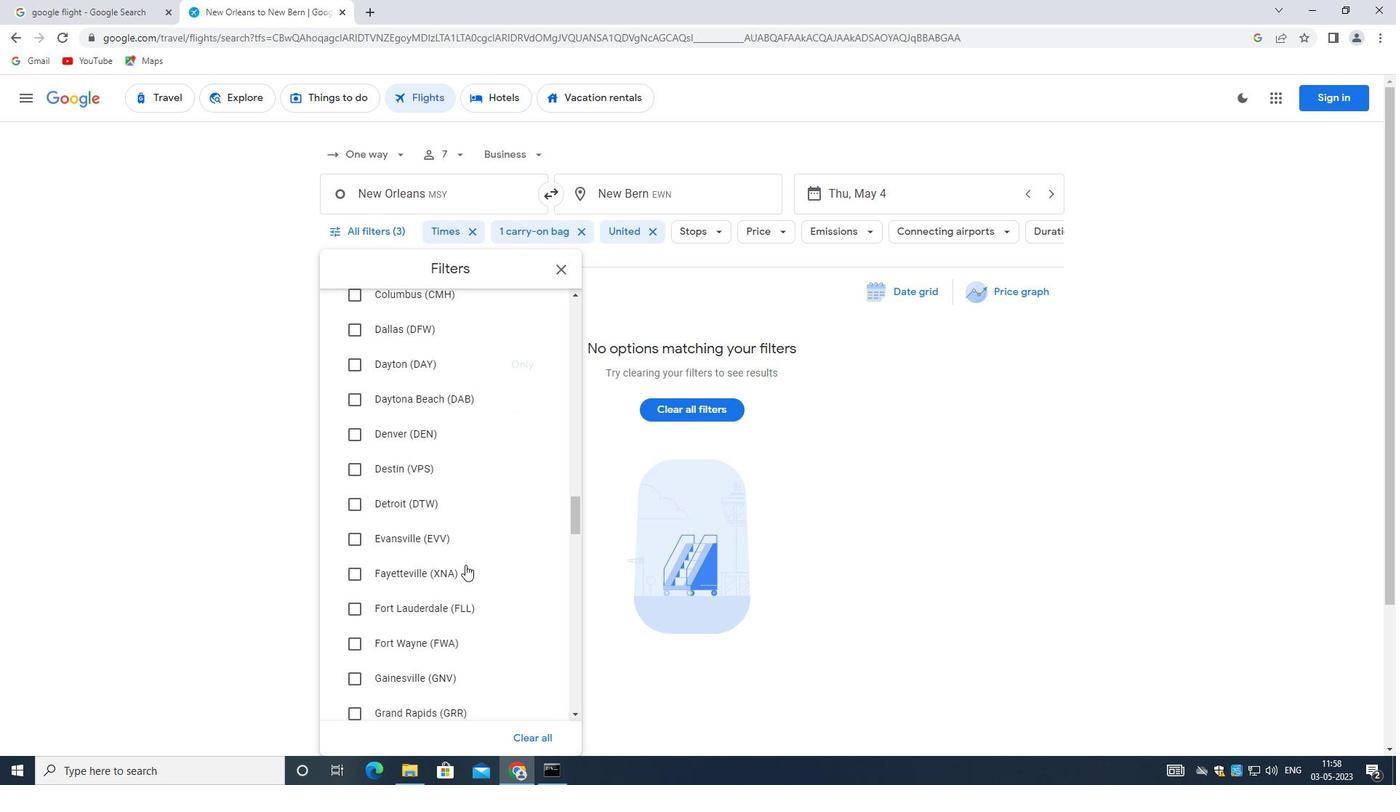 
Action: Mouse scrolled (465, 564) with delta (0, 0)
Screenshot: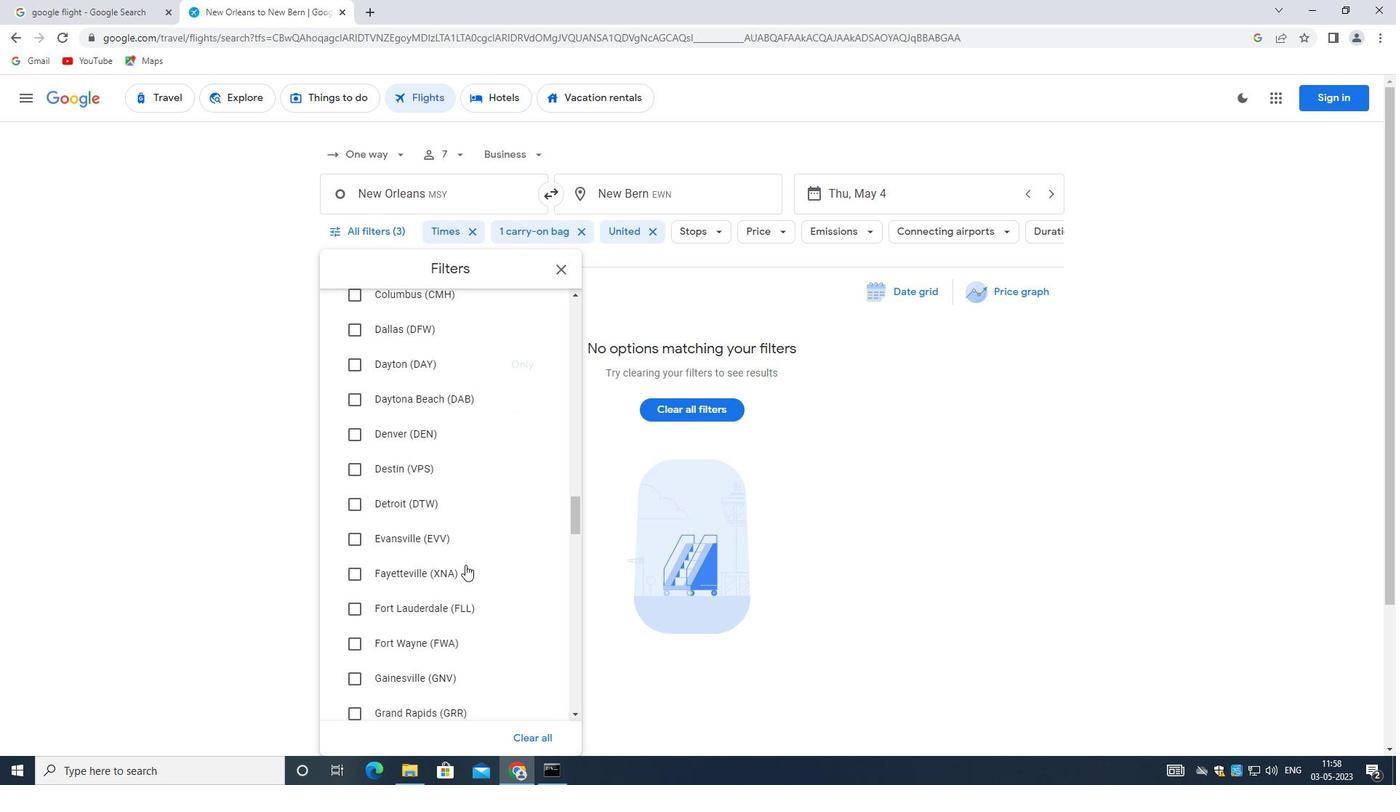 
Action: Mouse scrolled (465, 564) with delta (0, 0)
Screenshot: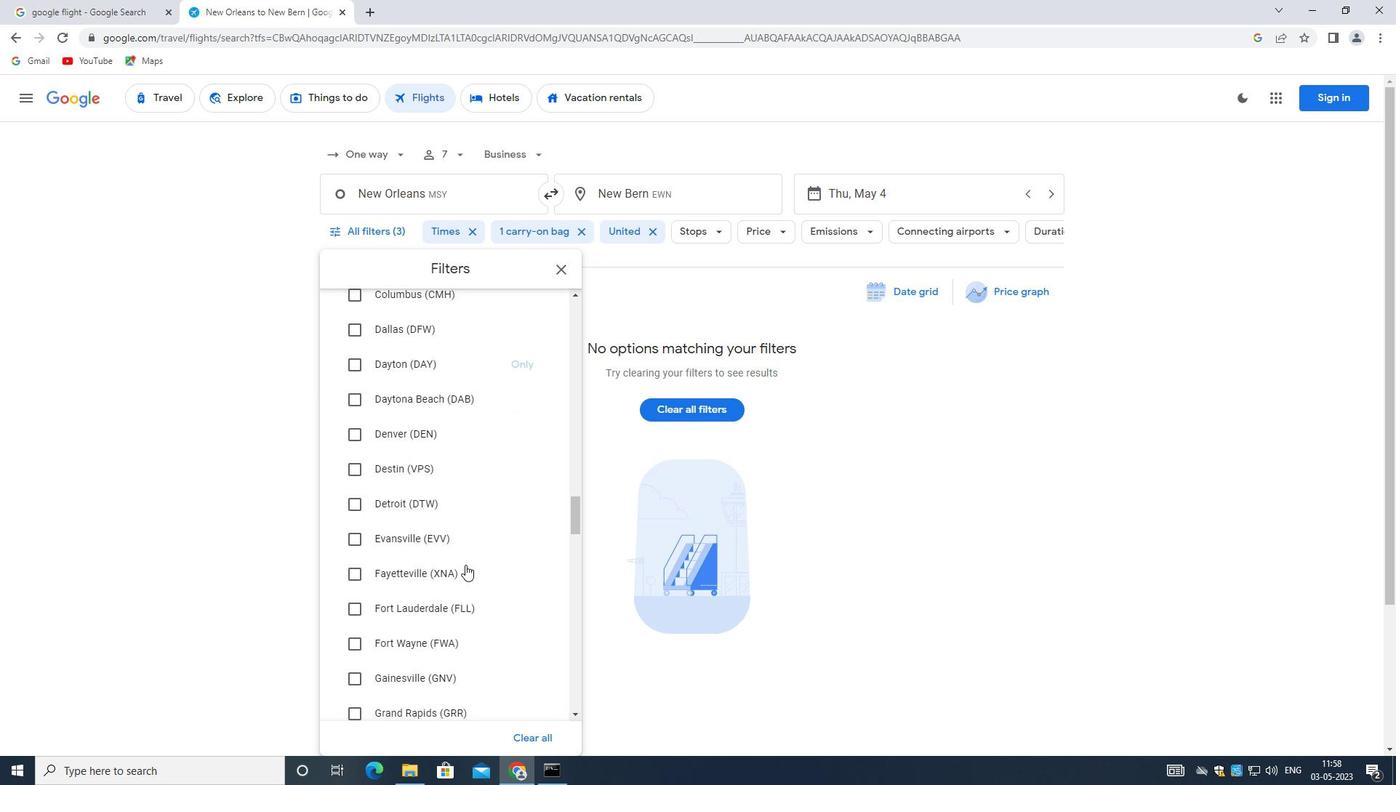 
Action: Mouse moved to (465, 564)
Screenshot: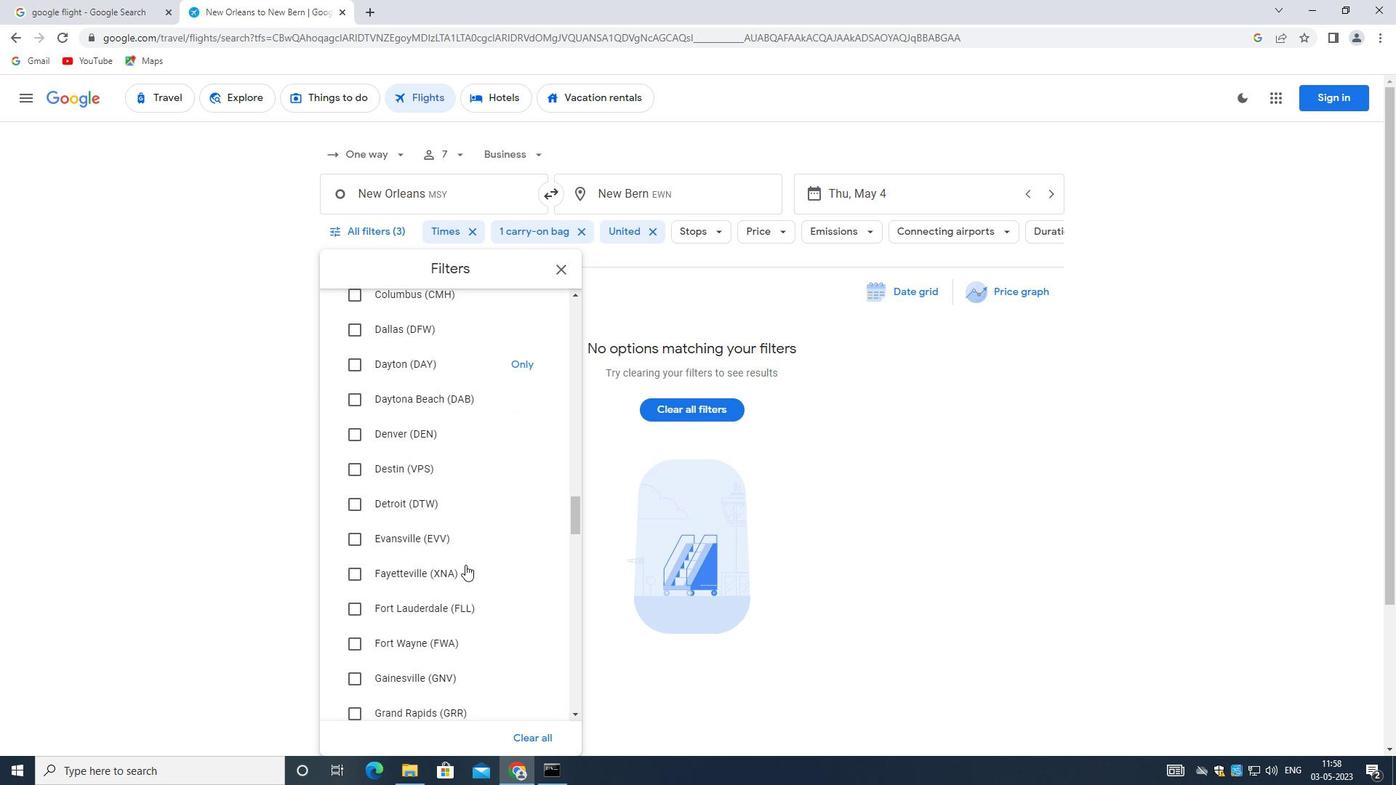 
Action: Mouse scrolled (465, 563) with delta (0, 0)
Screenshot: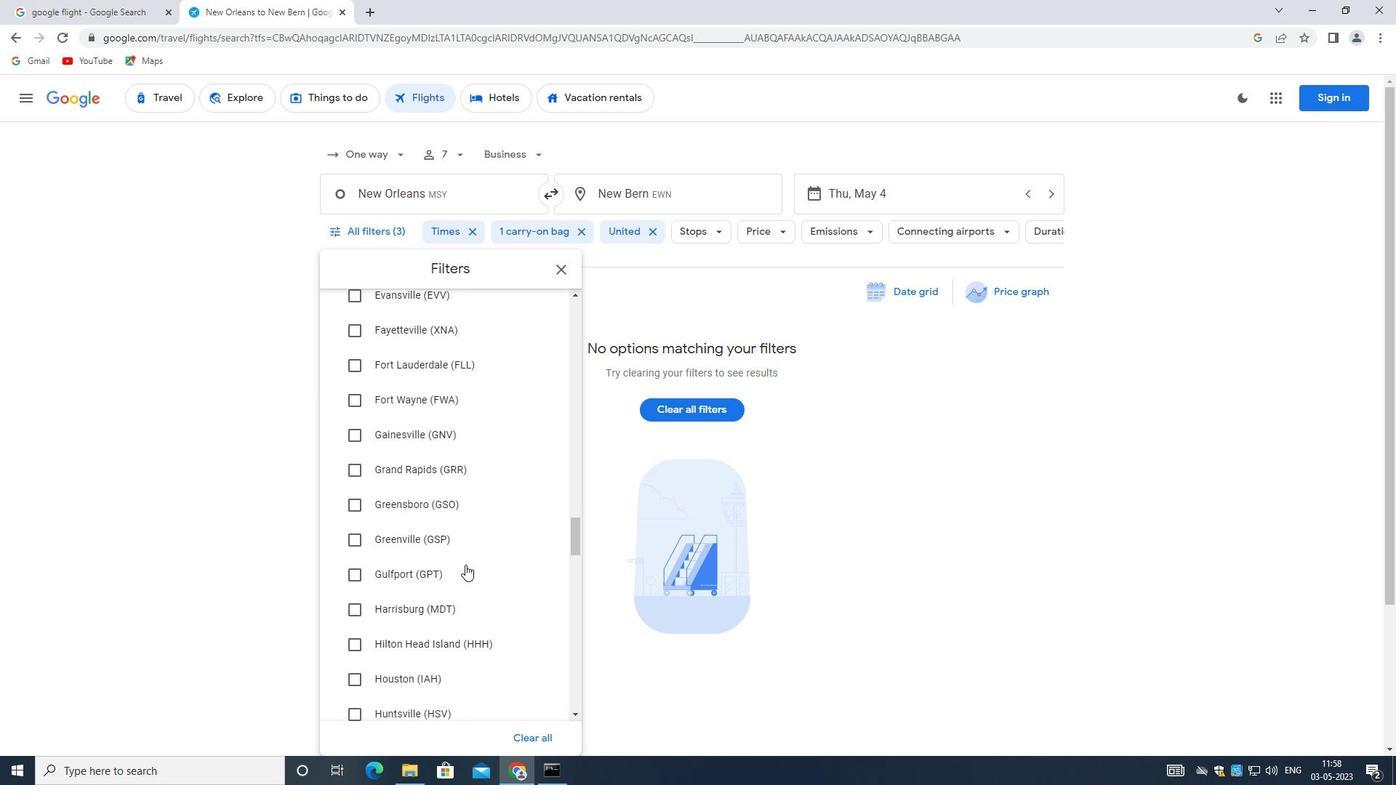 
Action: Mouse scrolled (465, 563) with delta (0, 0)
Screenshot: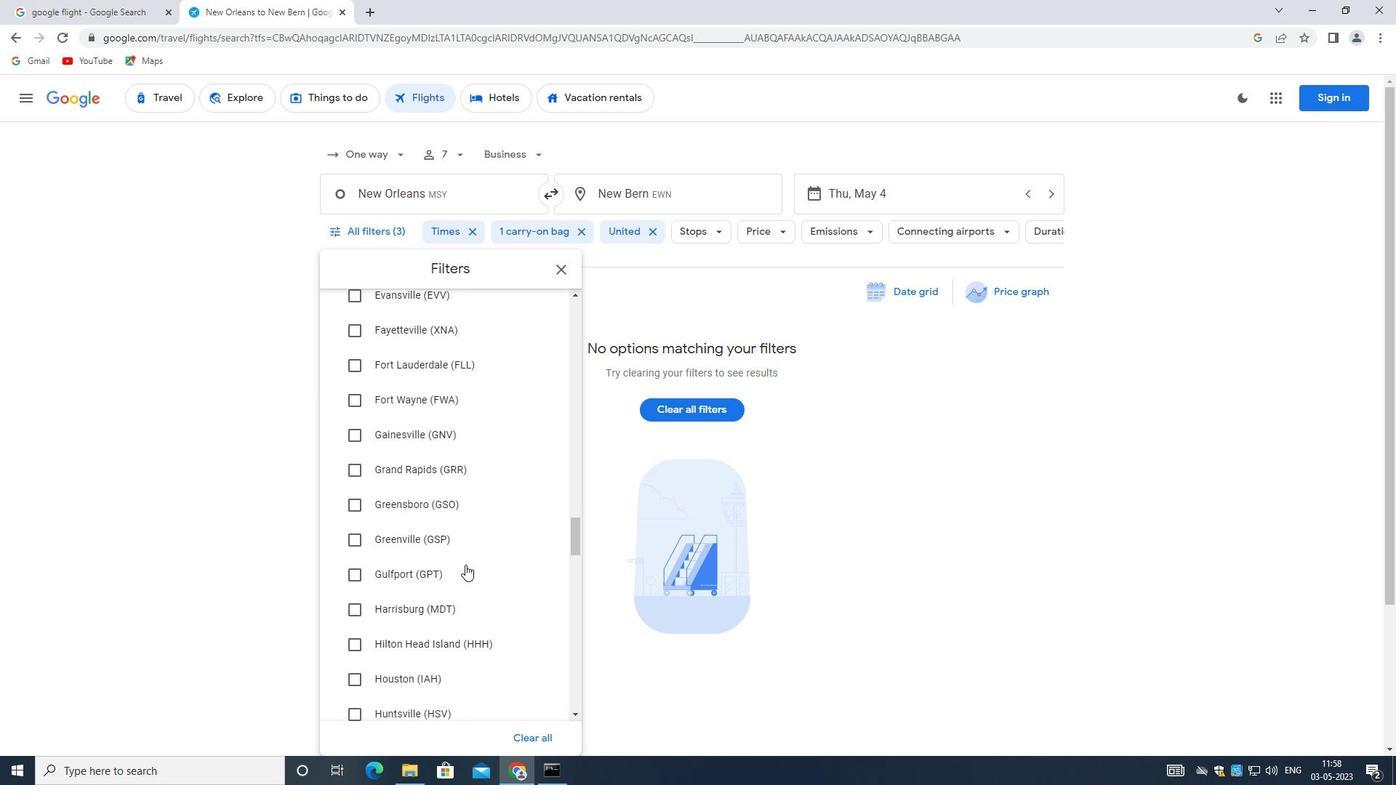 
Action: Mouse scrolled (465, 563) with delta (0, 0)
Screenshot: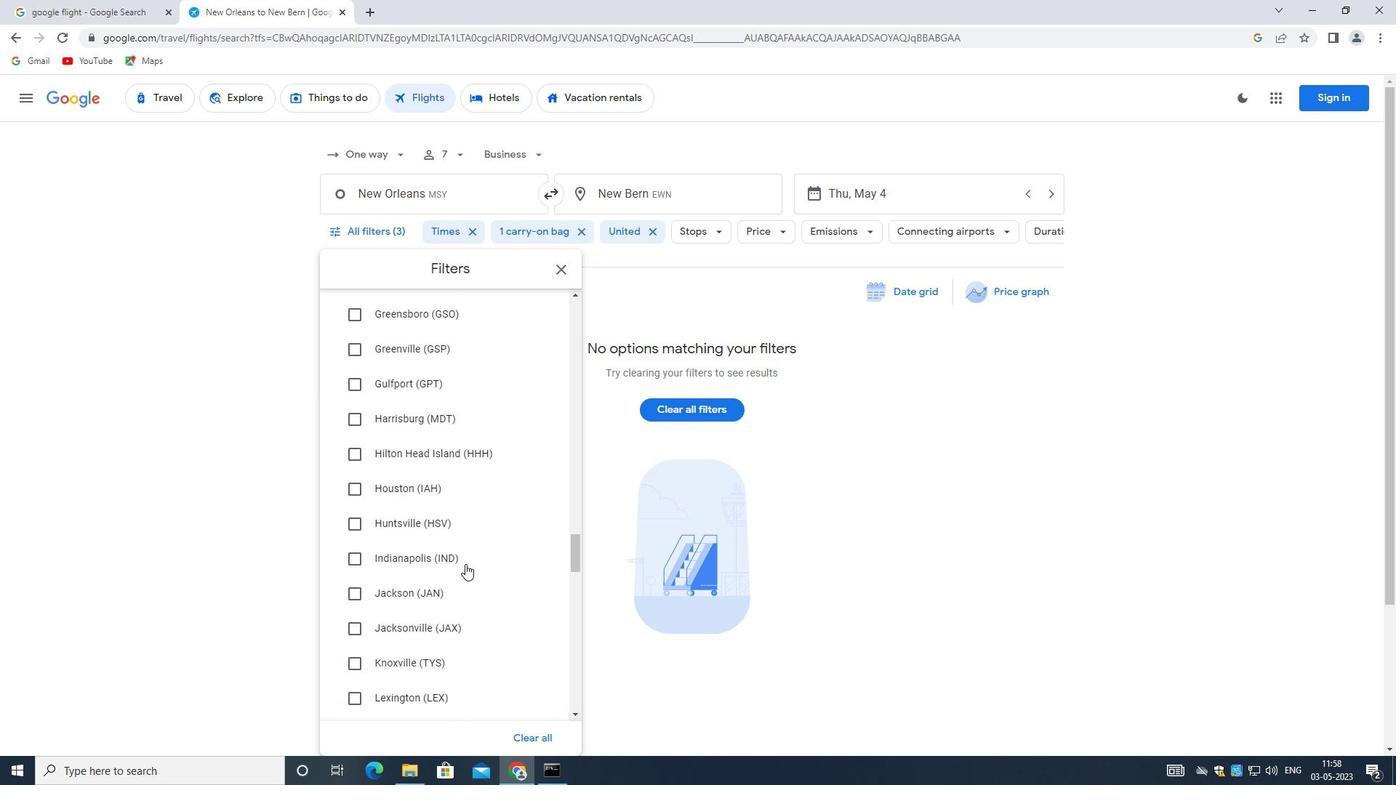 
Action: Mouse scrolled (465, 563) with delta (0, 0)
Screenshot: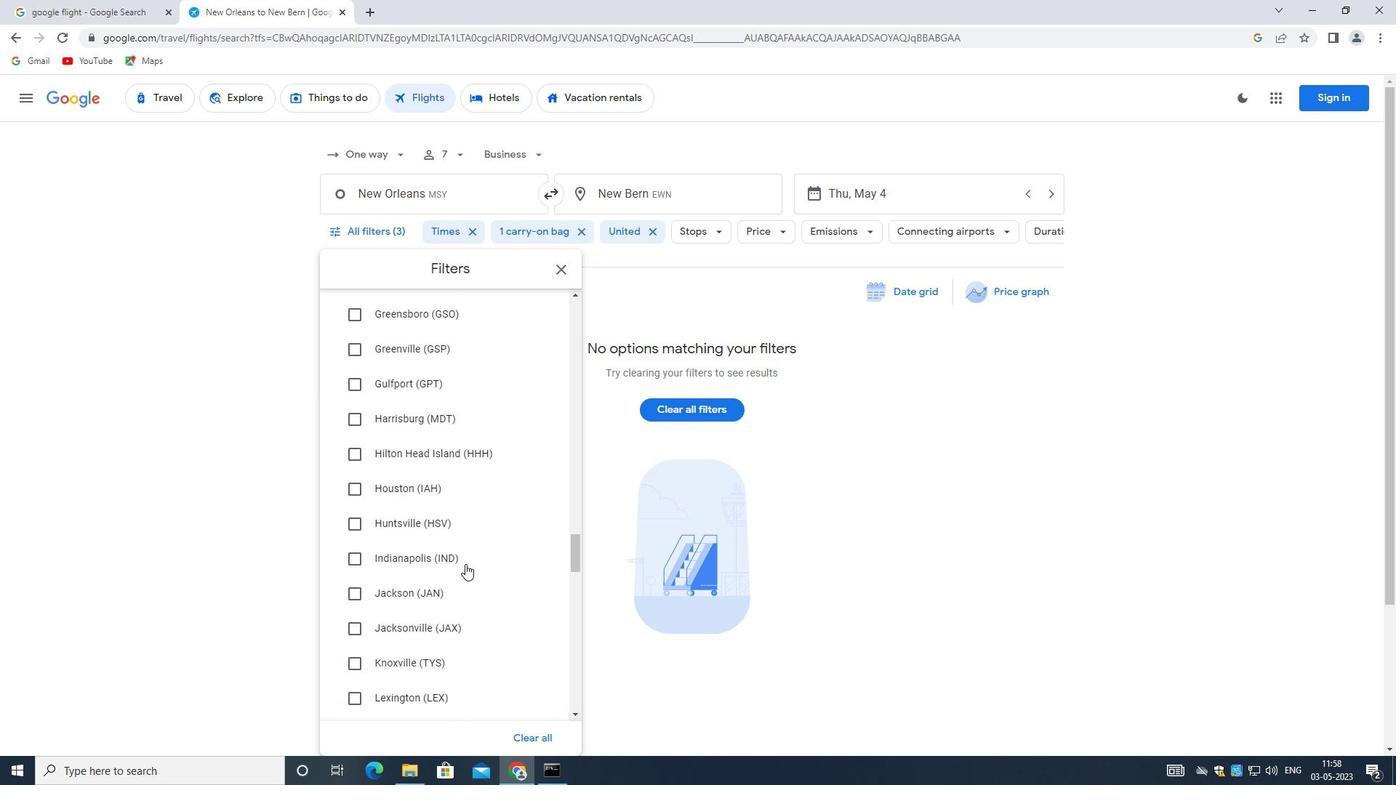 
Action: Mouse scrolled (465, 563) with delta (0, 0)
Screenshot: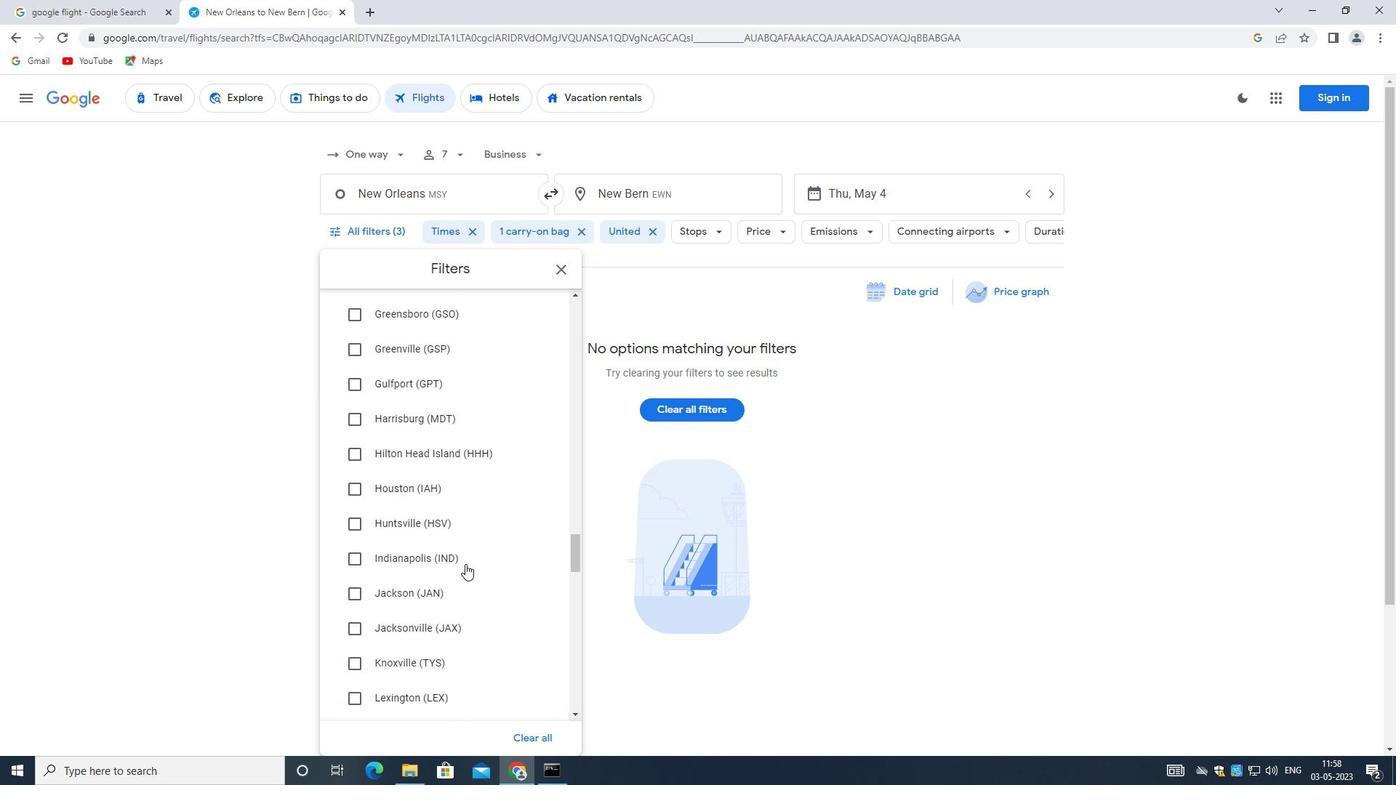 
Action: Mouse scrolled (465, 563) with delta (0, 0)
Screenshot: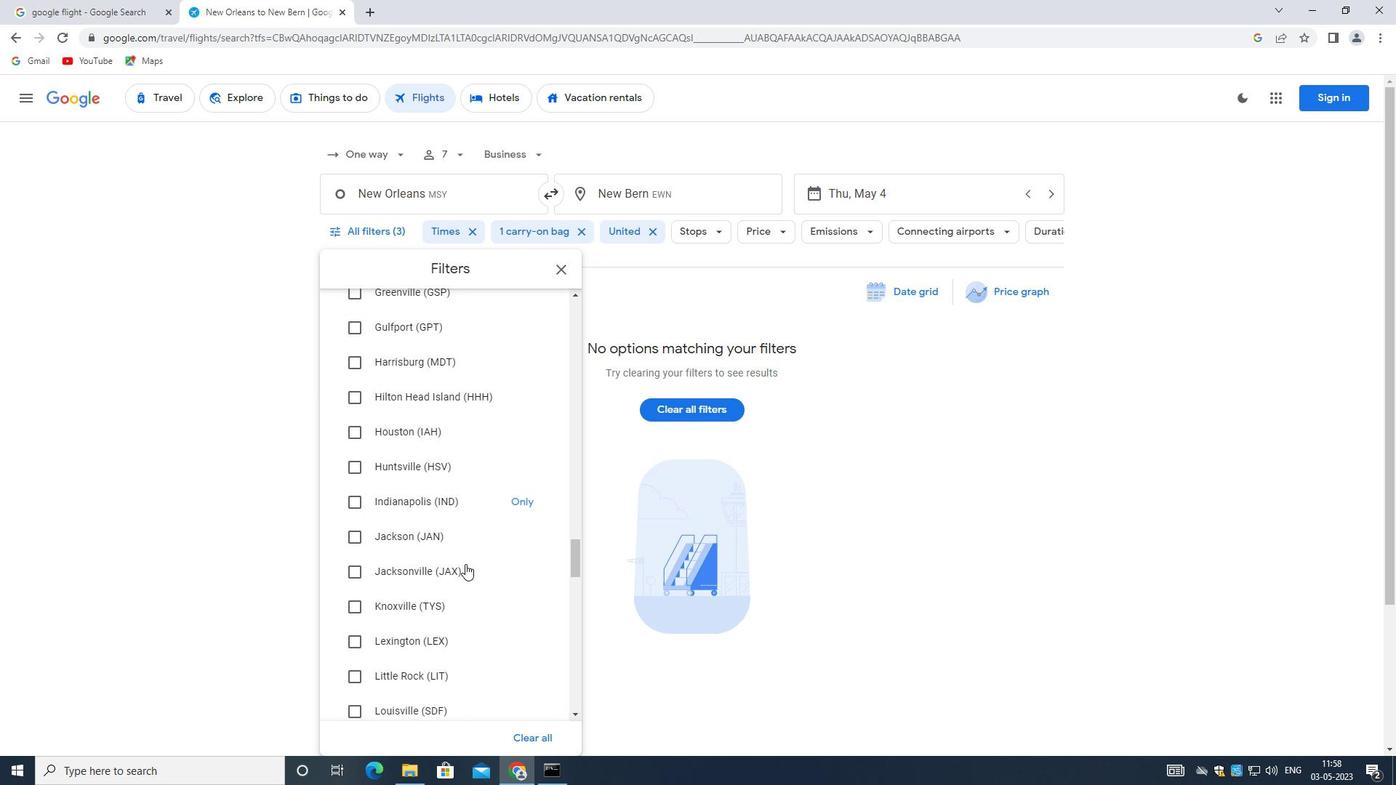 
Action: Mouse scrolled (465, 563) with delta (0, 0)
Screenshot: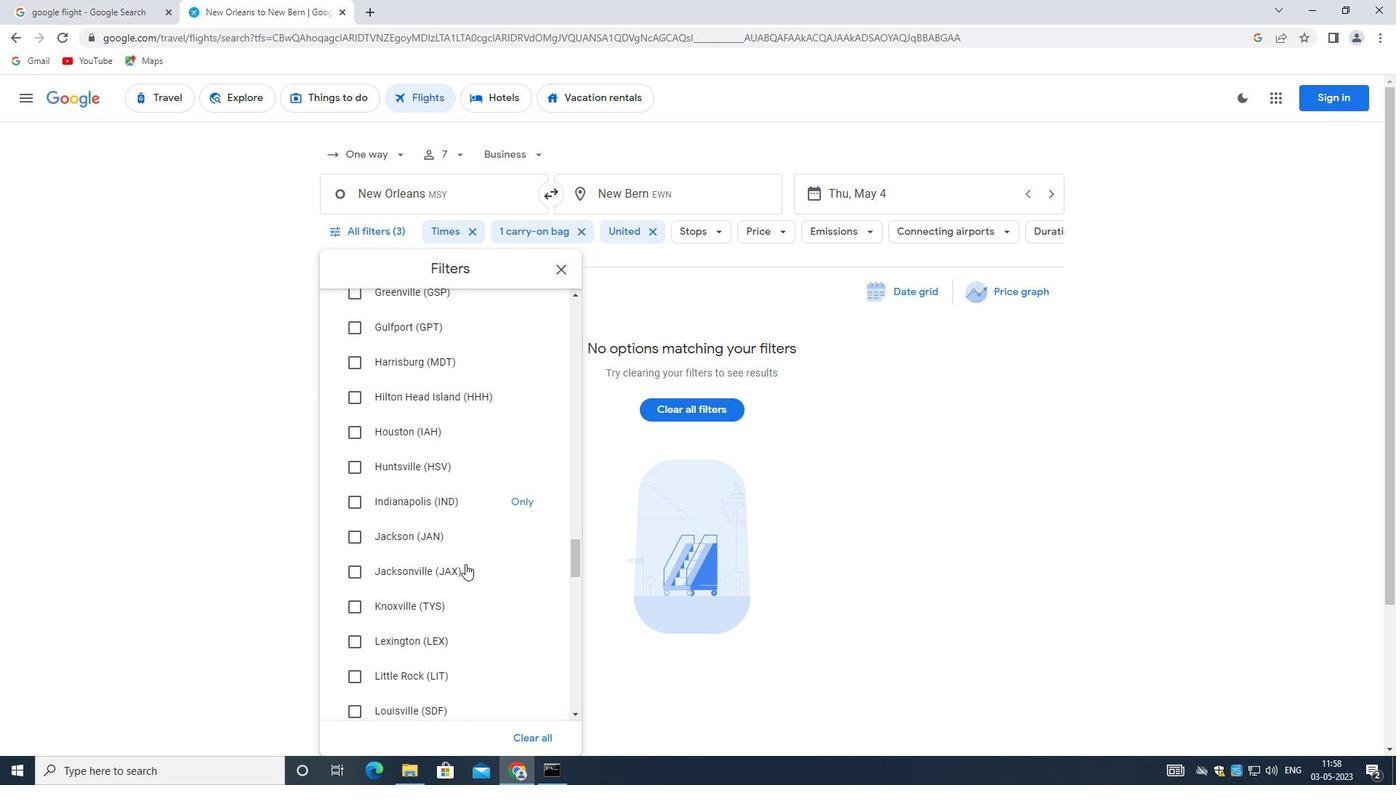 
Action: Mouse scrolled (465, 563) with delta (0, 0)
Screenshot: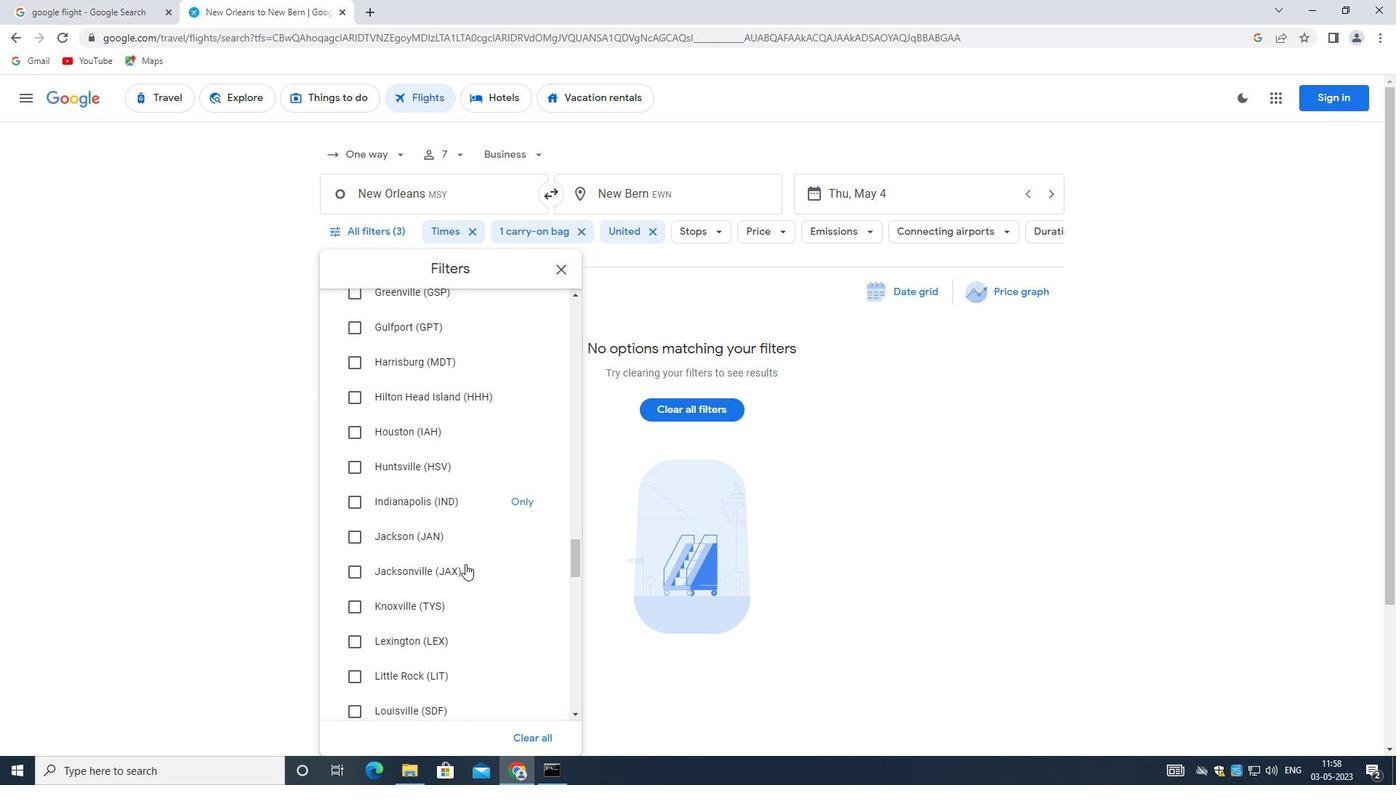
Action: Mouse moved to (465, 563)
Screenshot: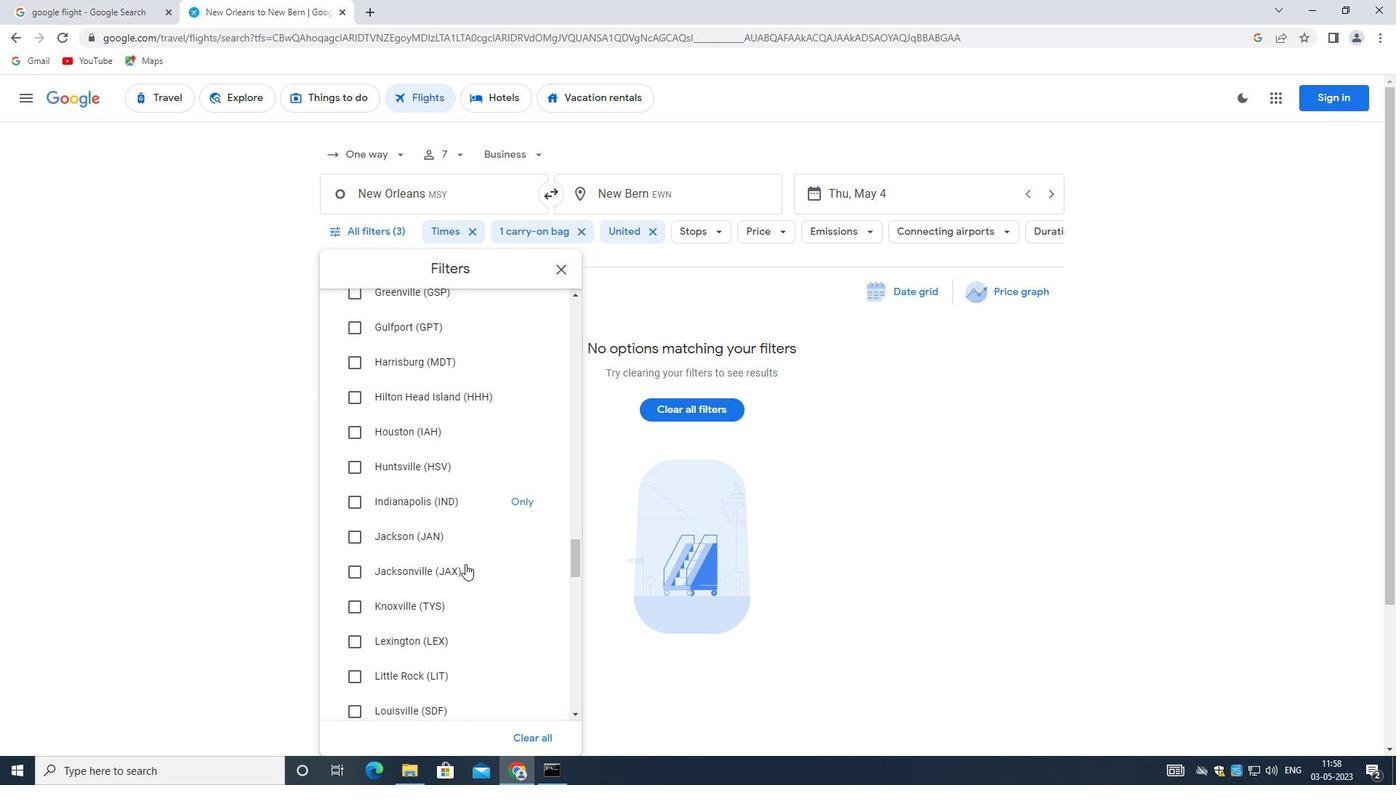 
Action: Mouse scrolled (465, 563) with delta (0, 0)
Screenshot: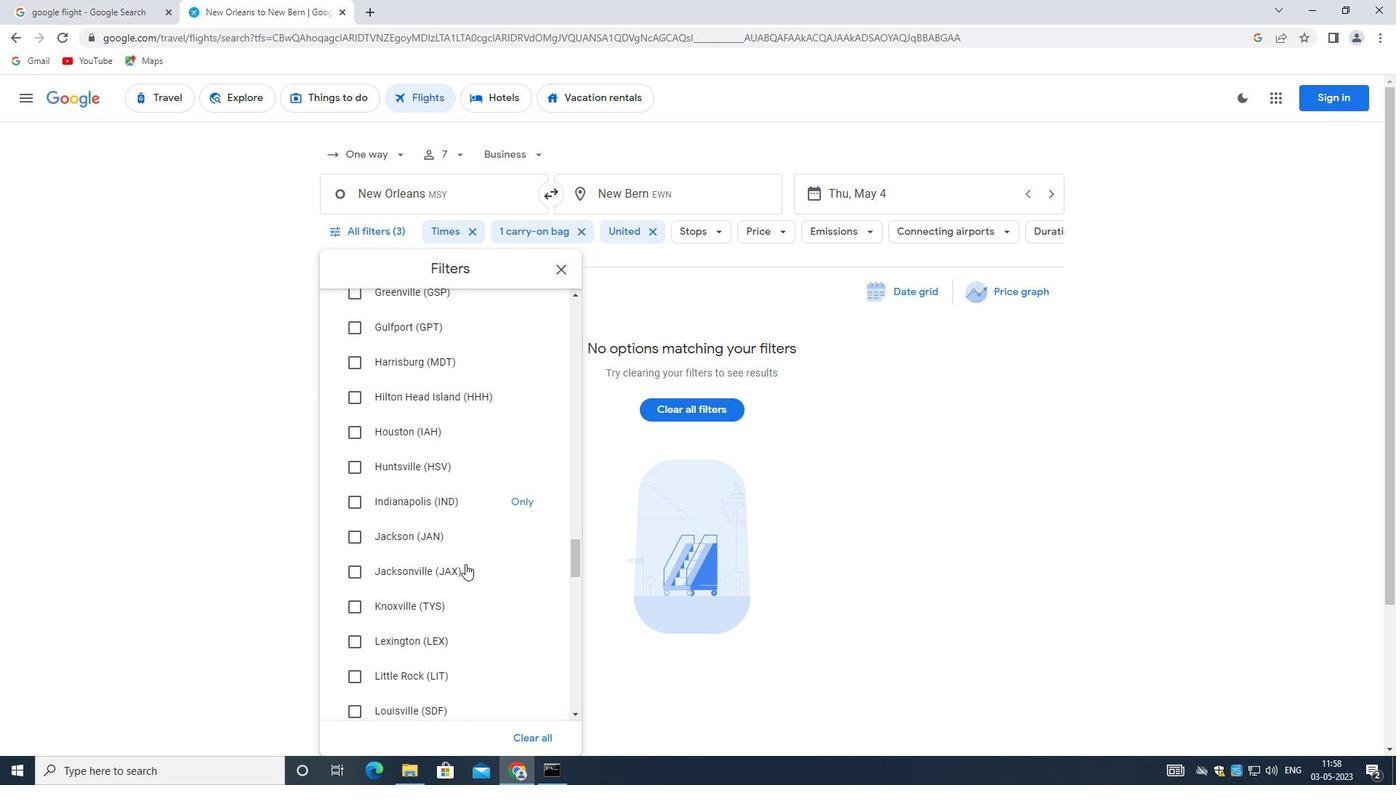 
Action: Mouse moved to (465, 560)
Screenshot: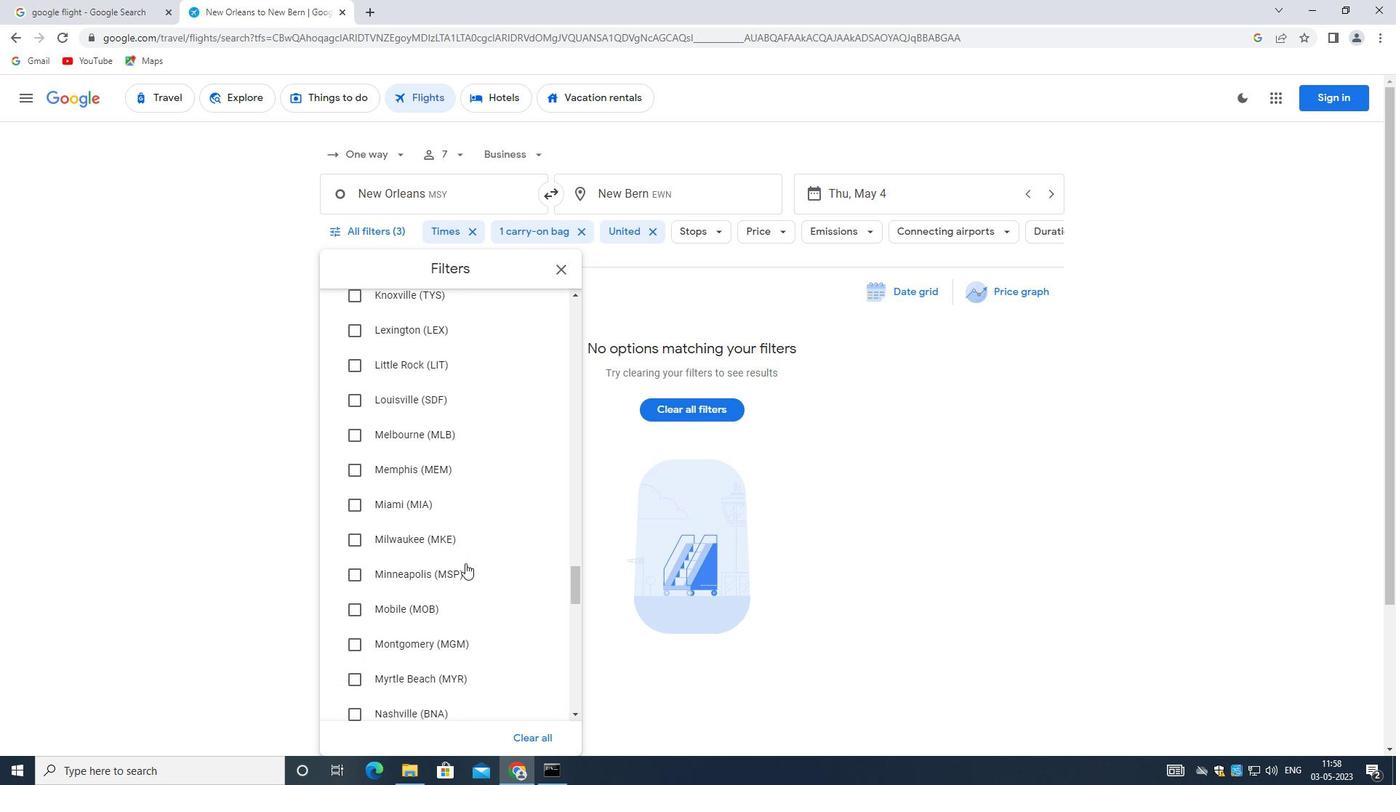 
Action: Mouse scrolled (465, 560) with delta (0, 0)
Screenshot: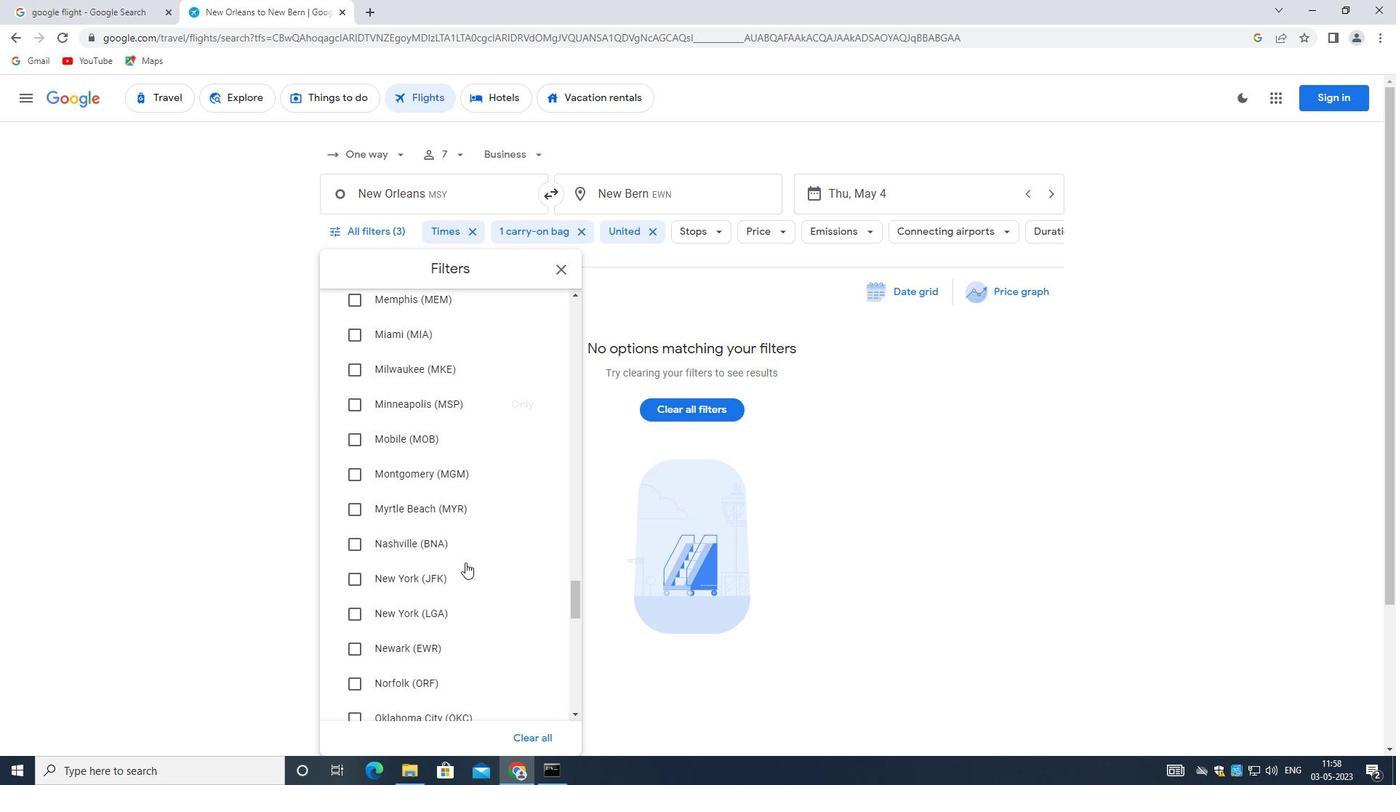 
Action: Mouse scrolled (465, 560) with delta (0, 0)
Screenshot: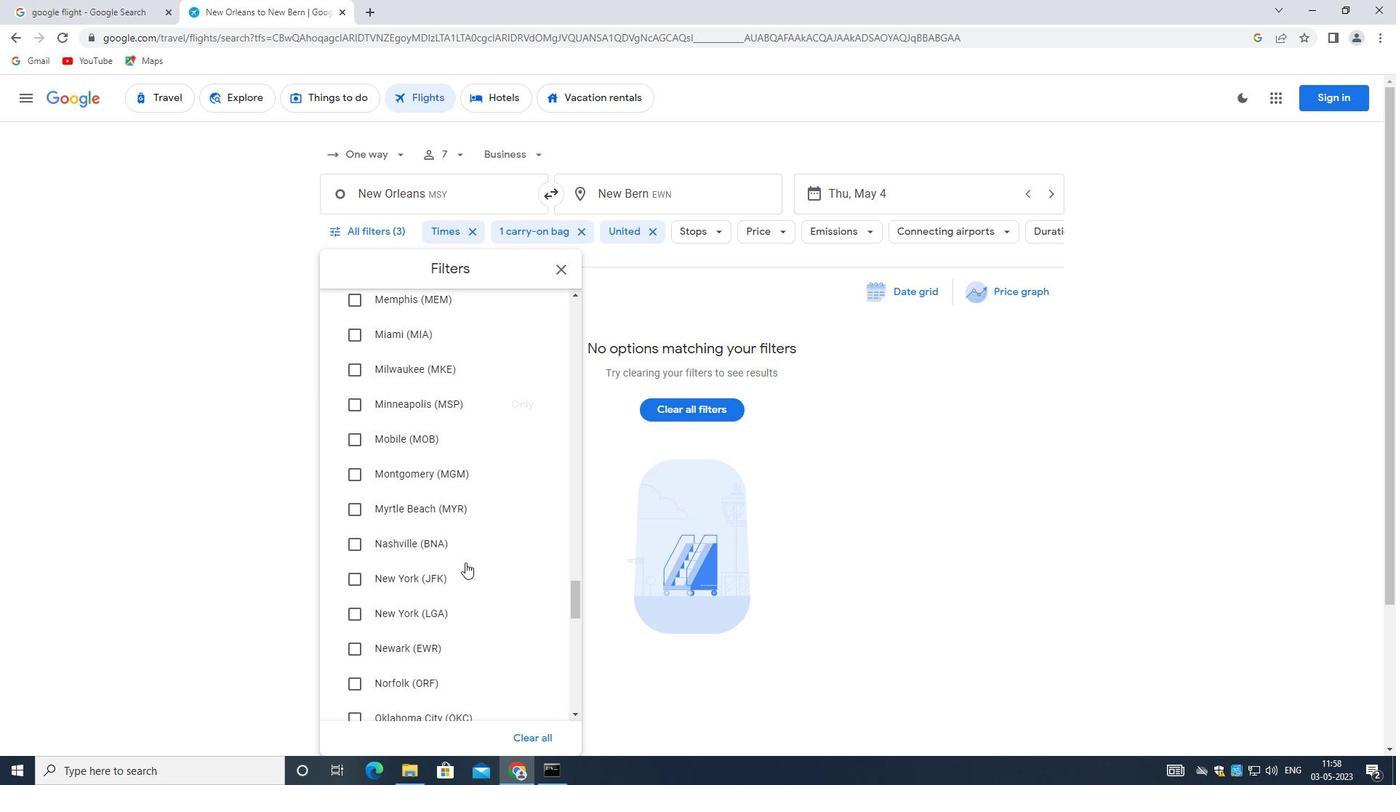 
Action: Mouse scrolled (465, 560) with delta (0, 0)
Screenshot: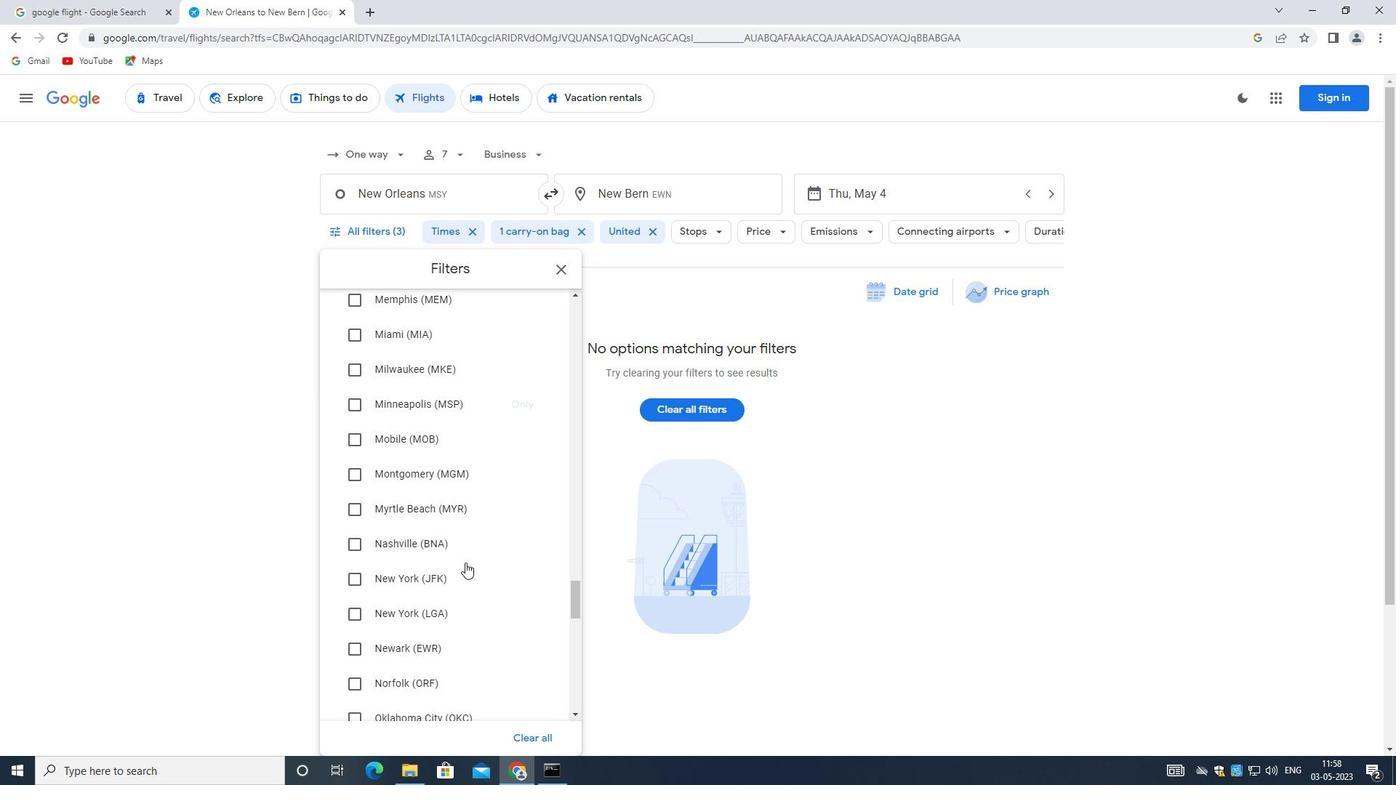 
Action: Mouse scrolled (465, 560) with delta (0, 0)
Screenshot: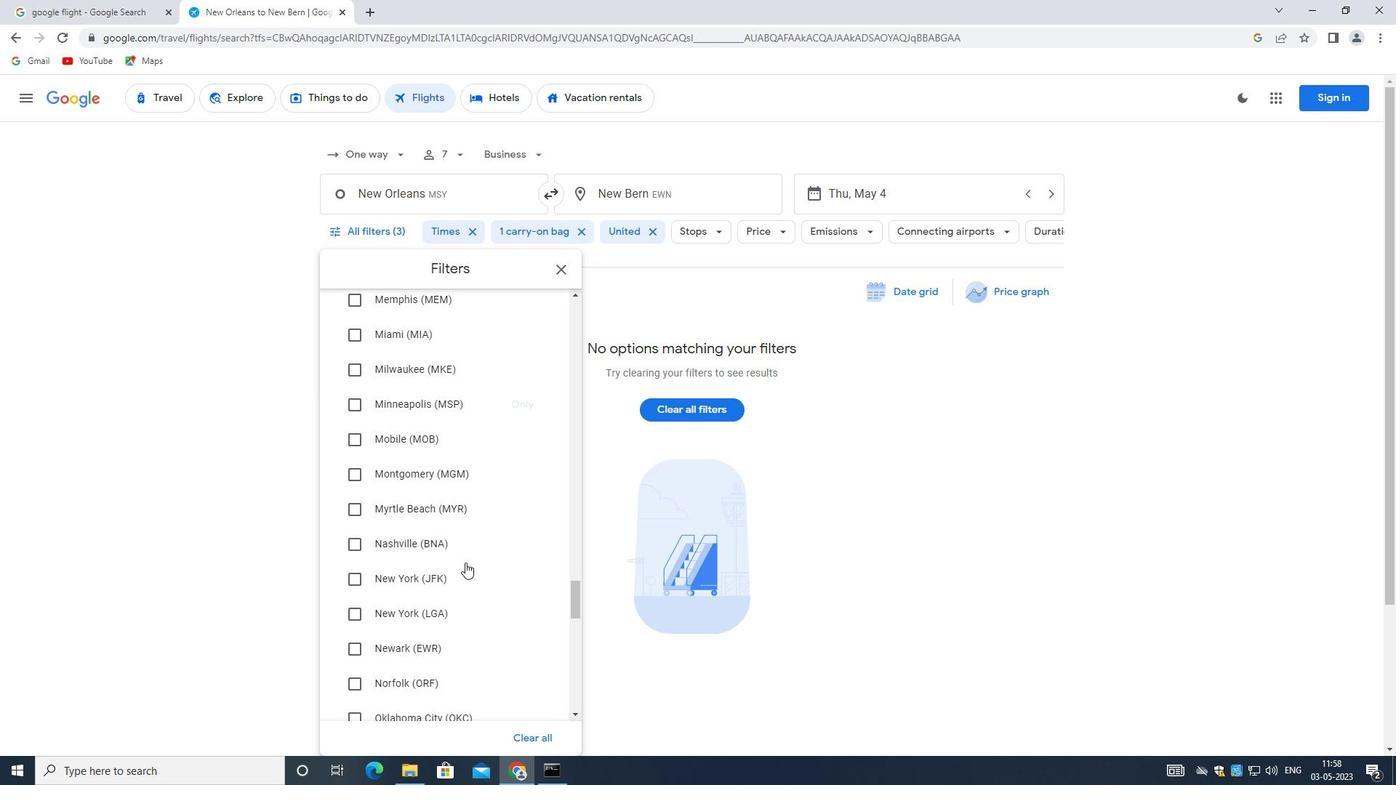 
Action: Mouse scrolled (465, 560) with delta (0, 0)
Screenshot: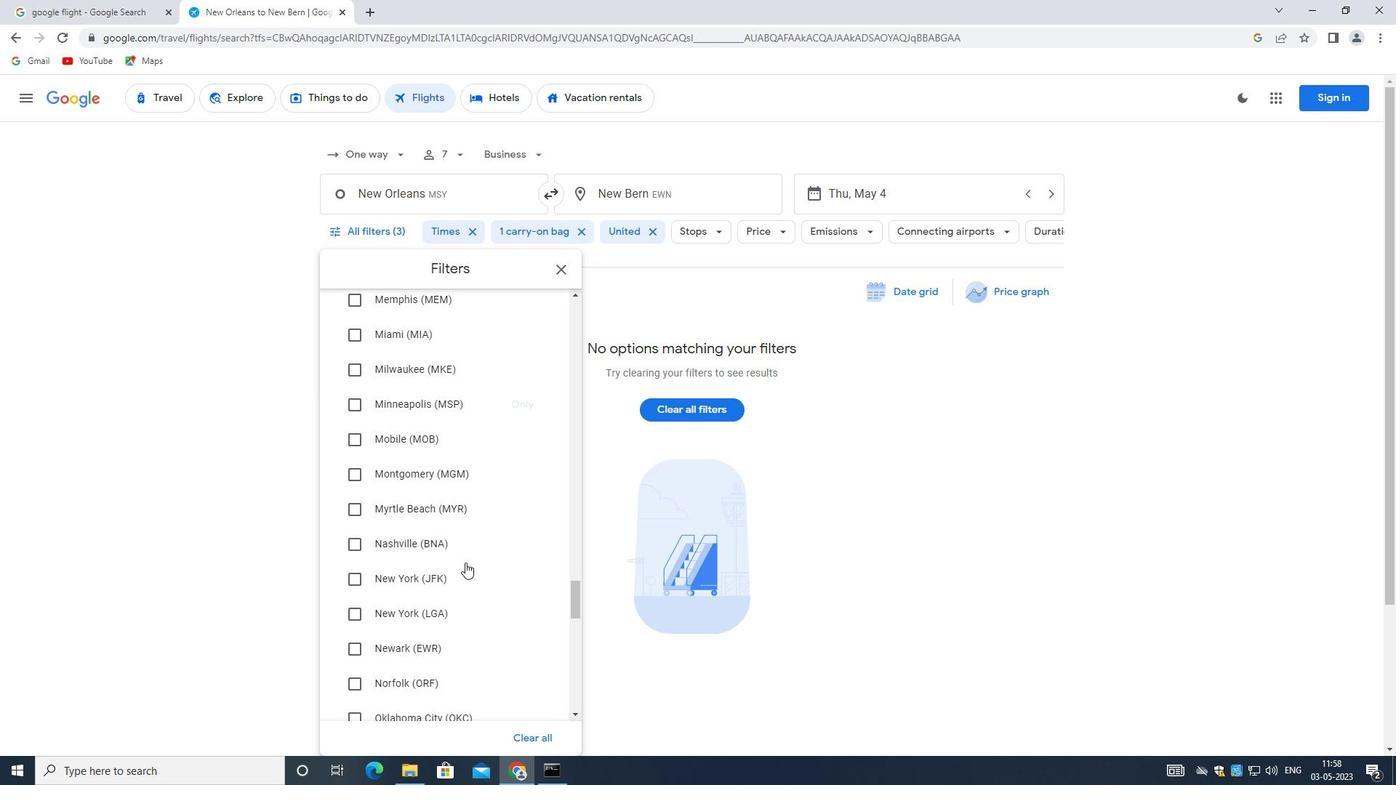
Action: Mouse moved to (465, 558)
Screenshot: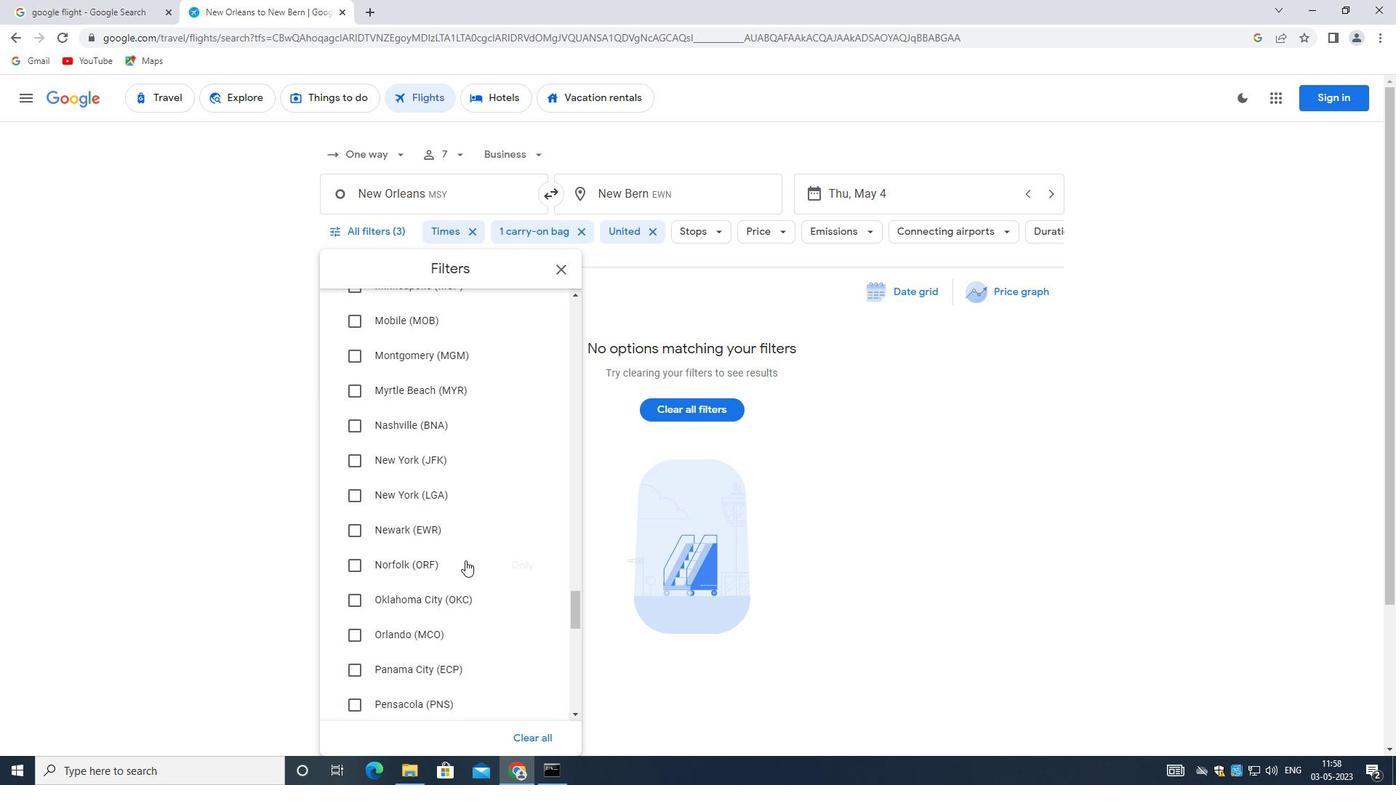 
Action: Mouse scrolled (465, 557) with delta (0, 0)
Screenshot: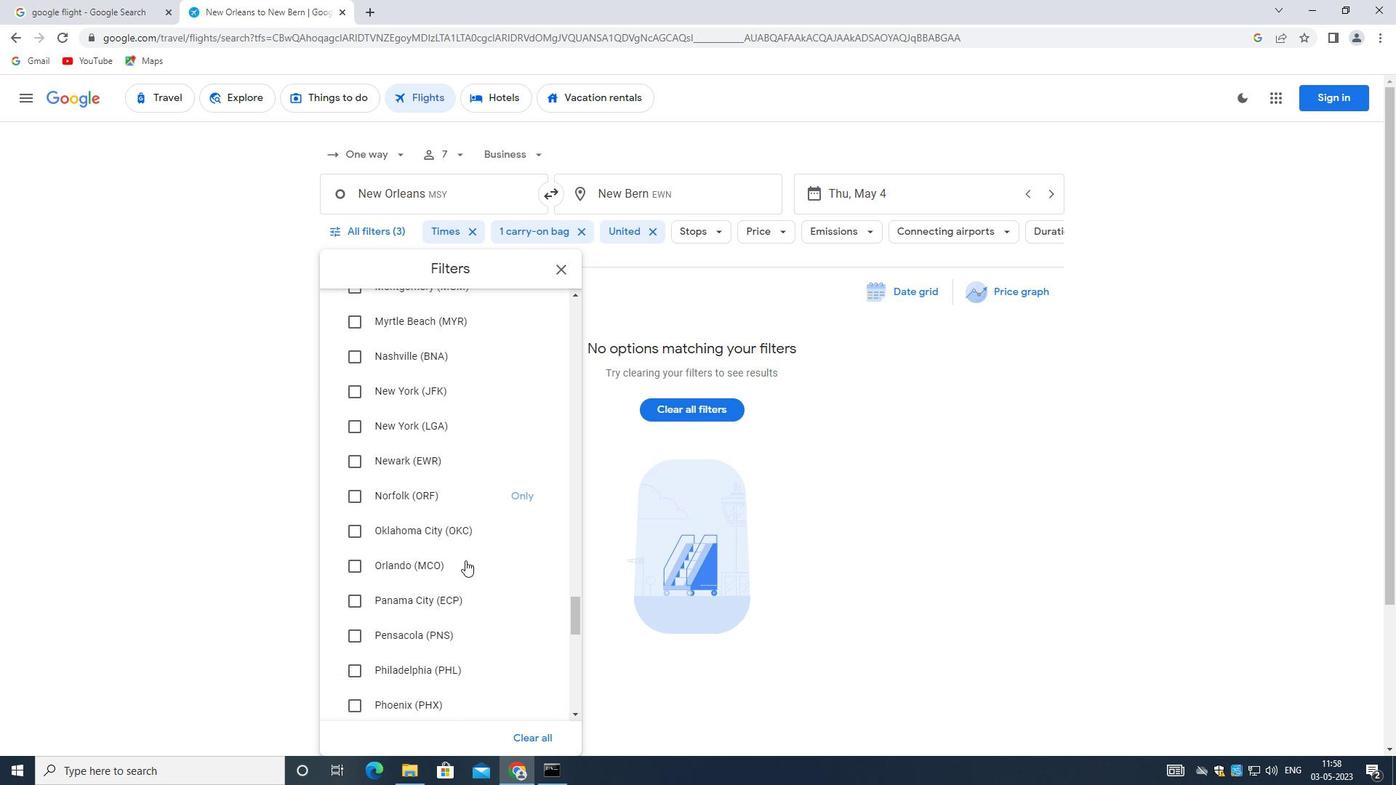 
Action: Mouse scrolled (465, 557) with delta (0, 0)
Screenshot: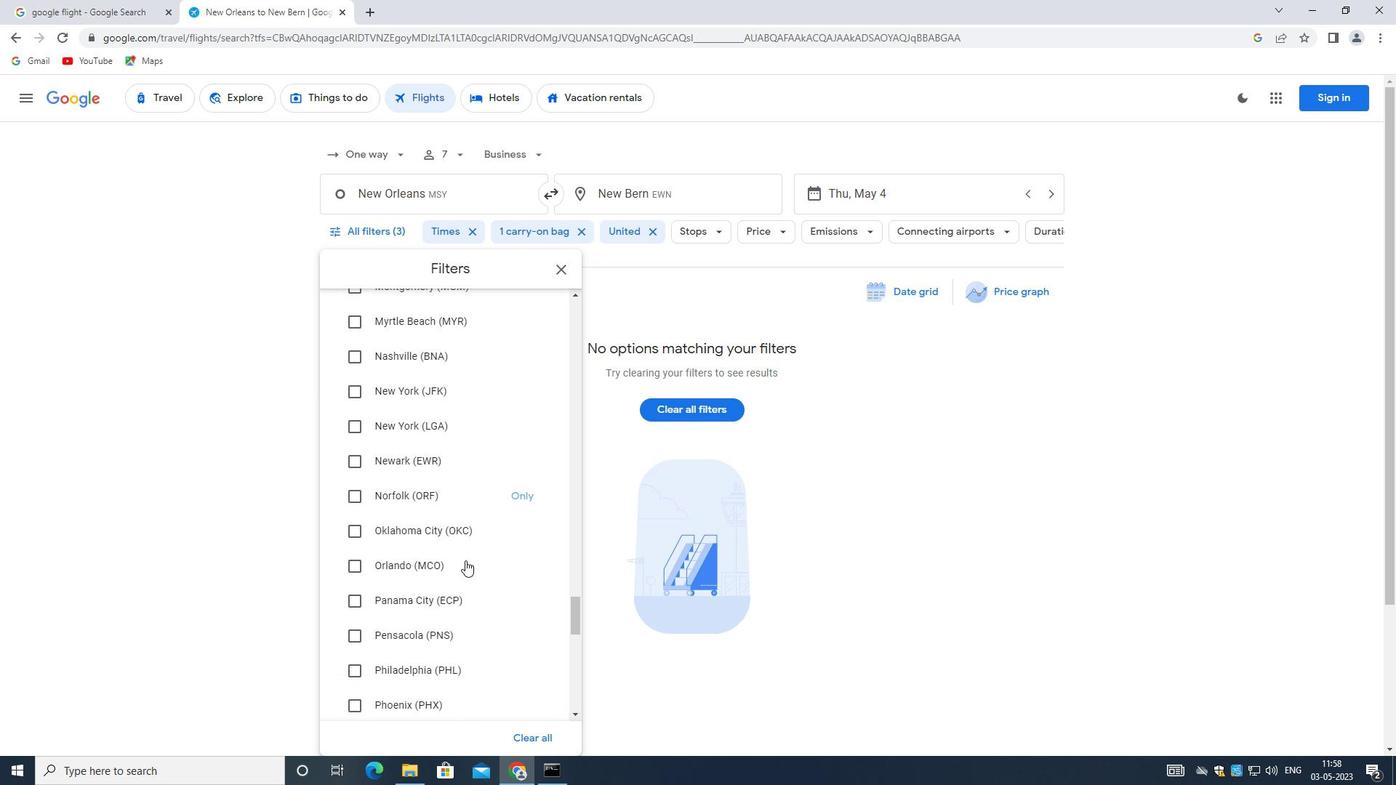 
Action: Mouse scrolled (465, 557) with delta (0, 0)
Screenshot: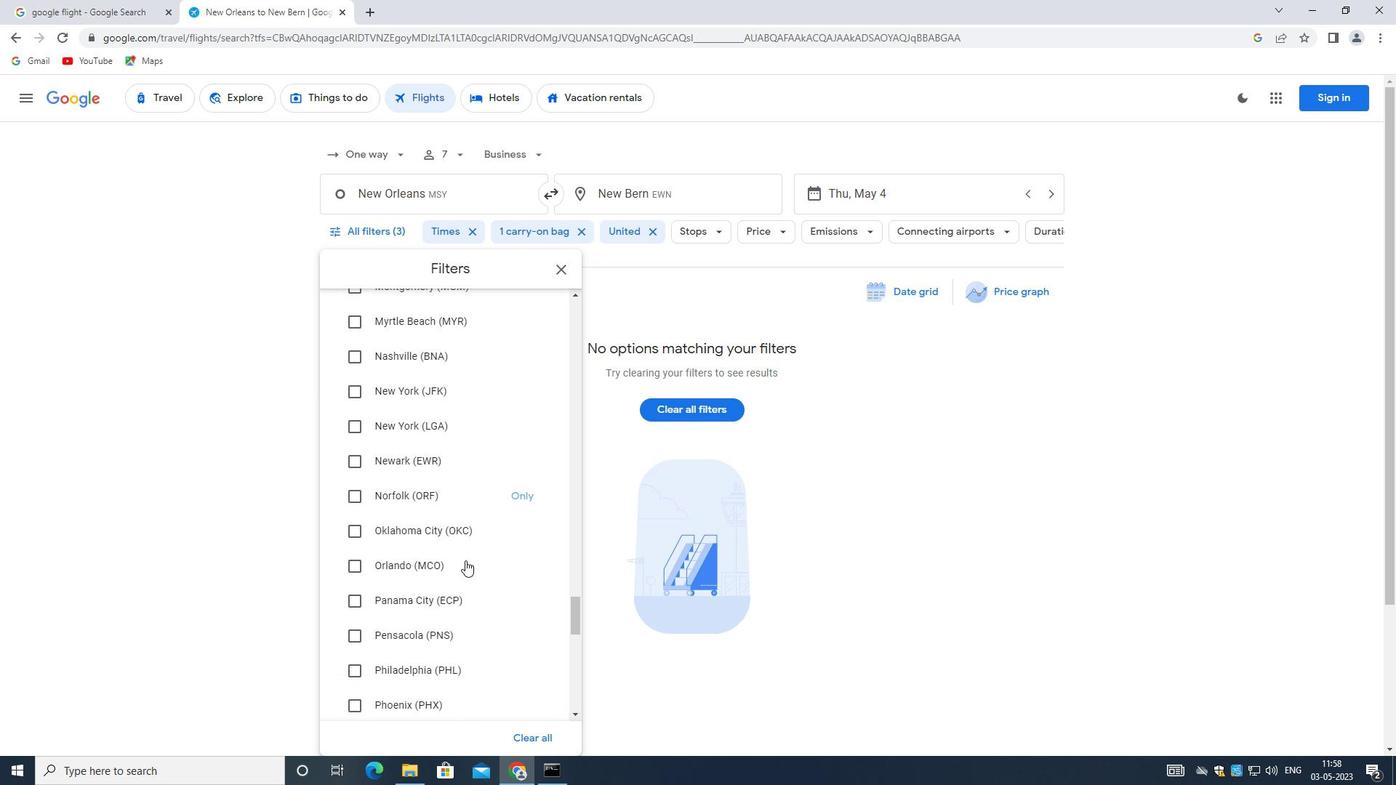 
Action: Mouse scrolled (465, 557) with delta (0, 0)
Screenshot: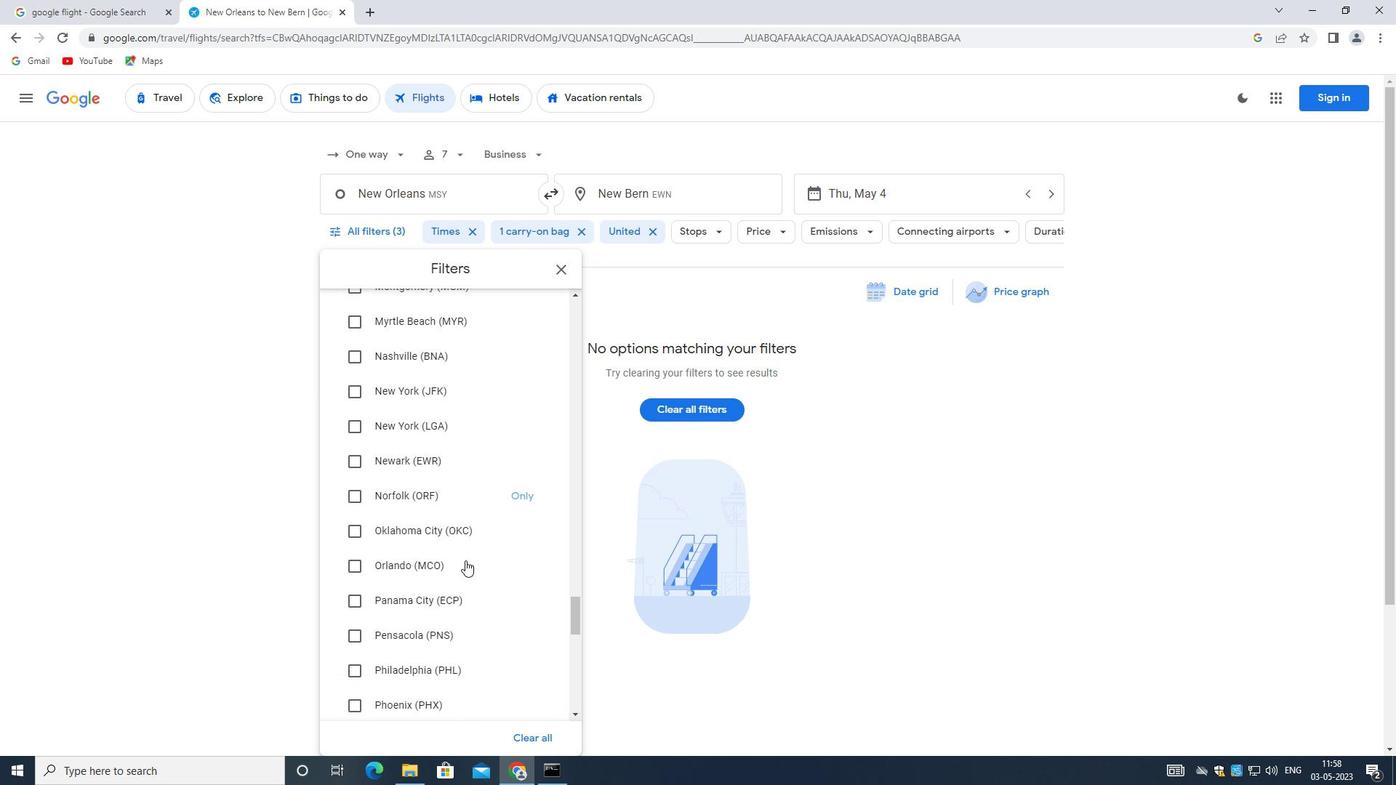 
Action: Mouse scrolled (465, 557) with delta (0, 0)
Screenshot: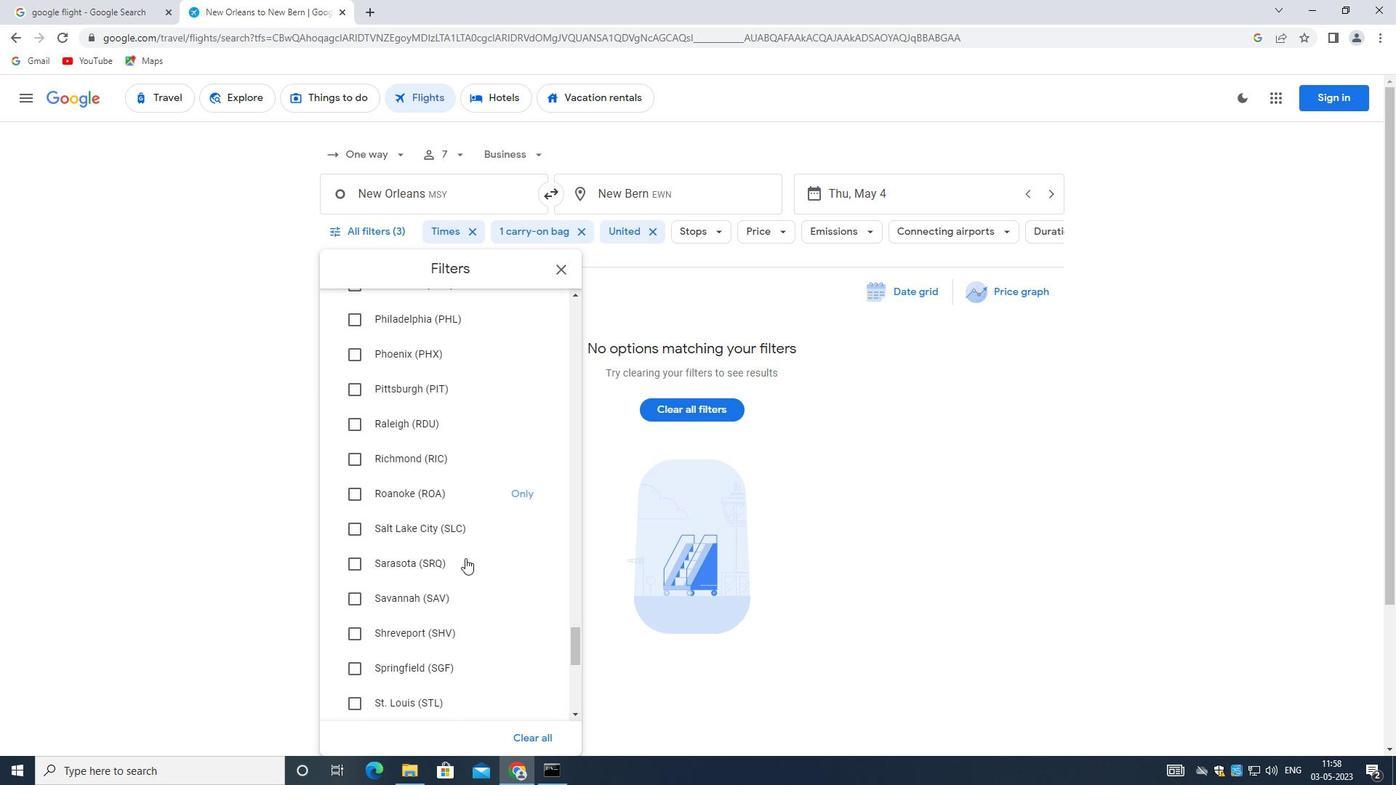 
Action: Mouse scrolled (465, 557) with delta (0, 0)
Screenshot: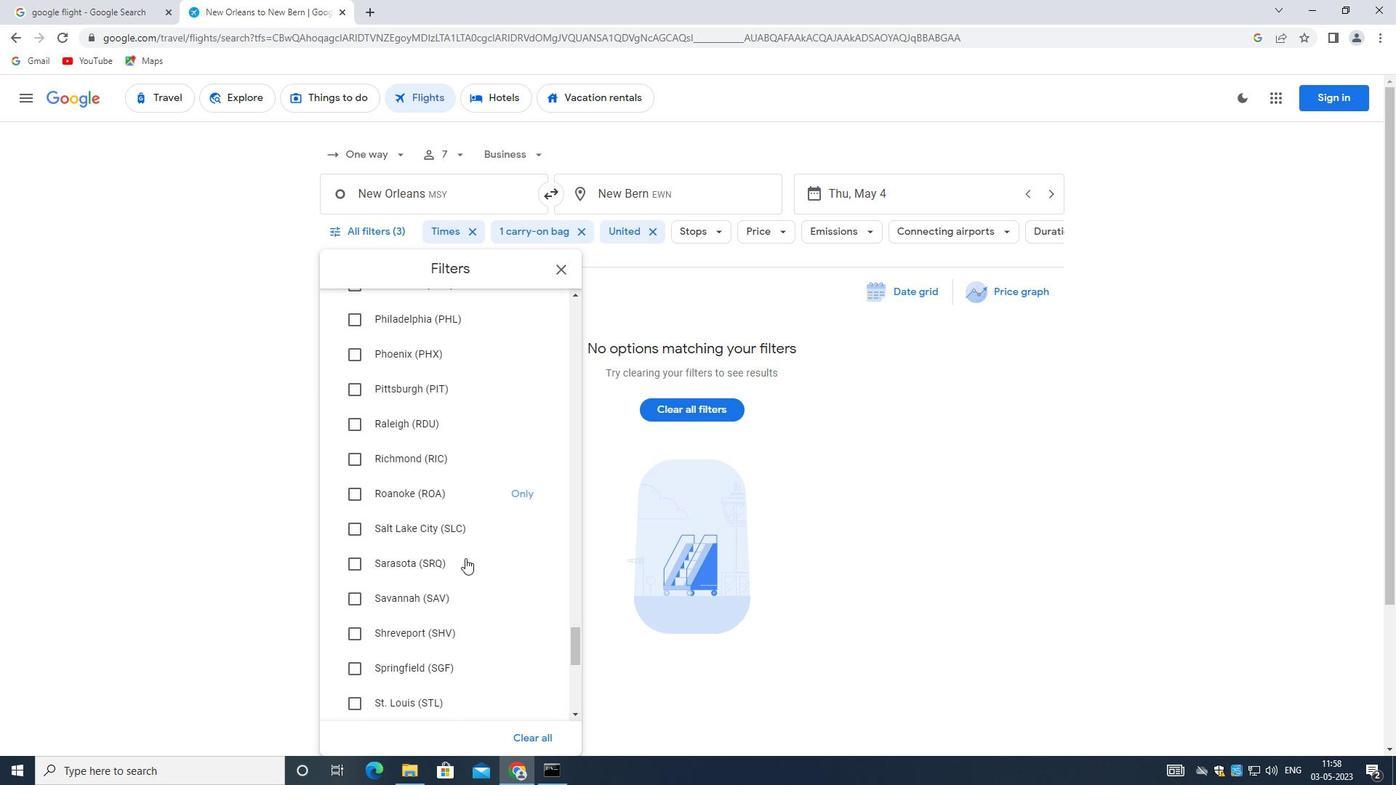 
Action: Mouse scrolled (465, 557) with delta (0, 0)
Screenshot: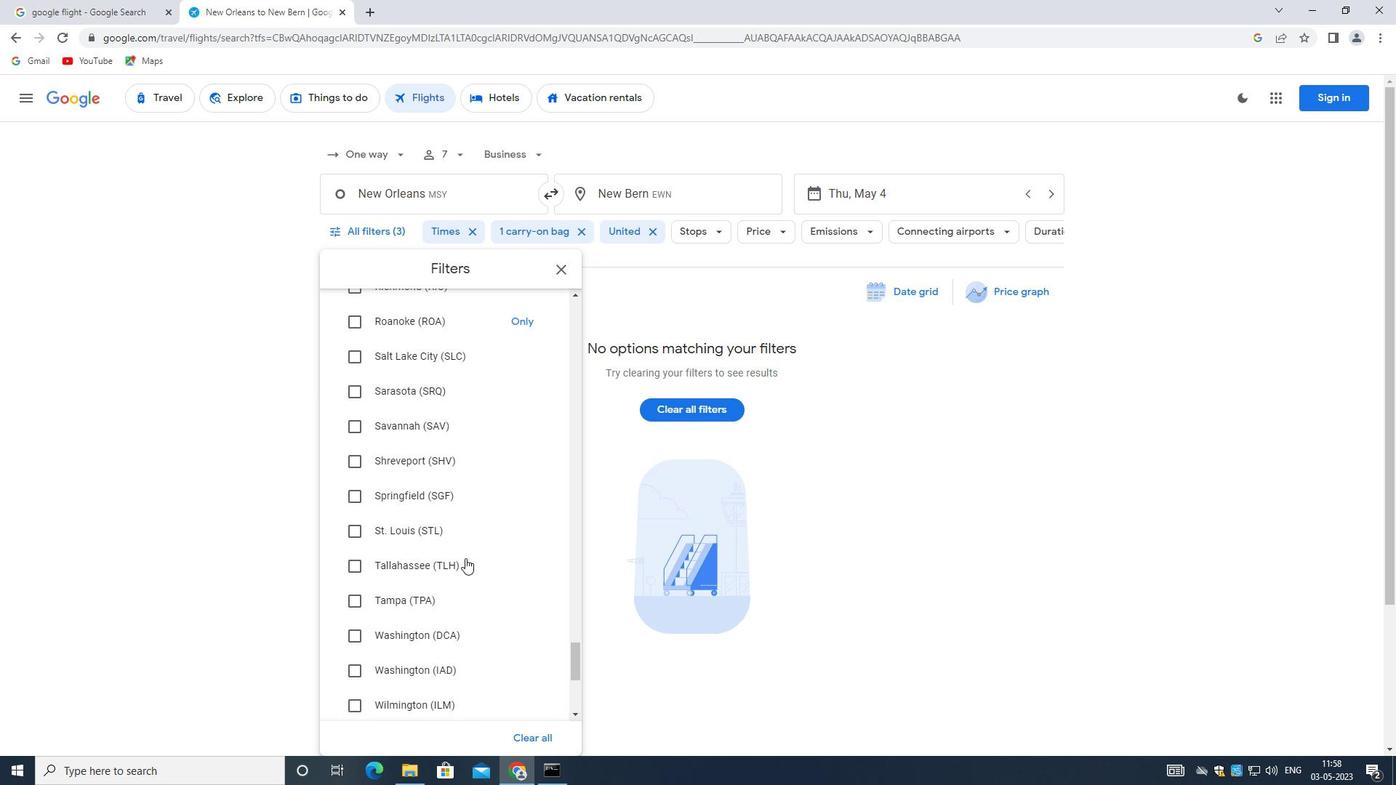 
Action: Mouse scrolled (465, 557) with delta (0, 0)
Screenshot: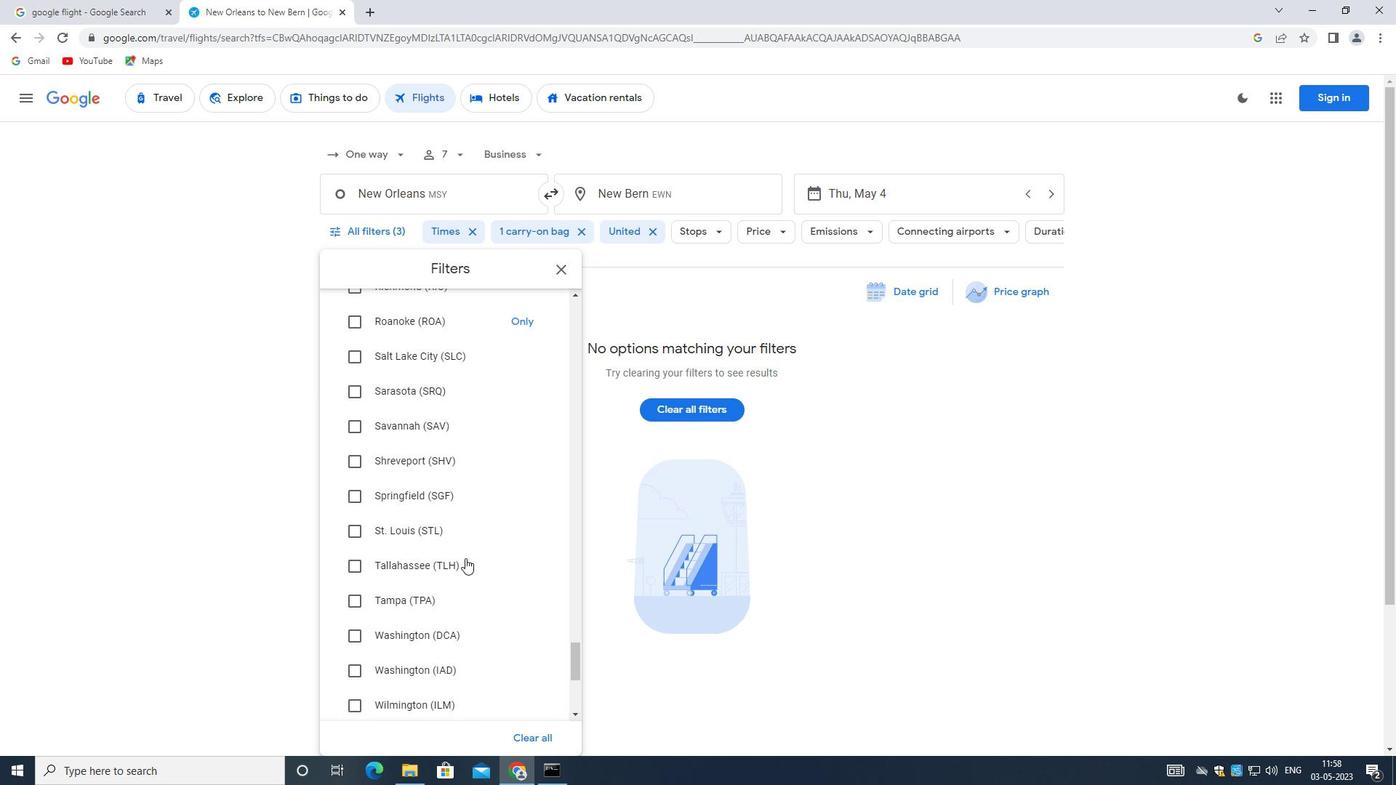 
Action: Mouse scrolled (465, 557) with delta (0, 0)
Screenshot: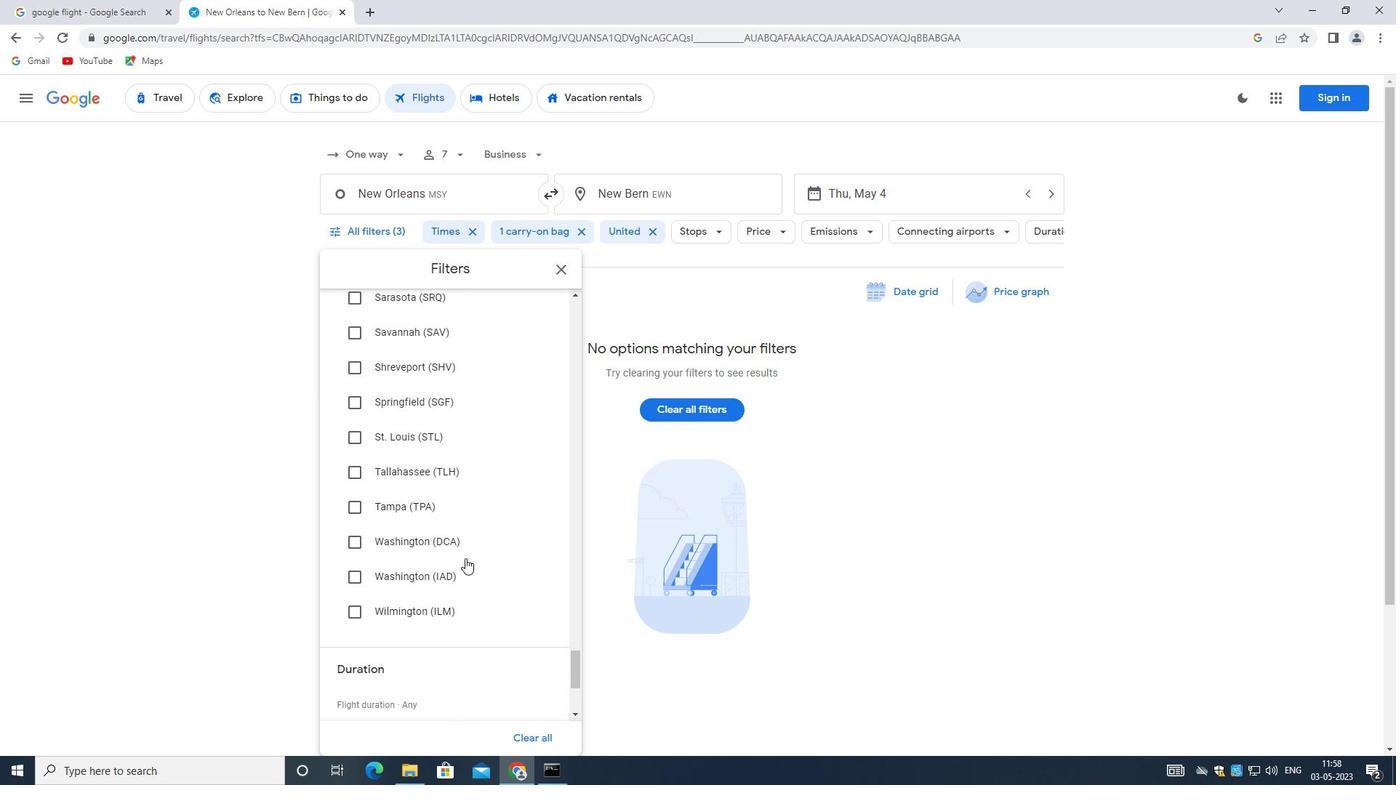 
Action: Mouse scrolled (465, 557) with delta (0, 0)
Screenshot: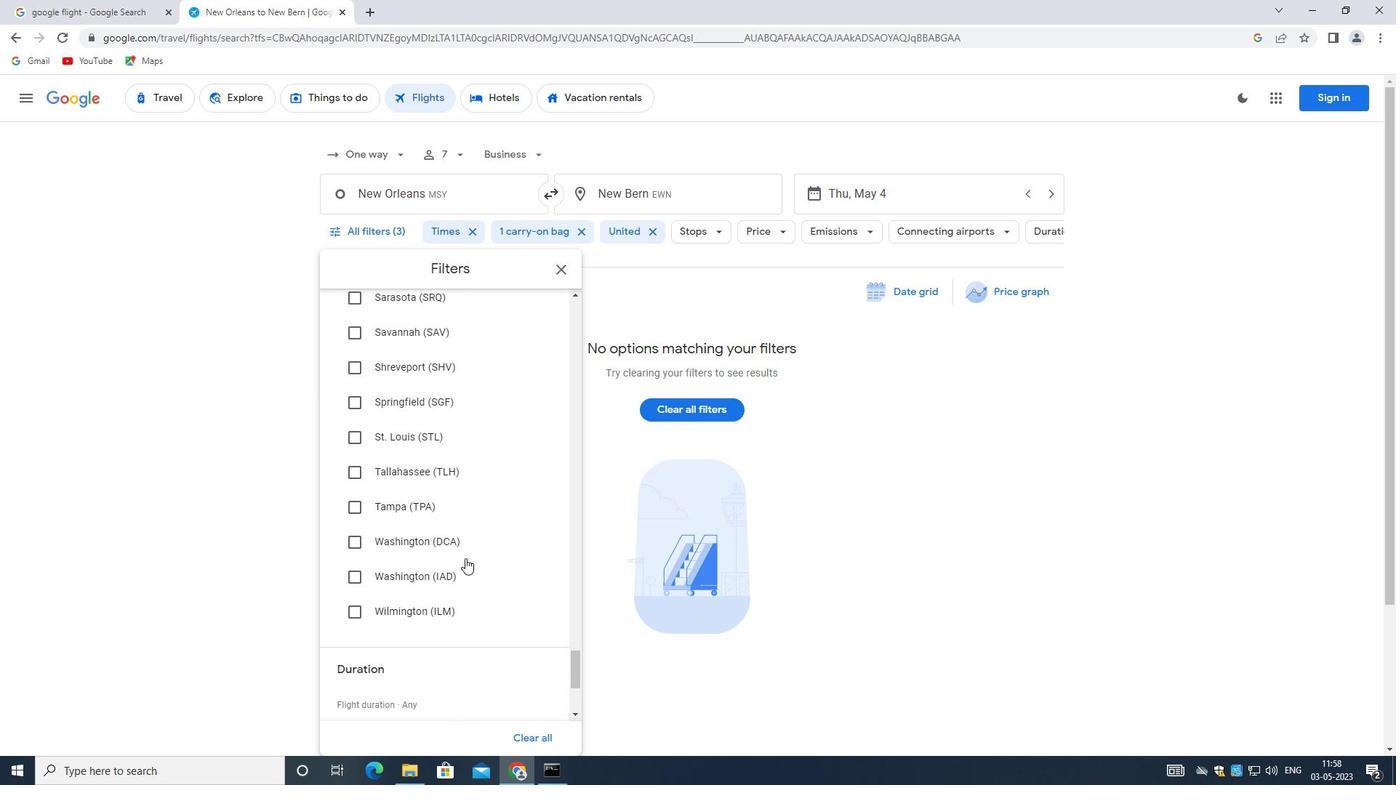 
Action: Mouse scrolled (465, 557) with delta (0, 0)
Screenshot: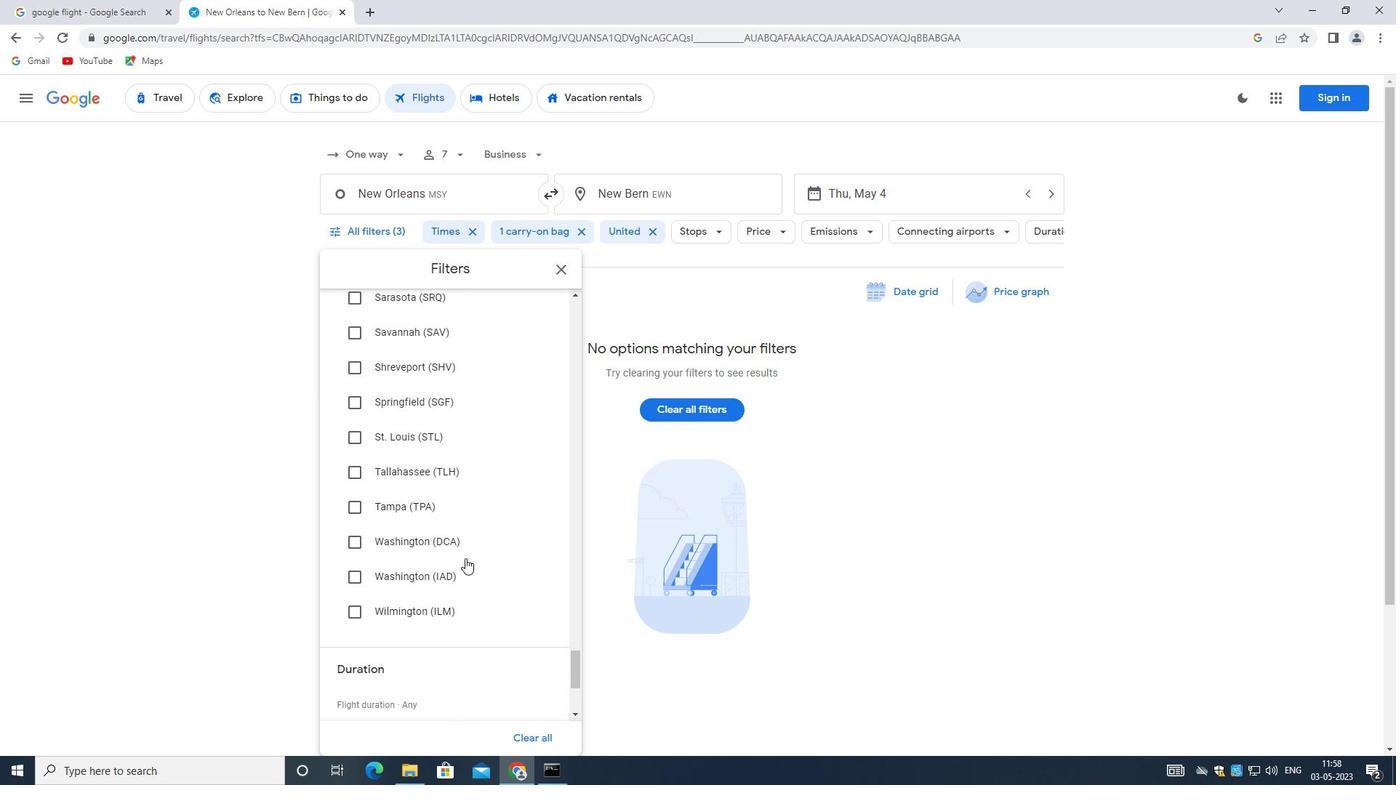 
Action: Mouse scrolled (465, 557) with delta (0, 0)
Screenshot: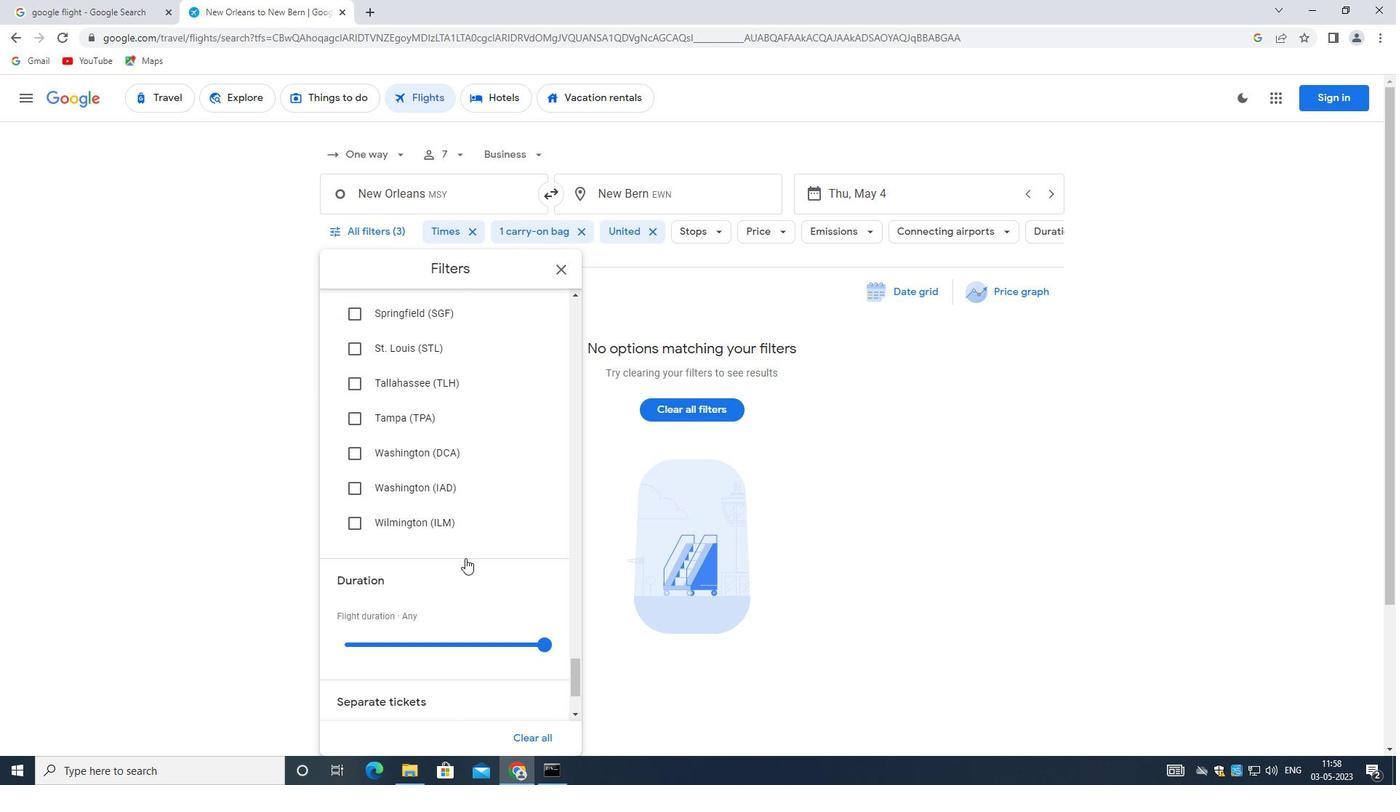 
Action: Mouse scrolled (465, 557) with delta (0, 0)
Screenshot: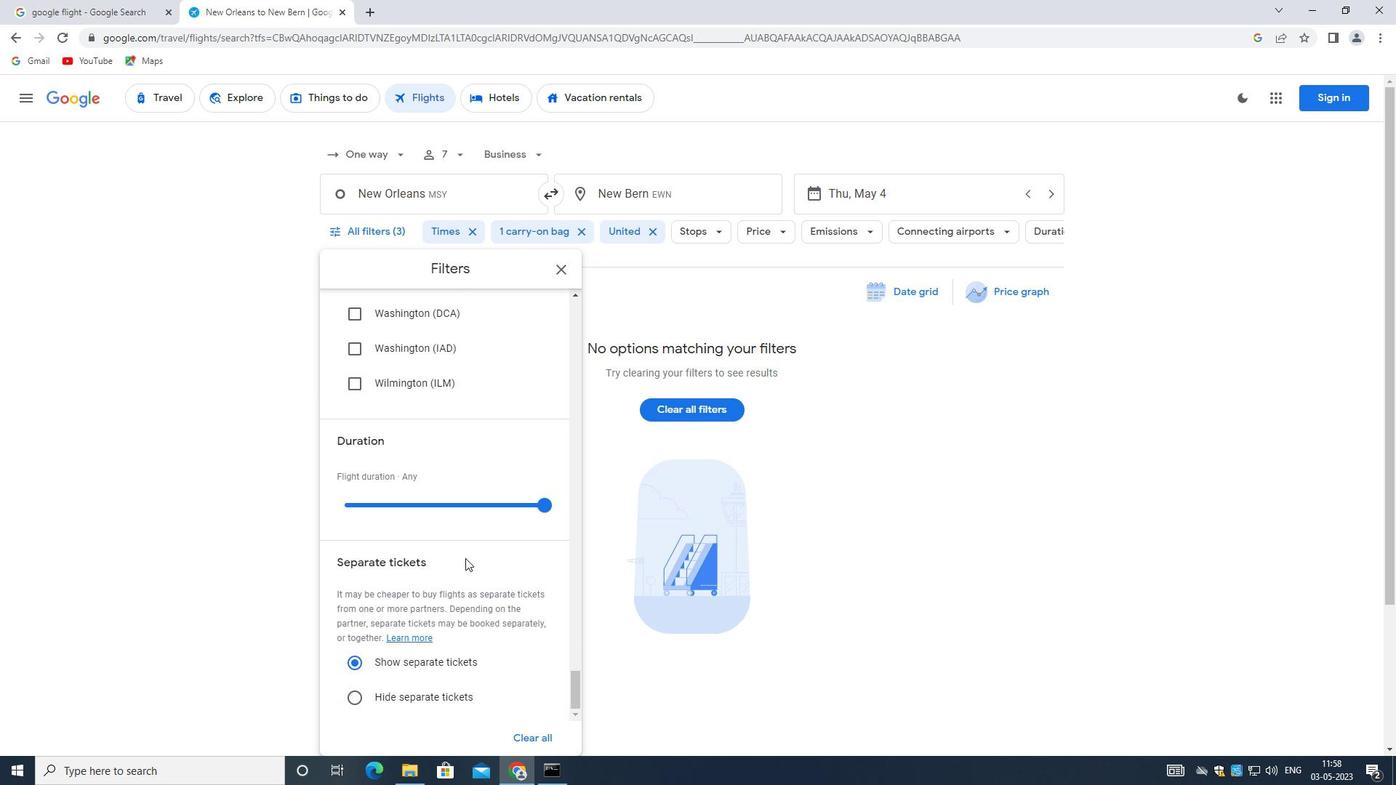 
Action: Mouse scrolled (465, 557) with delta (0, 0)
Screenshot: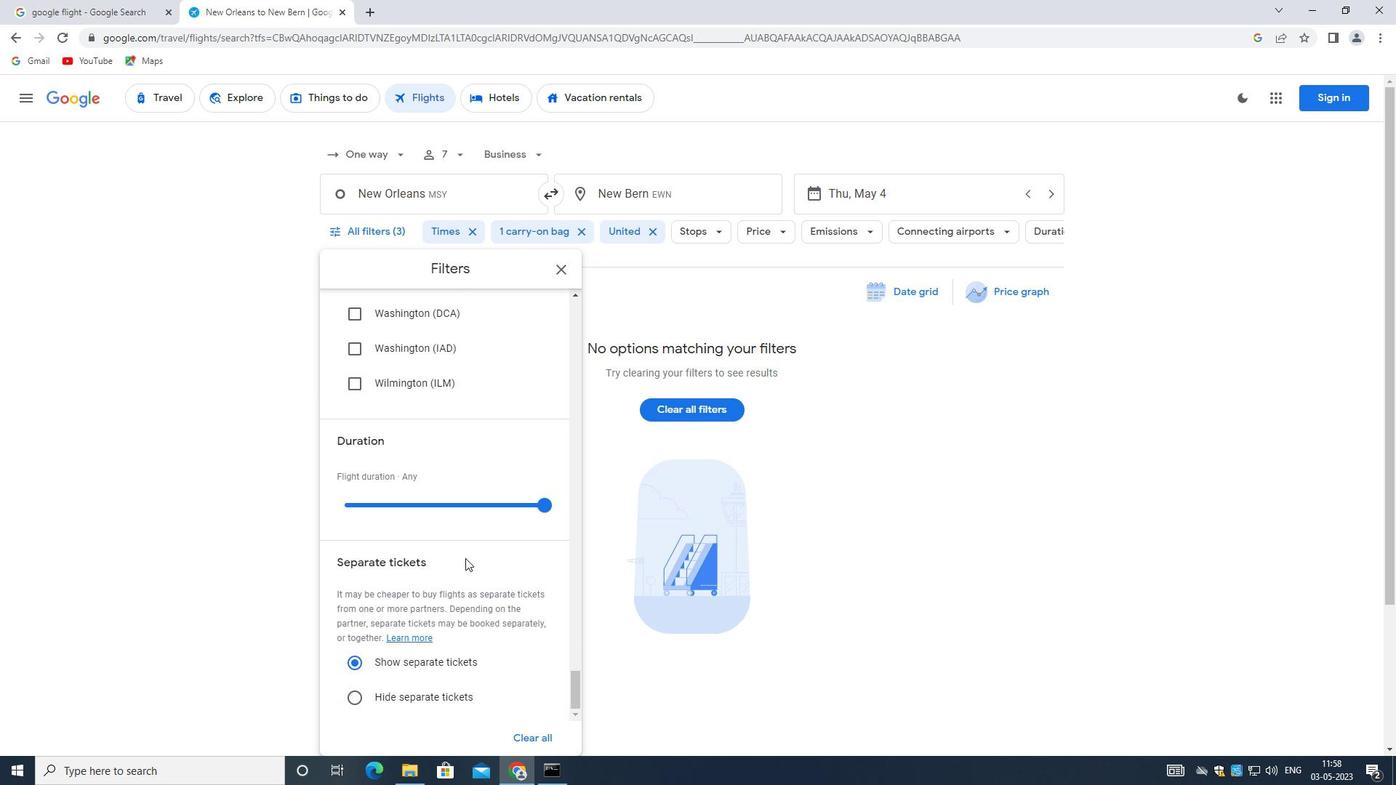 
Action: Mouse scrolled (465, 557) with delta (0, 0)
Screenshot: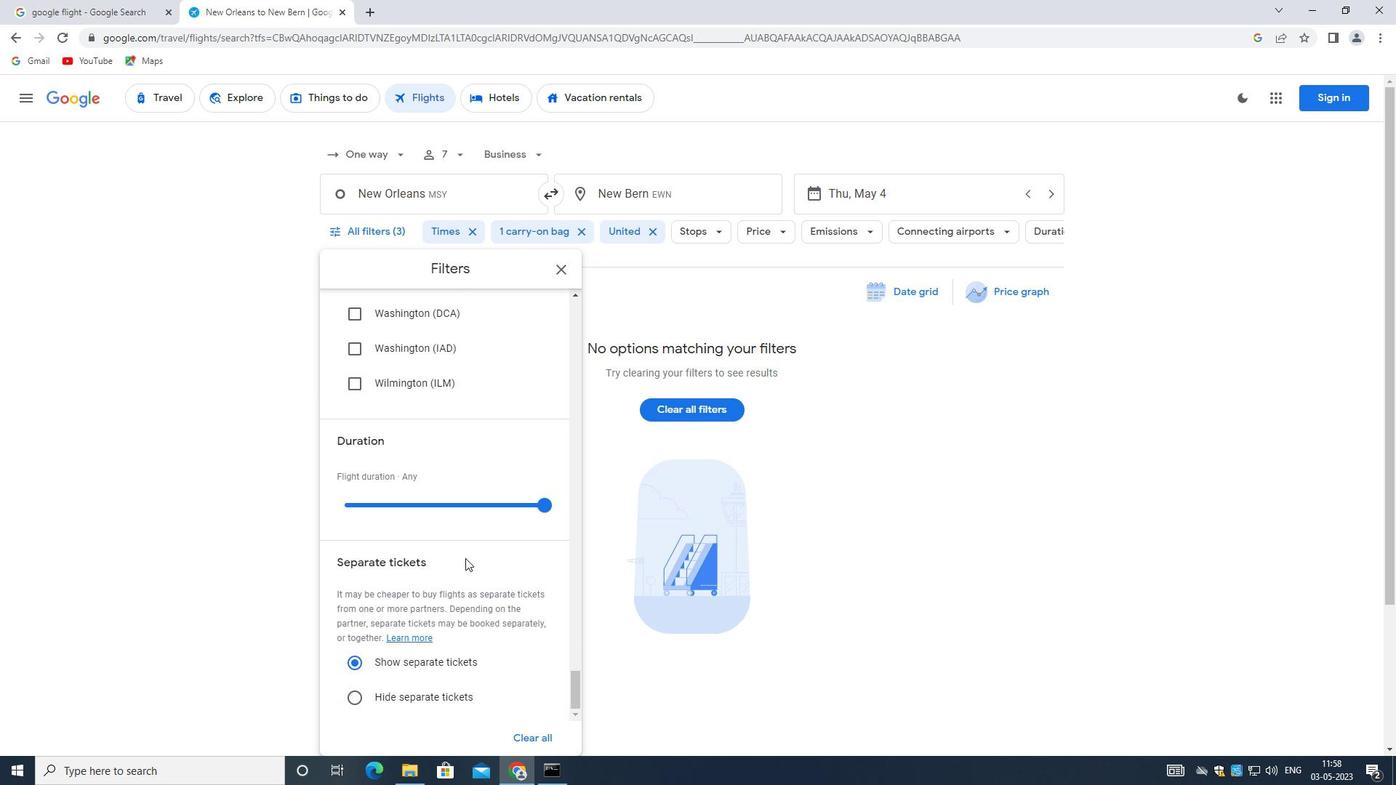 
Action: Mouse scrolled (465, 557) with delta (0, 0)
Screenshot: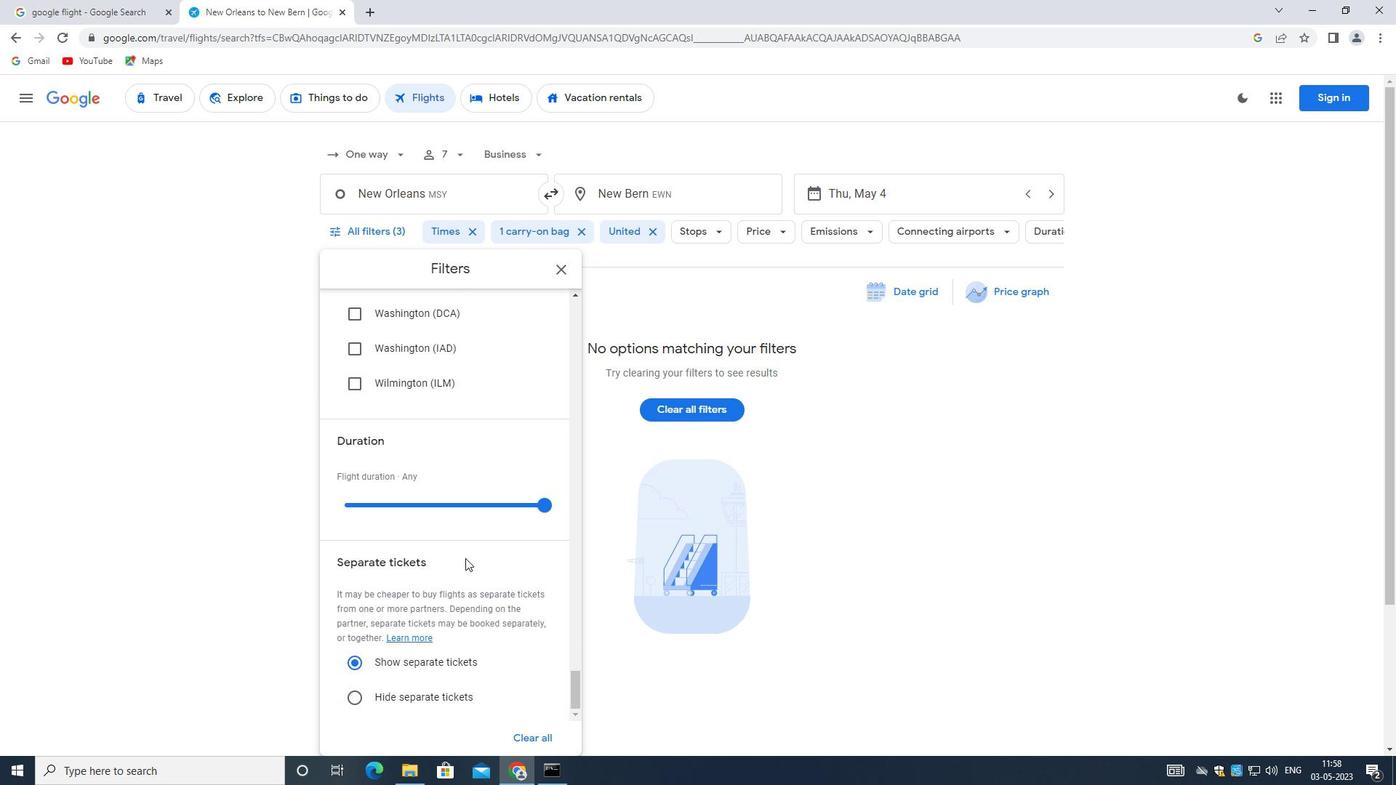 
Action: Mouse scrolled (465, 557) with delta (0, 0)
Screenshot: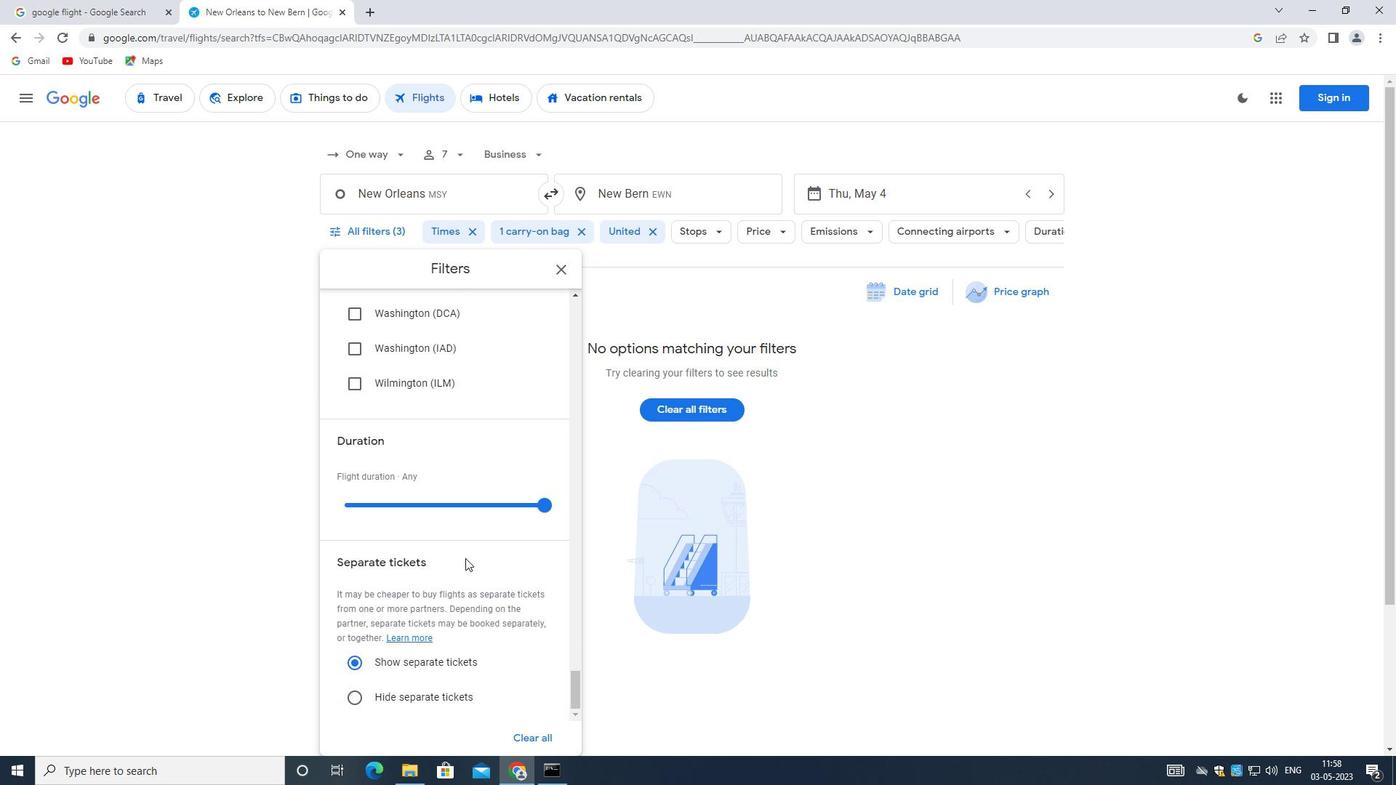 
Action: Mouse scrolled (465, 557) with delta (0, 0)
Screenshot: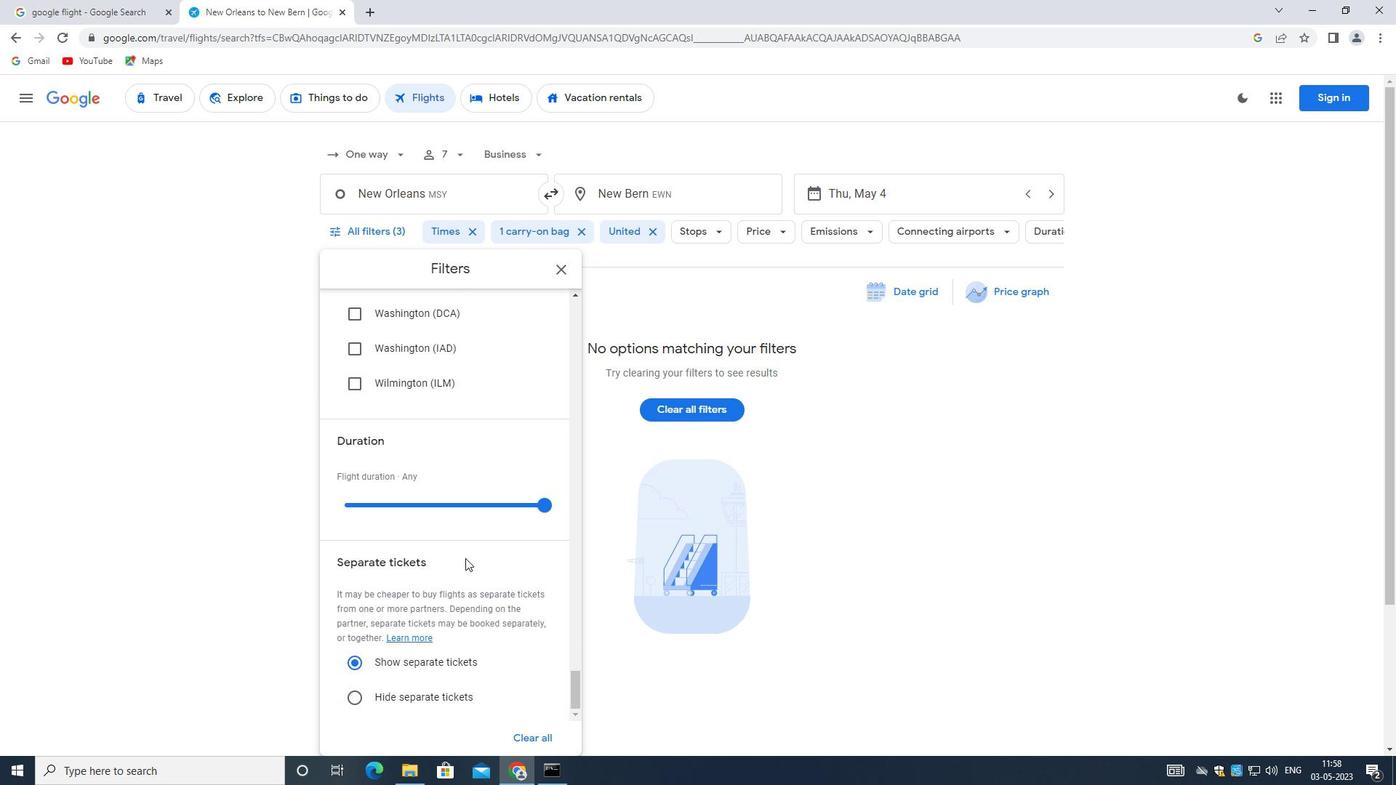 
